 Task: Slide 16 - Organizational chart.
Action: Mouse moved to (41, 102)
Screenshot: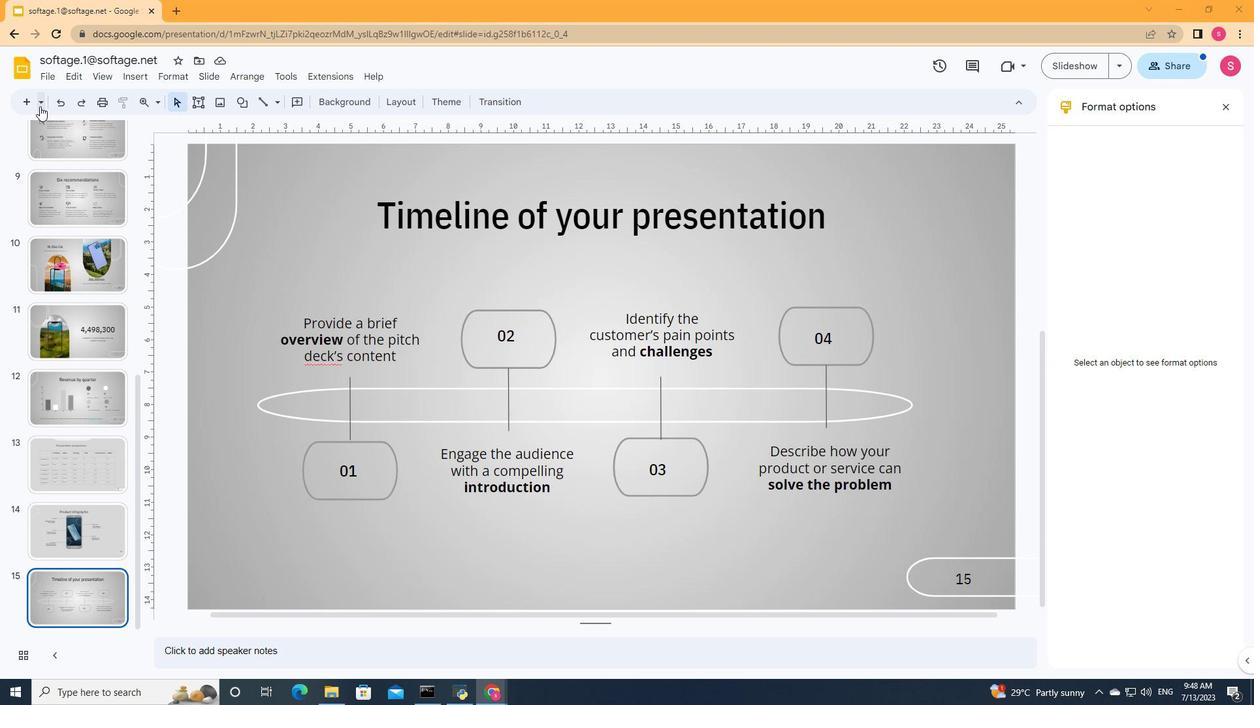 
Action: Mouse pressed left at (41, 102)
Screenshot: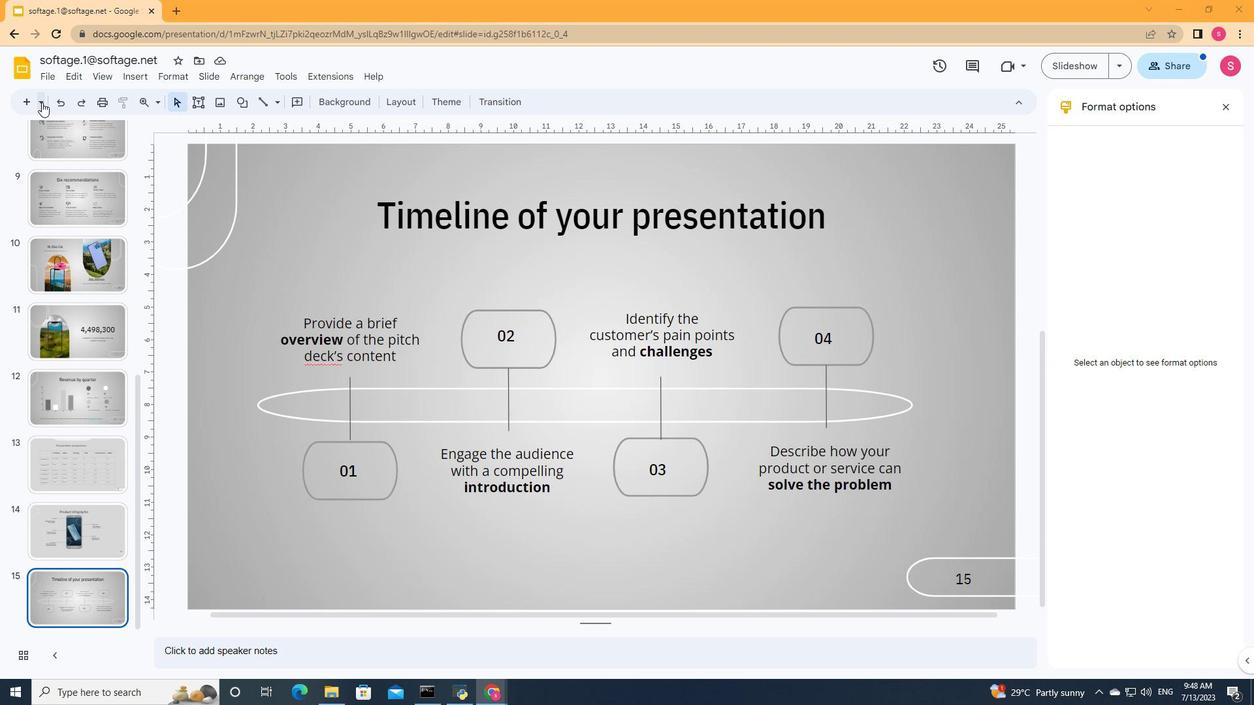 
Action: Mouse moved to (147, 215)
Screenshot: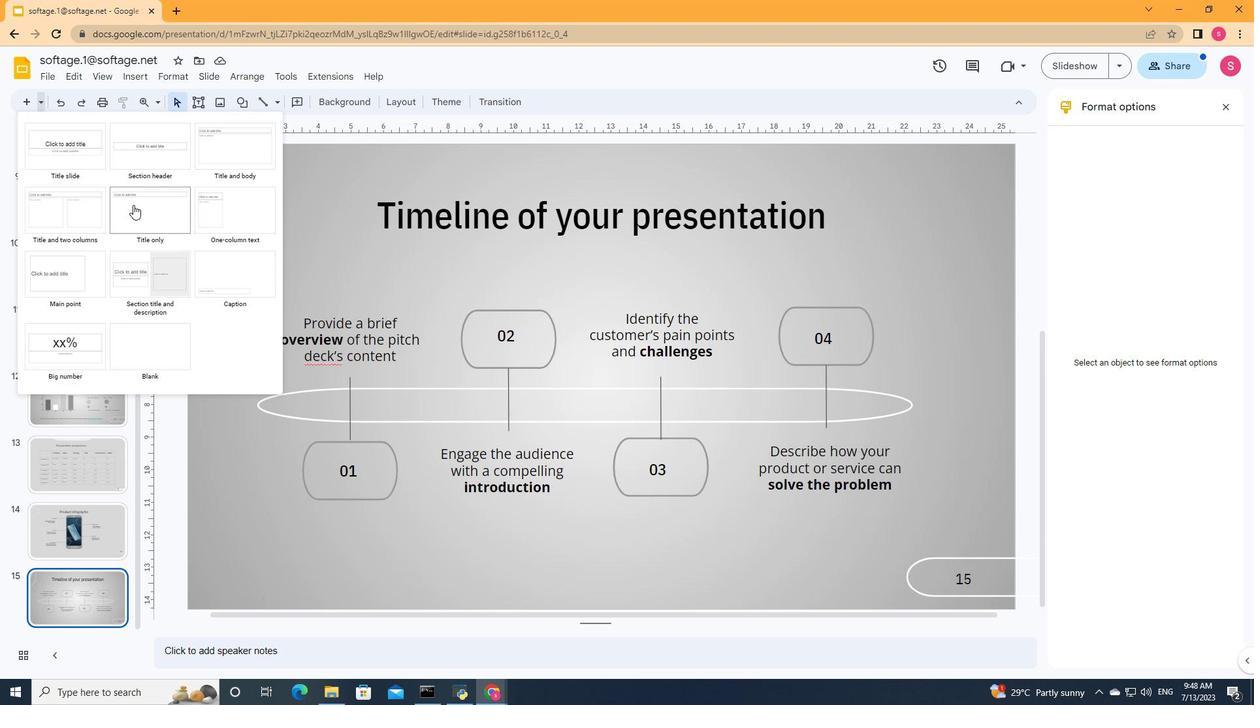 
Action: Mouse pressed left at (147, 215)
Screenshot: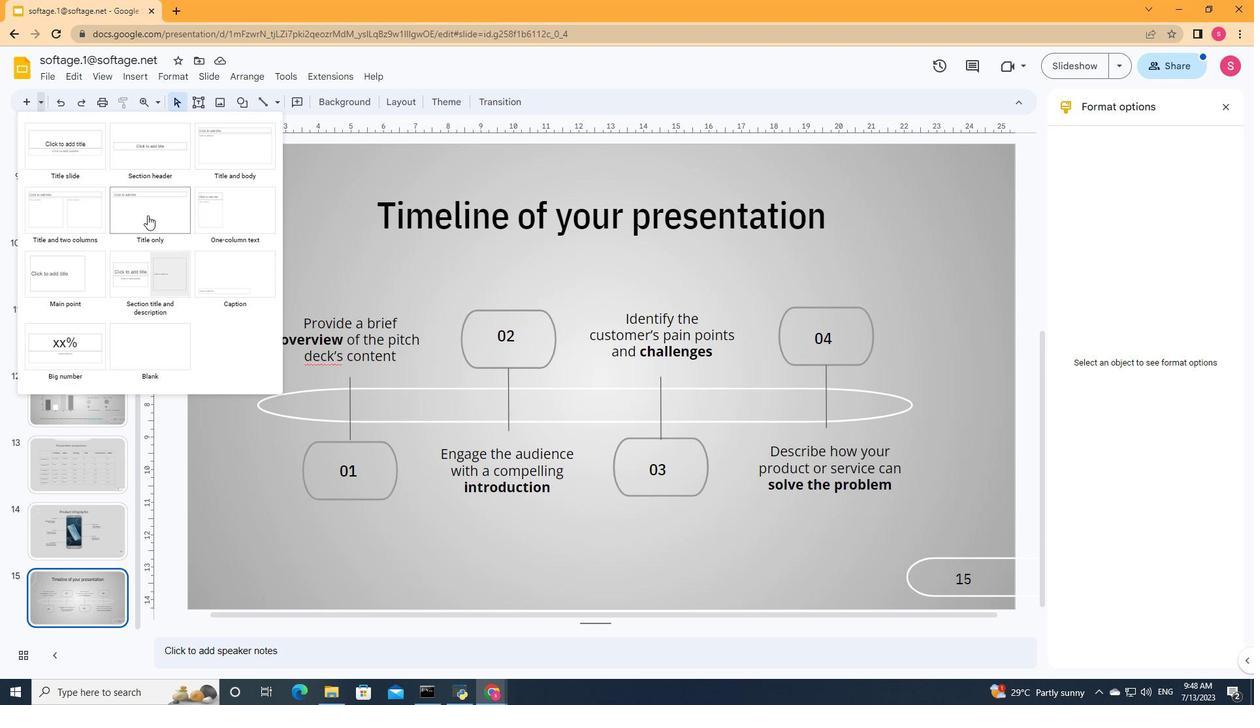 
Action: Mouse moved to (399, 217)
Screenshot: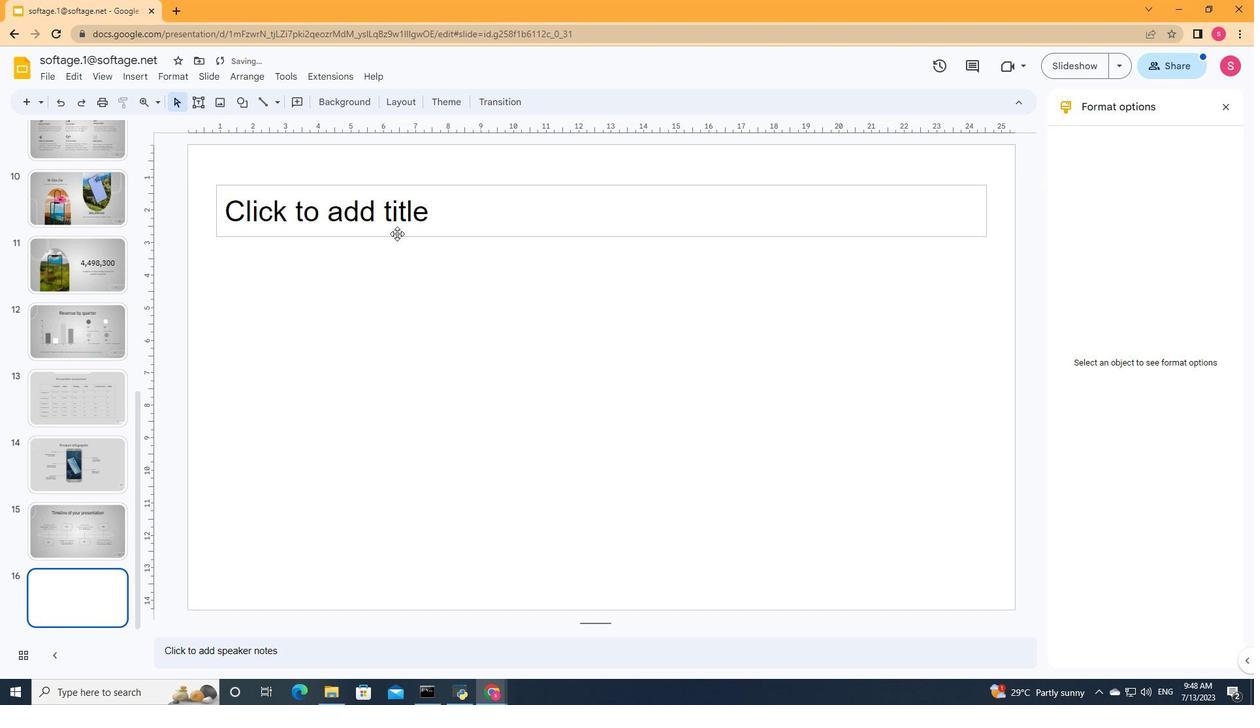 
Action: Mouse pressed left at (399, 217)
Screenshot: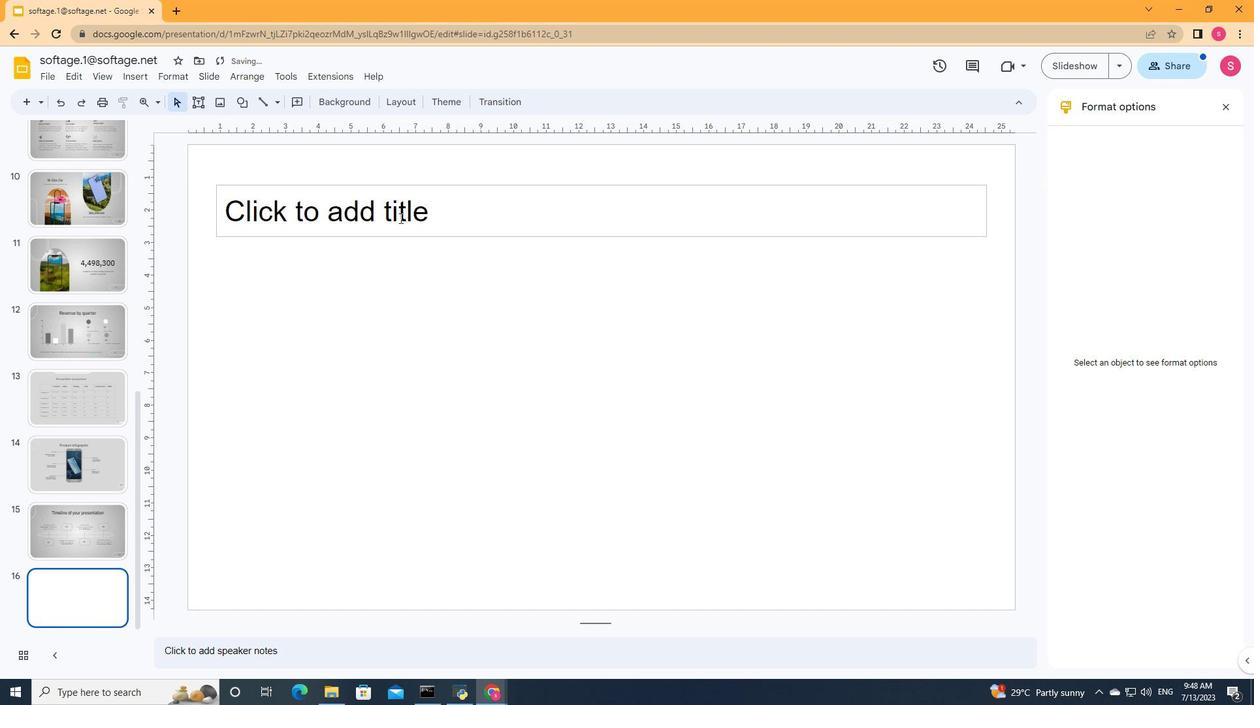 
Action: Mouse moved to (399, 216)
Screenshot: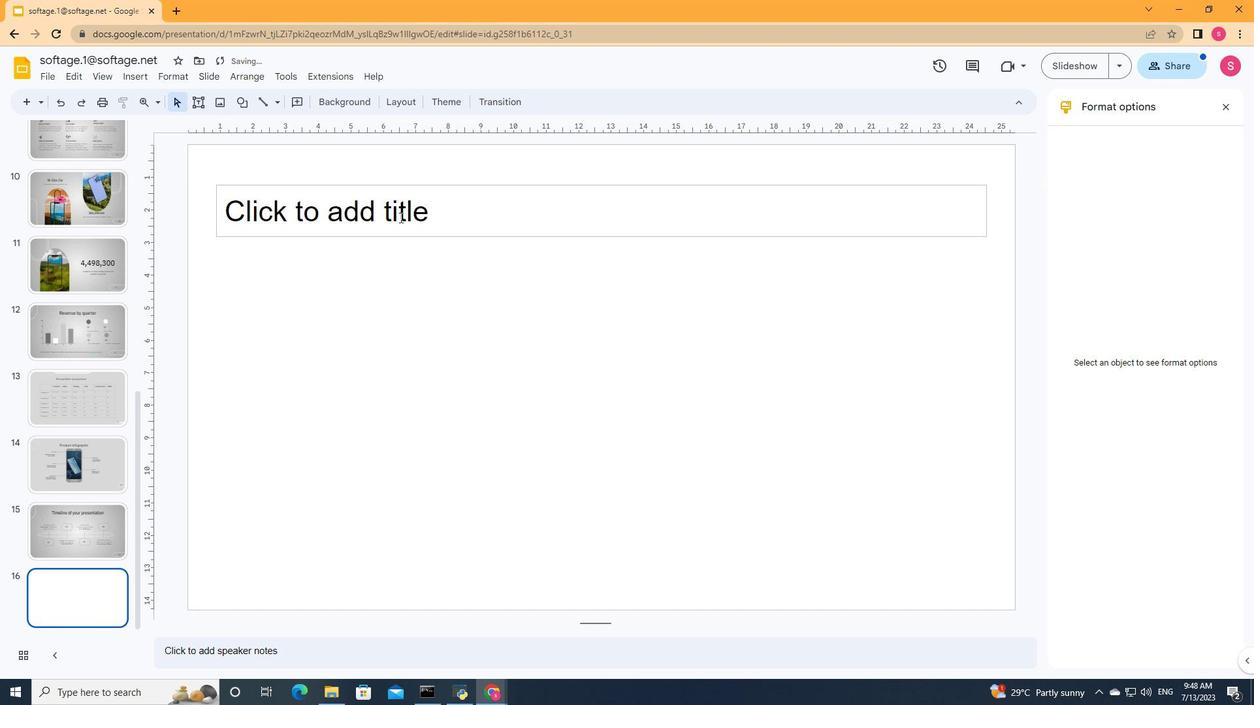 
Action: Key pressed <Key.shift>Organizational<Key.space>chartctrl+A
Screenshot: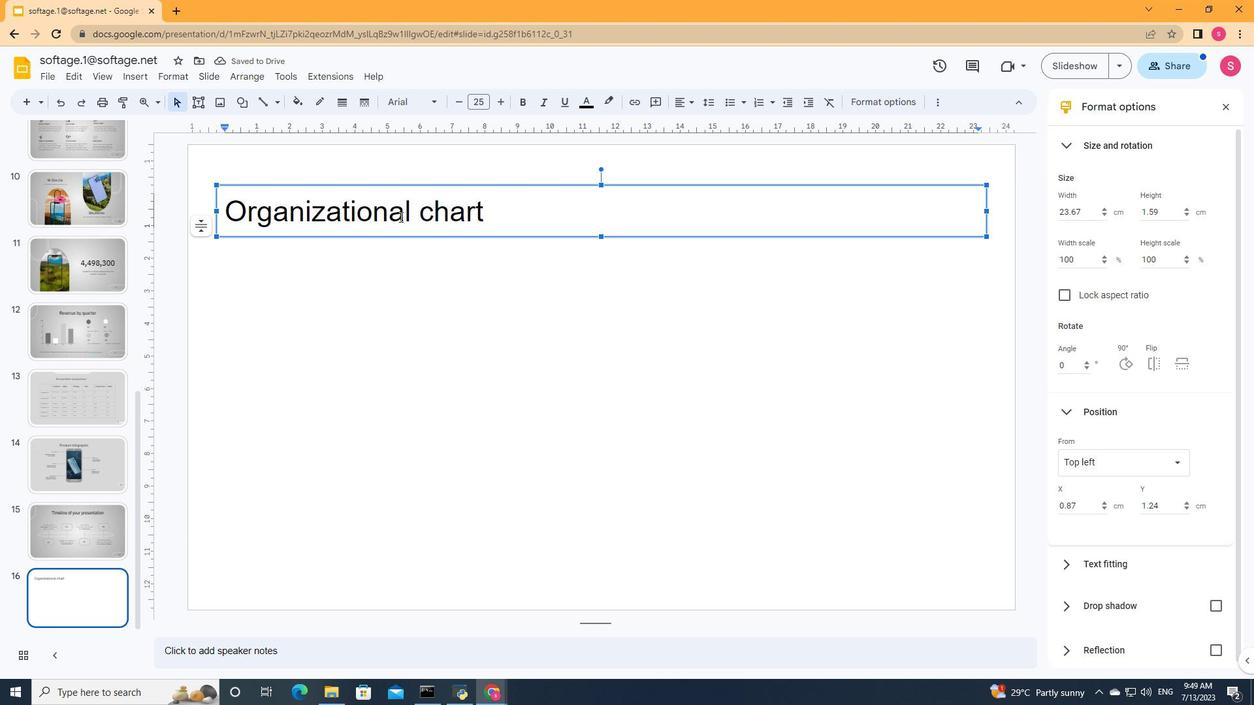 
Action: Mouse moved to (433, 105)
Screenshot: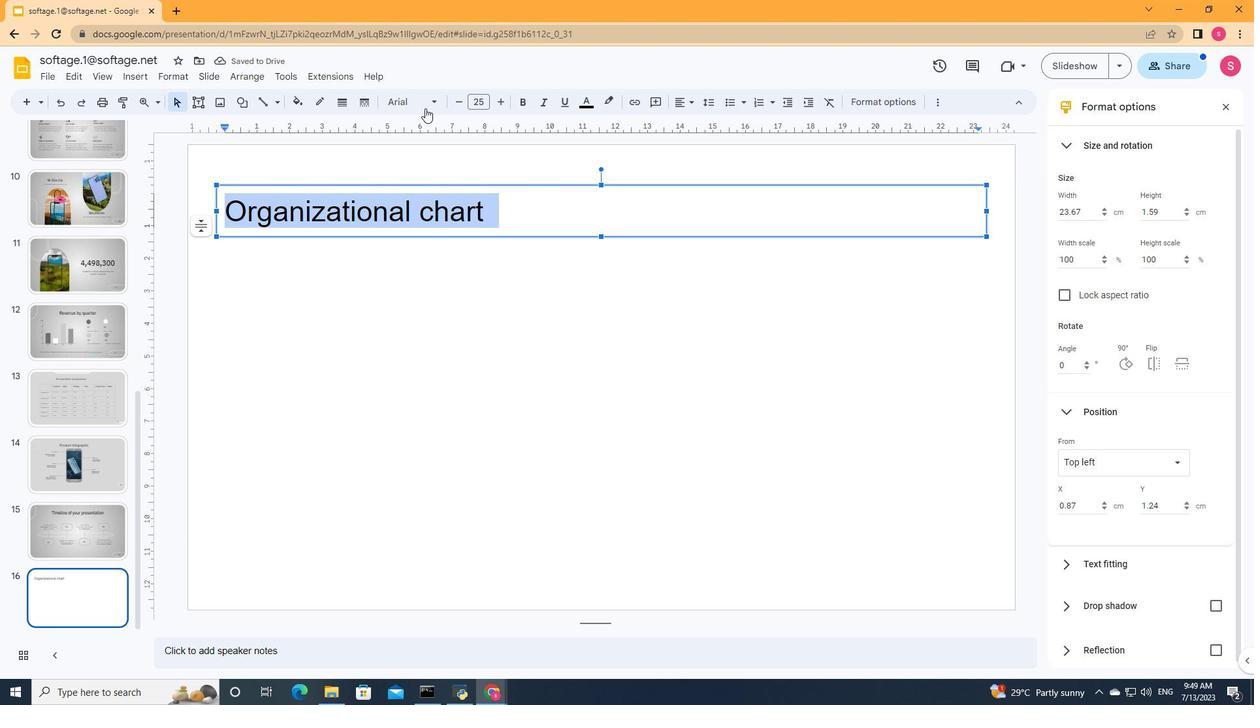 
Action: Mouse pressed left at (433, 105)
Screenshot: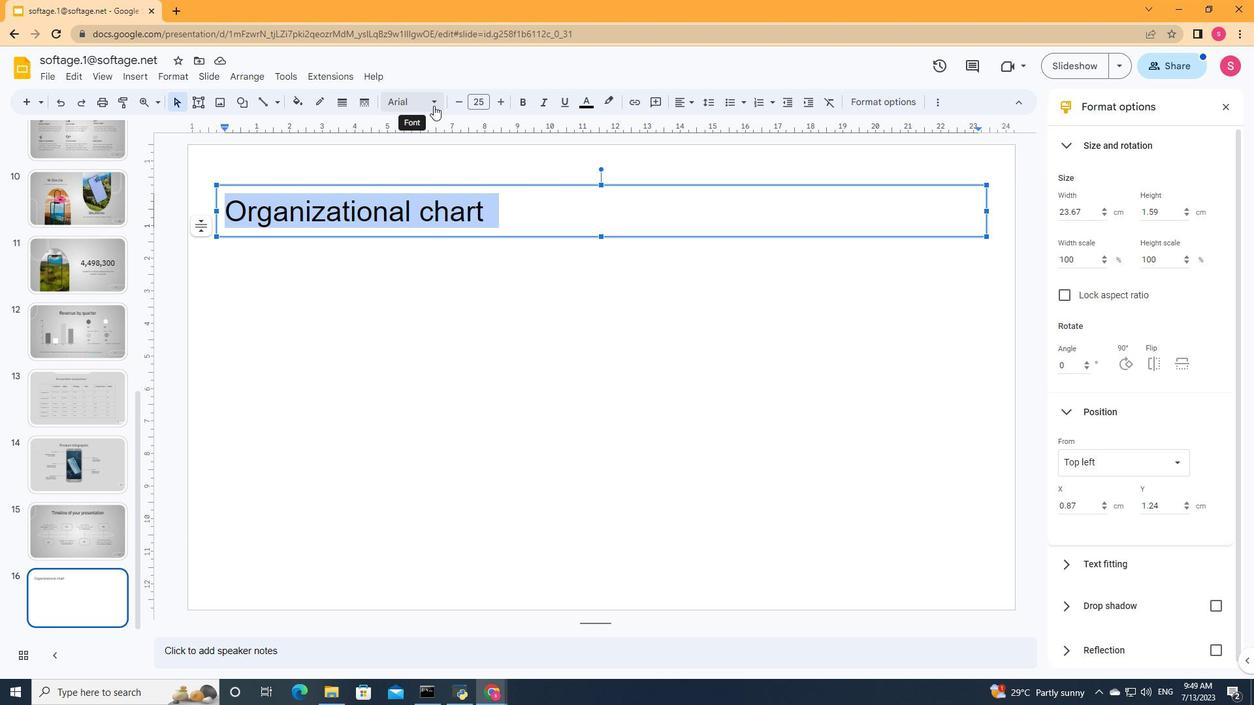 
Action: Mouse moved to (617, 320)
Screenshot: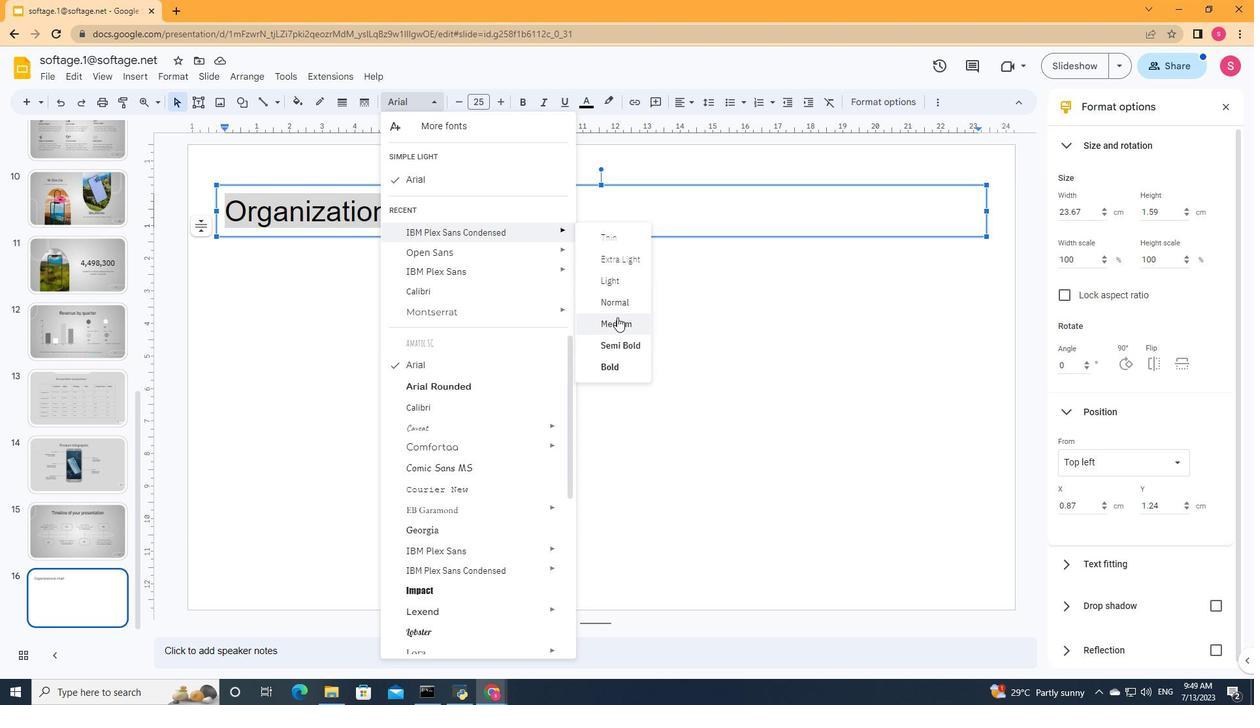 
Action: Mouse pressed left at (617, 320)
Screenshot: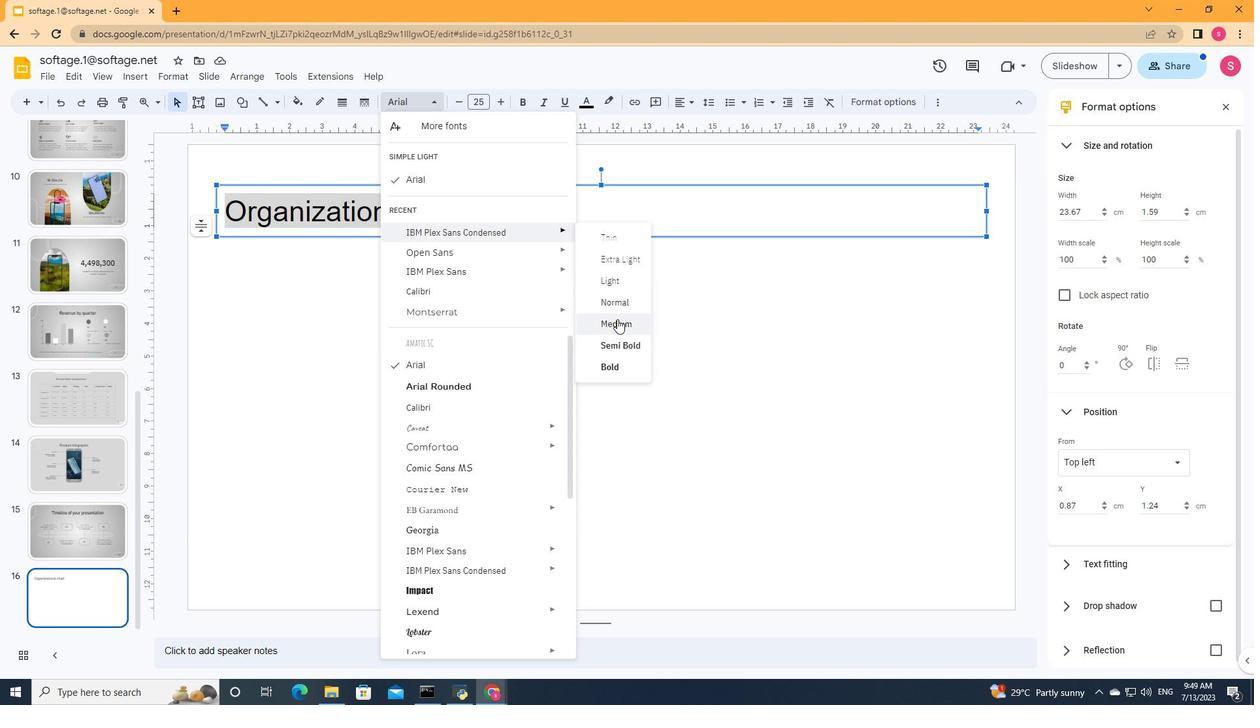 
Action: Mouse moved to (690, 101)
Screenshot: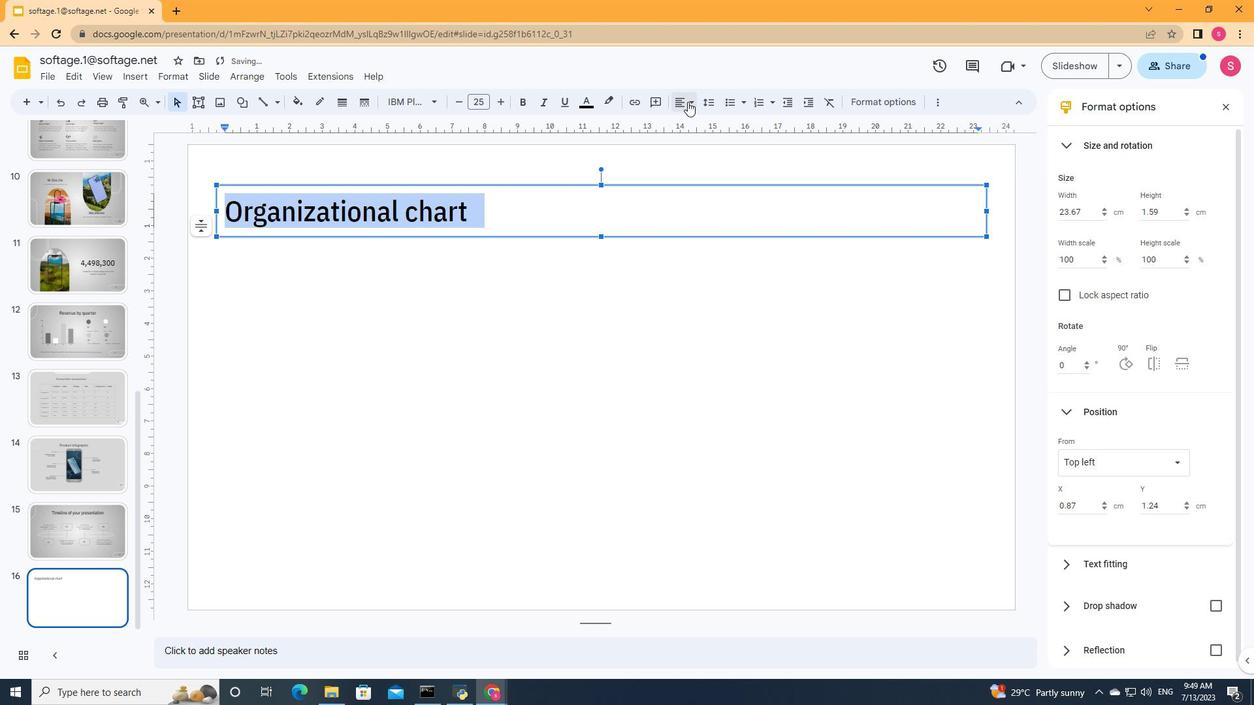 
Action: Mouse pressed left at (690, 101)
Screenshot: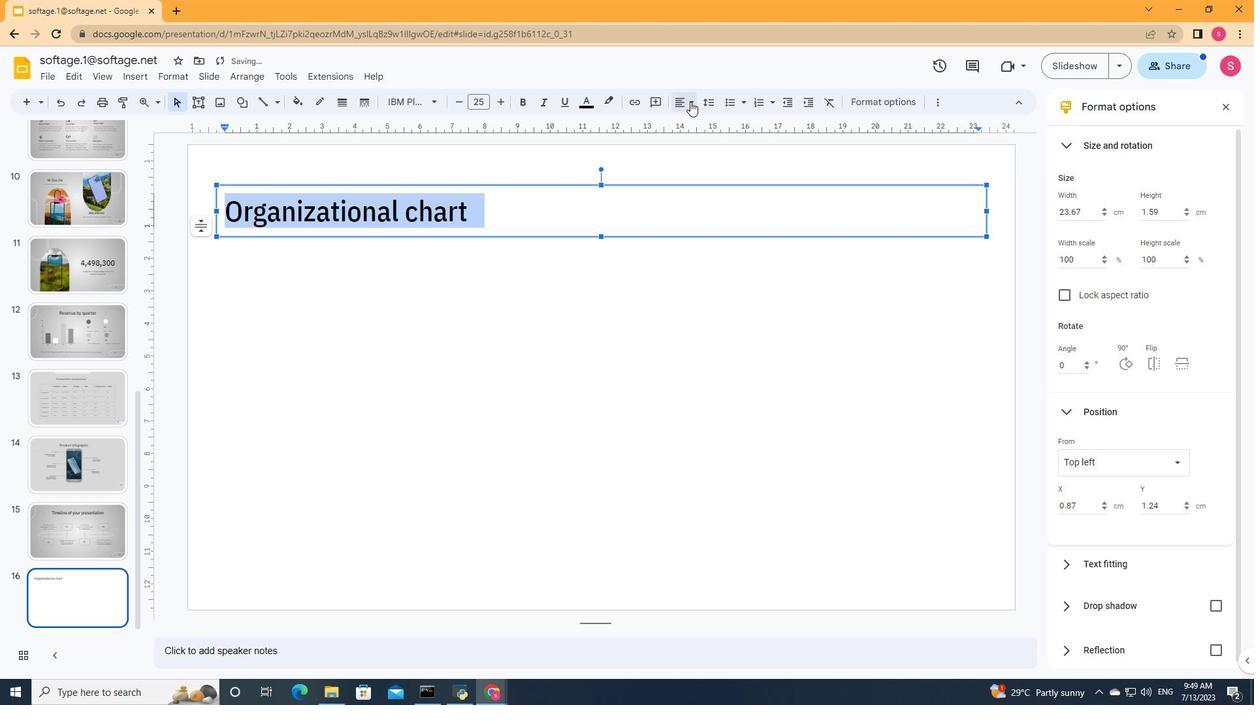 
Action: Mouse moved to (698, 122)
Screenshot: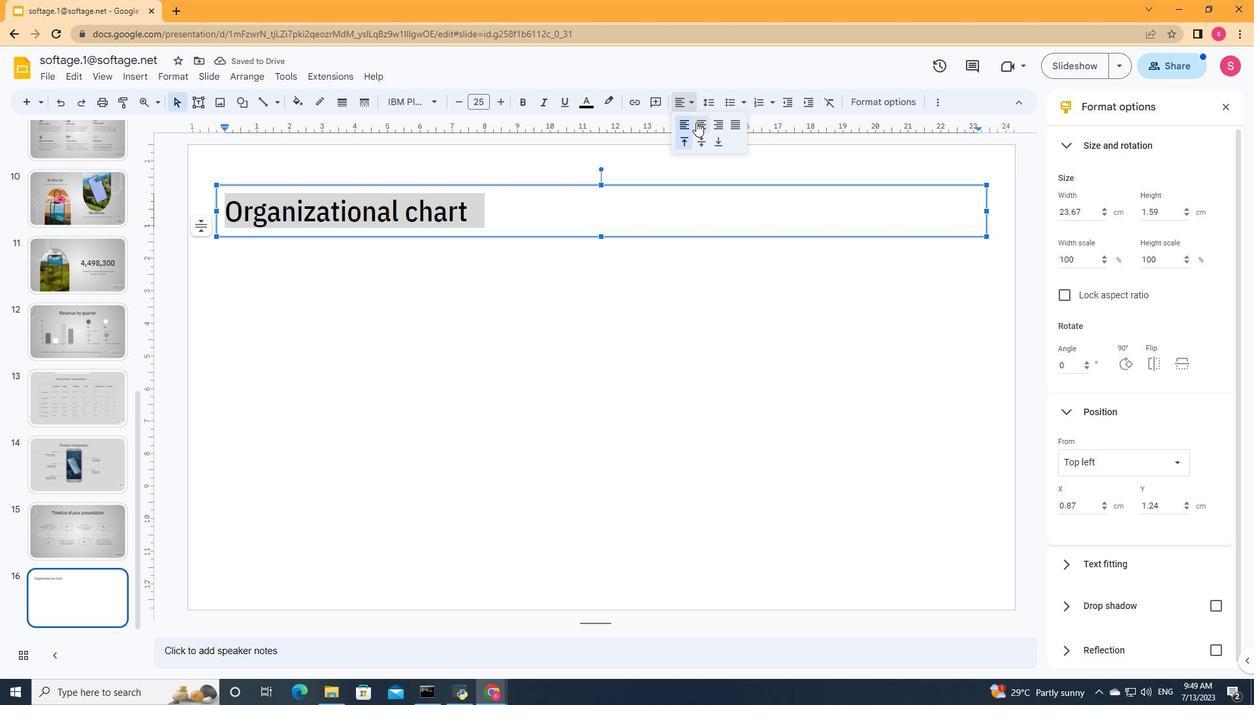
Action: Mouse pressed left at (698, 122)
Screenshot: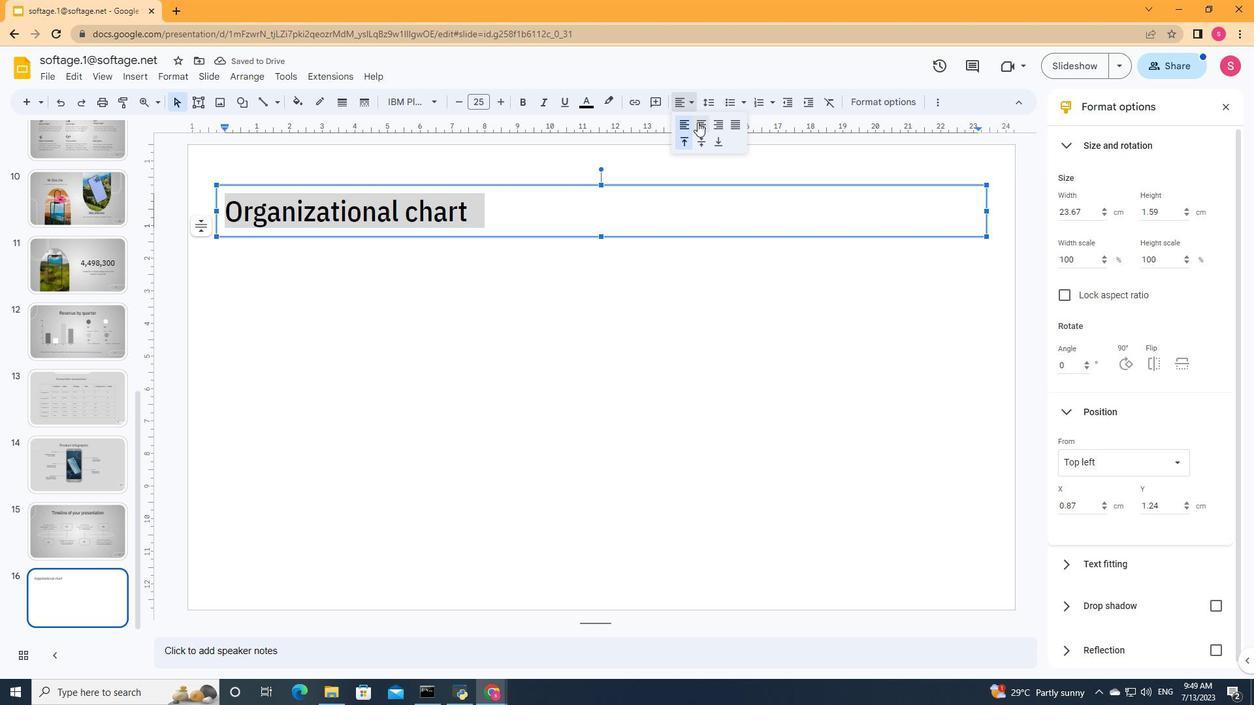 
Action: Mouse moved to (485, 99)
Screenshot: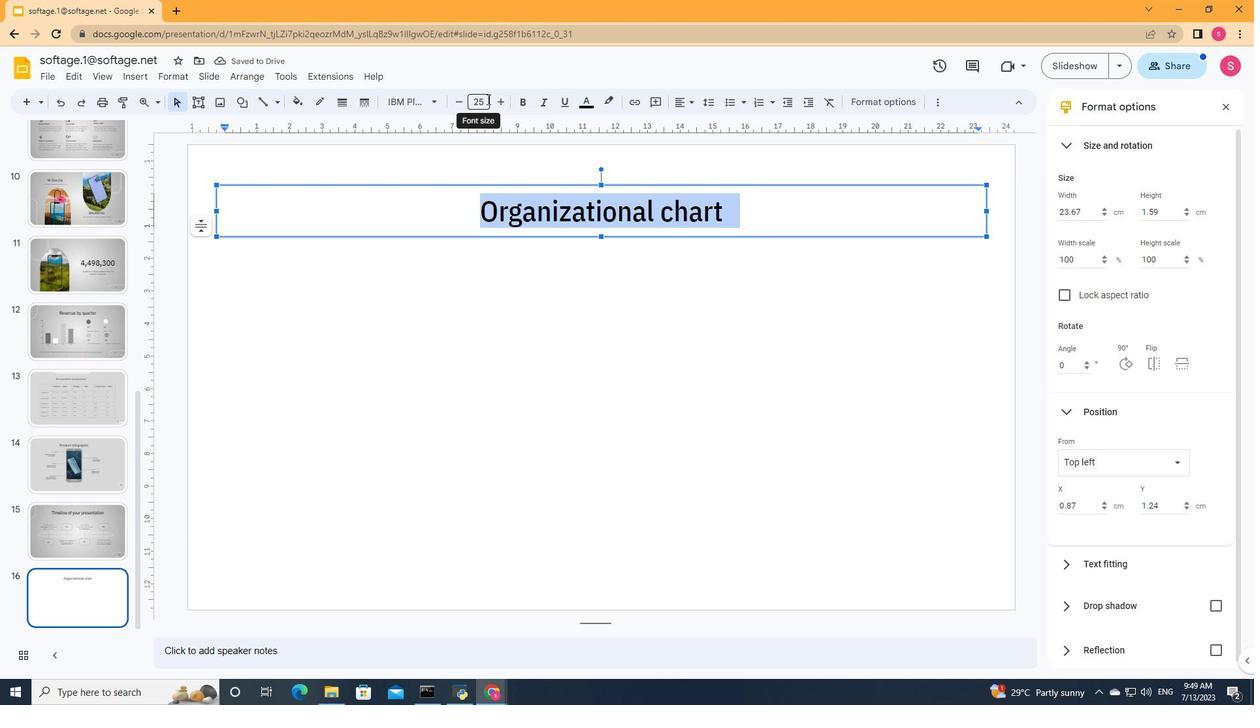 
Action: Mouse pressed left at (485, 99)
Screenshot: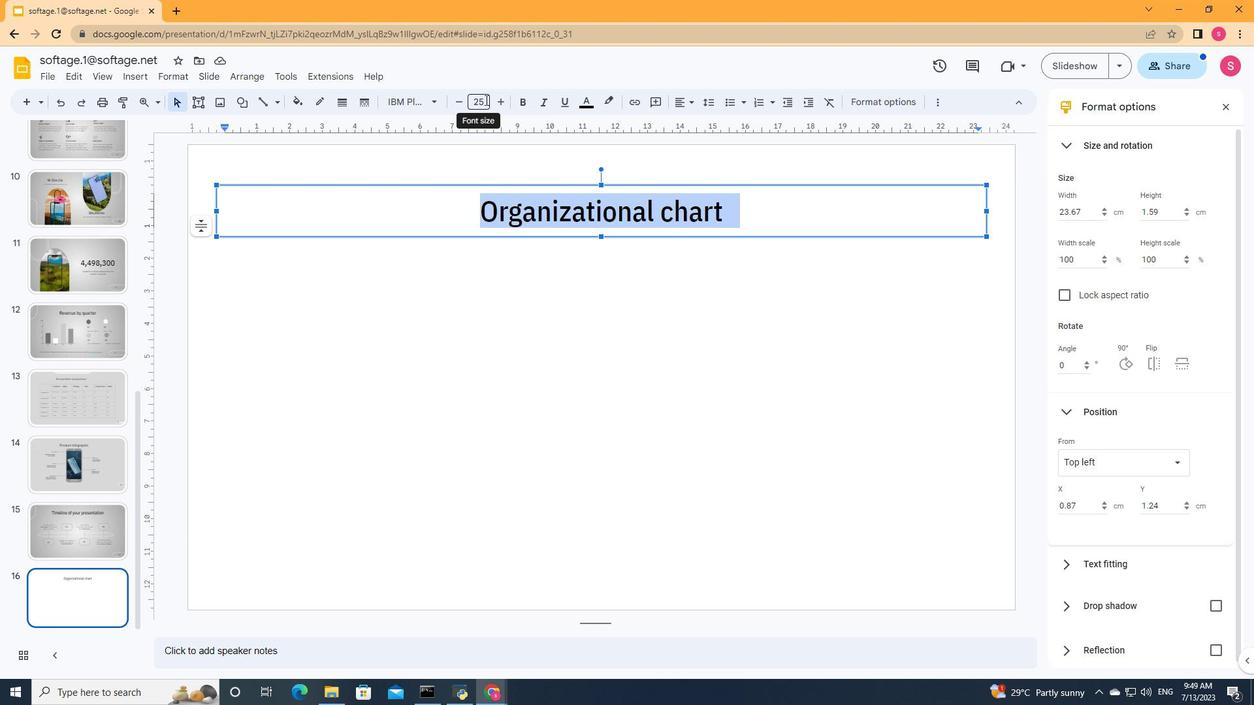 
Action: Mouse moved to (470, 104)
Screenshot: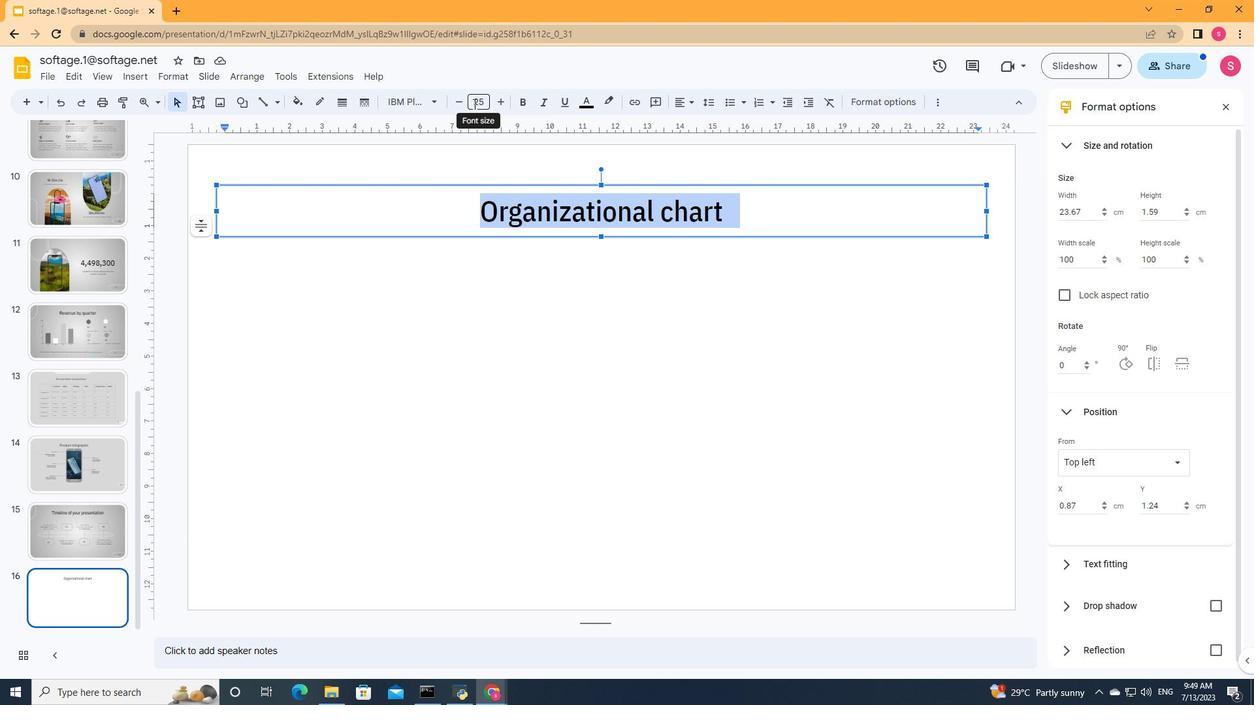 
Action: Key pressed 35<Key.enter>
Screenshot: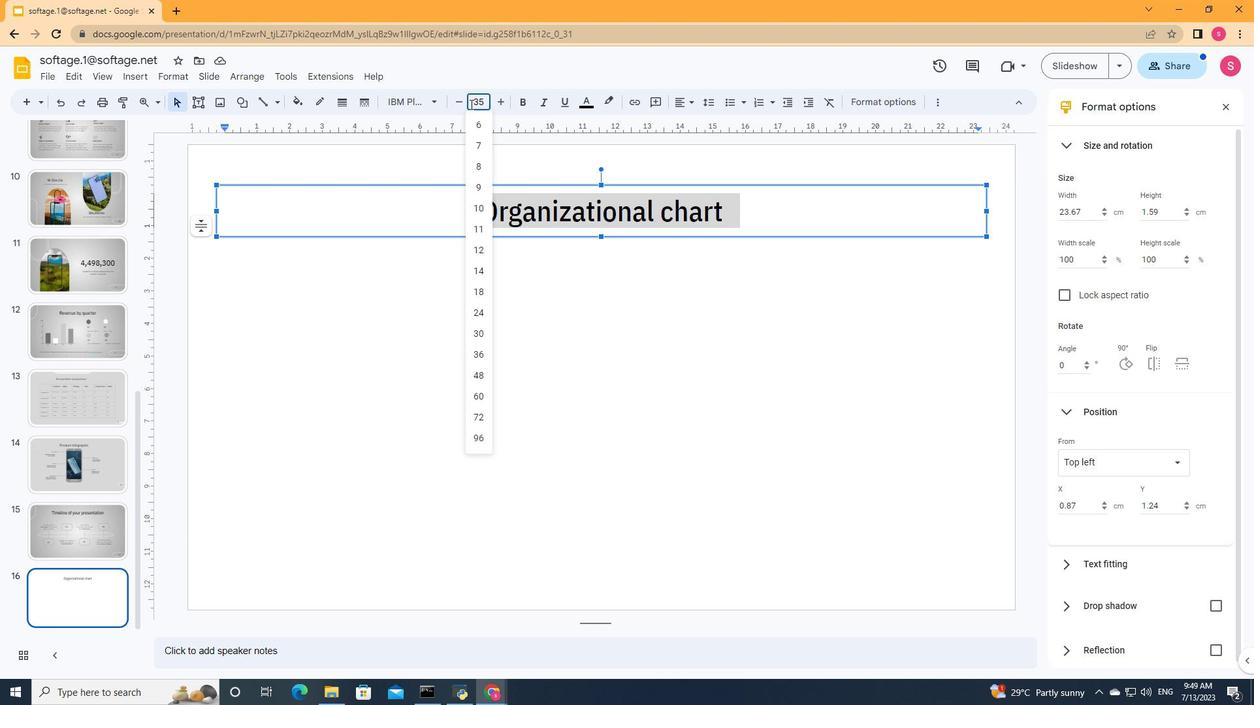 
Action: Mouse moved to (567, 268)
Screenshot: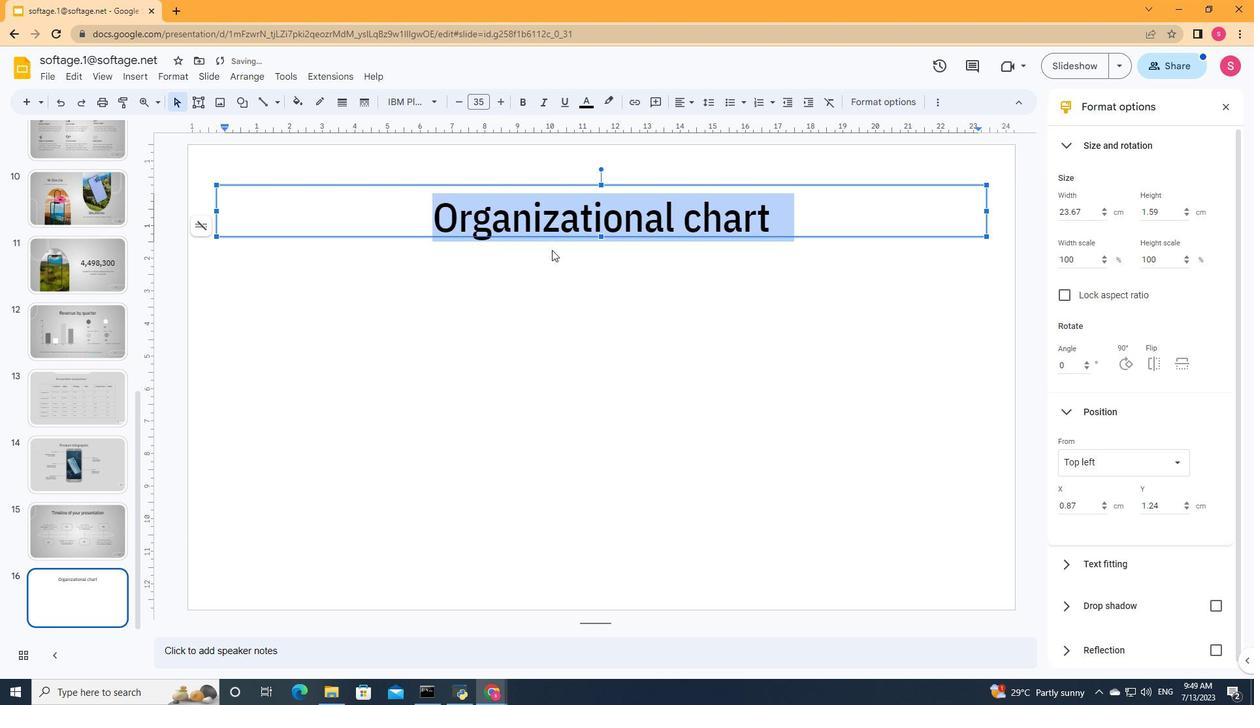 
Action: Mouse pressed left at (567, 268)
Screenshot: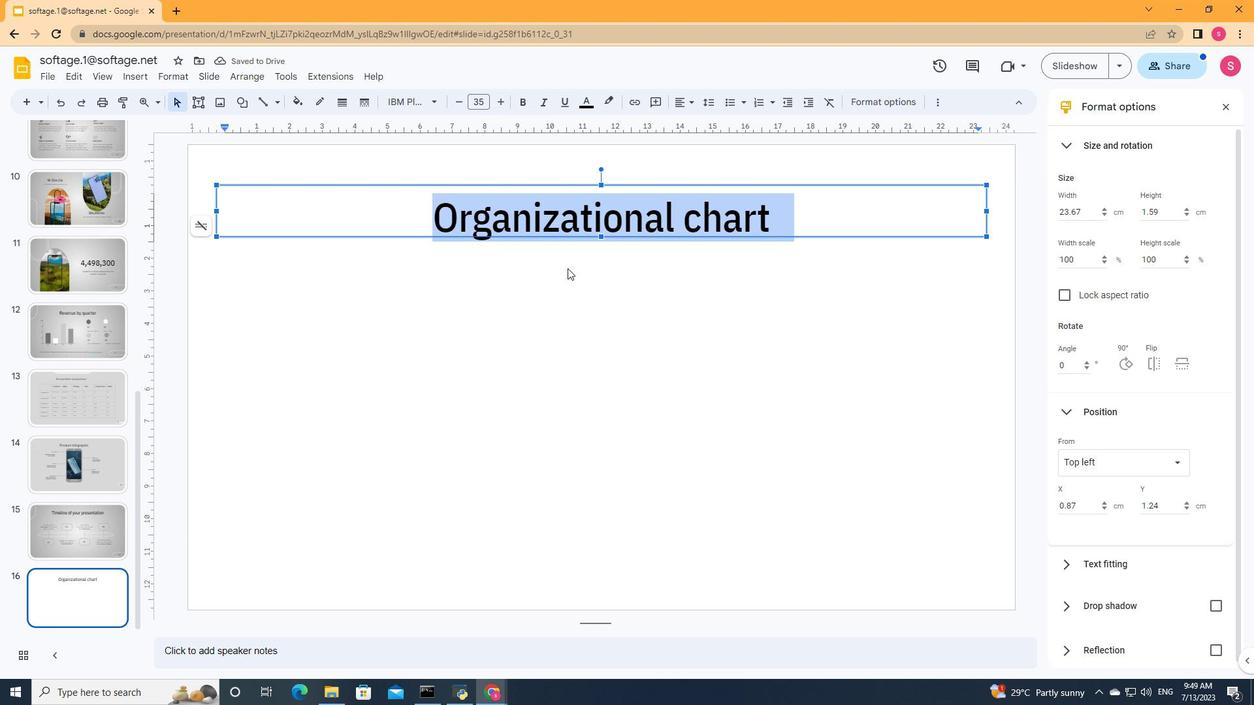 
Action: Mouse moved to (239, 105)
Screenshot: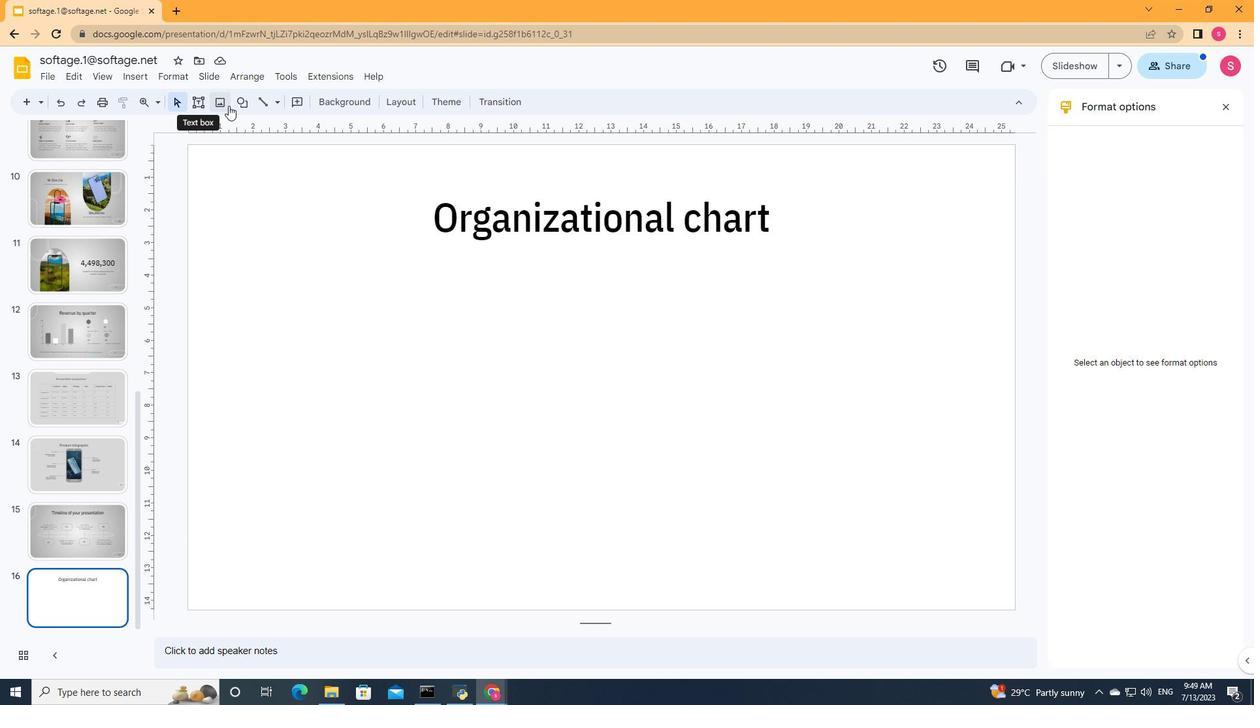 
Action: Mouse pressed left at (239, 105)
Screenshot: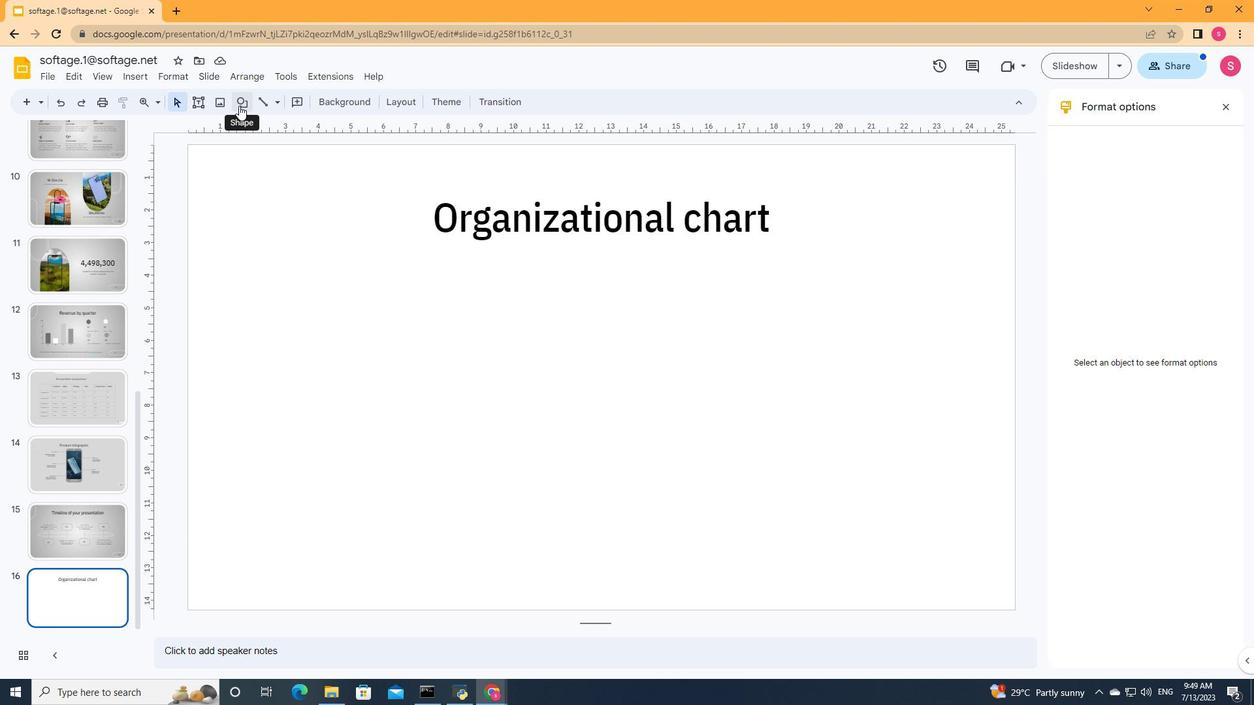 
Action: Mouse moved to (205, 105)
Screenshot: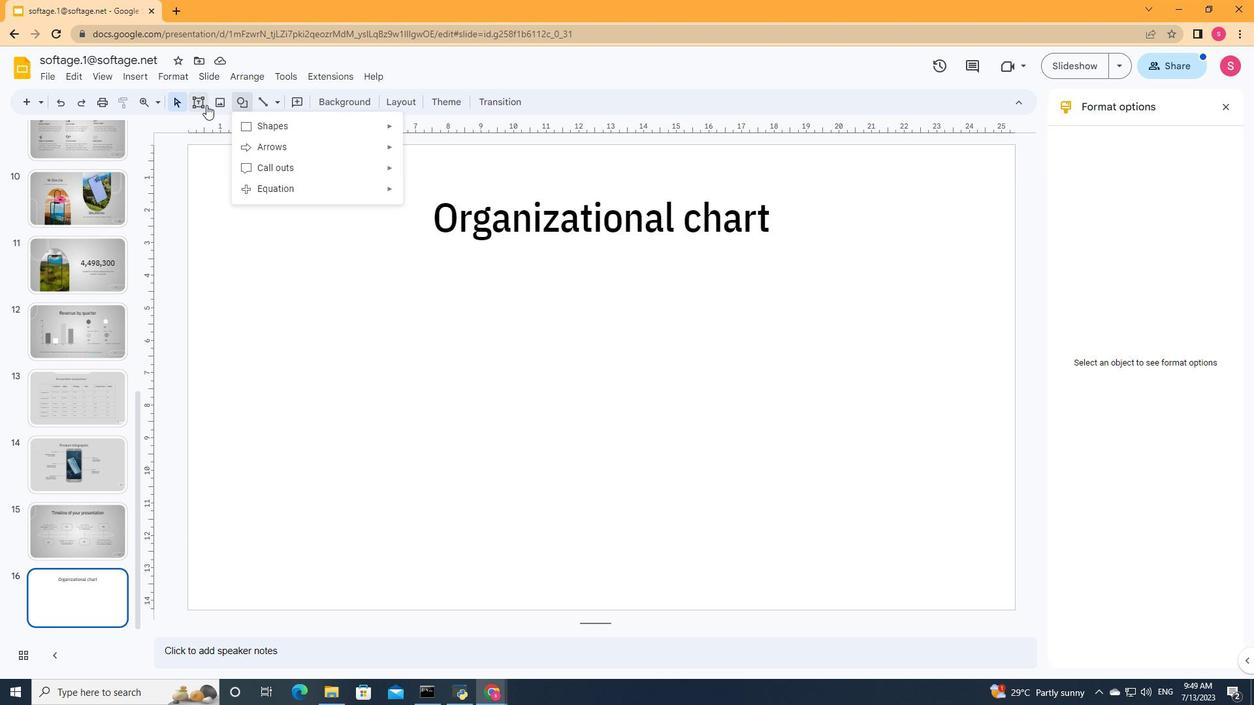 
Action: Mouse pressed left at (205, 105)
Screenshot: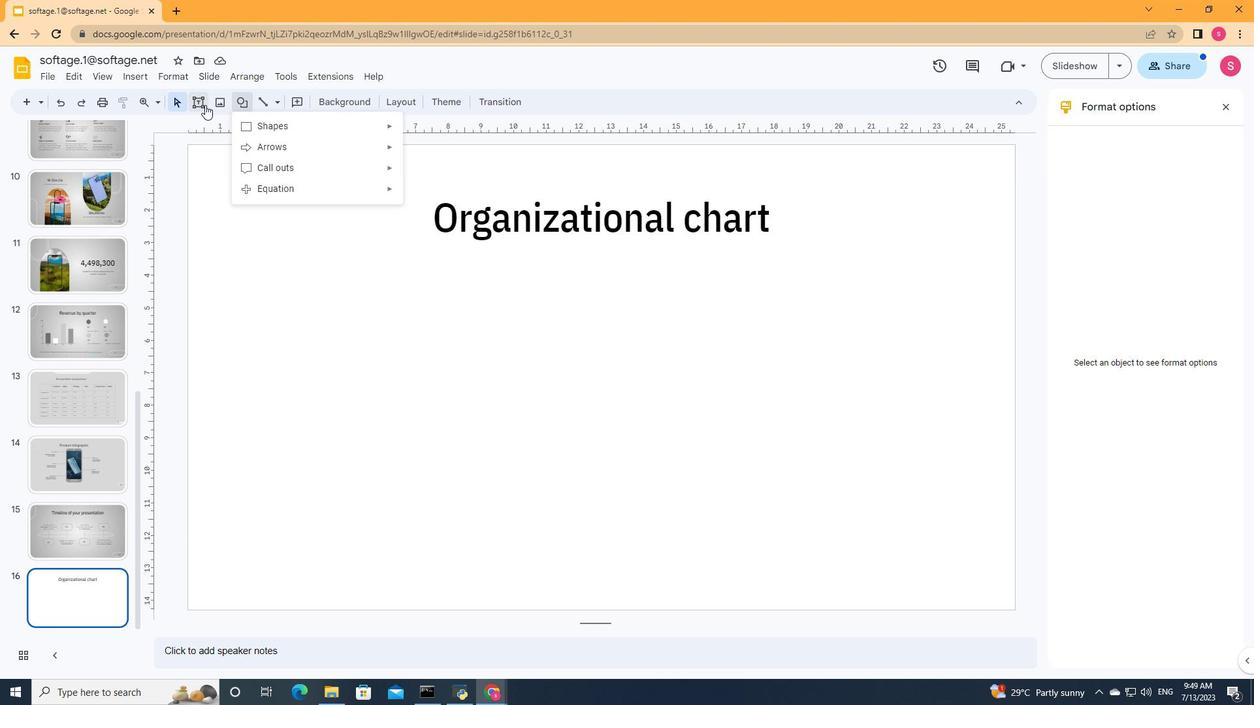 
Action: Mouse moved to (546, 278)
Screenshot: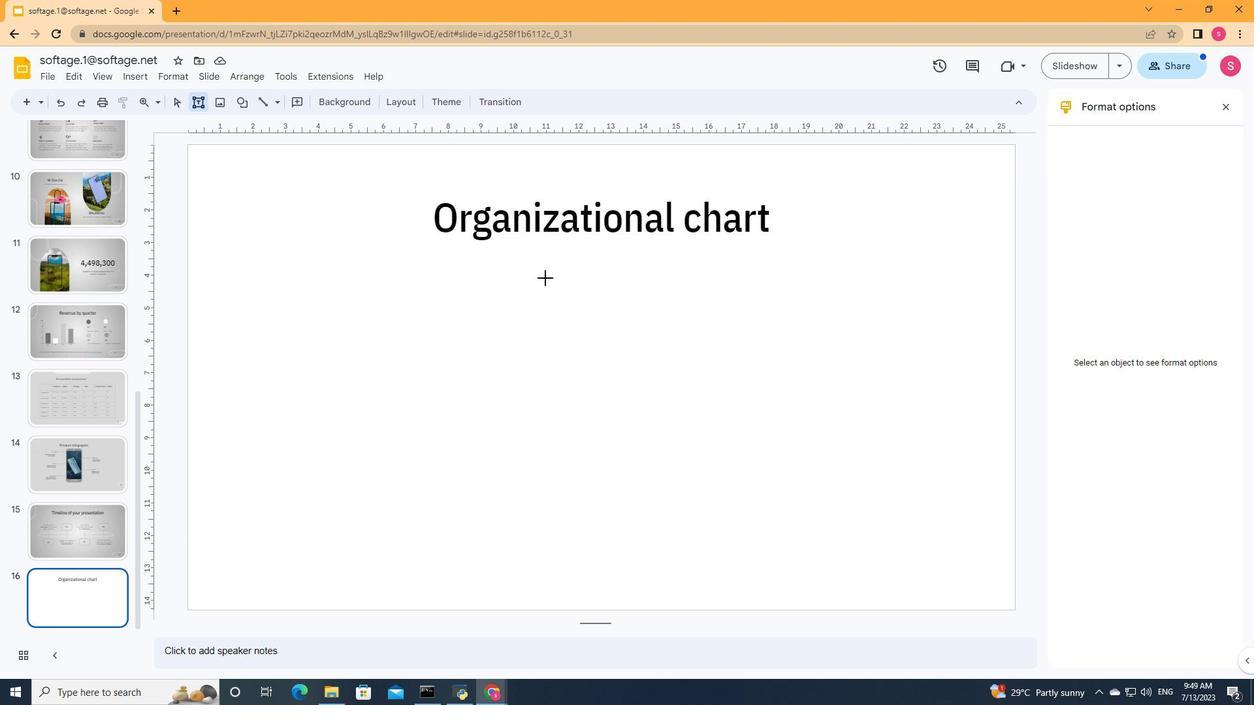 
Action: Mouse pressed left at (546, 278)
Screenshot: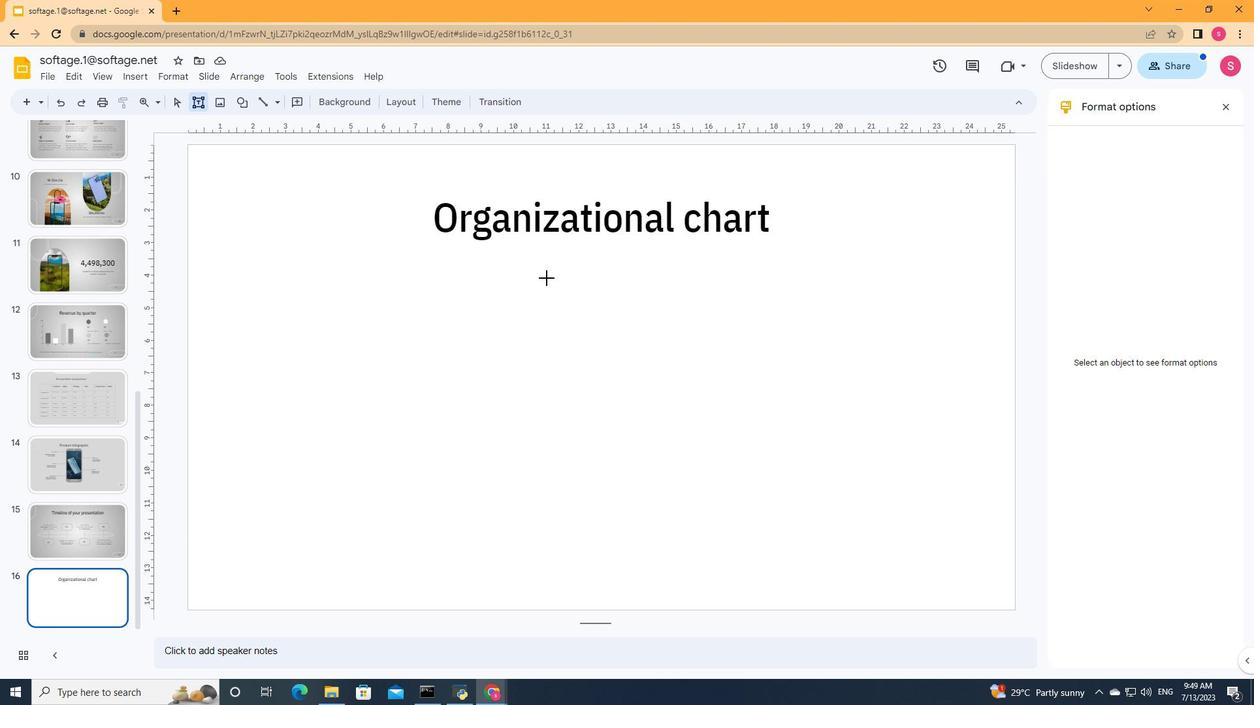 
Action: Mouse moved to (628, 303)
Screenshot: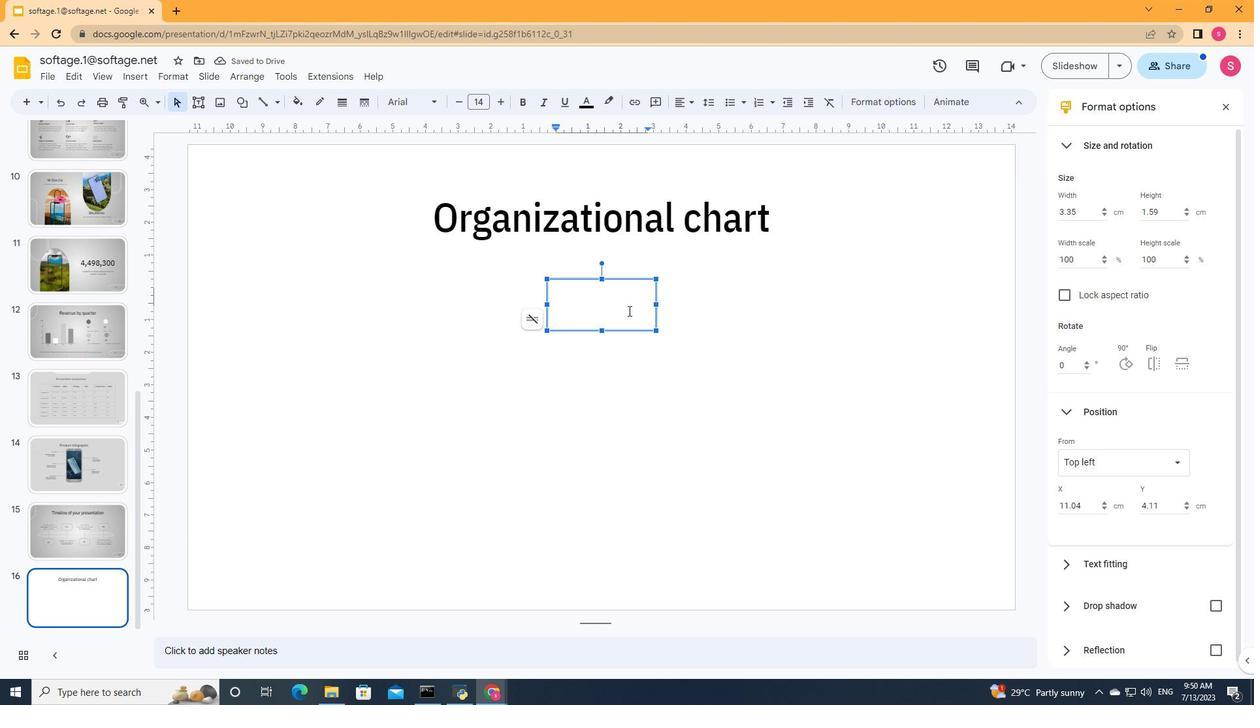 
Action: Mouse pressed left at (628, 303)
Screenshot: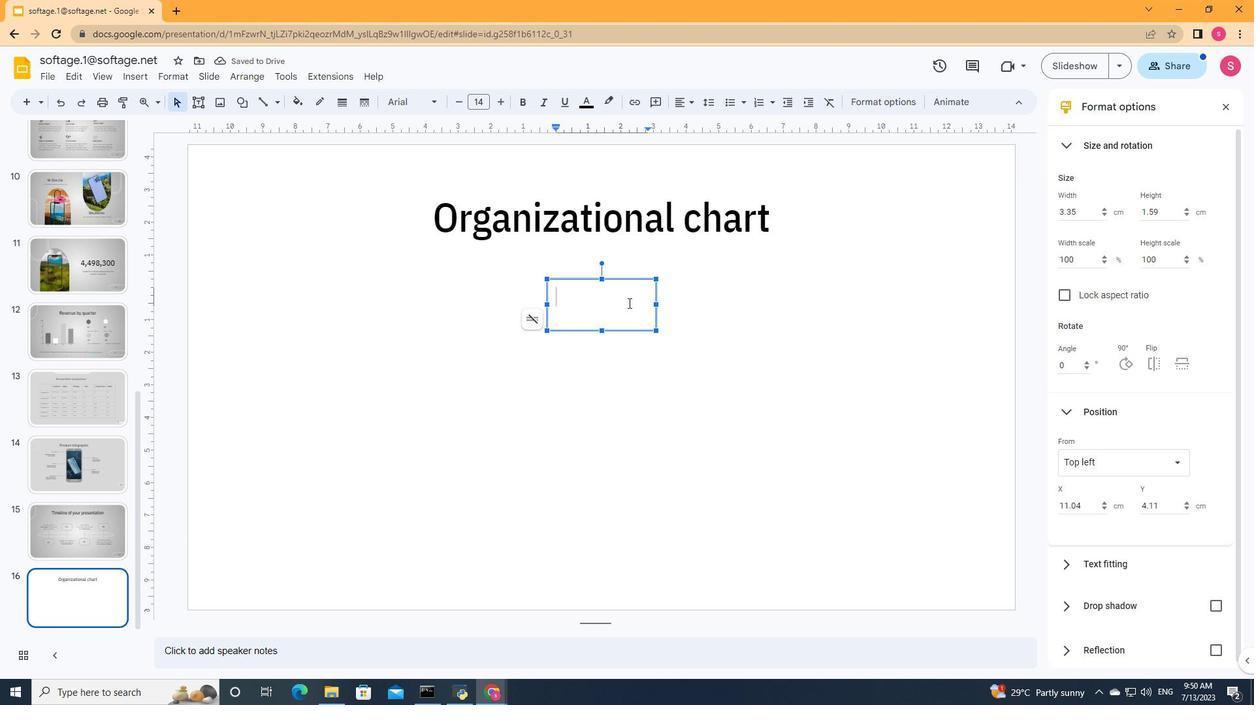 
Action: Mouse moved to (630, 302)
Screenshot: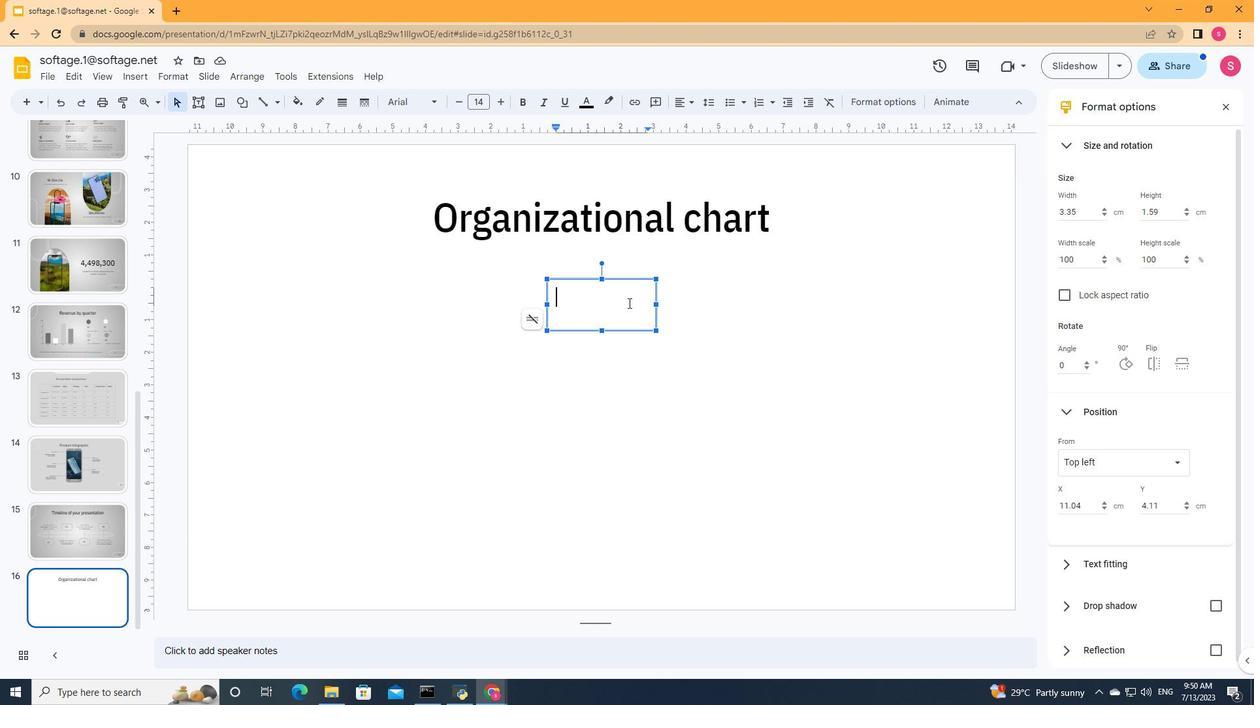 
Action: Key pressed <Key.shift><Key.shift><Key.shift><Key.shift><Key.shift><Key.shift><Key.shift><Key.shift><Key.shift><Key.shift><Key.shift><Key.shift><Key.shift><Key.shift><Key.shift><Key.shift><Key.shift><Key.shift><Key.shift><Key.shift>John<Key.space><Key.shift><Key.shift><Key.shift><Key.shift>Doe<Key.enter><Key.shift>CEOctrl+A
Screenshot: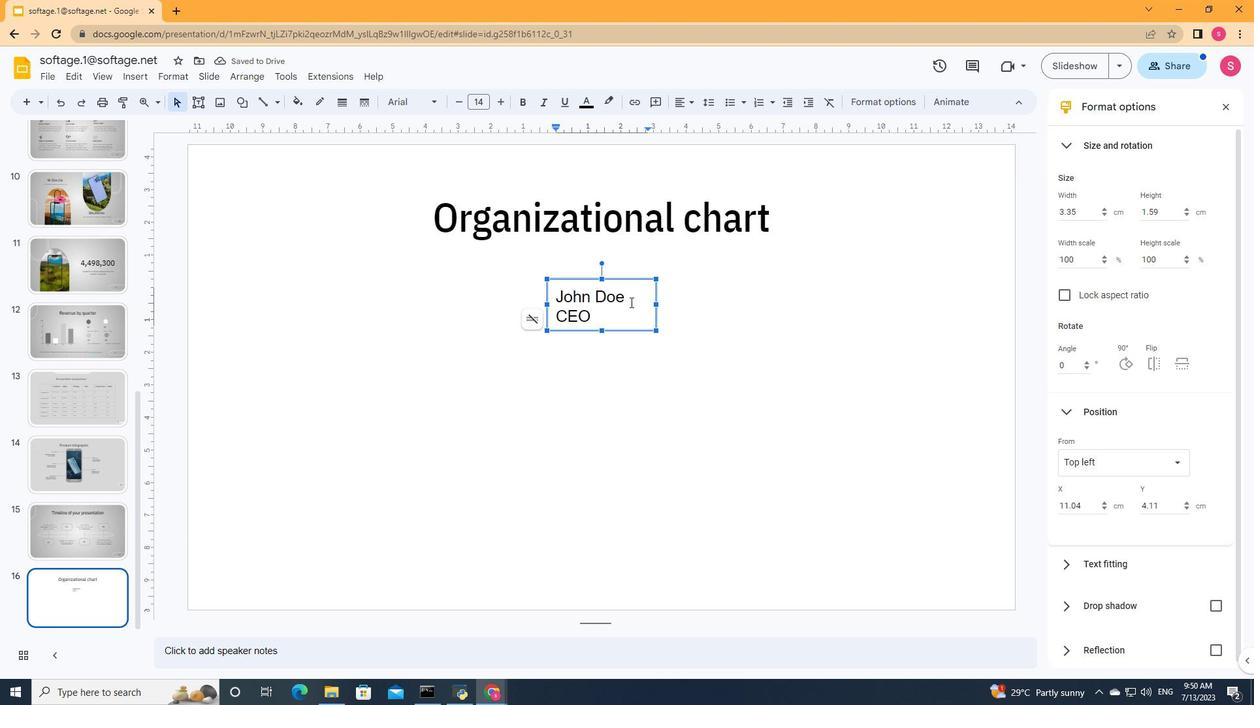 
Action: Mouse moved to (452, 105)
Screenshot: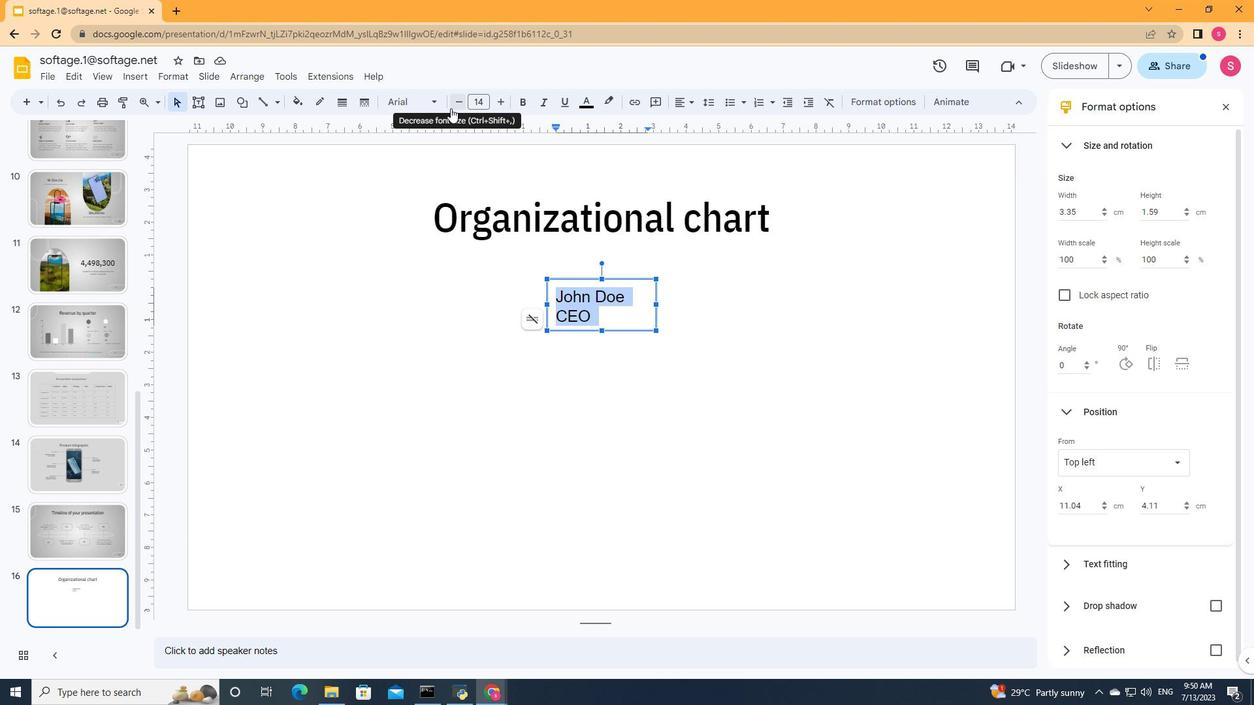 
Action: Mouse pressed left at (452, 105)
Screenshot: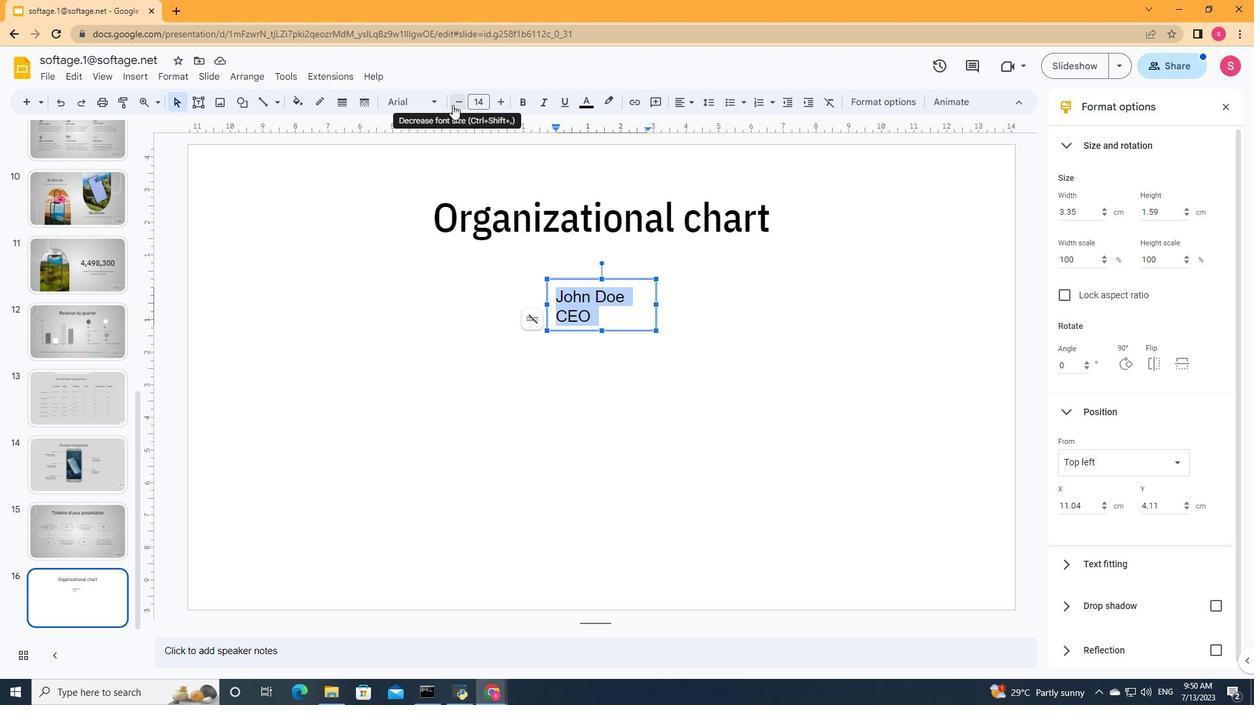 
Action: Mouse pressed left at (452, 105)
Screenshot: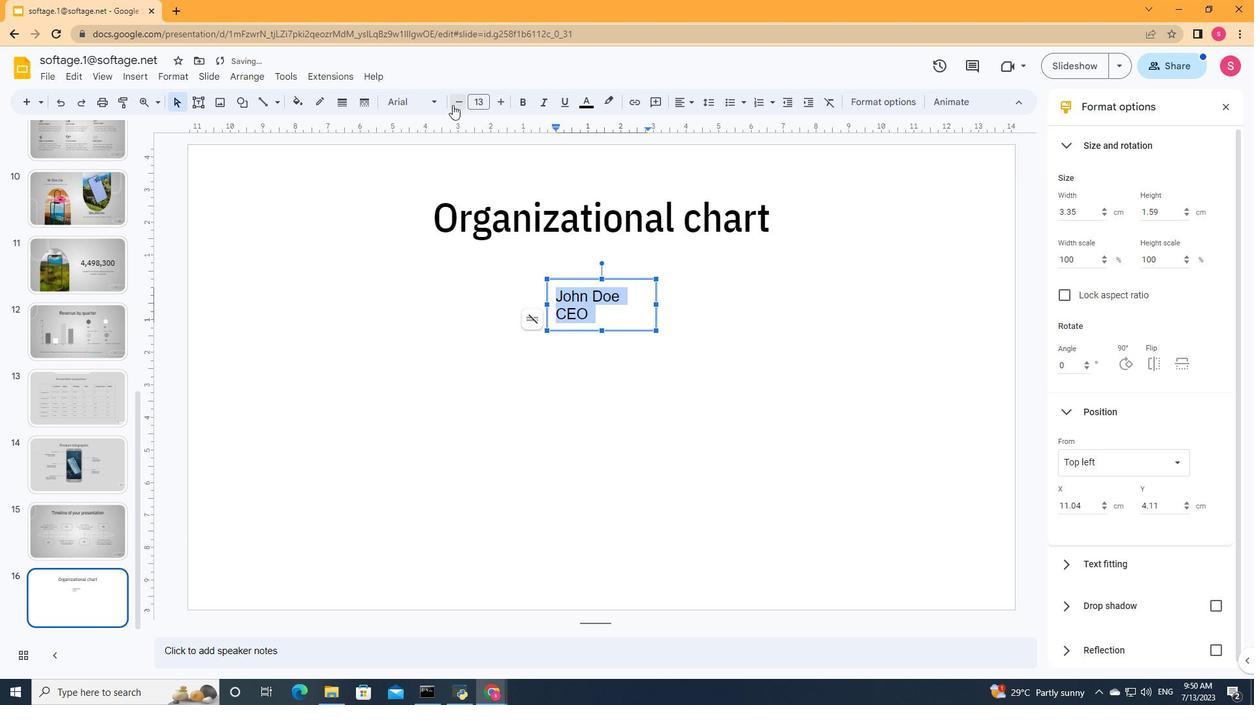 
Action: Mouse moved to (436, 101)
Screenshot: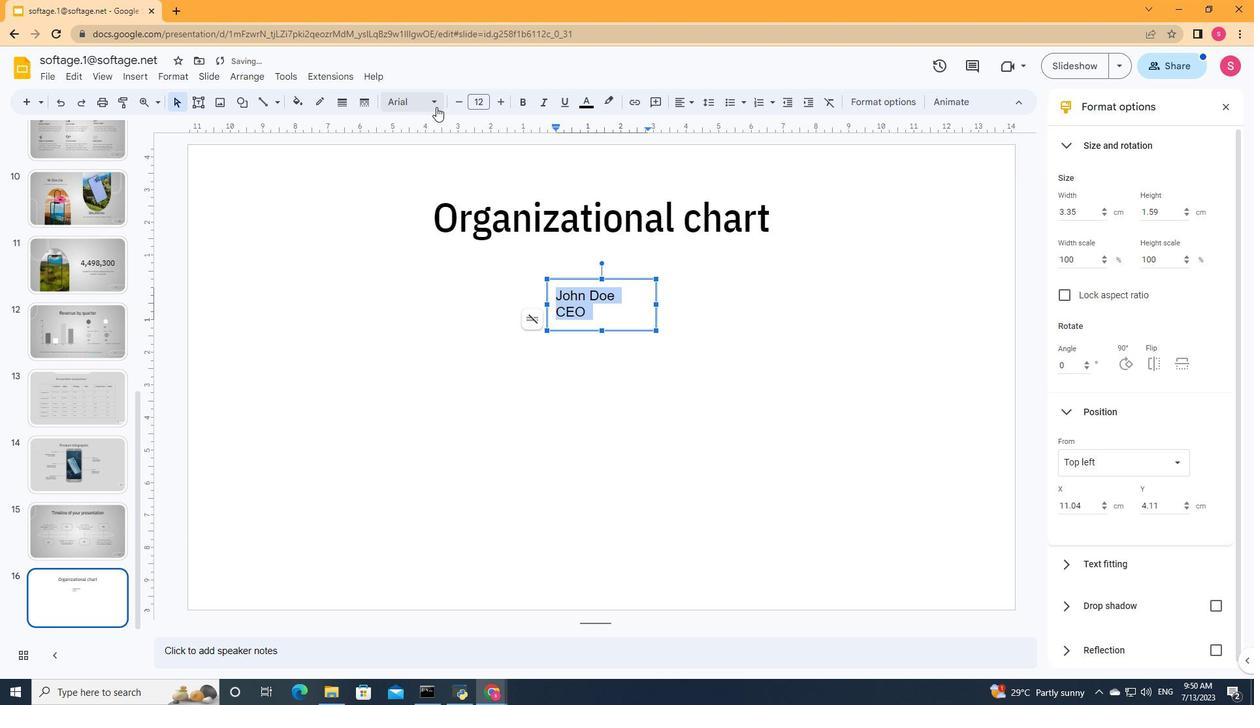
Action: Mouse pressed left at (436, 101)
Screenshot: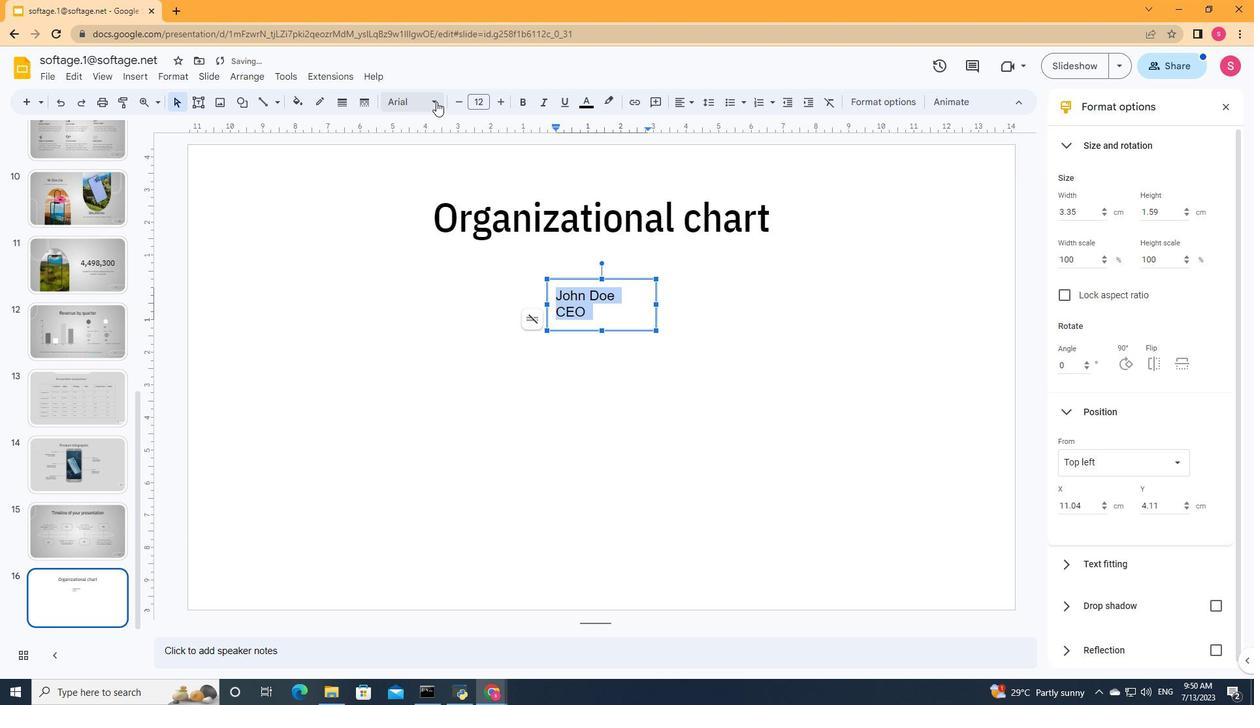 
Action: Mouse moved to (621, 309)
Screenshot: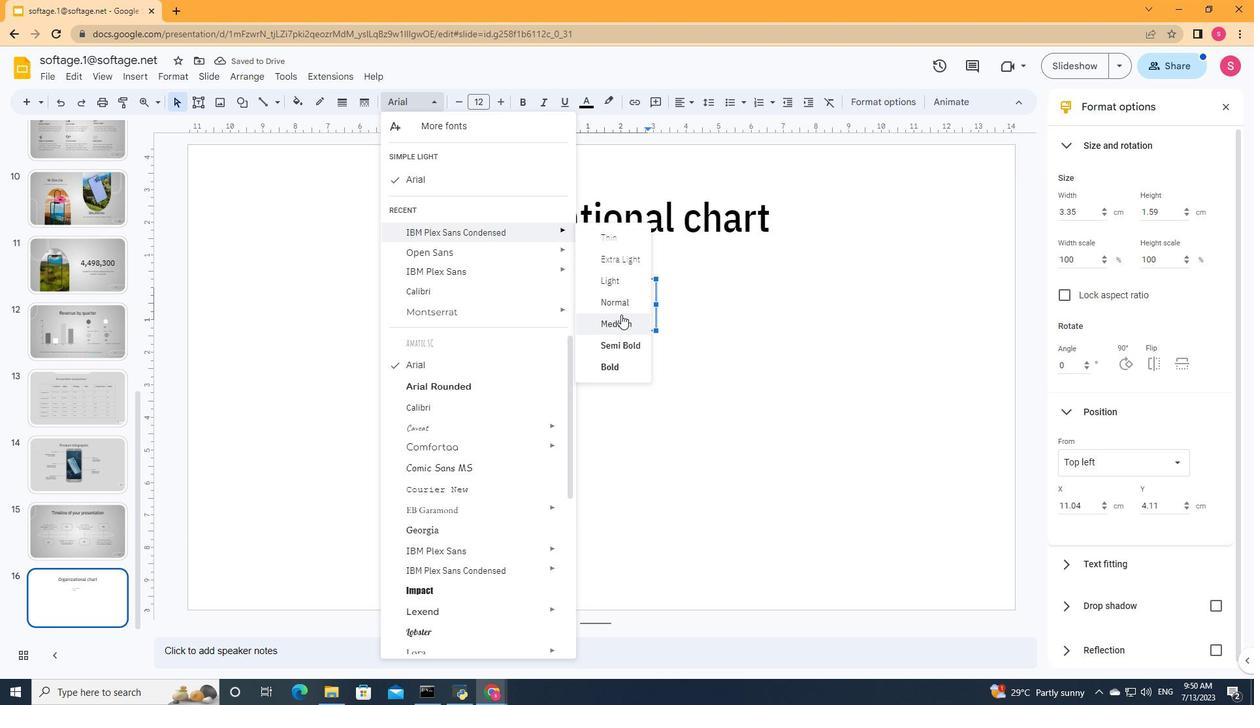 
Action: Mouse pressed left at (621, 309)
Screenshot: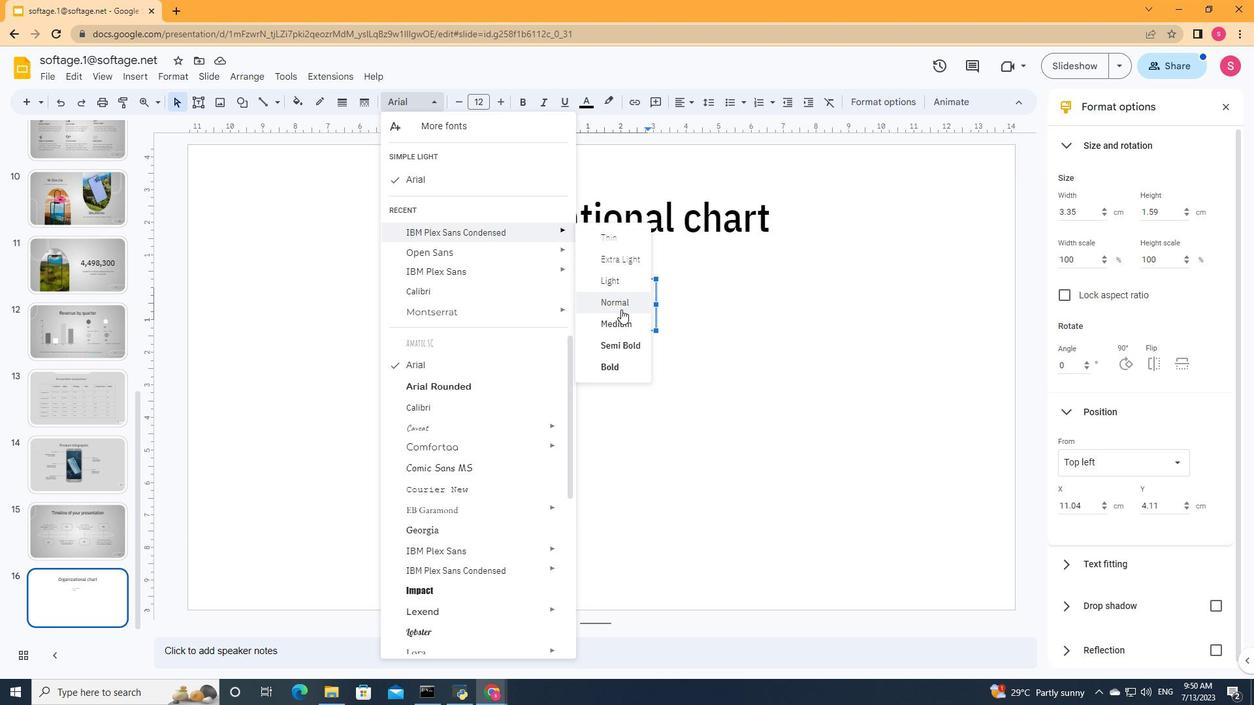 
Action: Mouse moved to (607, 296)
Screenshot: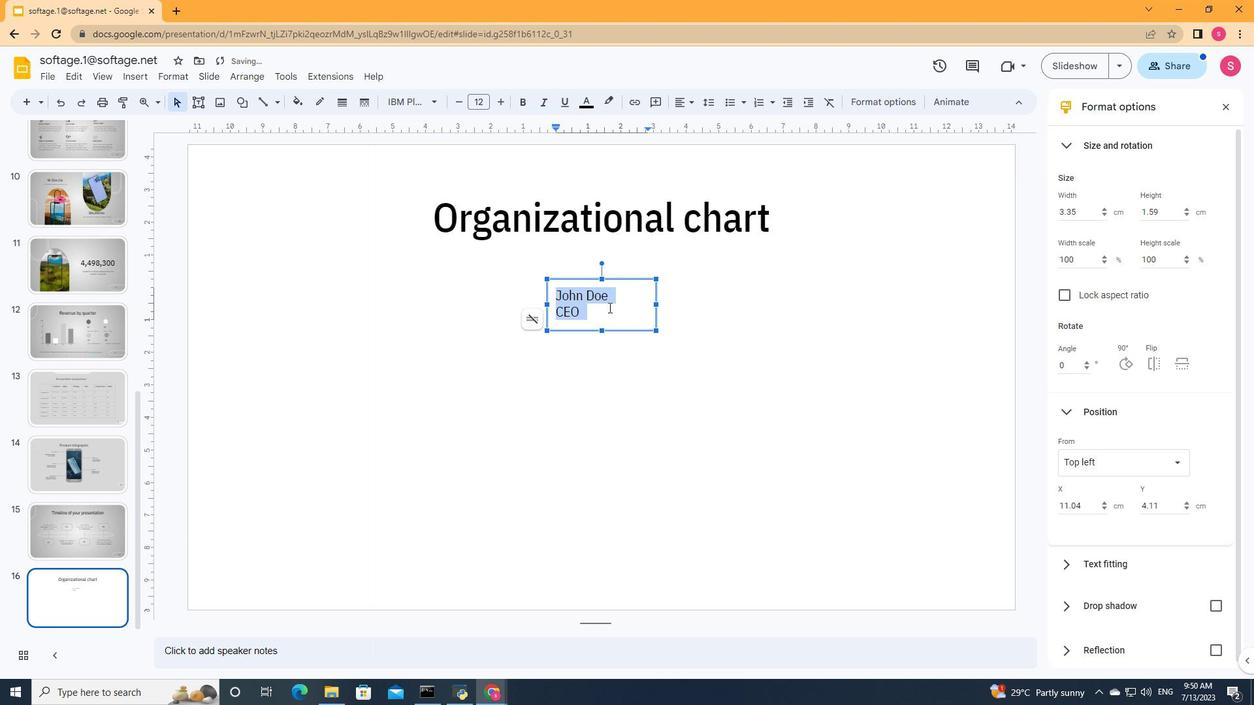
Action: Mouse pressed left at (607, 296)
Screenshot: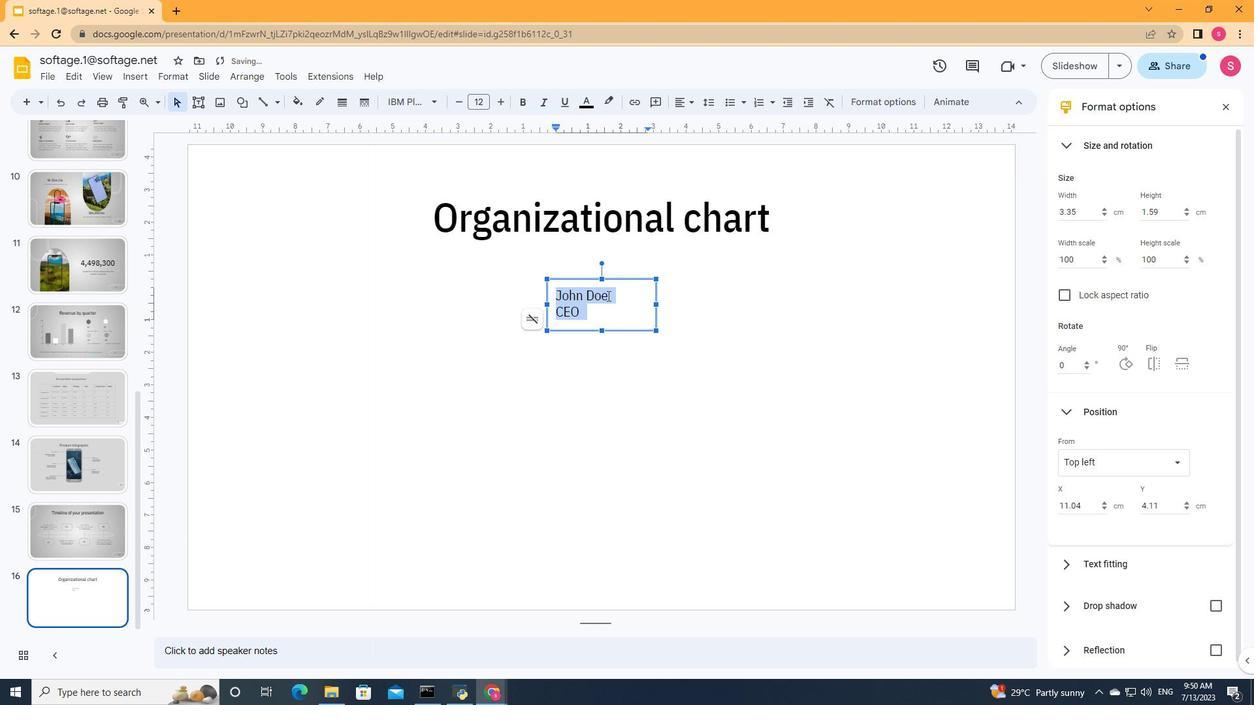 
Action: Mouse pressed left at (607, 296)
Screenshot: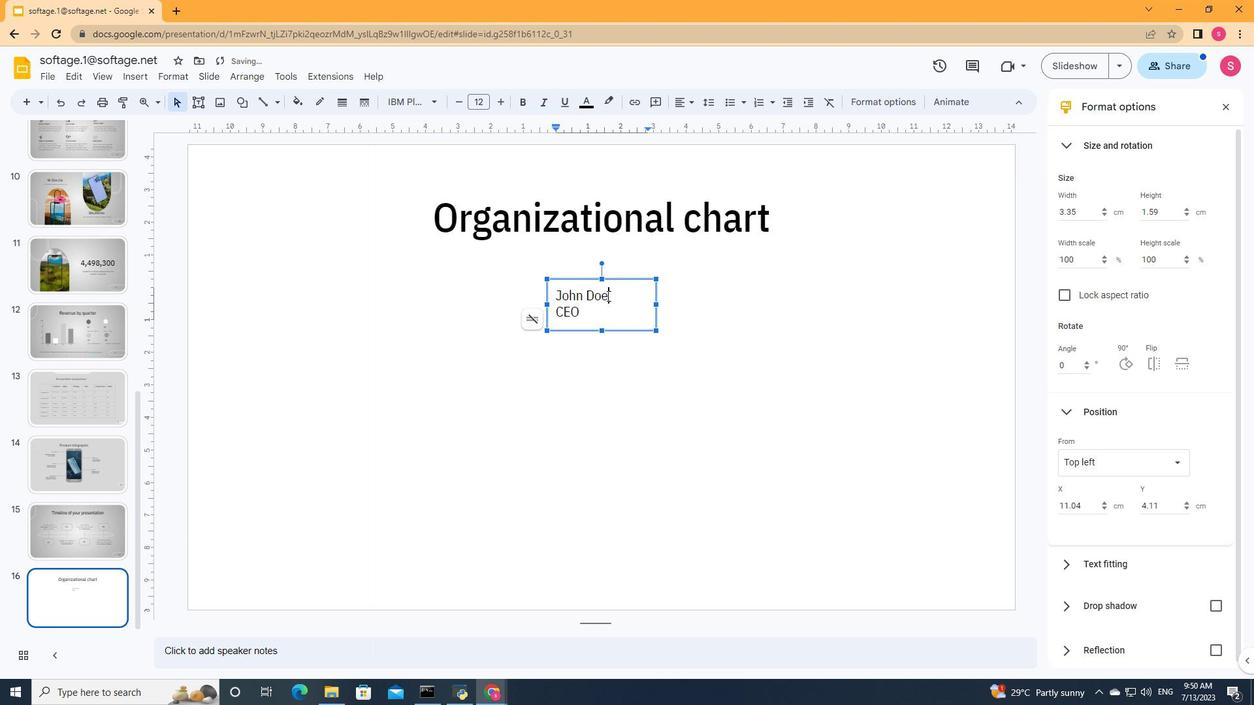
Action: Mouse moved to (524, 101)
Screenshot: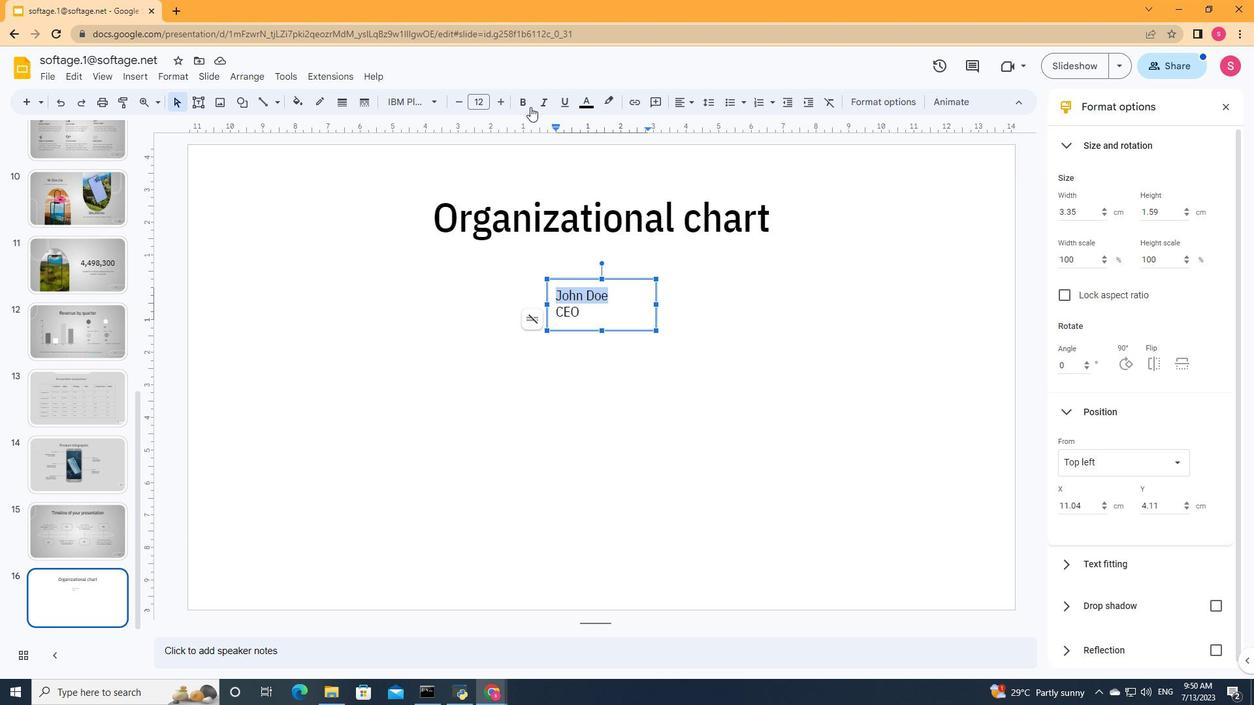
Action: Mouse pressed left at (524, 101)
Screenshot: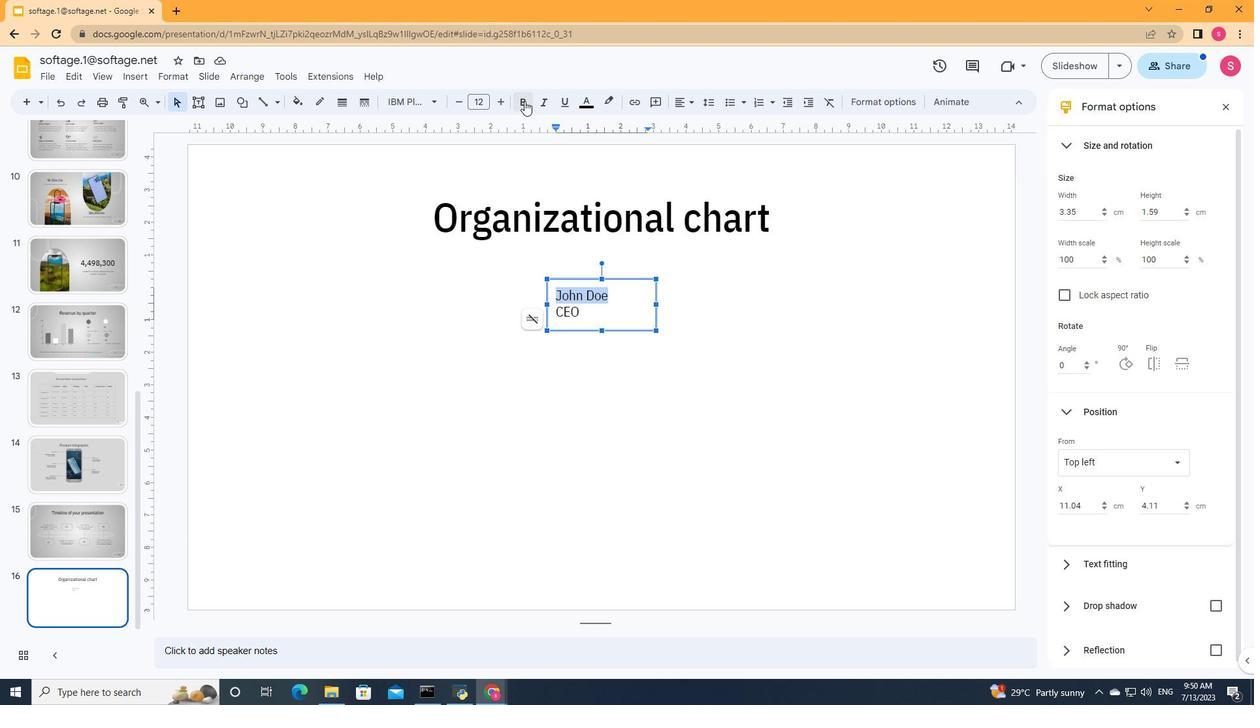 
Action: Mouse moved to (586, 368)
Screenshot: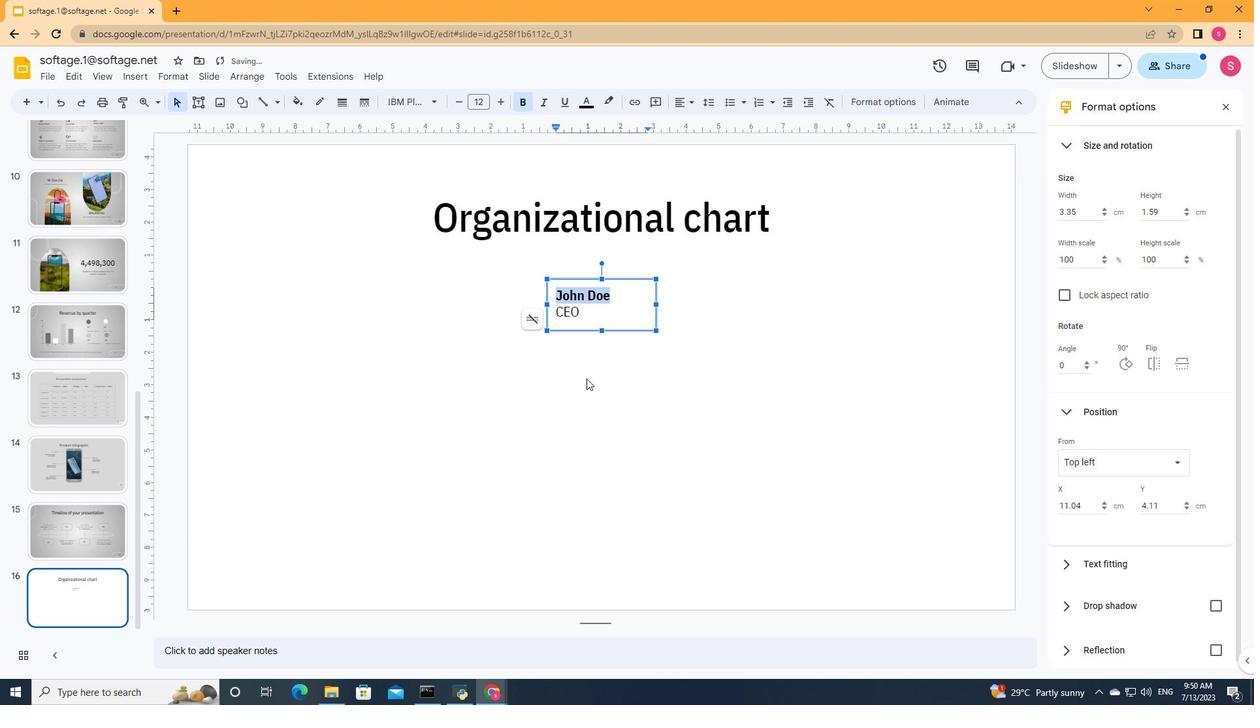 
Action: Mouse pressed left at (586, 368)
Screenshot: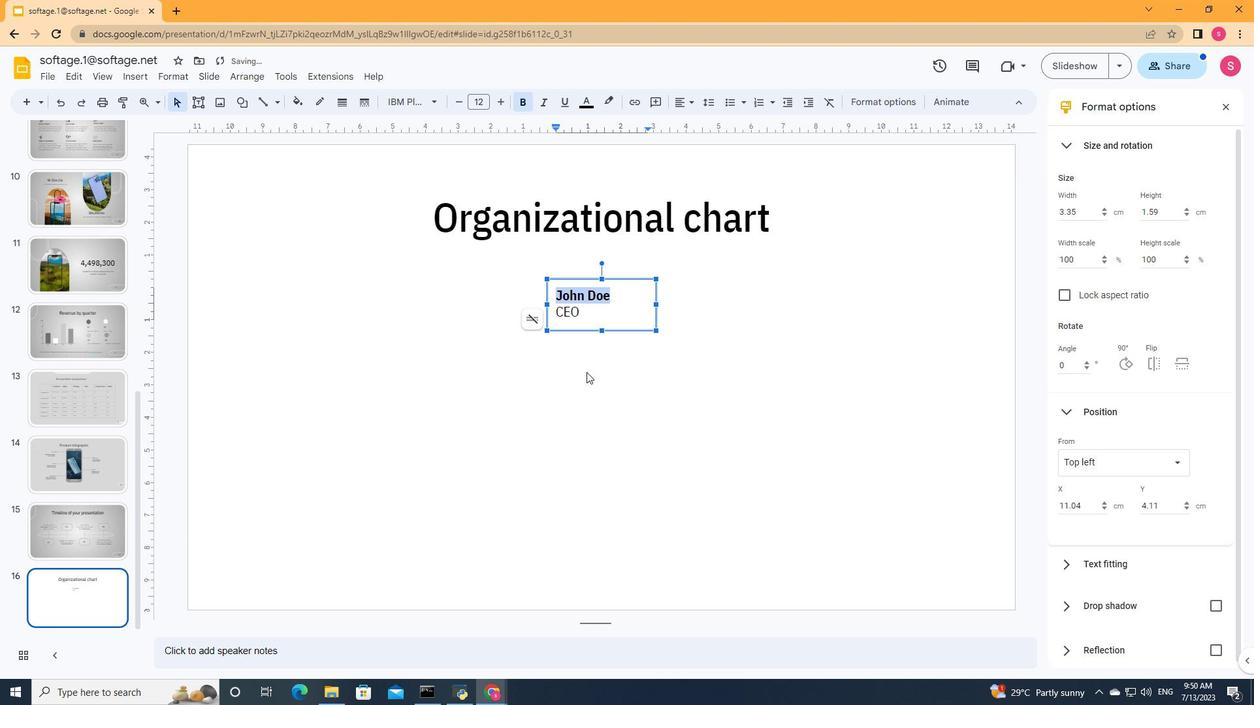 
Action: Mouse moved to (247, 99)
Screenshot: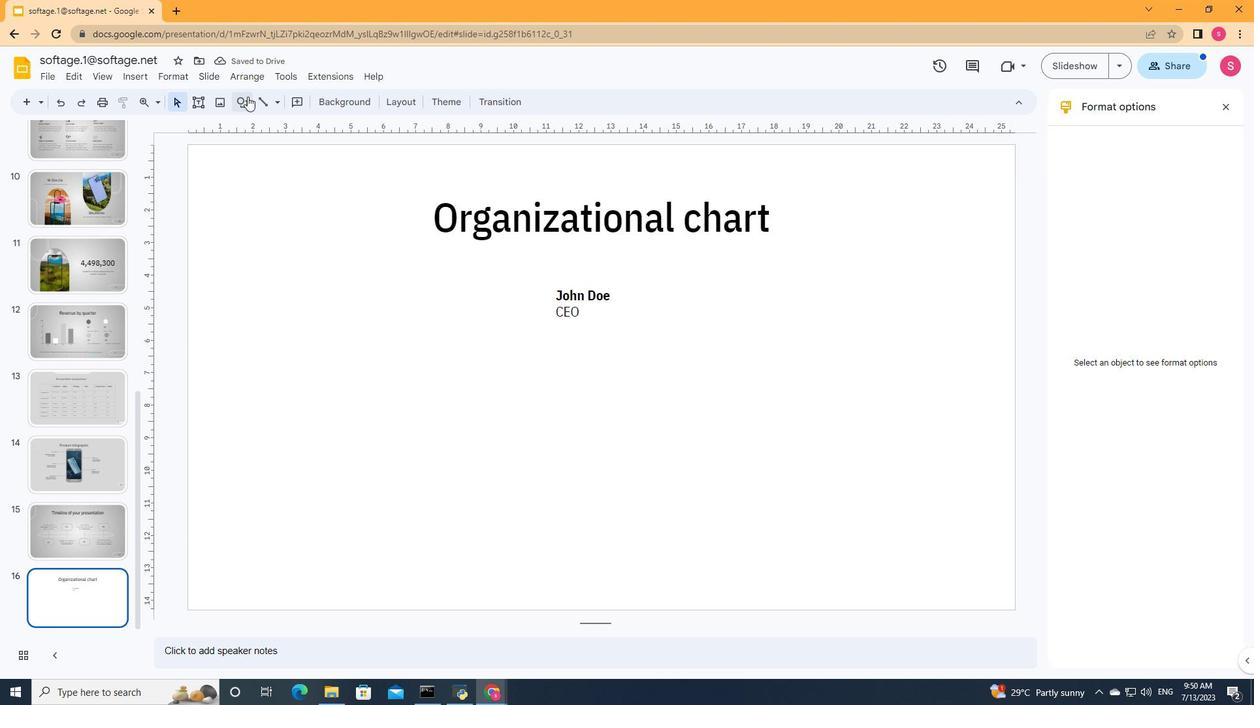 
Action: Mouse pressed left at (247, 99)
Screenshot: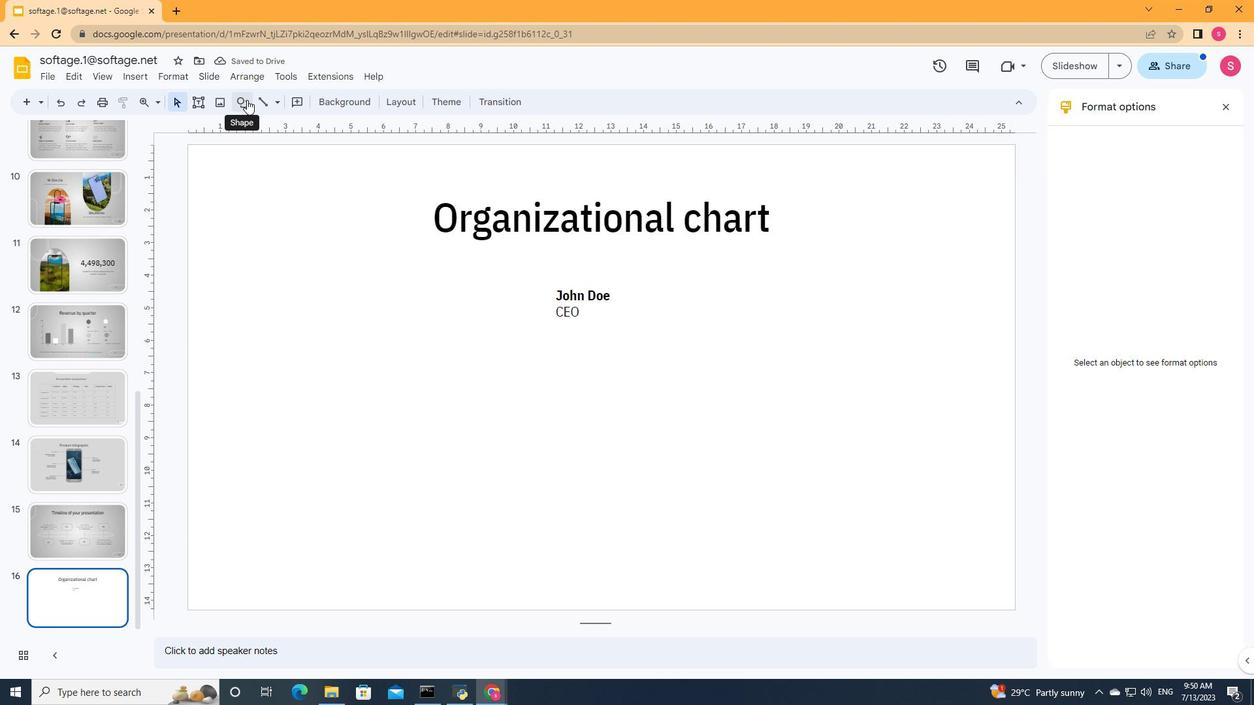 
Action: Mouse moved to (530, 211)
Screenshot: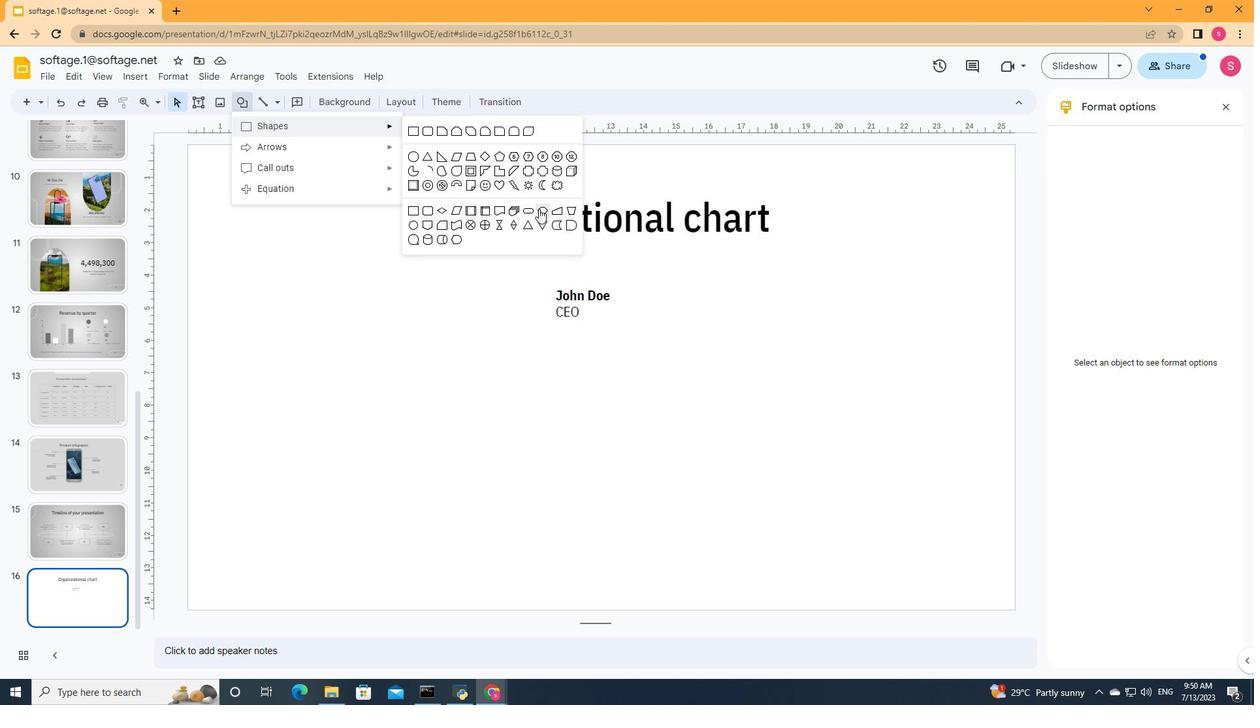 
Action: Mouse pressed left at (530, 211)
Screenshot: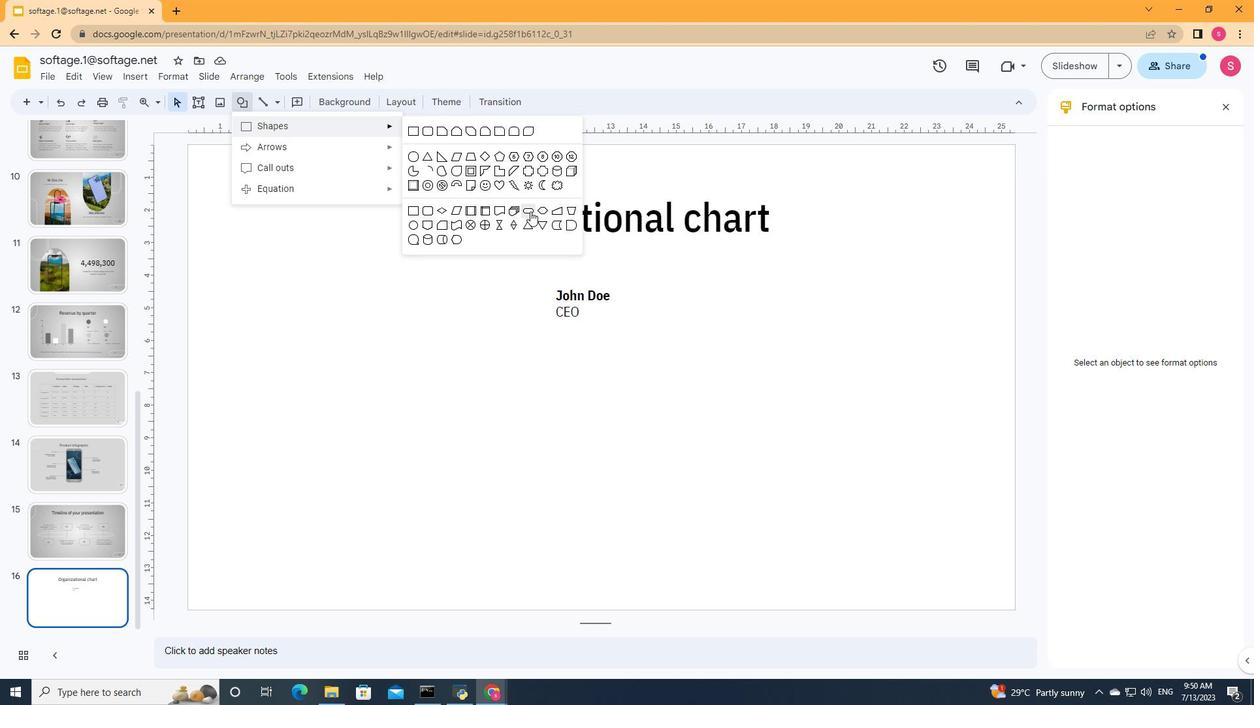 
Action: Mouse moved to (535, 280)
Screenshot: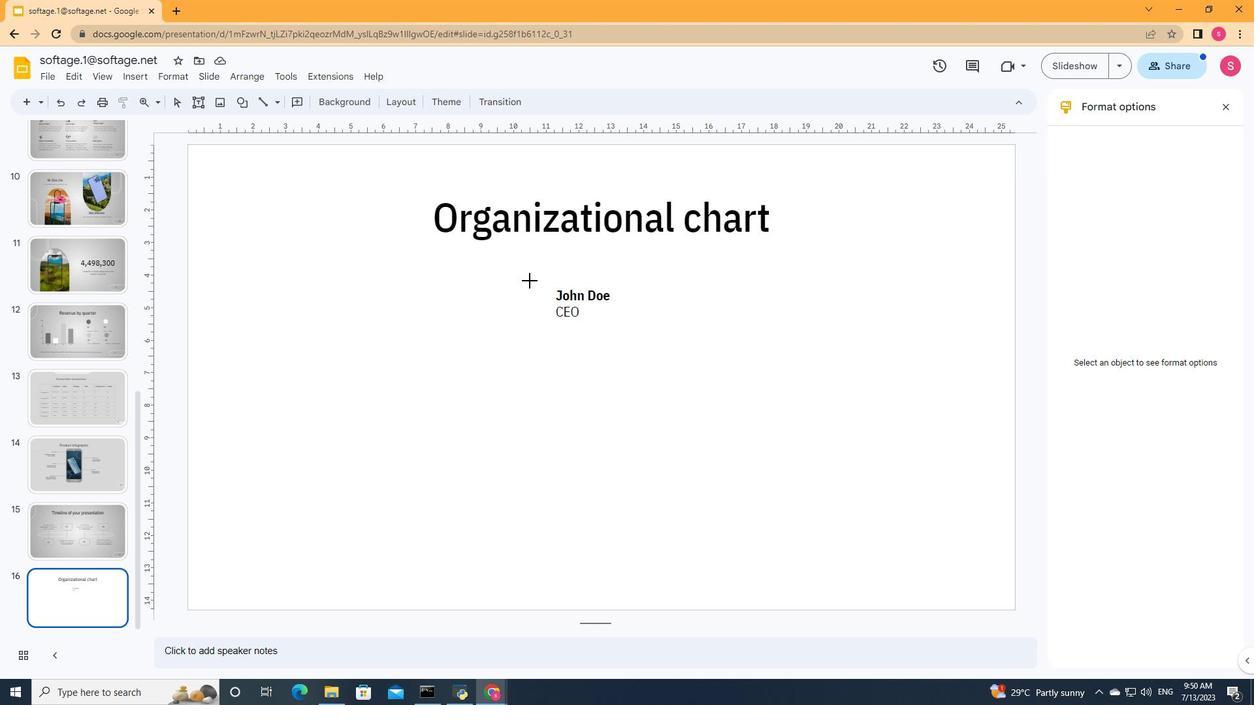 
Action: Mouse pressed left at (535, 280)
Screenshot: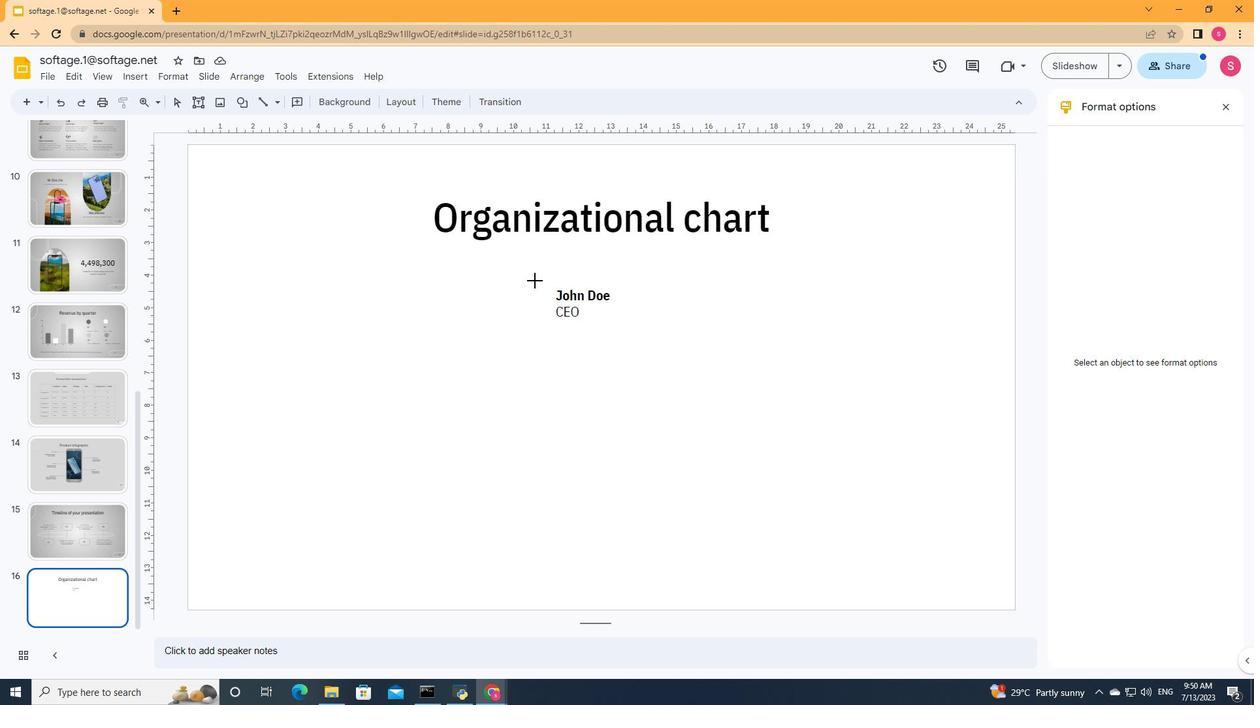 
Action: Mouse moved to (563, 279)
Screenshot: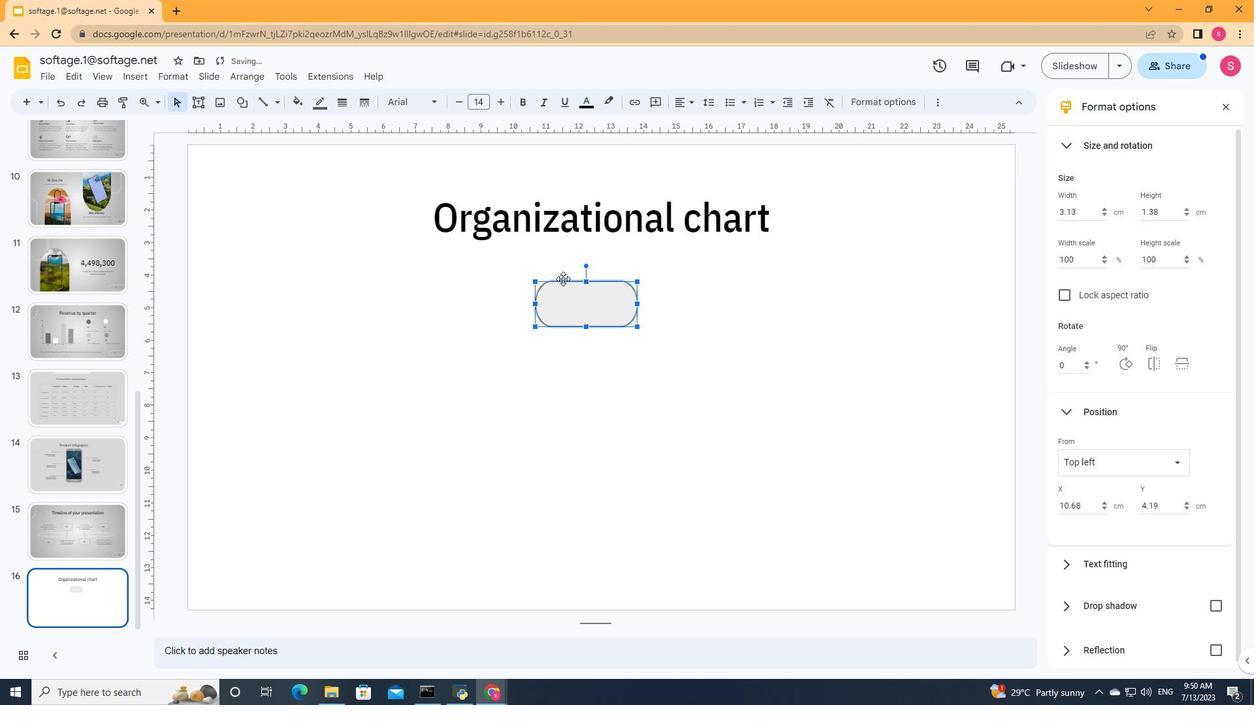 
Action: Mouse pressed left at (563, 279)
Screenshot: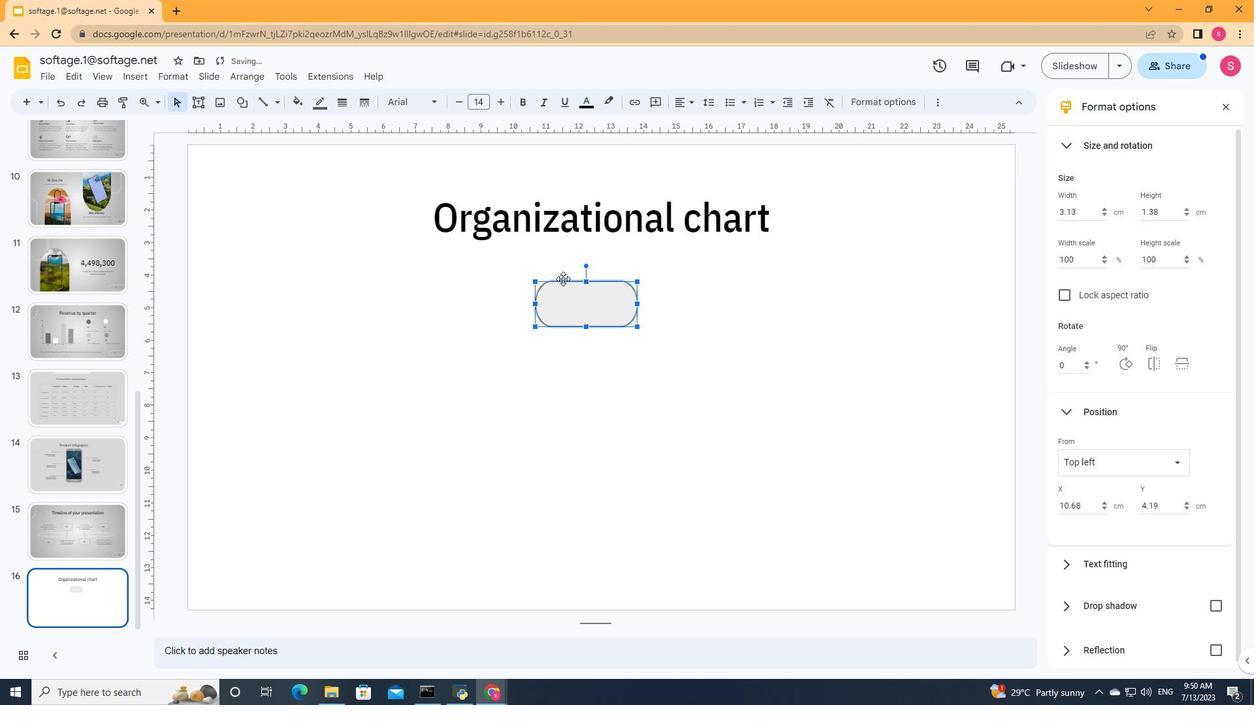 
Action: Mouse moved to (301, 107)
Screenshot: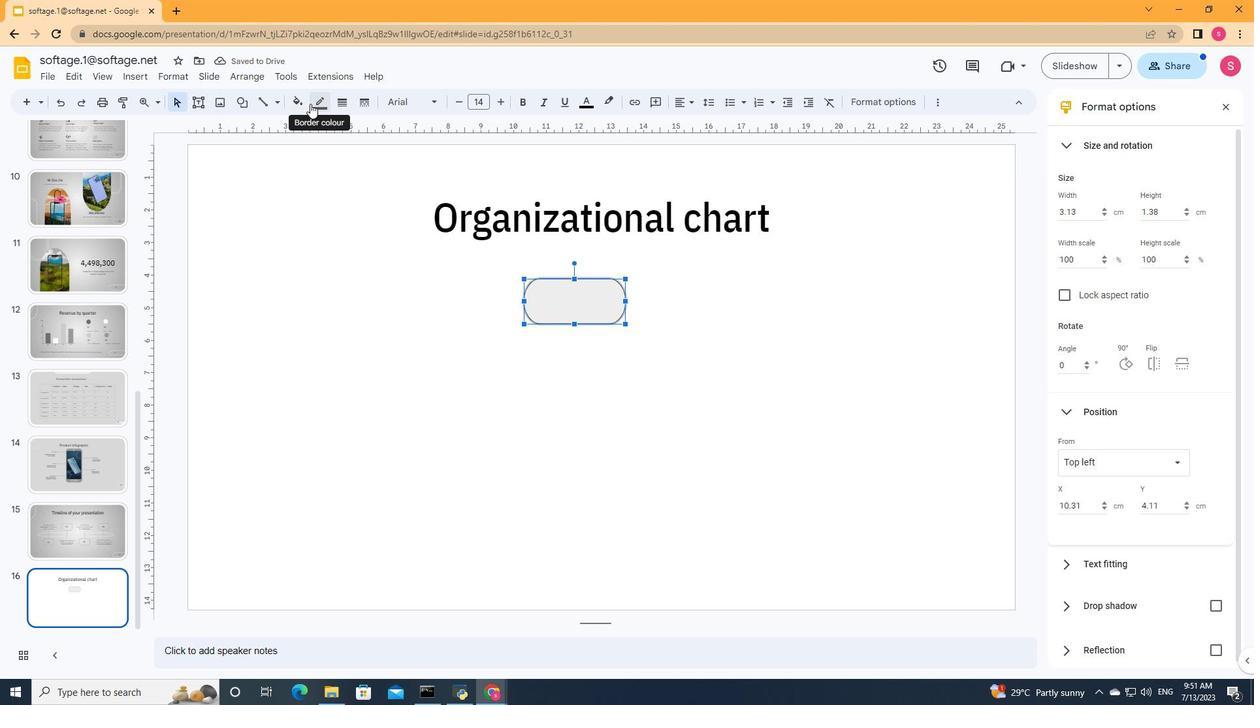 
Action: Mouse pressed left at (301, 107)
Screenshot: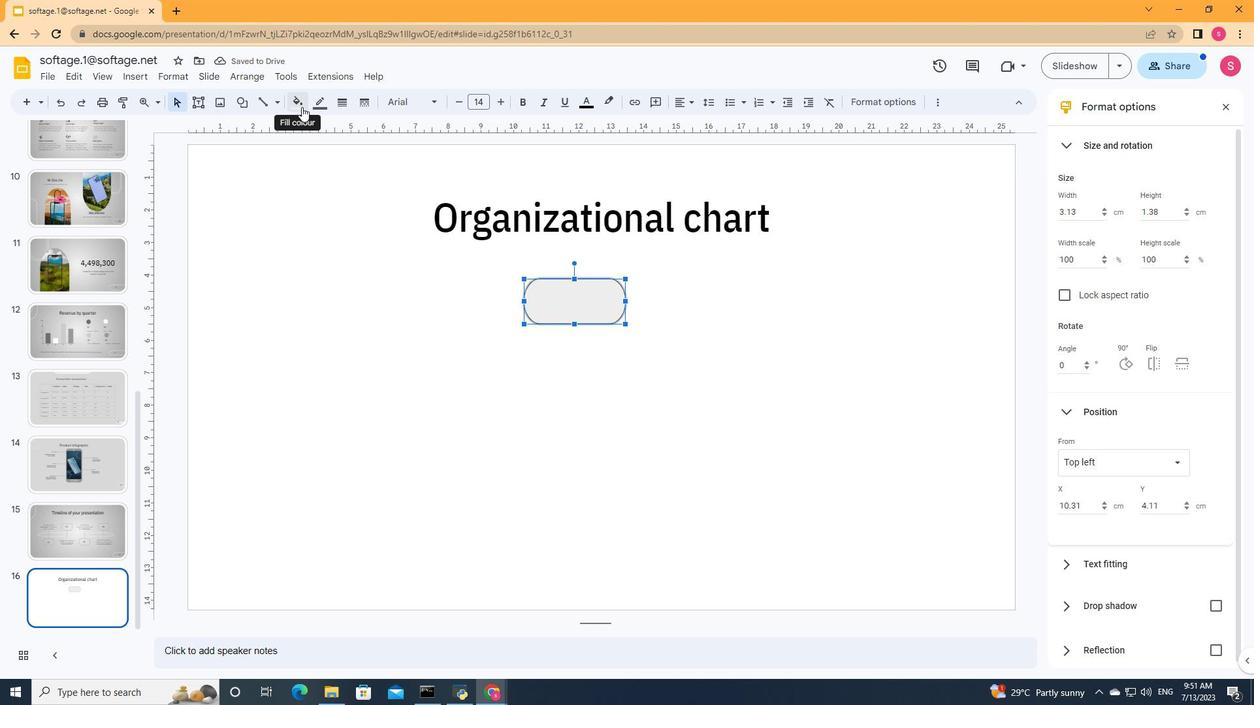 
Action: Mouse moved to (358, 360)
Screenshot: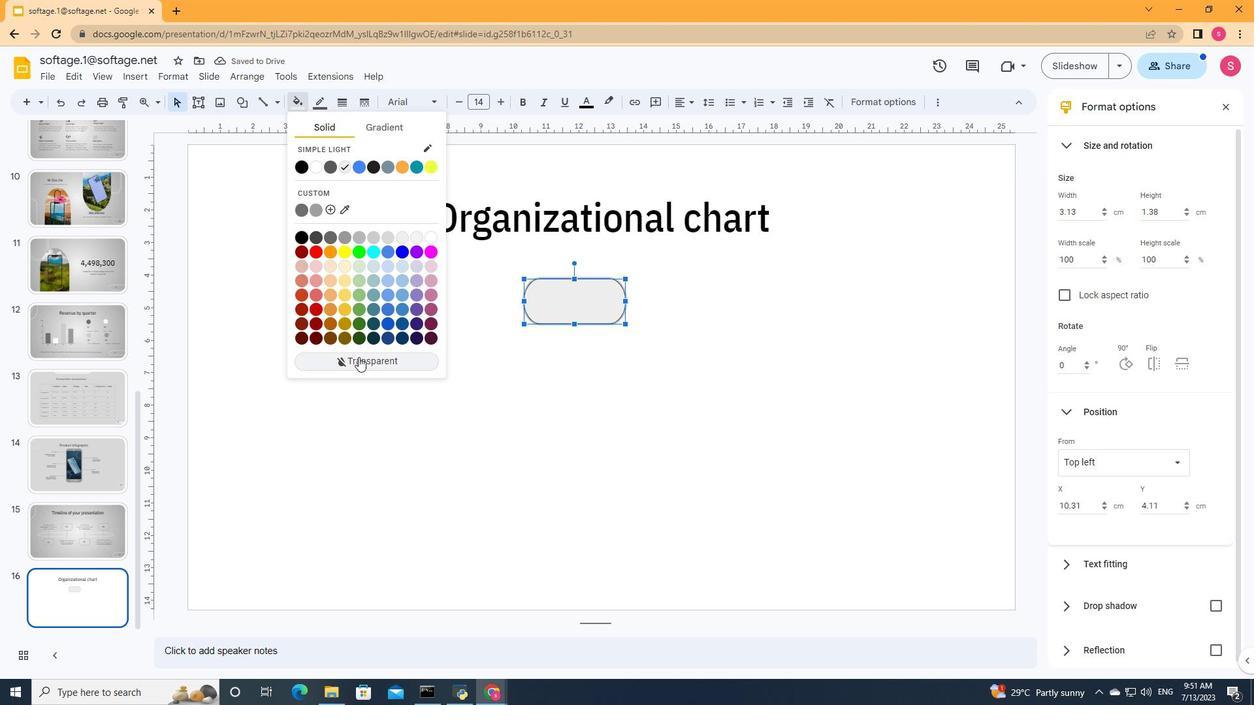 
Action: Mouse pressed left at (358, 360)
Screenshot: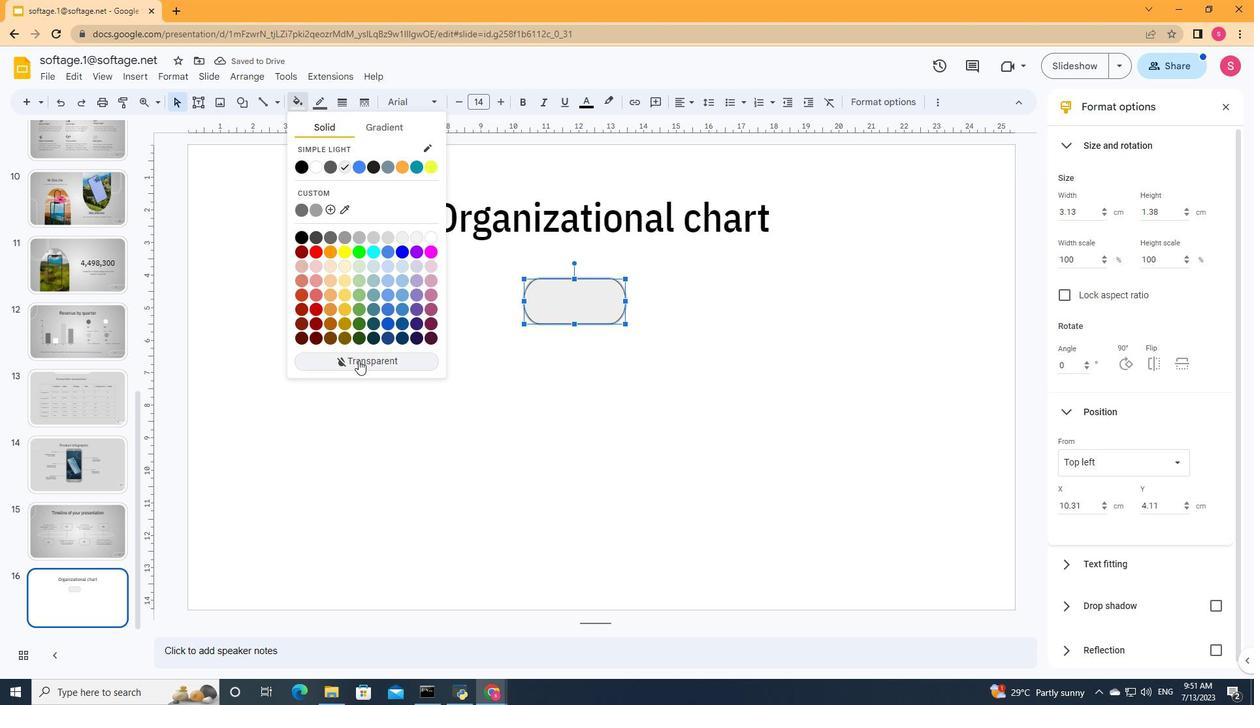 
Action: Mouse moved to (563, 279)
Screenshot: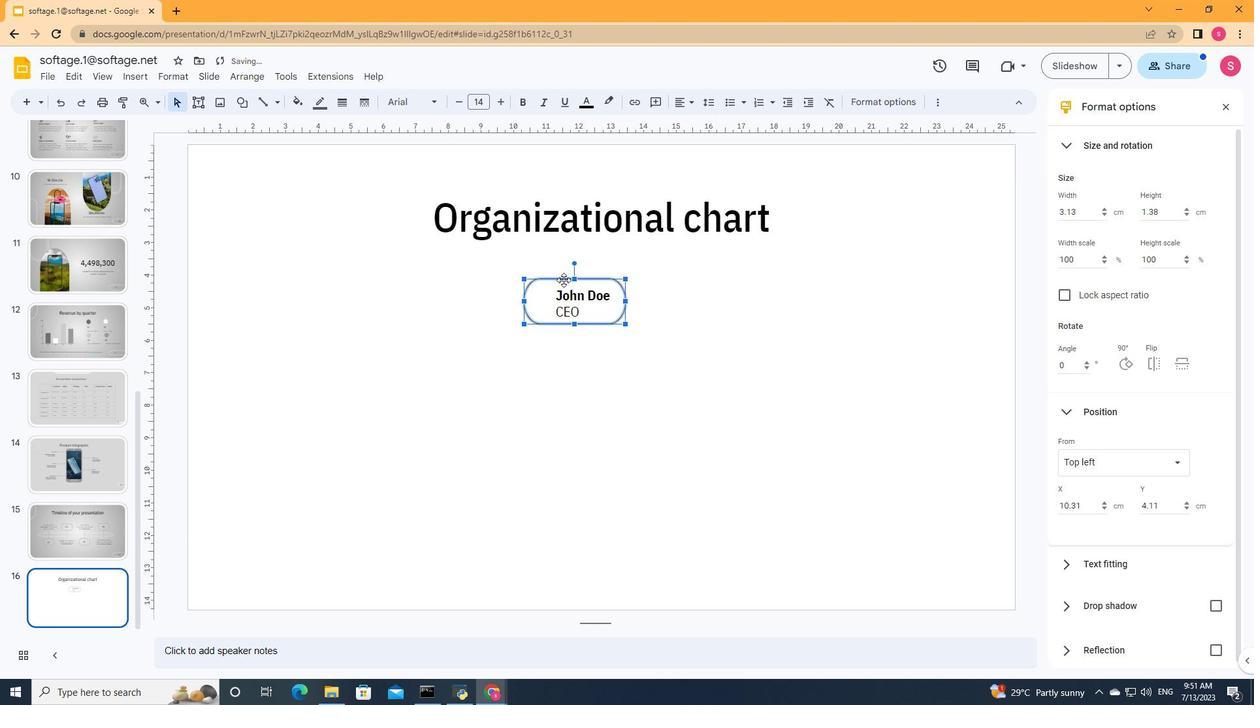 
Action: Mouse pressed left at (563, 279)
Screenshot: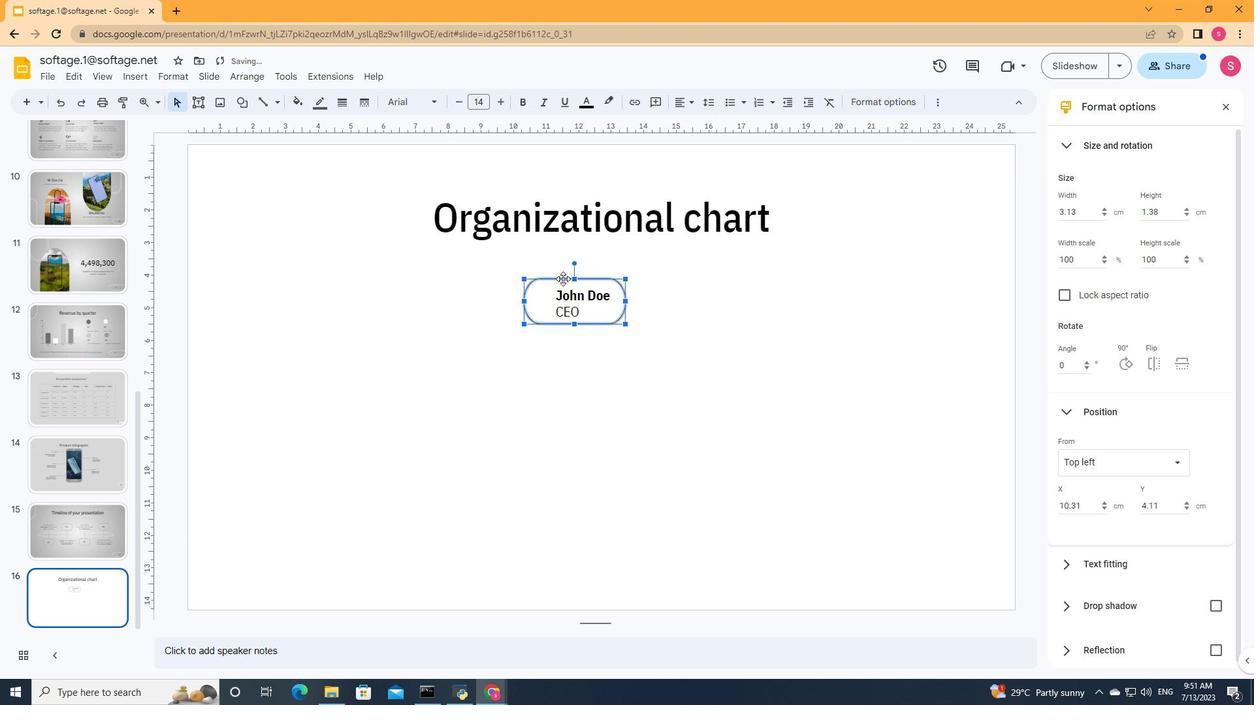 
Action: Mouse moved to (586, 314)
Screenshot: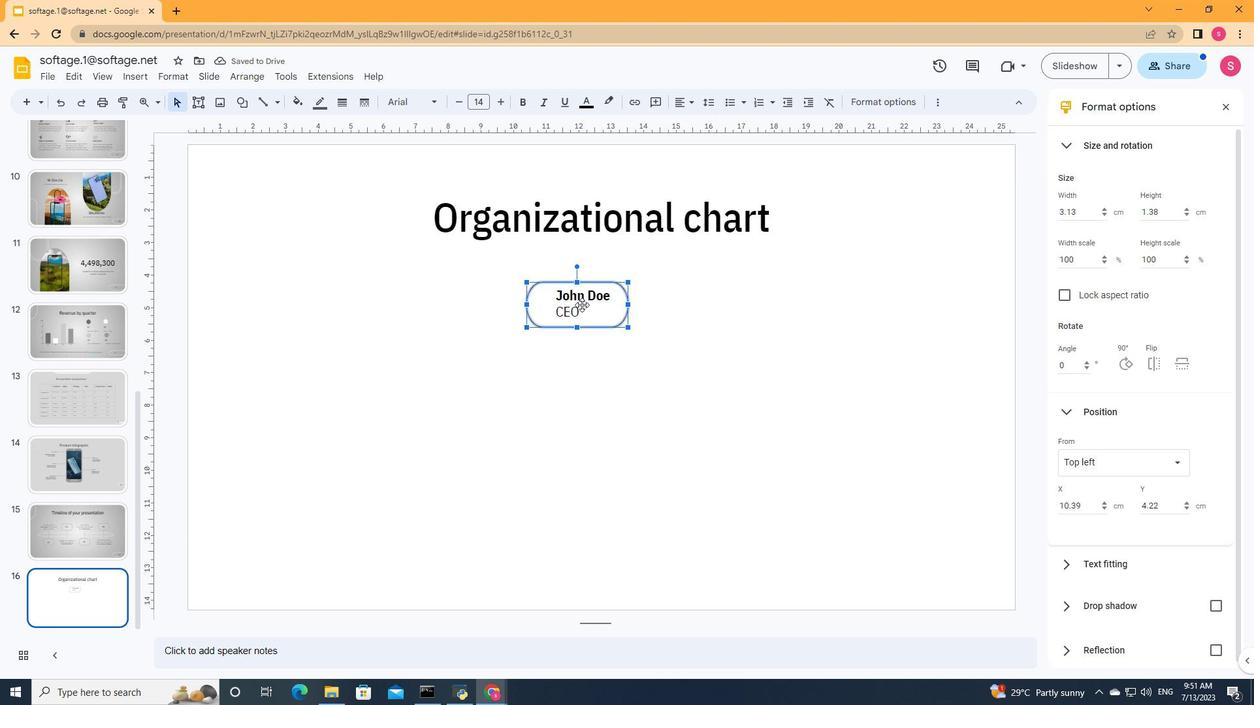 
Action: Mouse pressed left at (586, 314)
Screenshot: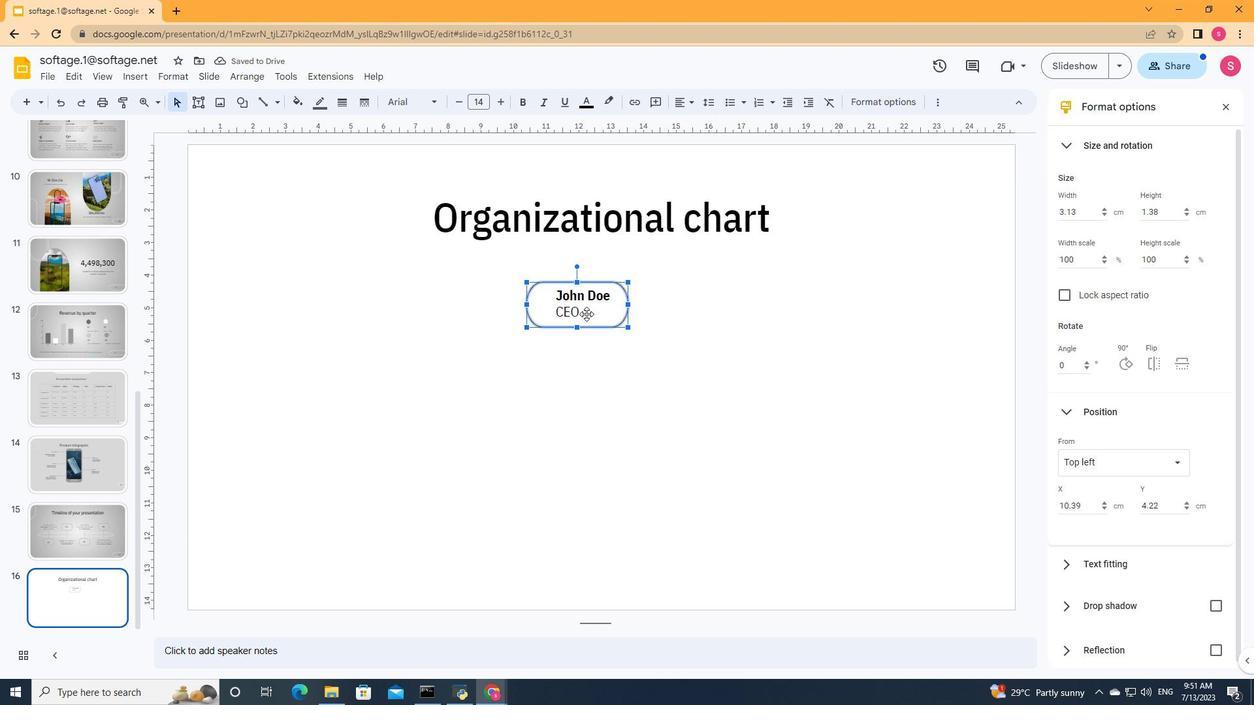 
Action: Mouse moved to (671, 307)
Screenshot: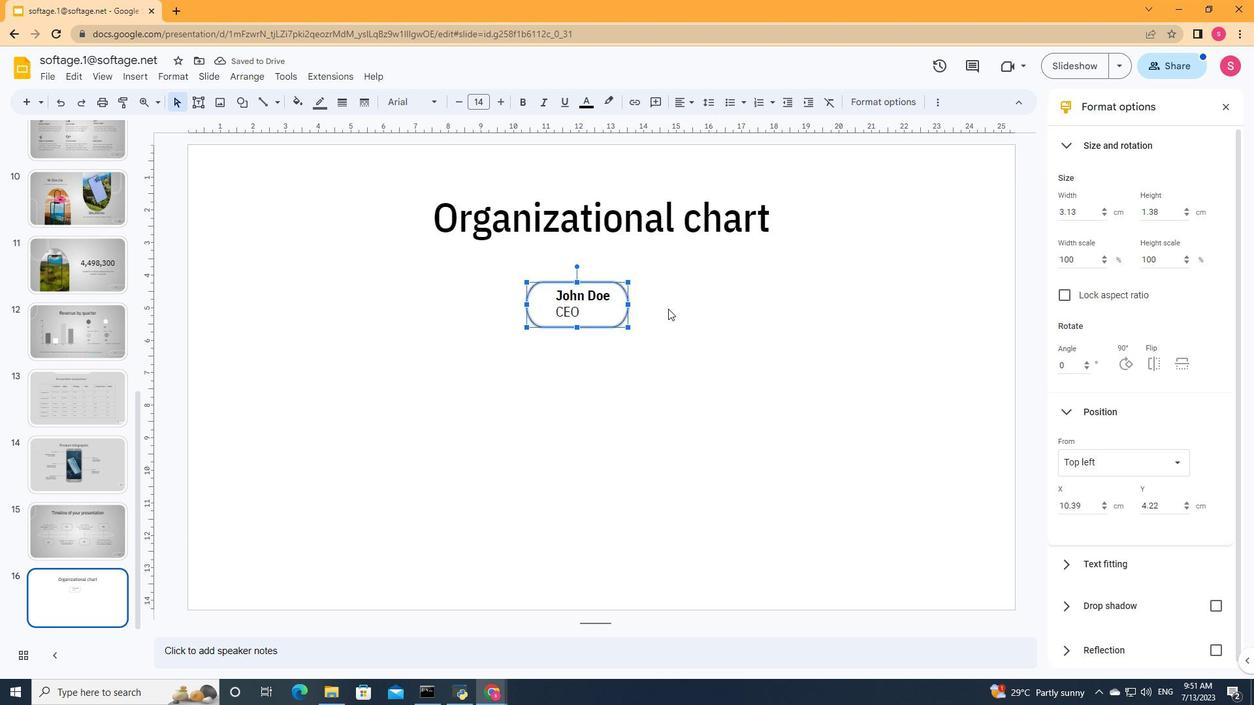 
Action: Mouse pressed left at (671, 307)
Screenshot: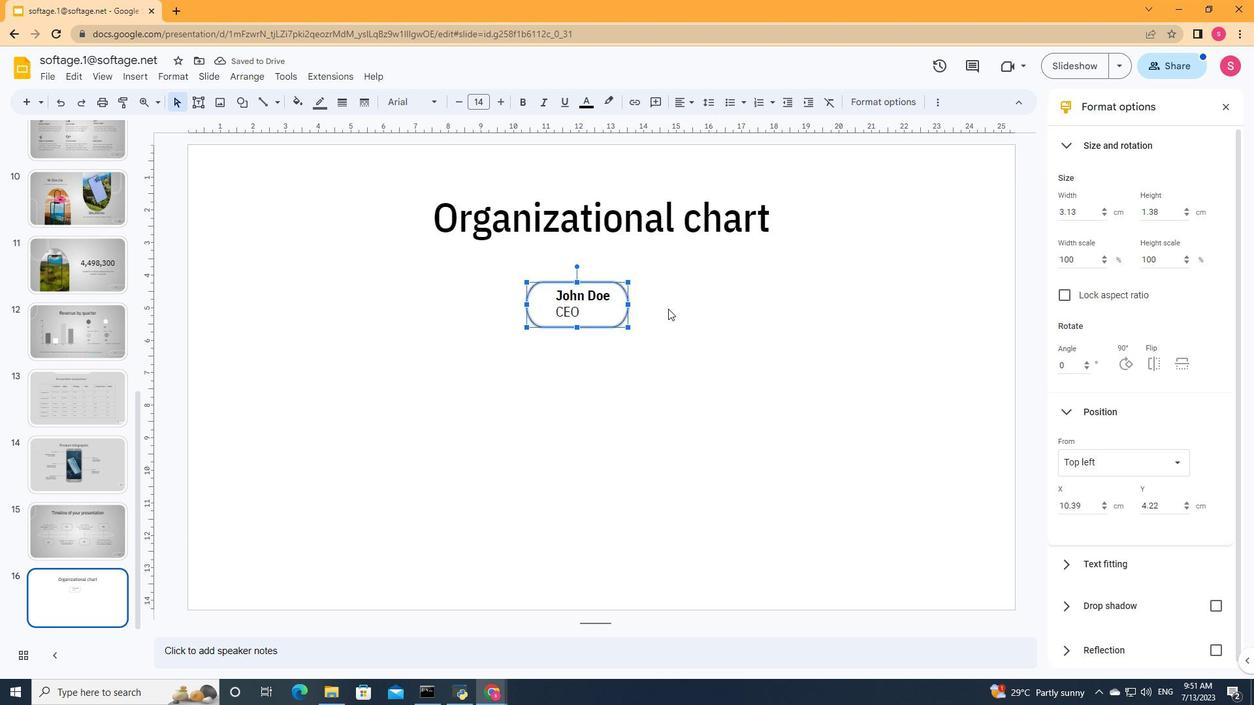 
Action: Mouse moved to (578, 305)
Screenshot: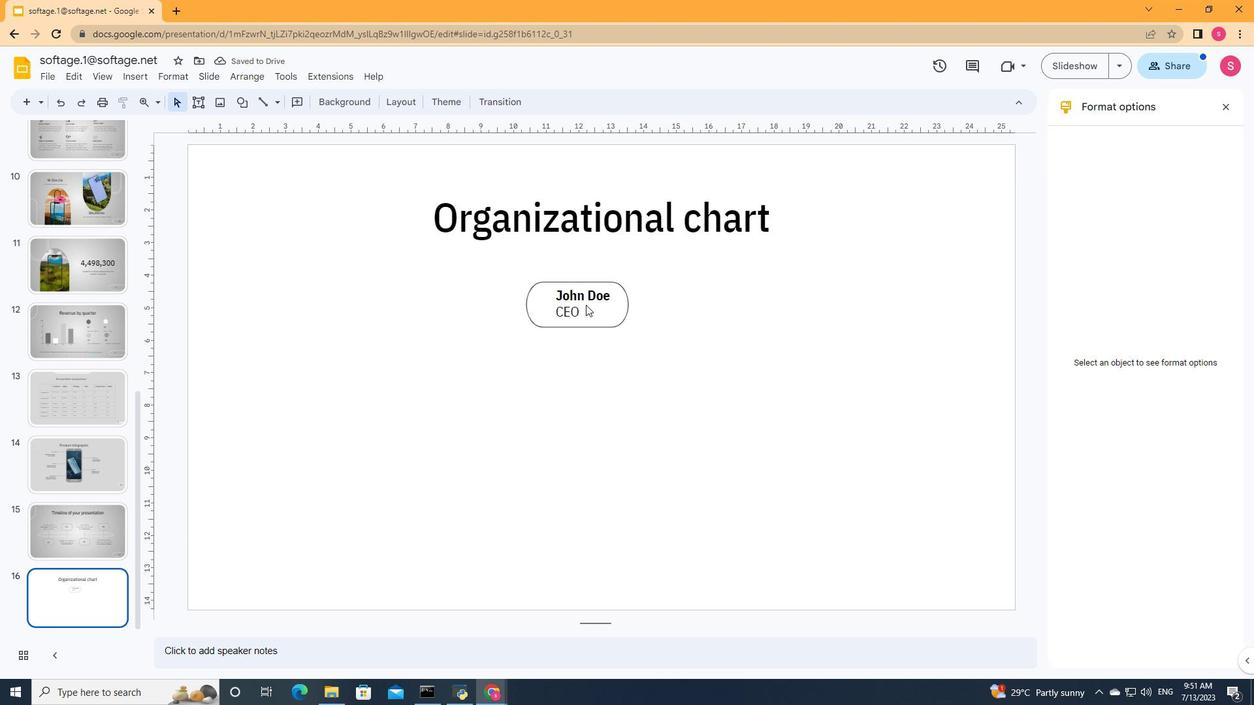 
Action: Mouse pressed left at (578, 305)
Screenshot: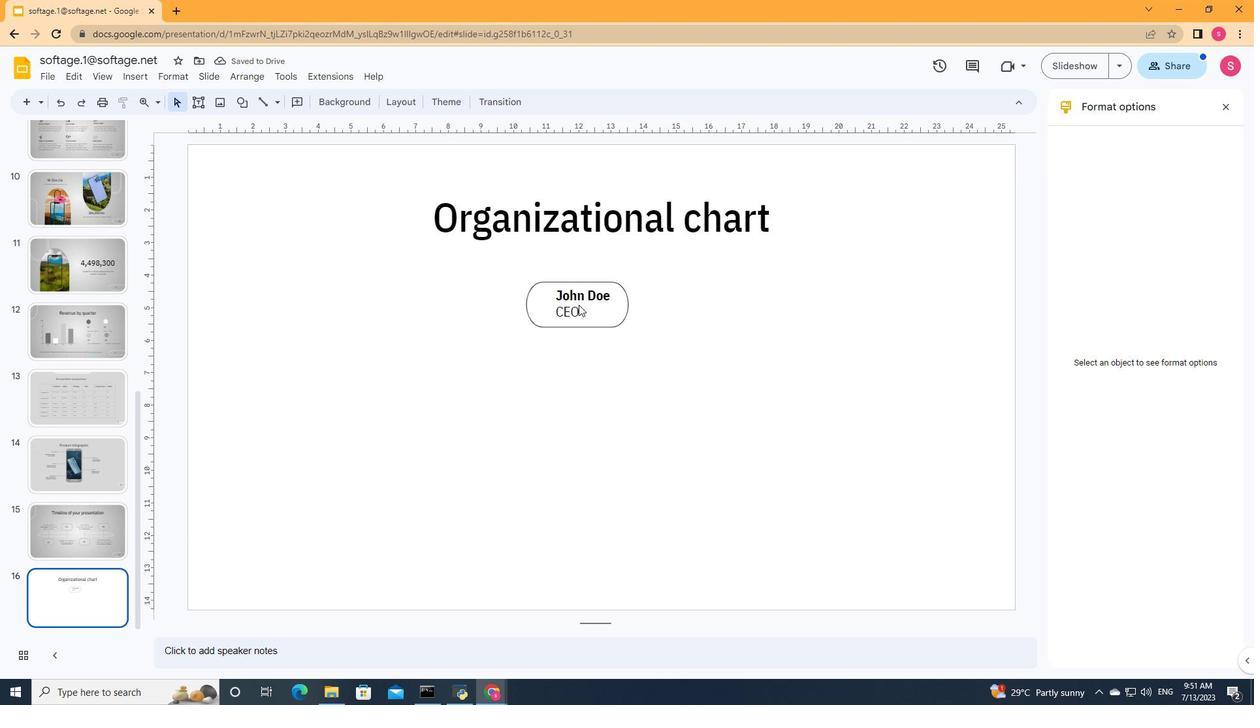 
Action: Mouse pressed left at (578, 305)
Screenshot: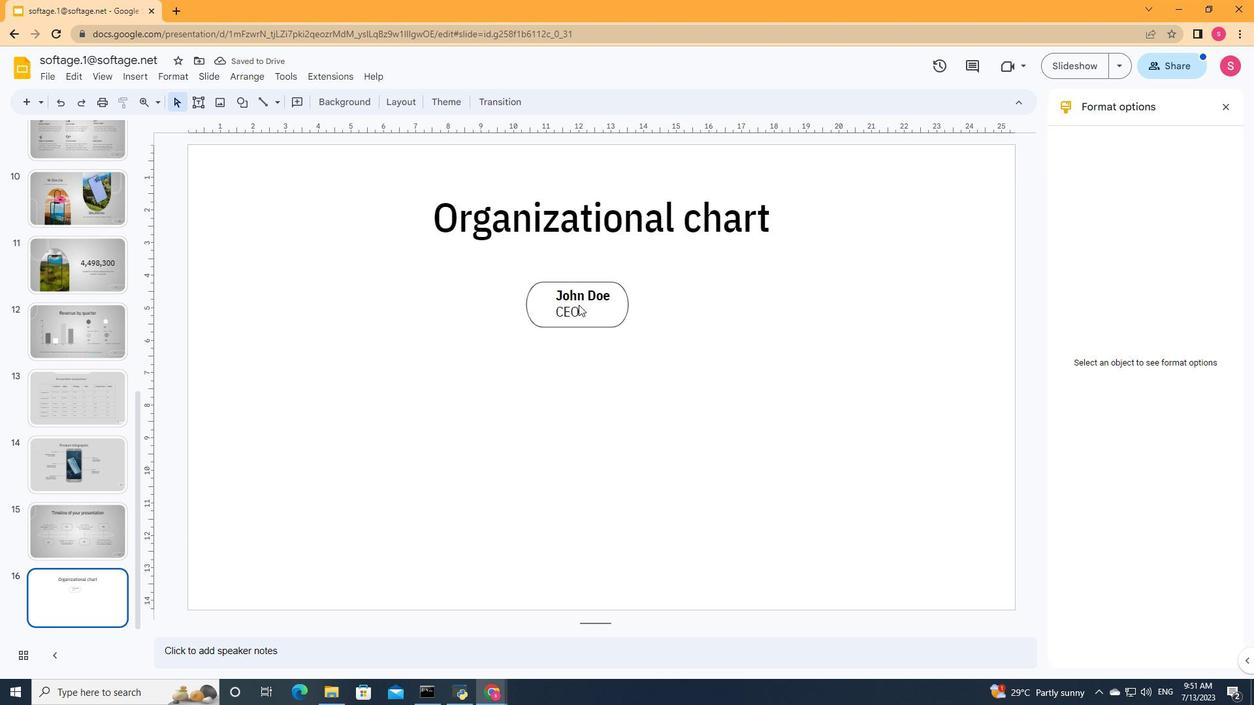 
Action: Mouse moved to (560, 284)
Screenshot: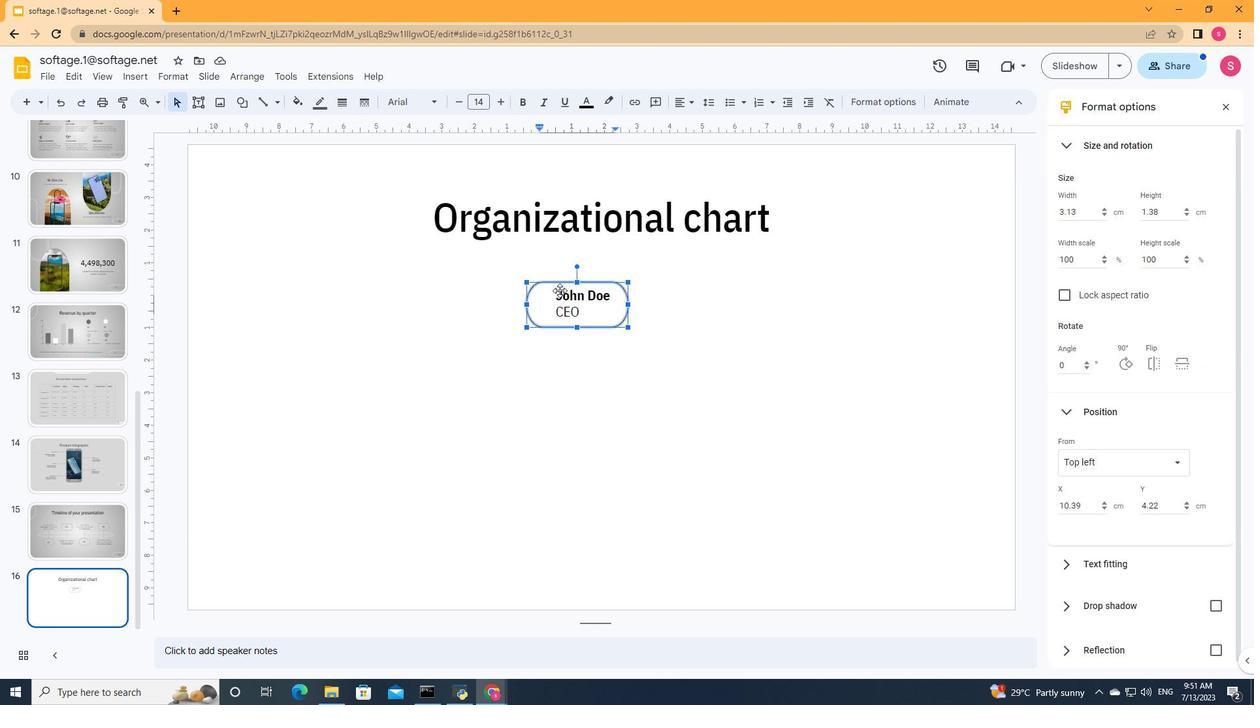 
Action: Mouse pressed left at (560, 284)
Screenshot: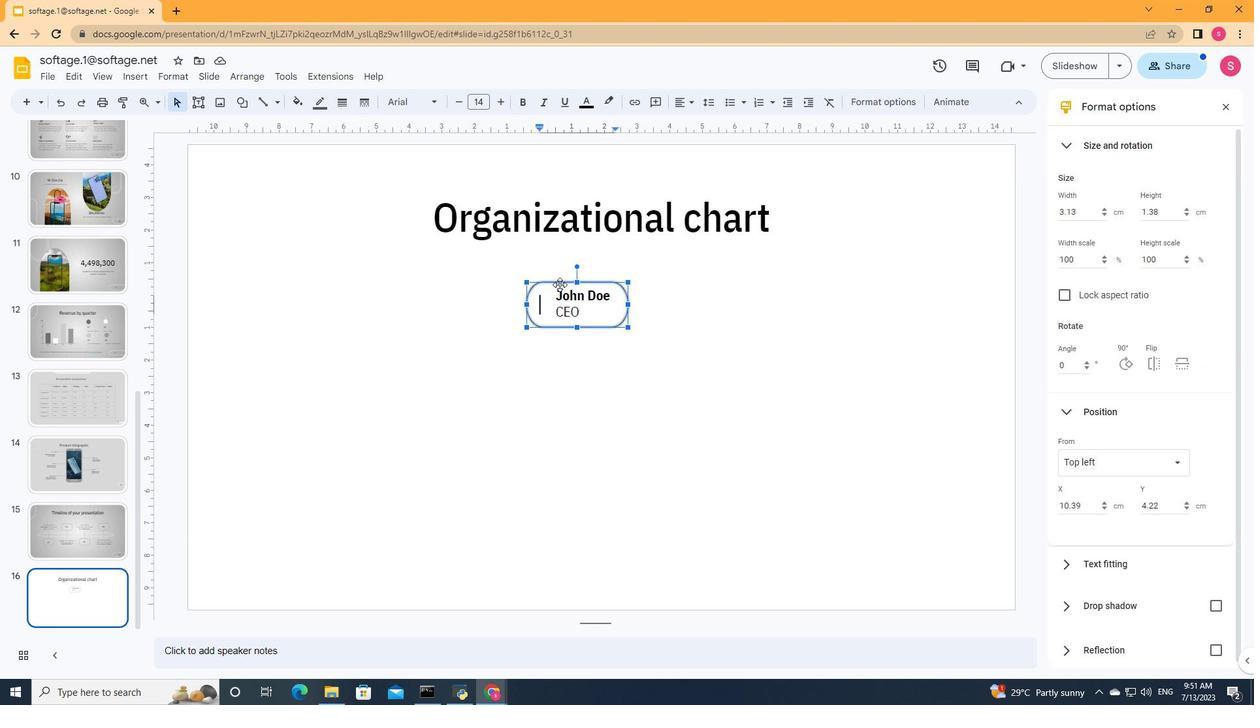 
Action: Mouse moved to (573, 301)
Screenshot: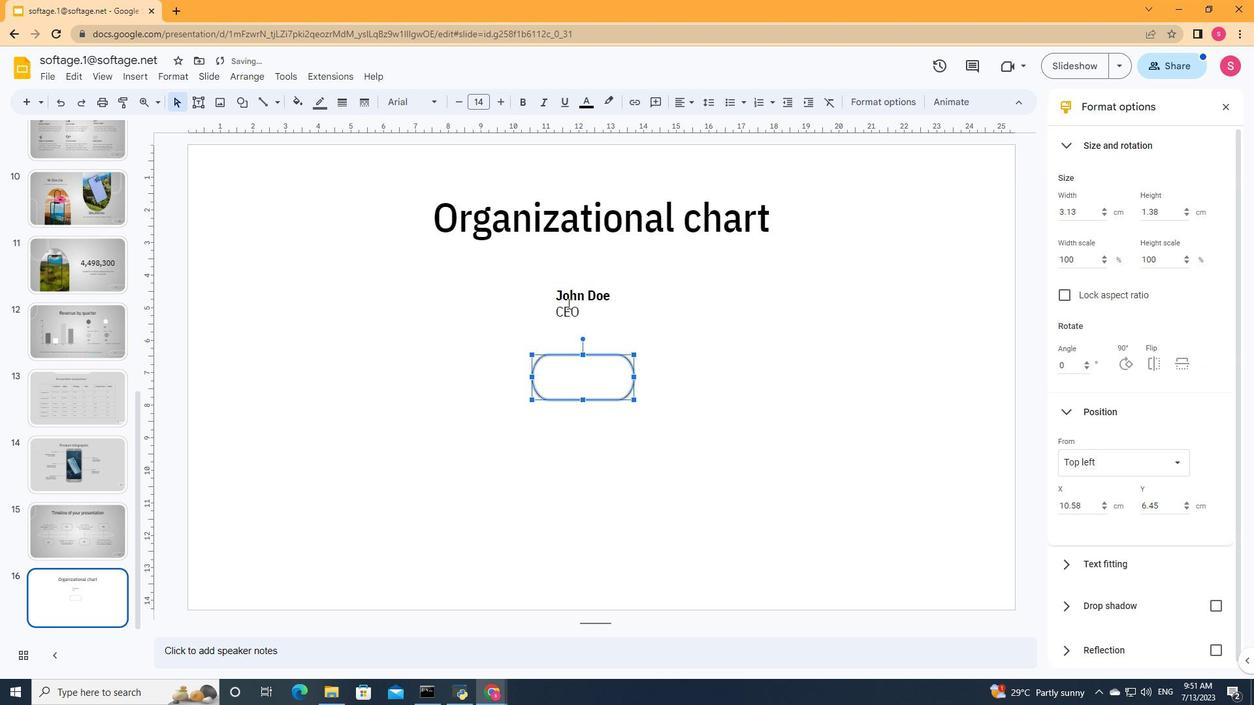 
Action: Mouse pressed left at (573, 301)
Screenshot: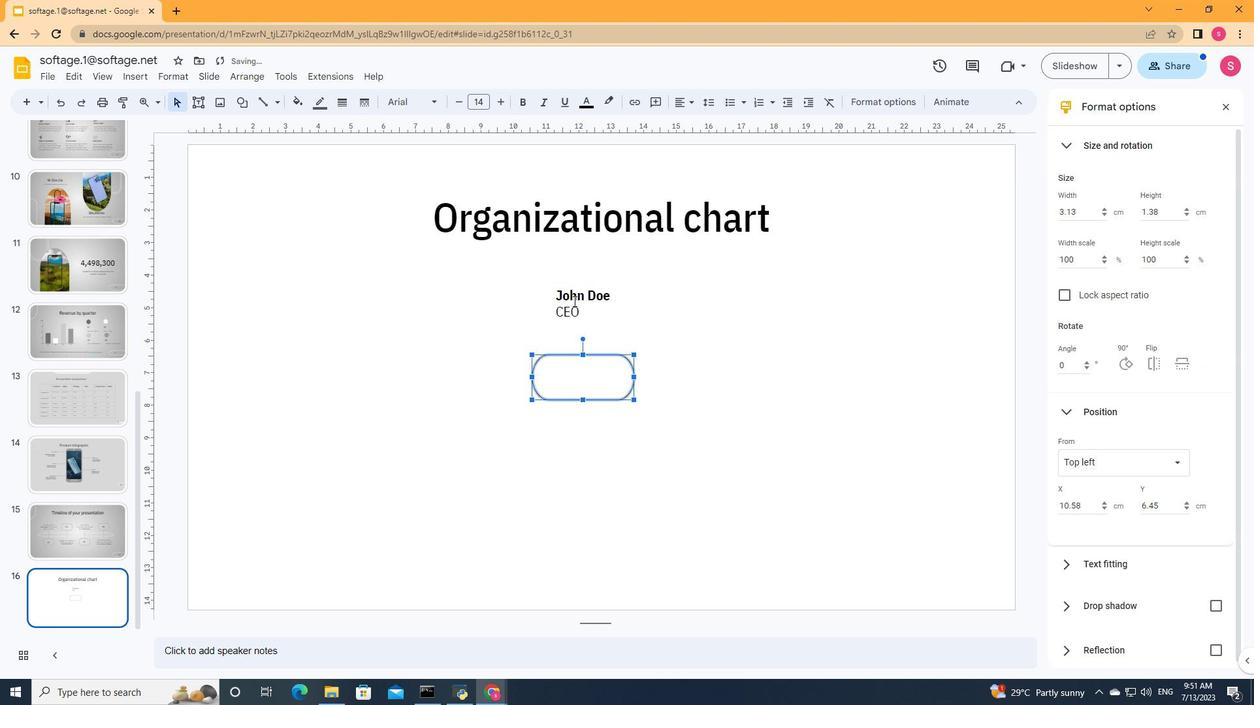 
Action: Mouse pressed left at (573, 301)
Screenshot: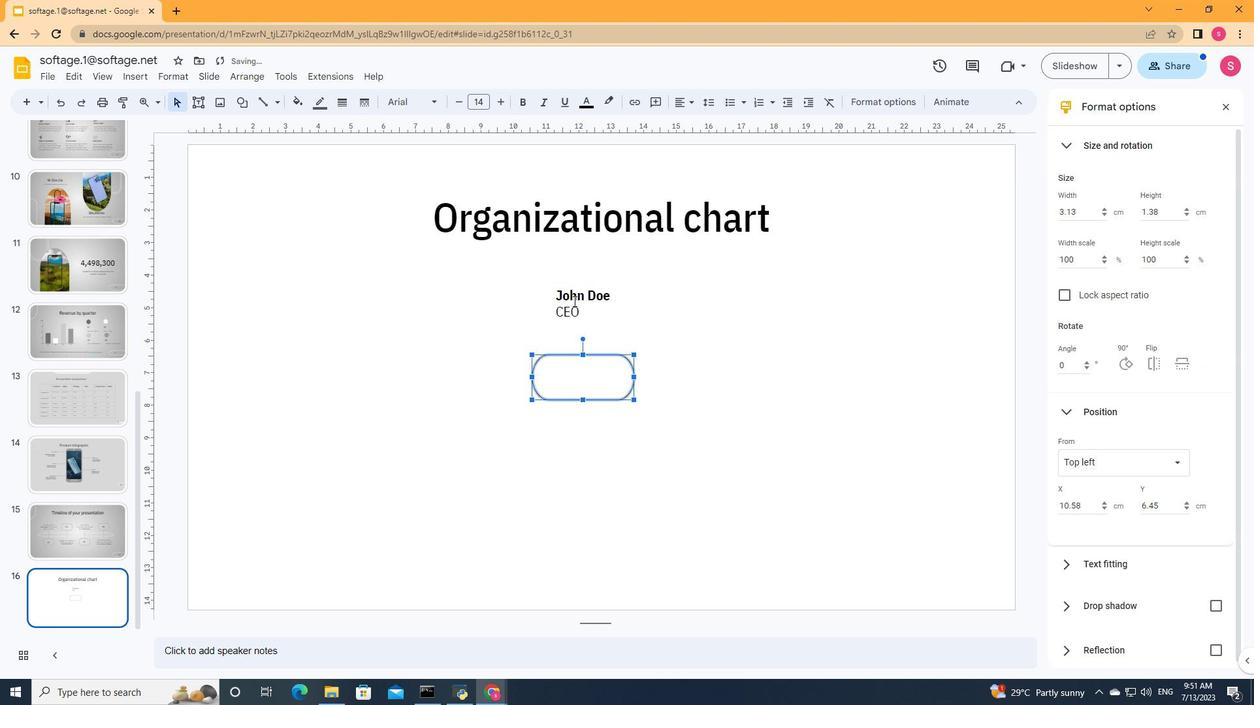 
Action: Mouse moved to (580, 311)
Screenshot: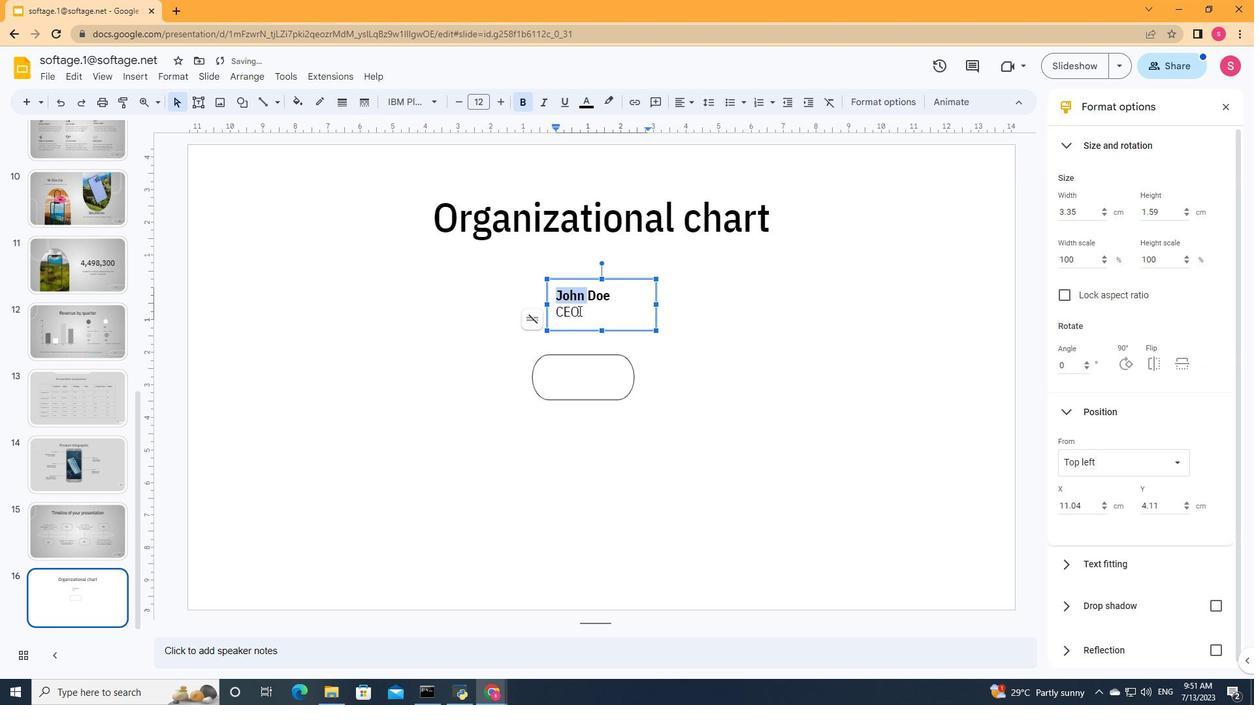 
Action: Mouse pressed left at (580, 311)
Screenshot: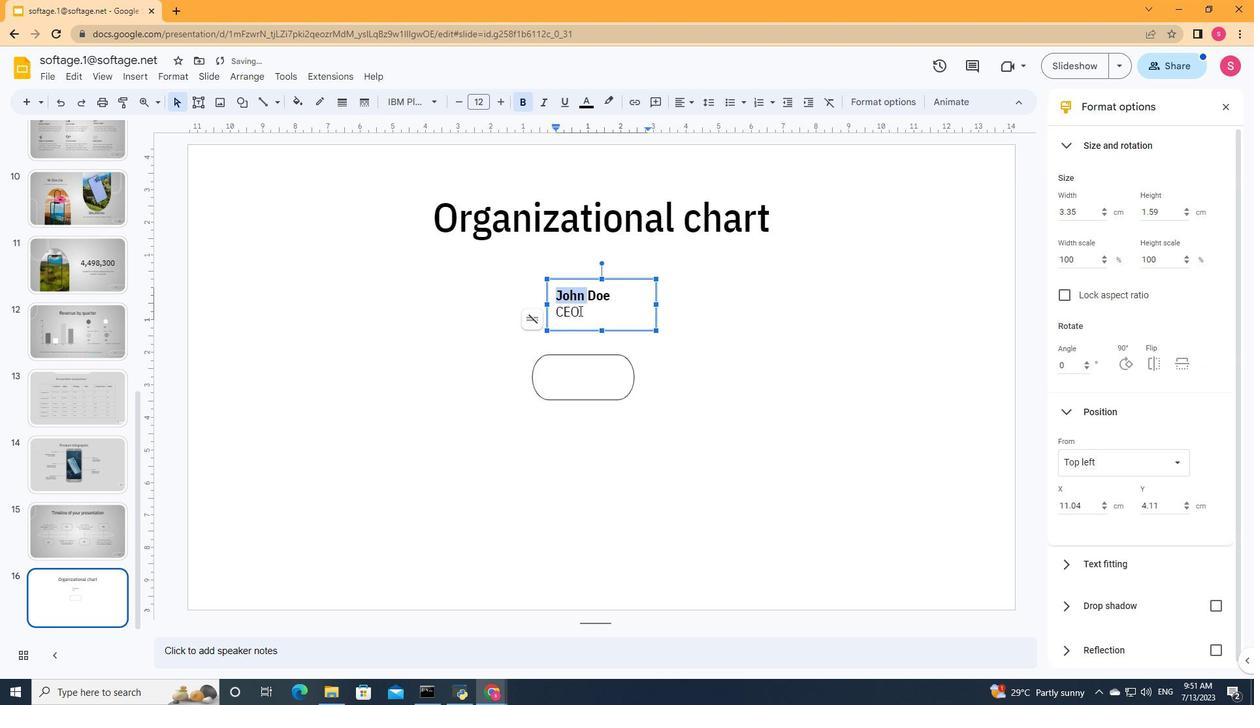 
Action: Mouse moved to (580, 311)
Screenshot: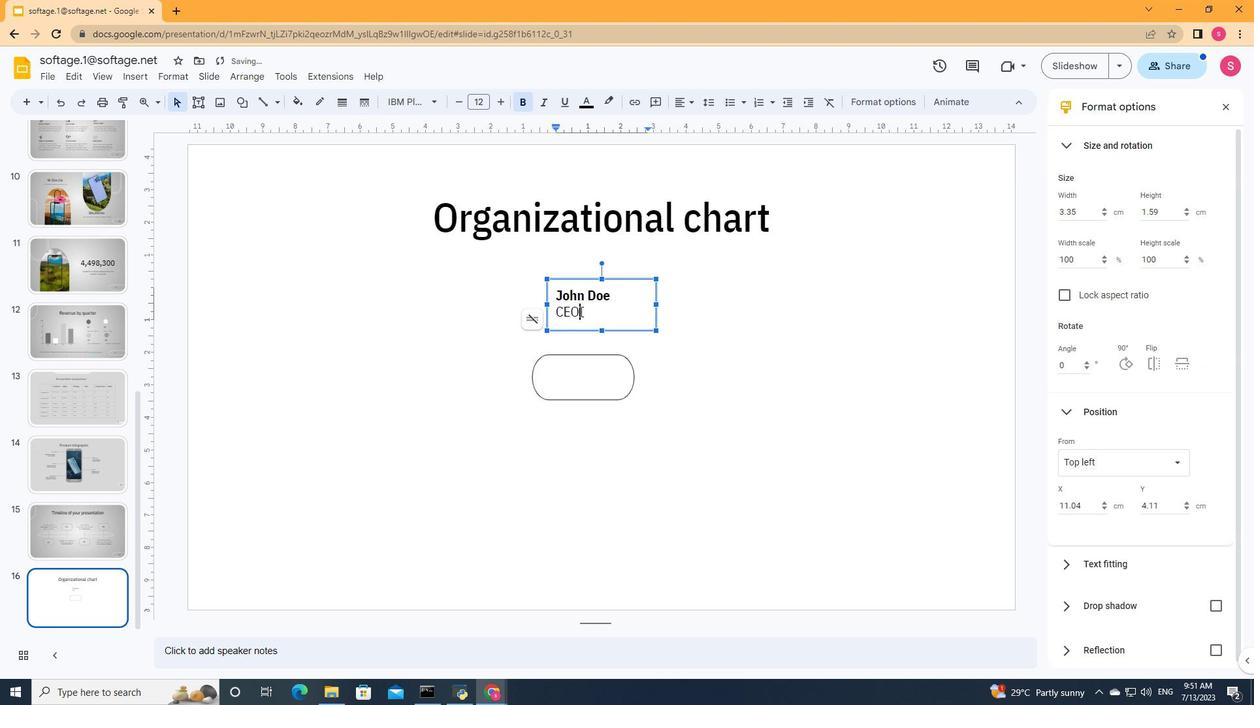 
Action: Mouse pressed left at (580, 311)
Screenshot: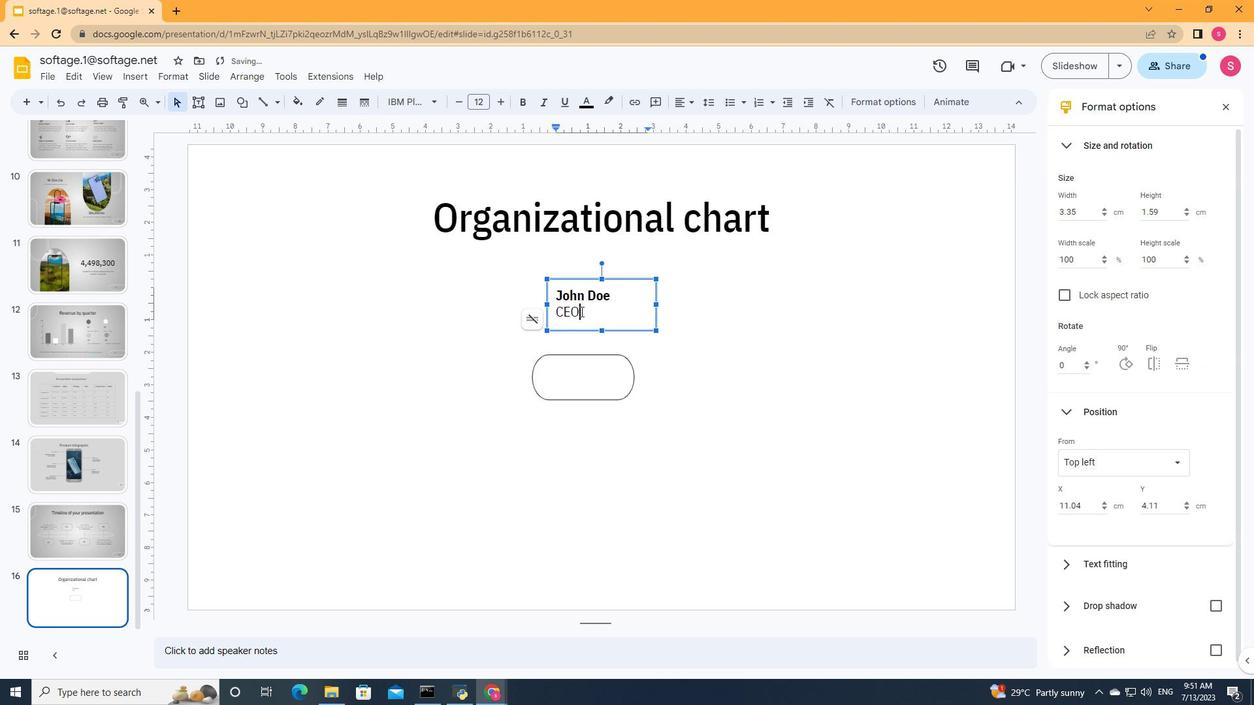 
Action: Mouse moved to (689, 103)
Screenshot: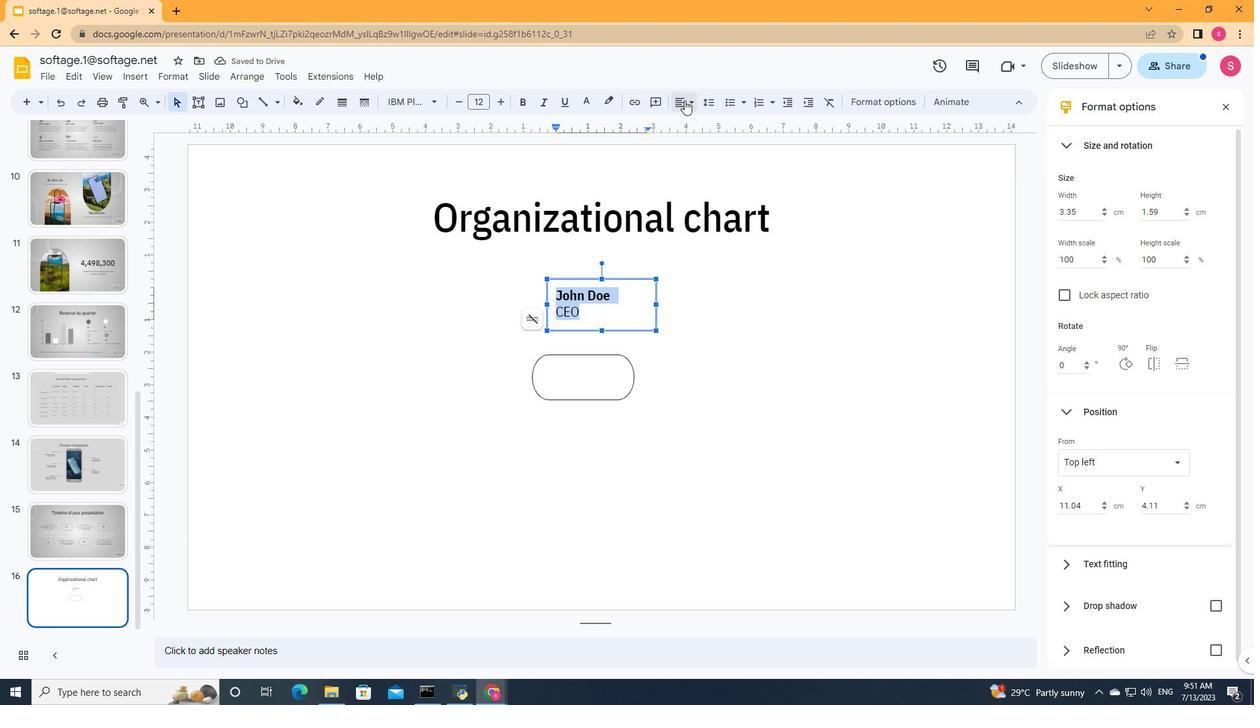 
Action: Mouse pressed left at (689, 103)
Screenshot: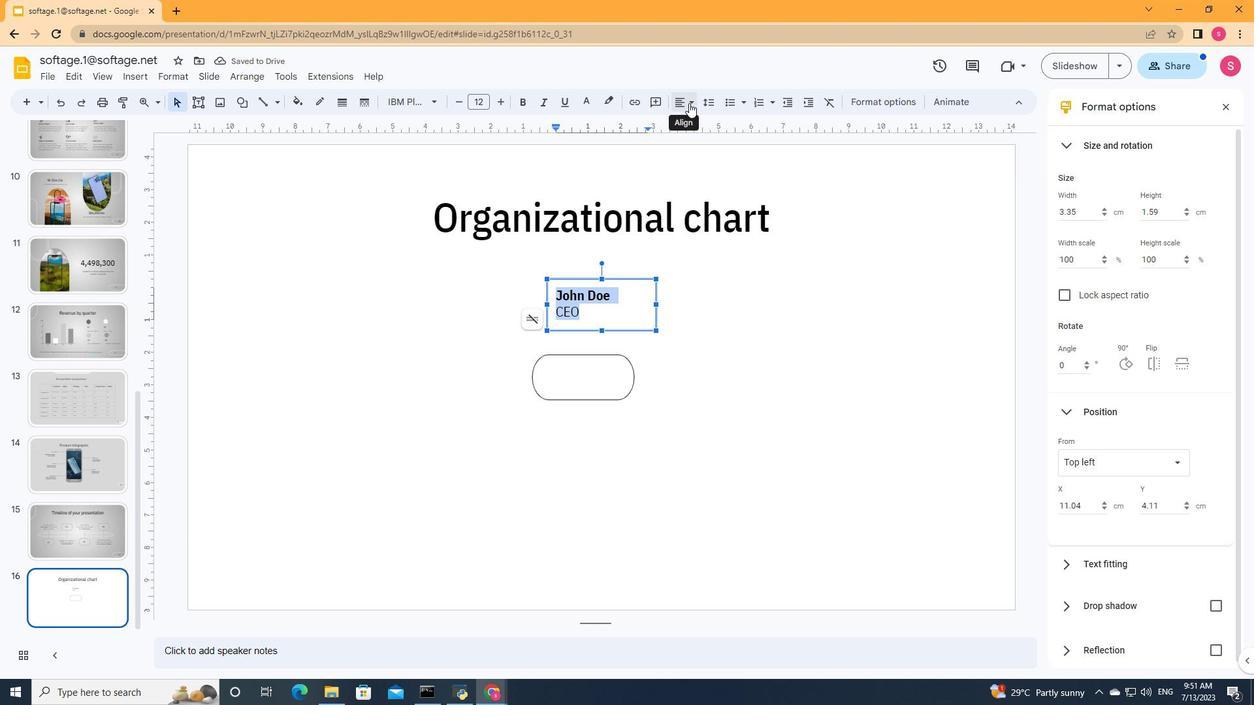 
Action: Mouse moved to (696, 124)
Screenshot: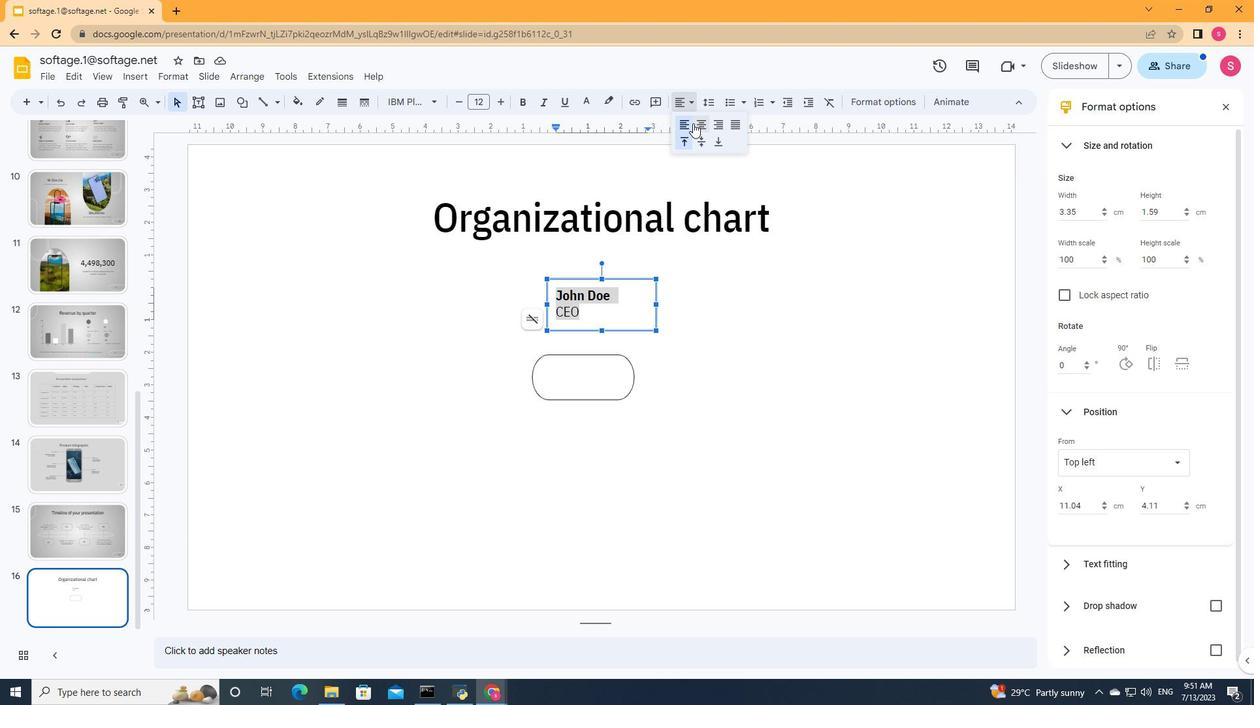
Action: Mouse pressed left at (696, 124)
Screenshot: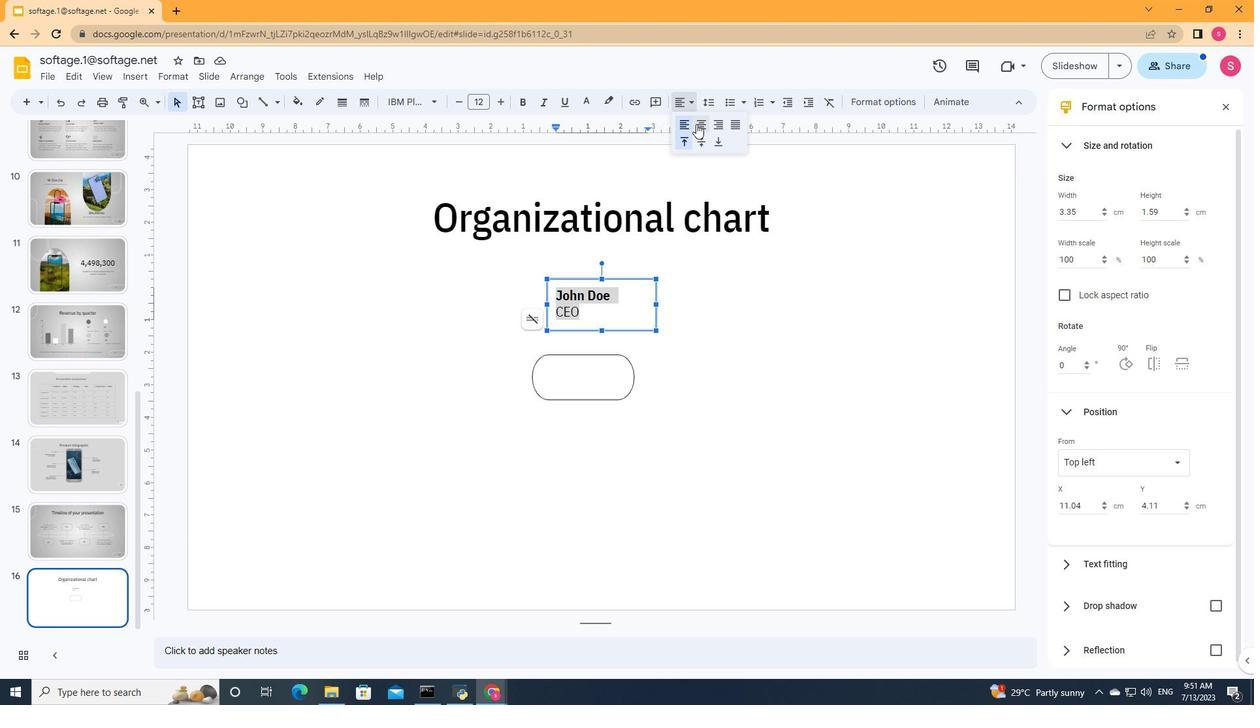 
Action: Mouse moved to (576, 384)
Screenshot: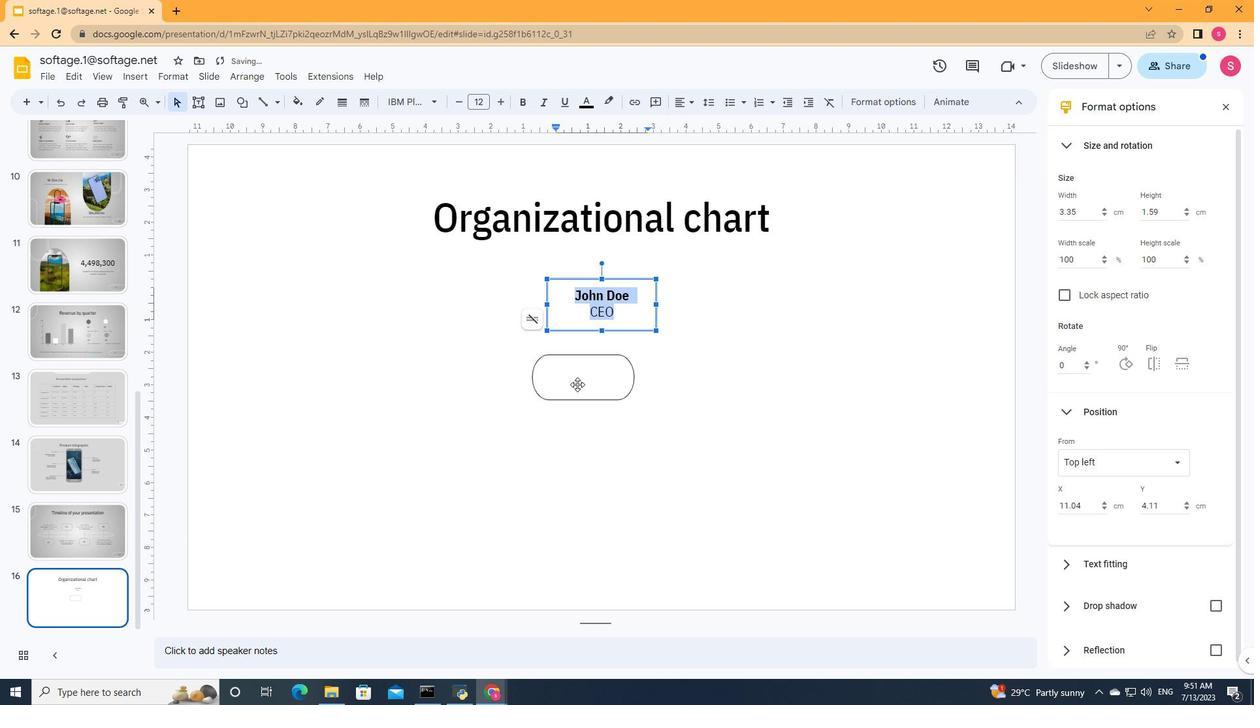 
Action: Mouse pressed left at (576, 384)
Screenshot: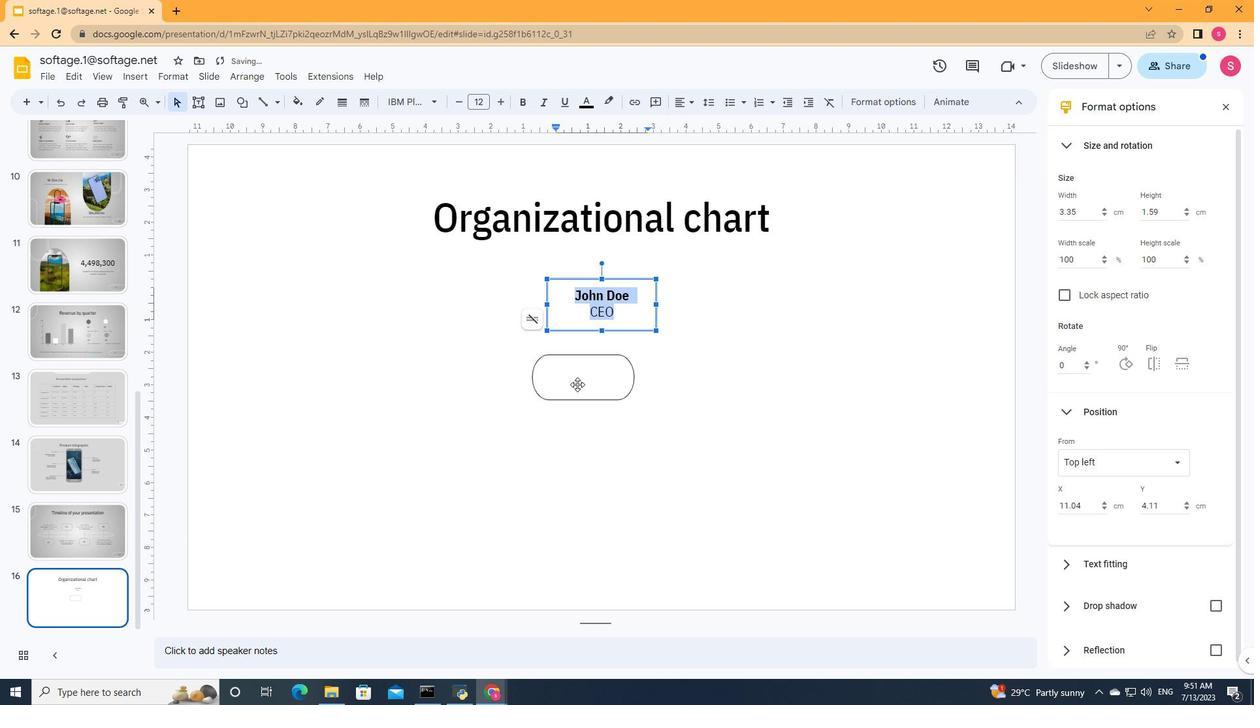 
Action: Mouse moved to (591, 356)
Screenshot: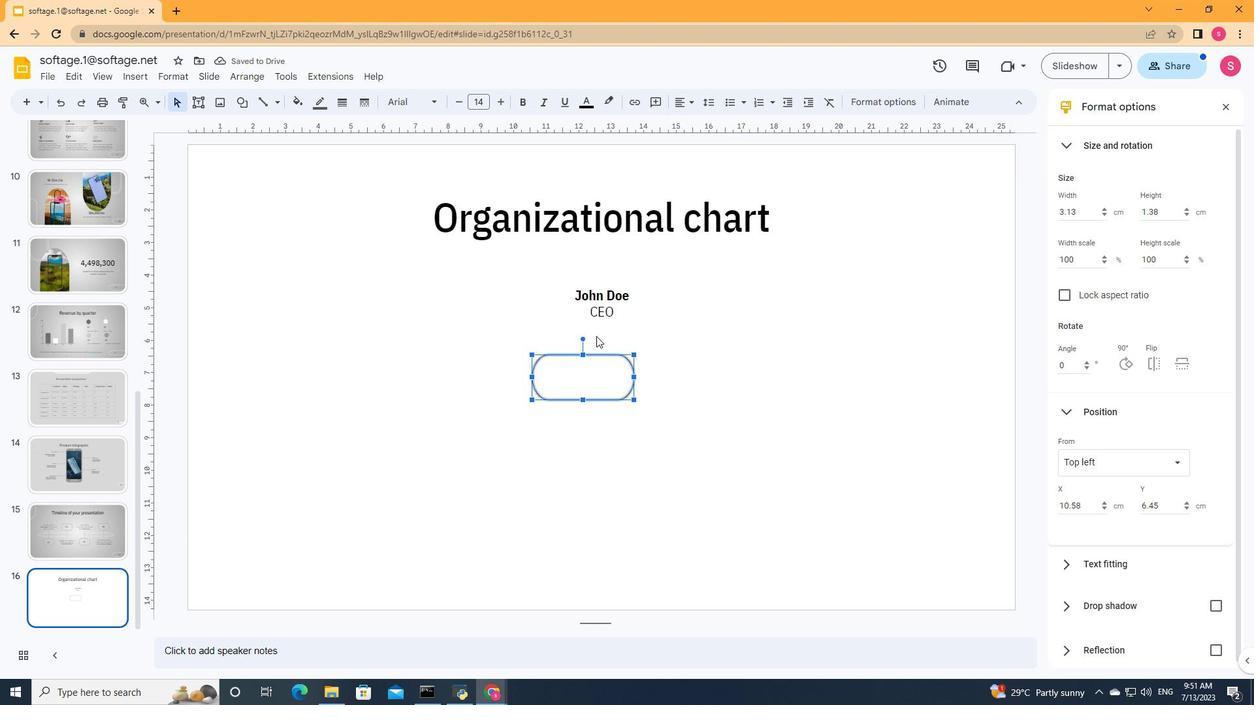 
Action: Mouse pressed left at (591, 356)
Screenshot: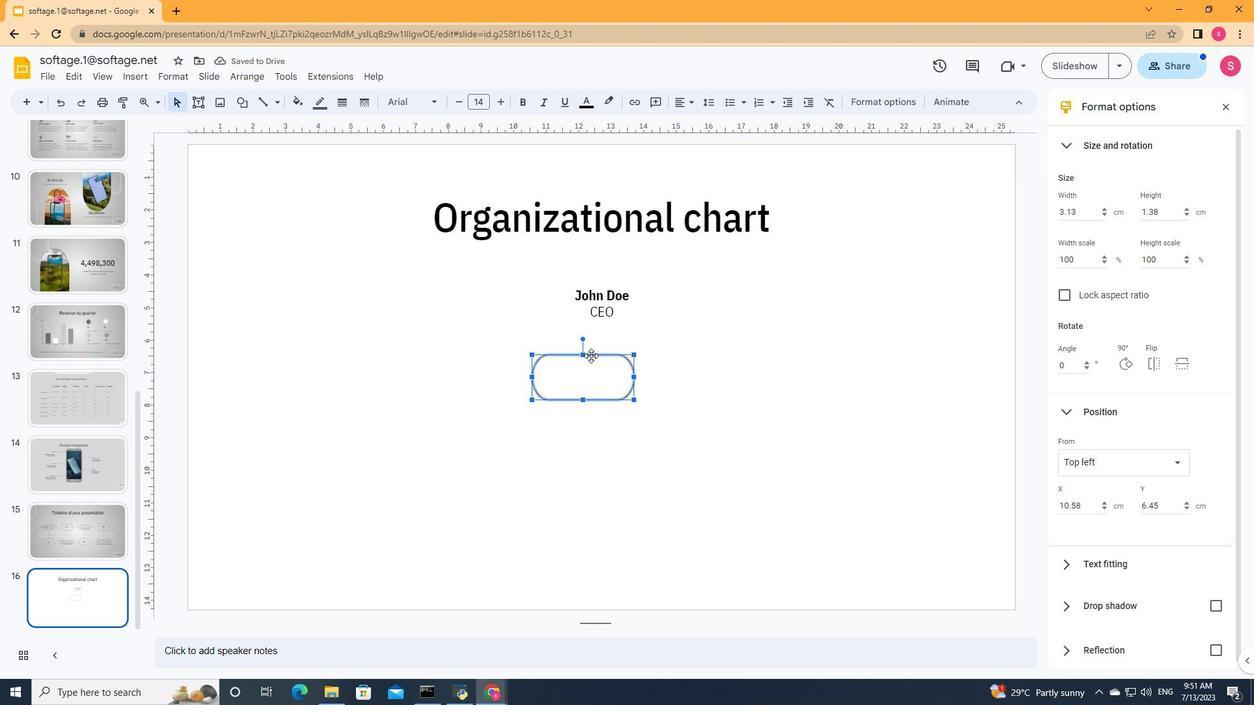 
Action: Mouse moved to (607, 312)
Screenshot: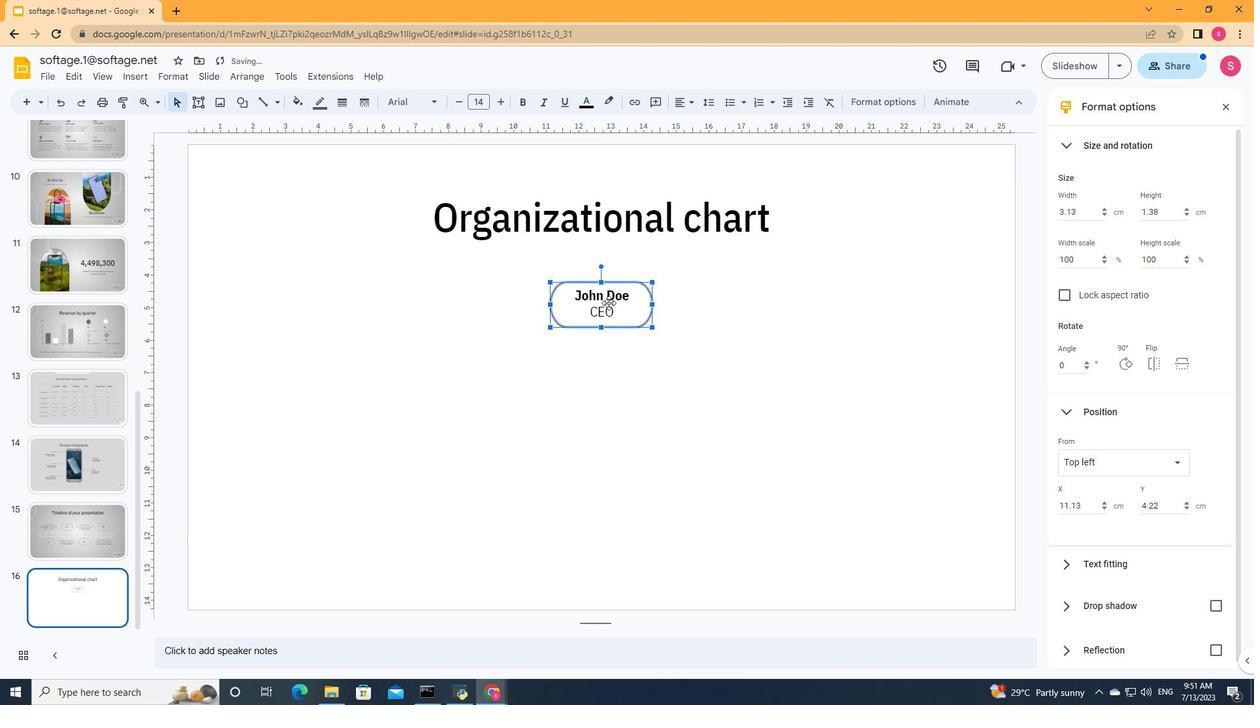 
Action: Mouse pressed left at (607, 312)
Screenshot: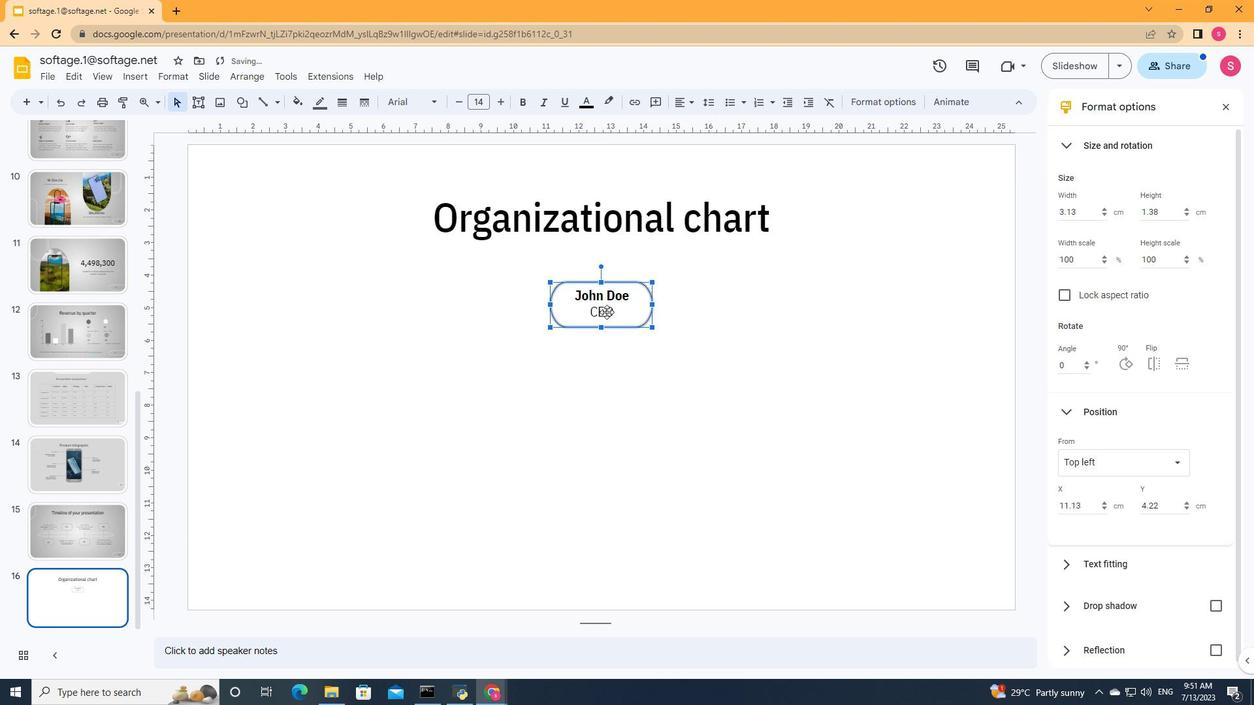 
Action: Mouse pressed left at (607, 312)
Screenshot: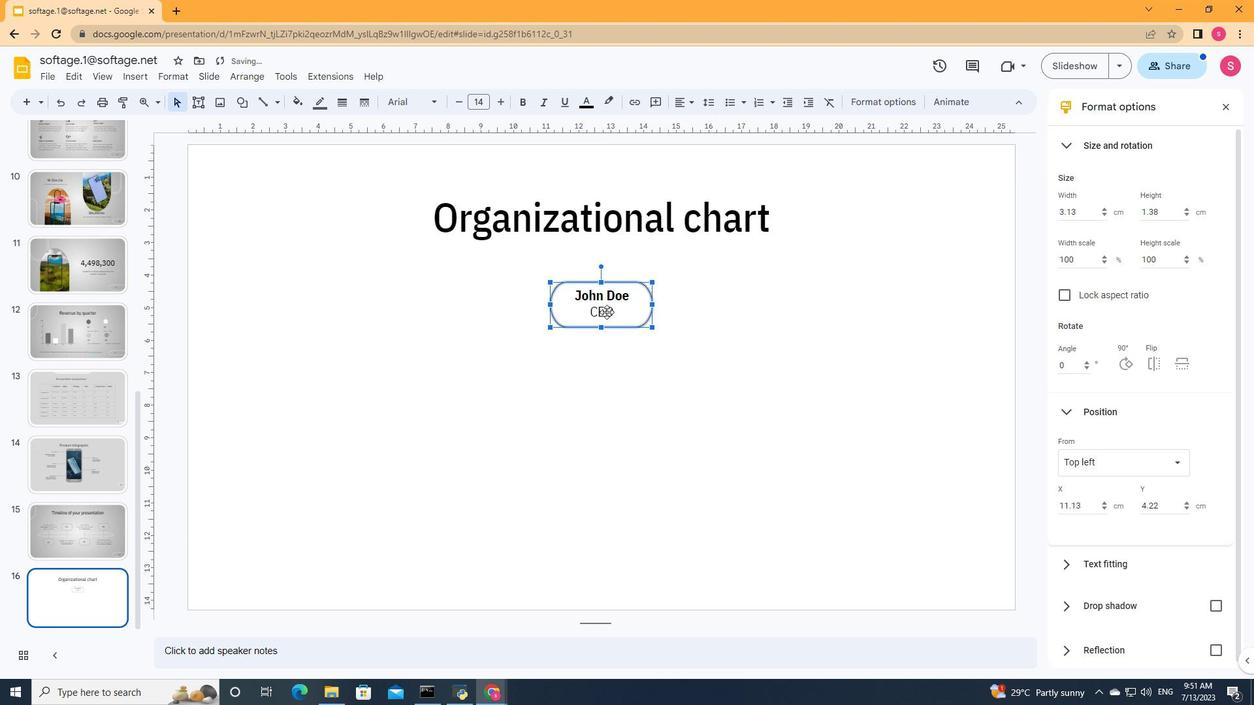
Action: Mouse pressed left at (607, 312)
Screenshot: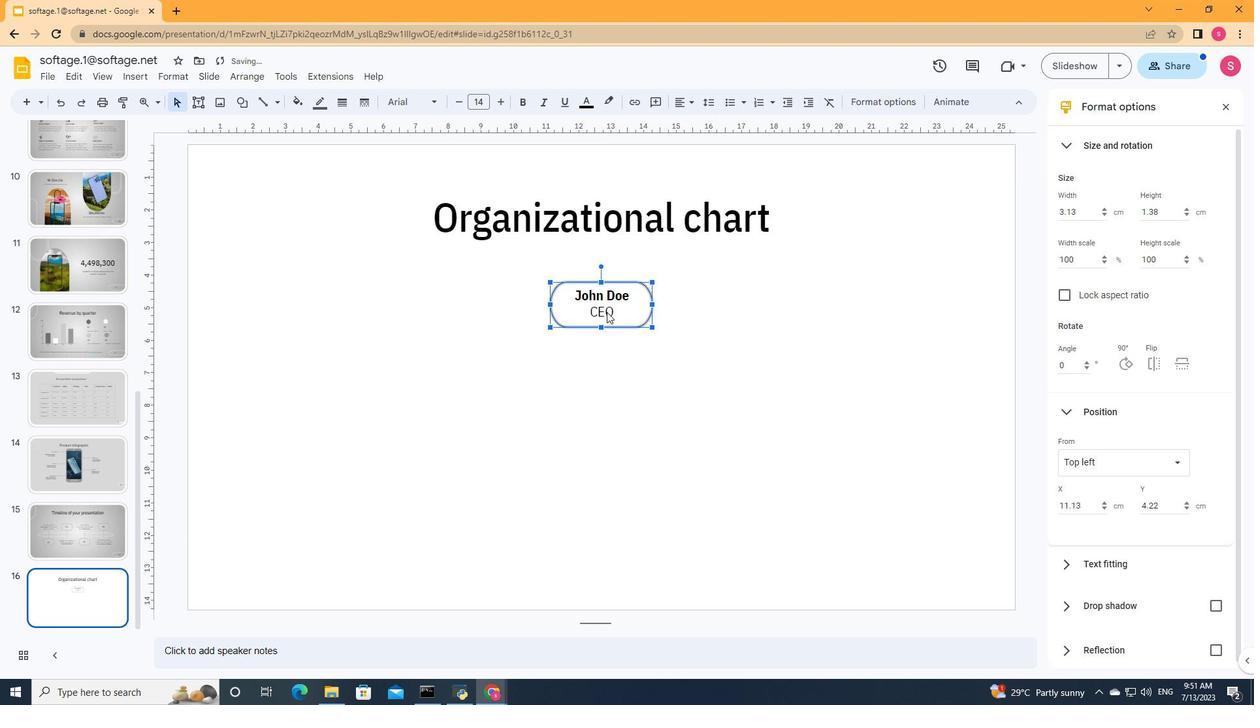 
Action: Mouse moved to (616, 305)
Screenshot: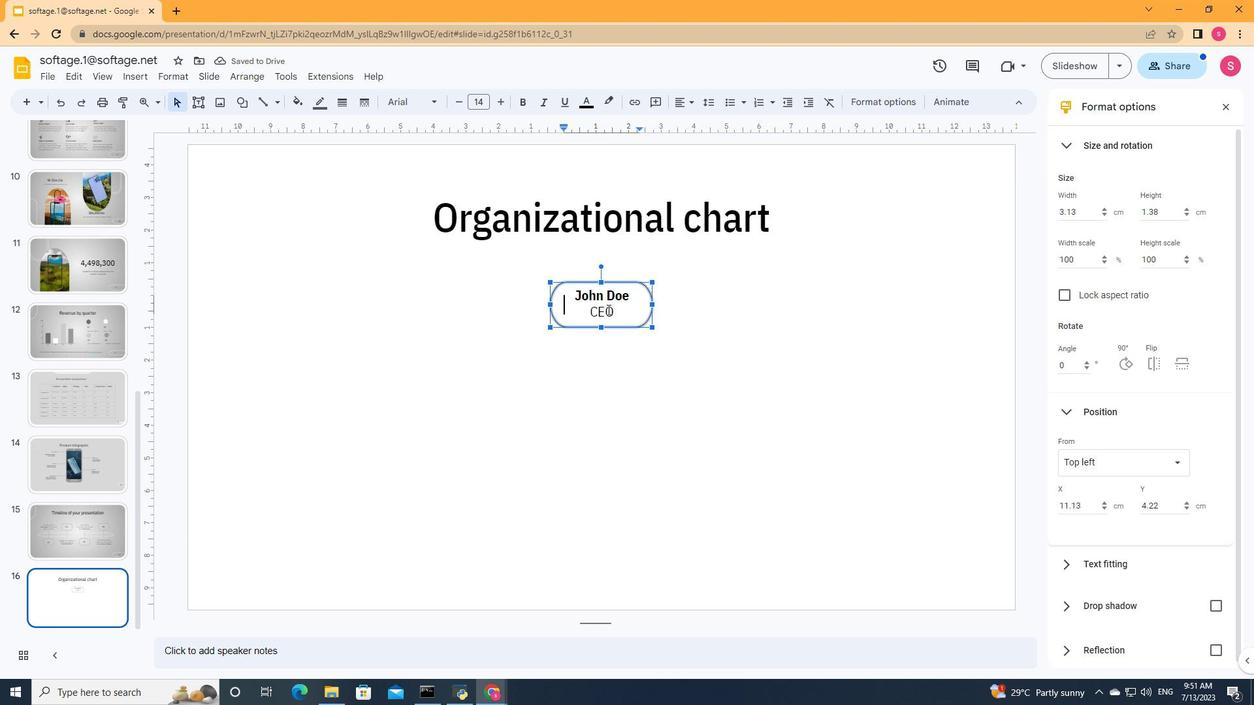 
Action: Key pressed <Key.space><Key.backspace>j<Key.backspace>
Screenshot: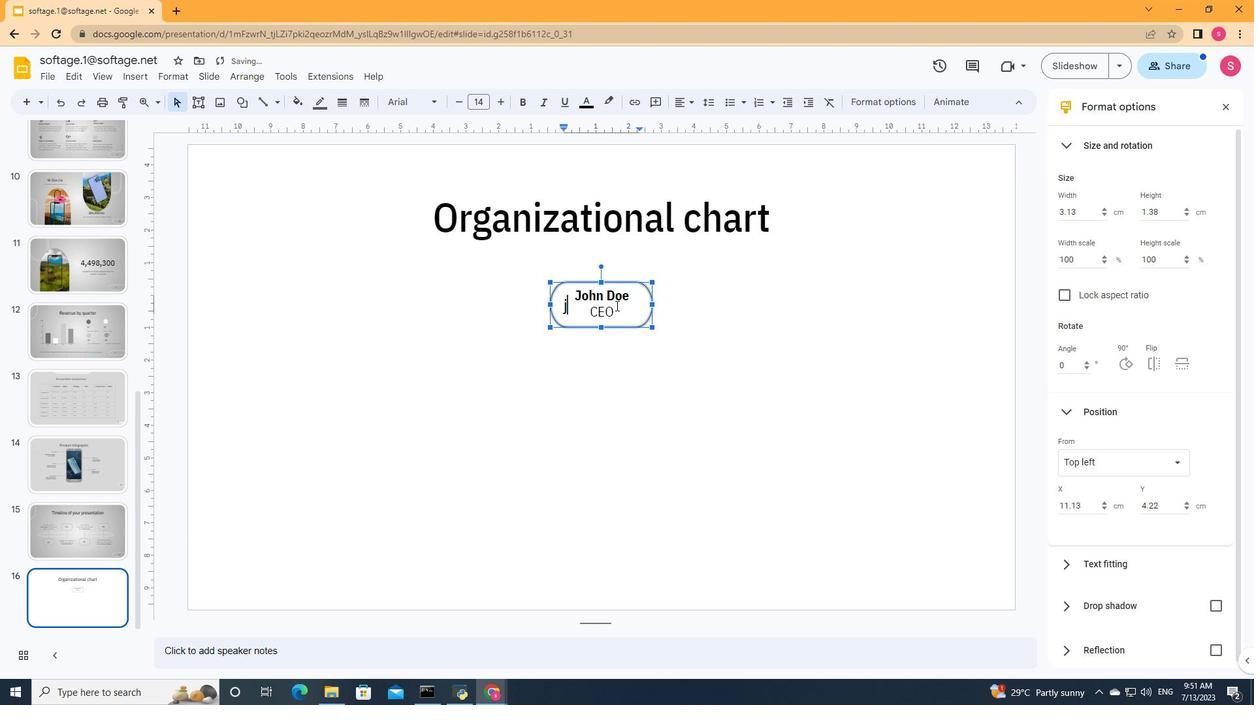 
Action: Mouse moved to (670, 297)
Screenshot: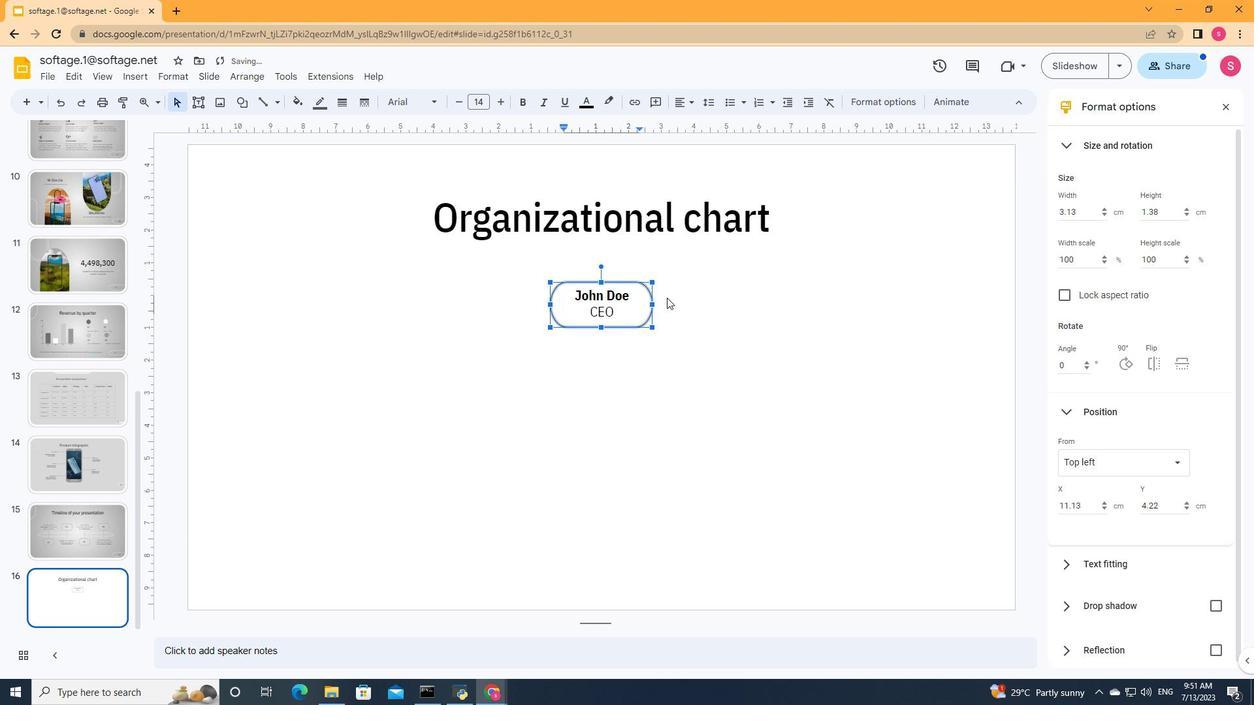 
Action: Mouse pressed left at (670, 297)
Screenshot: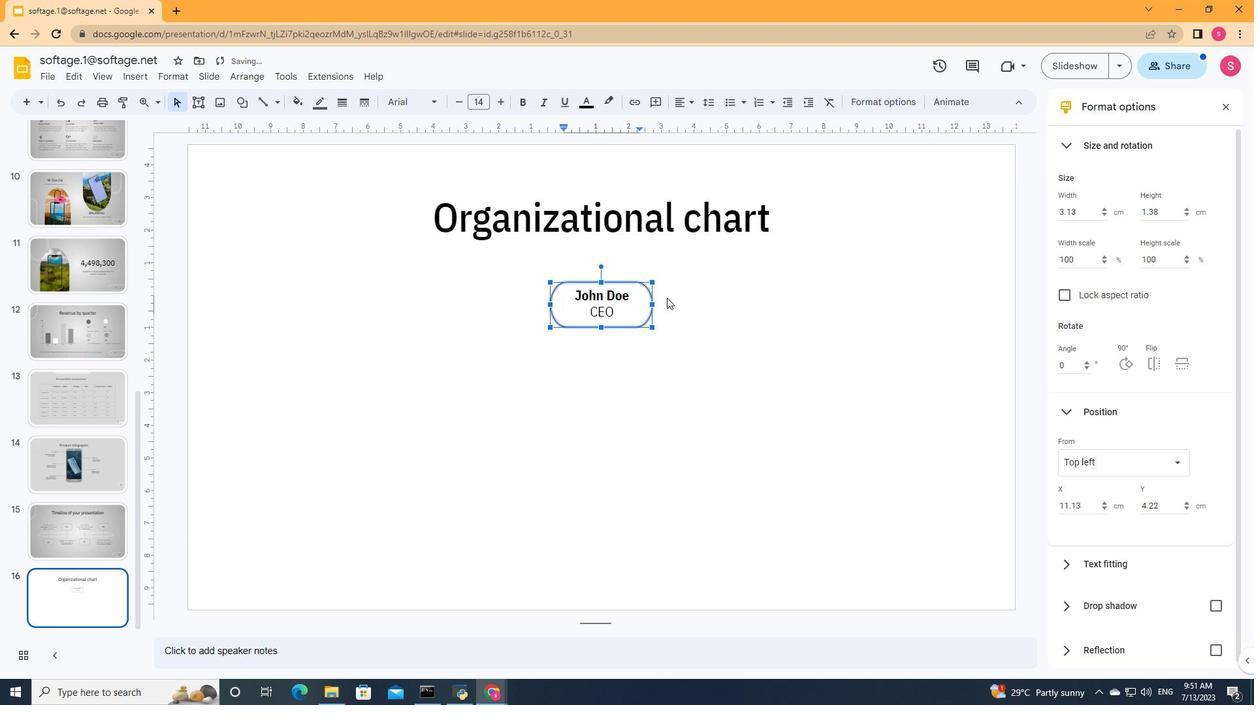 
Action: Mouse moved to (610, 280)
Screenshot: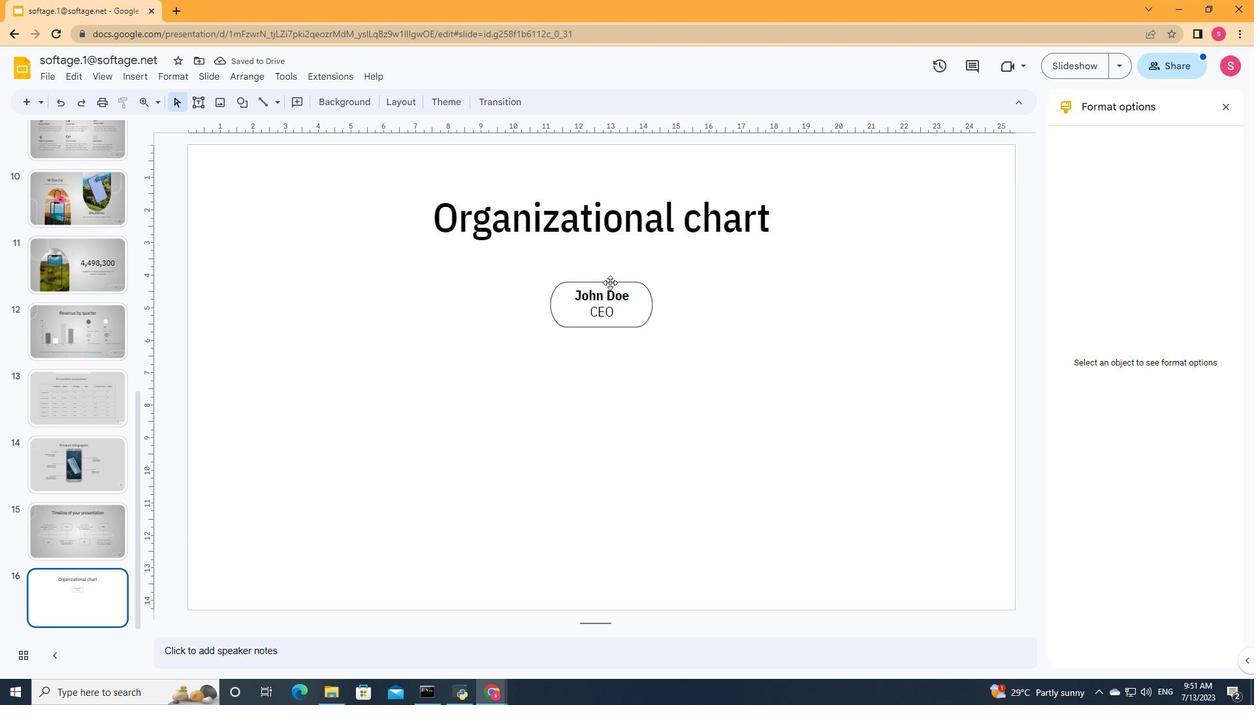 
Action: Mouse pressed left at (610, 280)
Screenshot: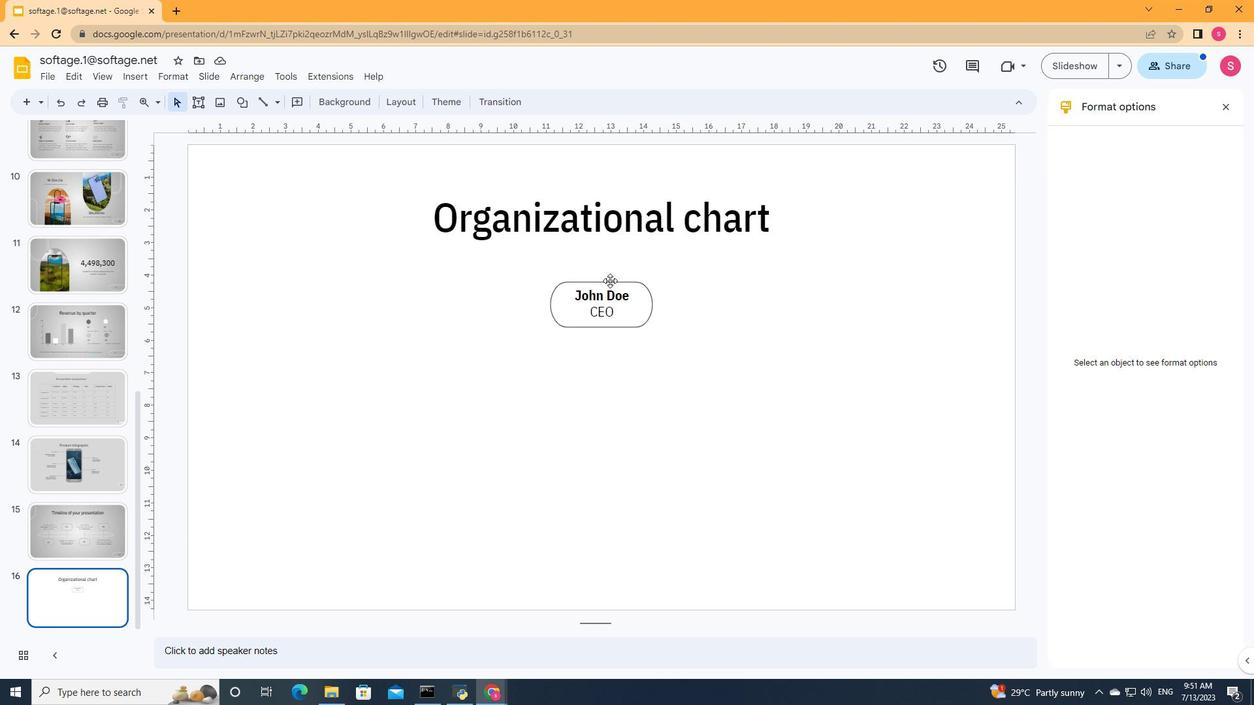 
Action: Mouse moved to (610, 300)
Screenshot: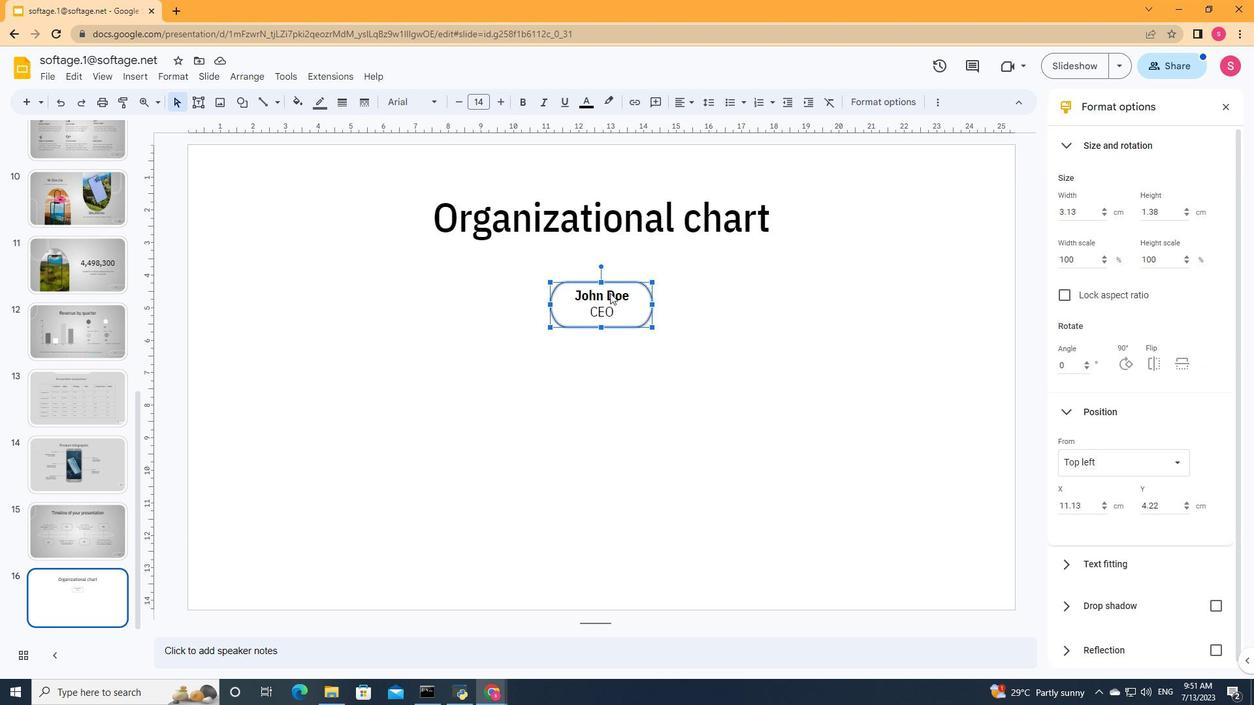 
Action: Mouse pressed left at (610, 300)
Screenshot: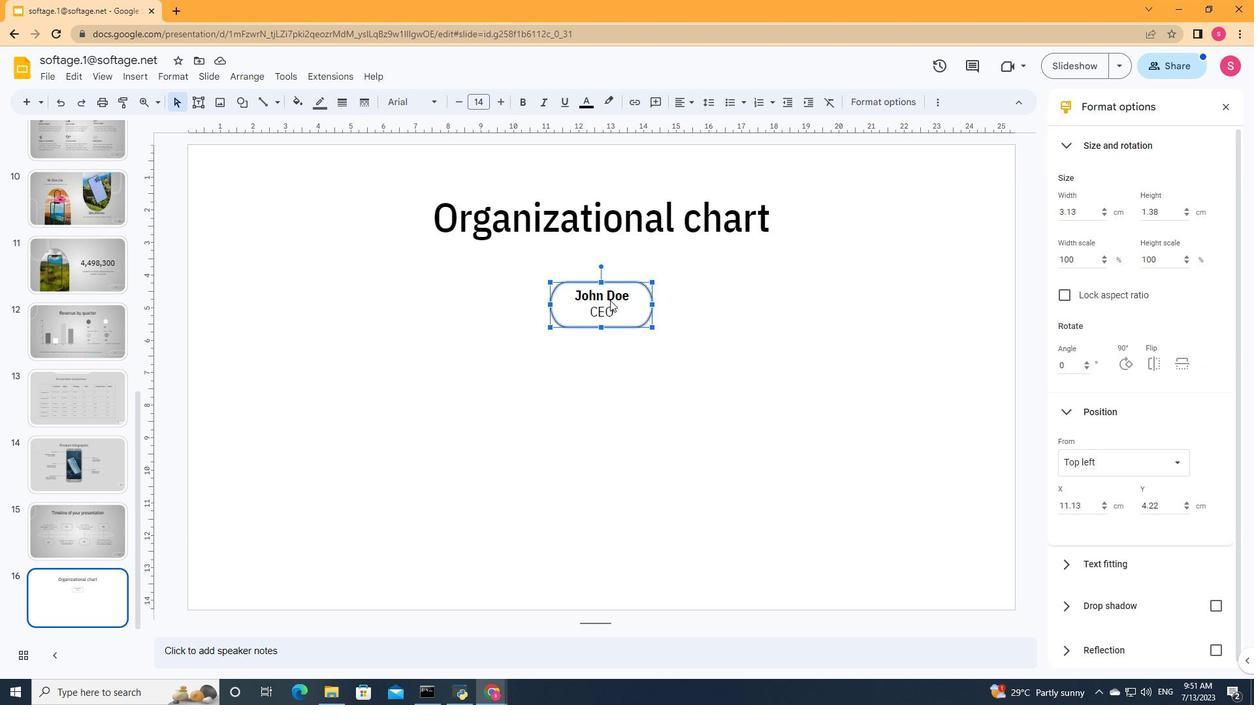 
Action: Mouse moved to (669, 301)
Screenshot: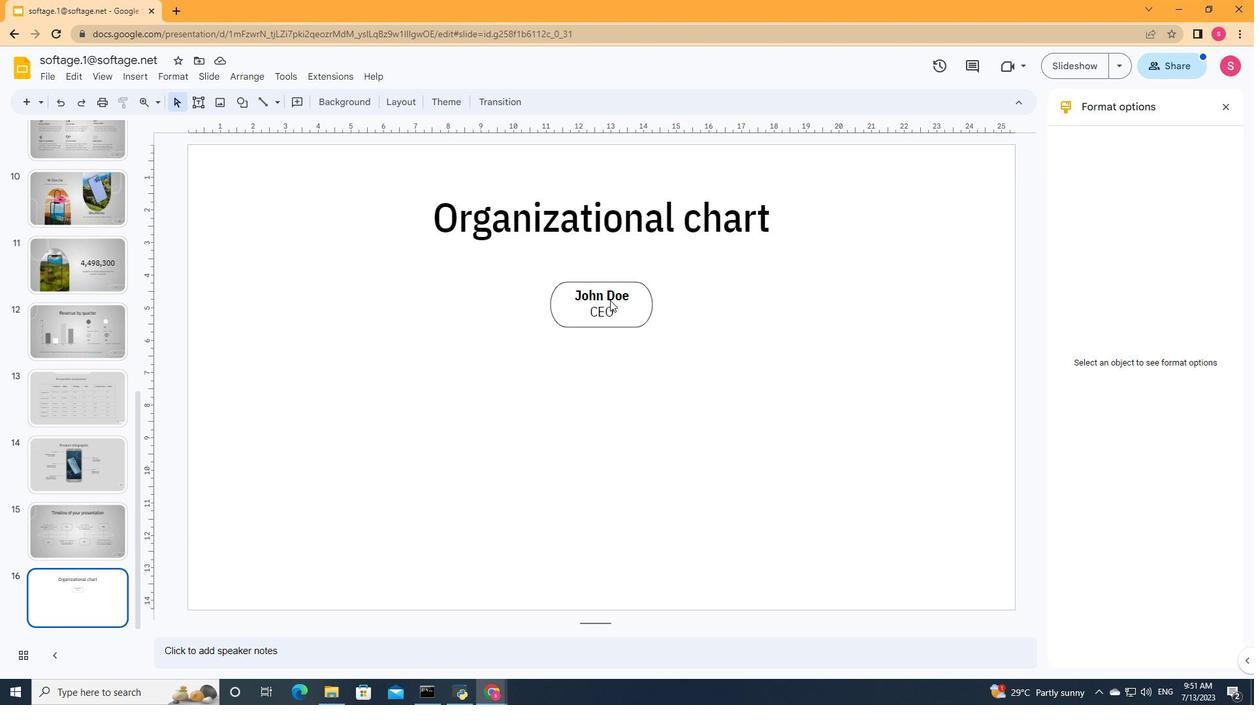 
Action: Mouse pressed left at (669, 301)
Screenshot: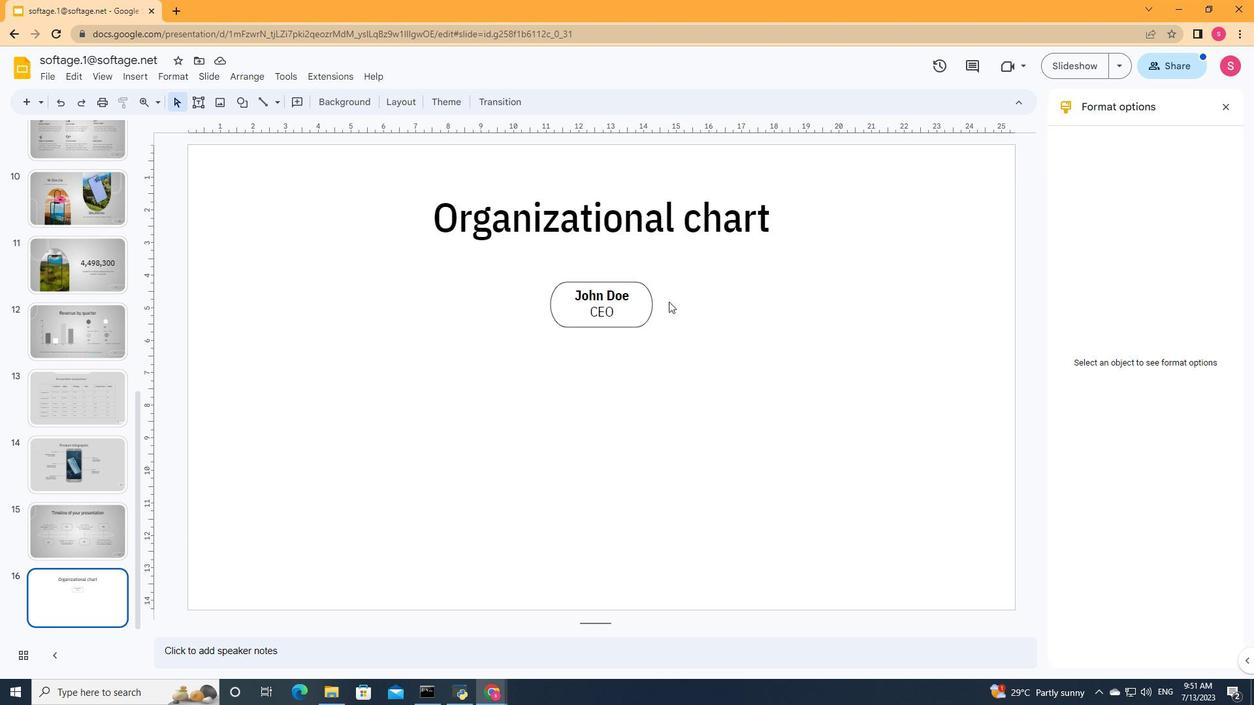 
Action: Mouse moved to (612, 281)
Screenshot: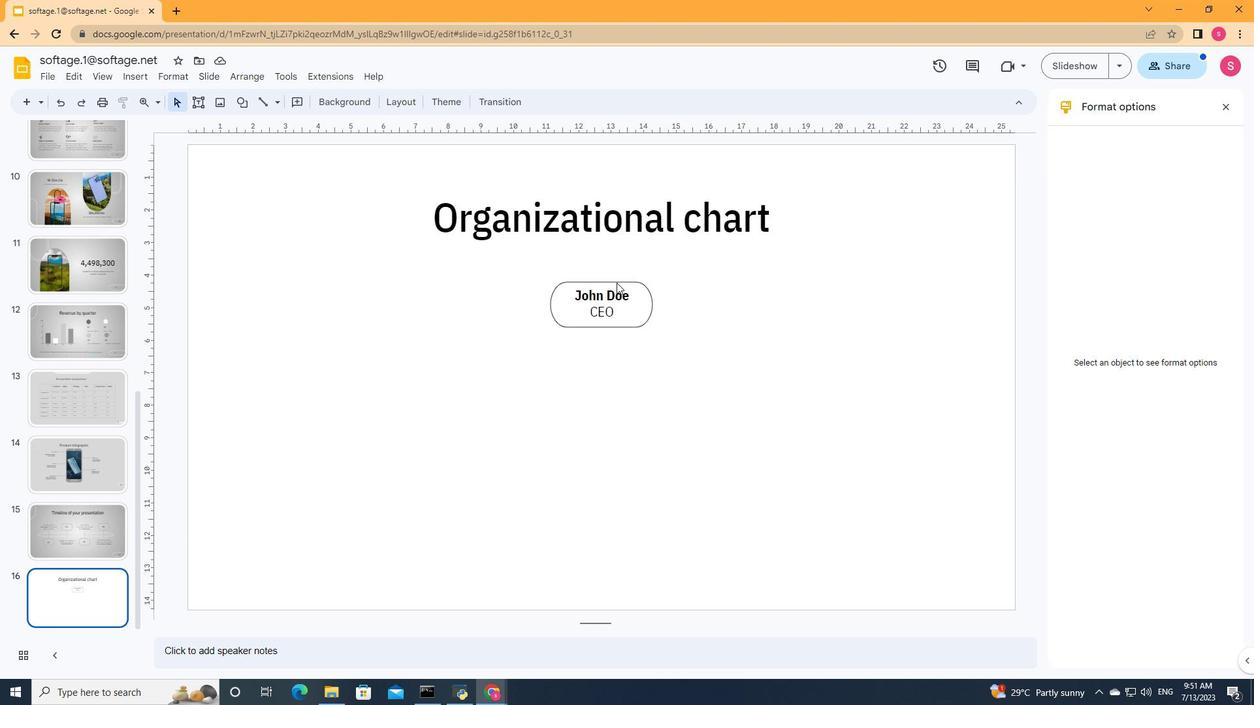 
Action: Mouse pressed left at (612, 281)
Screenshot: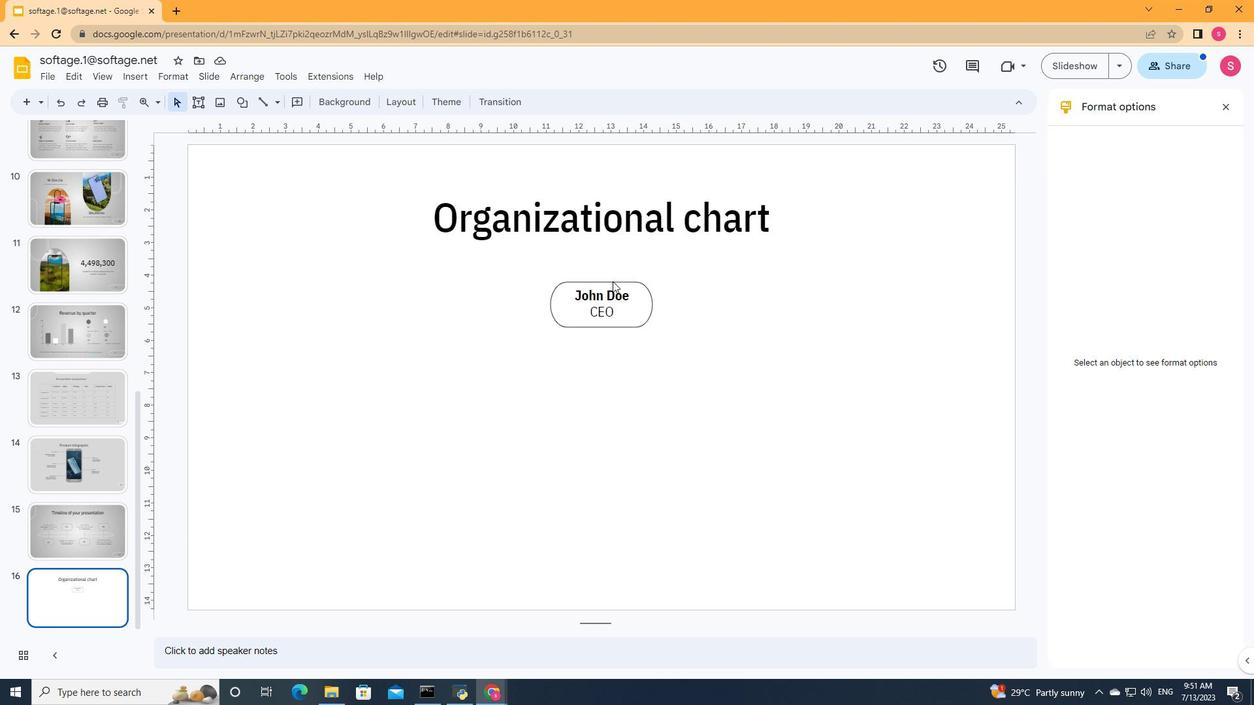 
Action: Mouse moved to (607, 281)
Screenshot: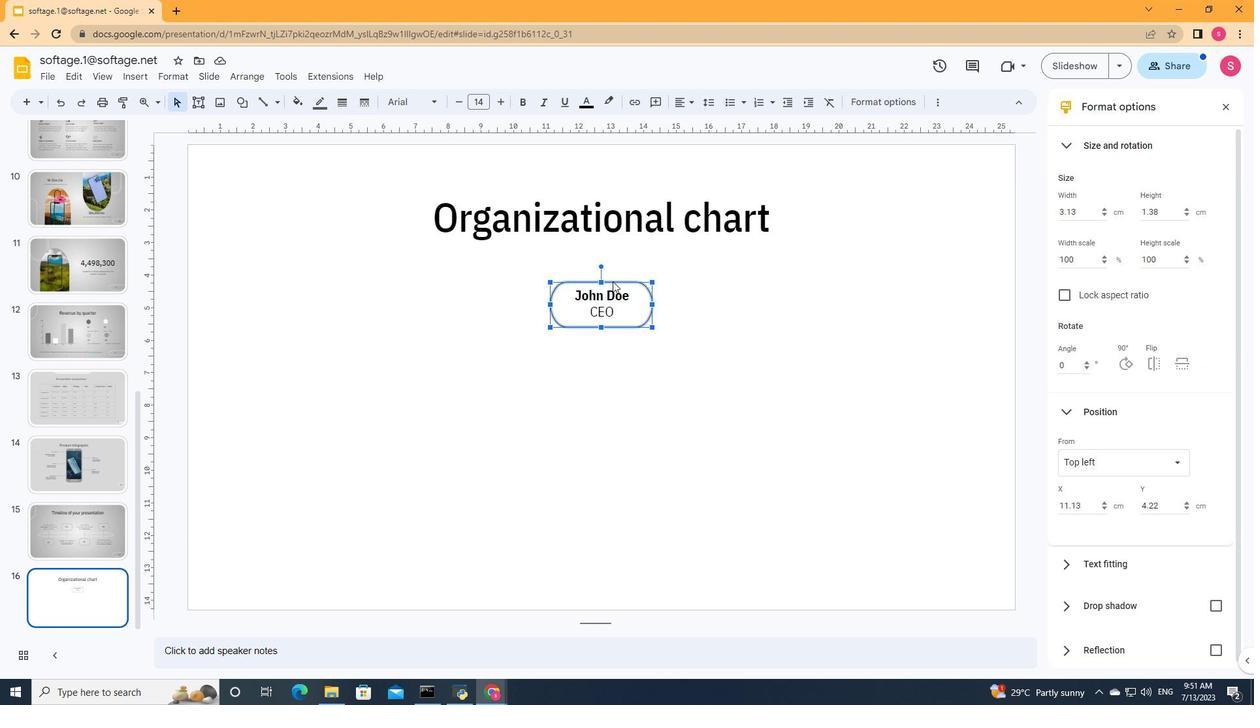 
Action: Mouse pressed left at (607, 281)
Screenshot: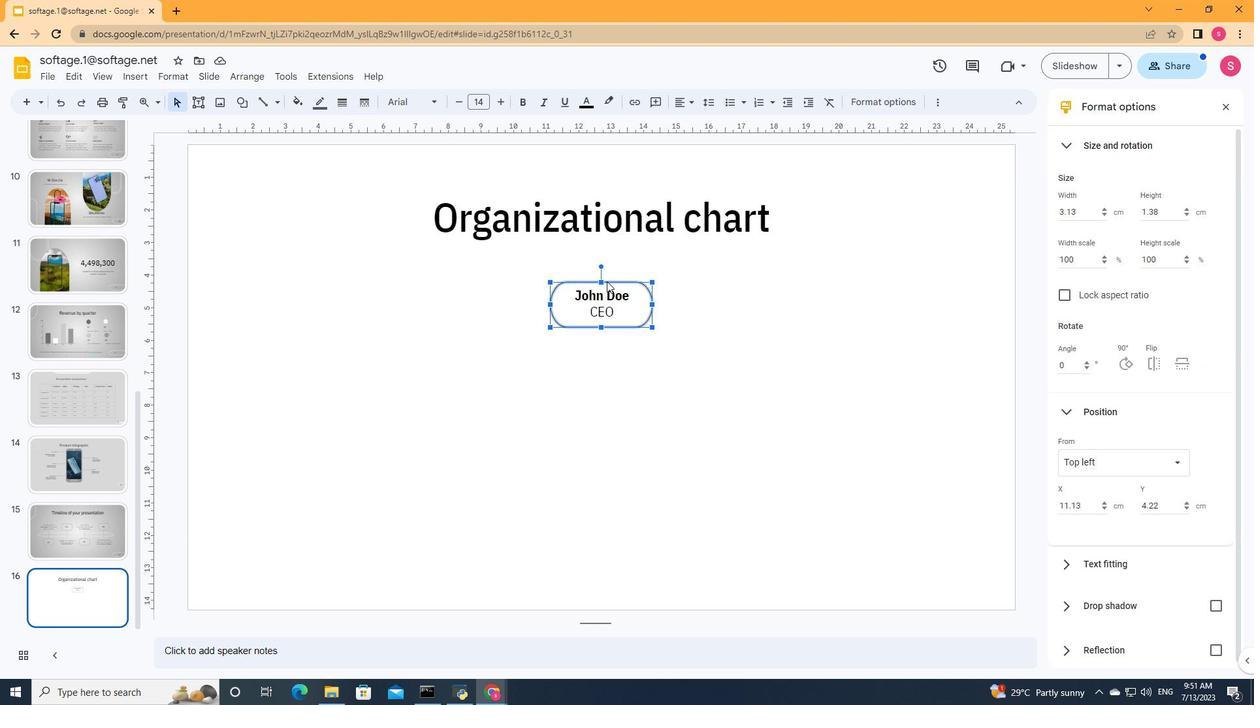 
Action: Mouse moved to (590, 241)
Screenshot: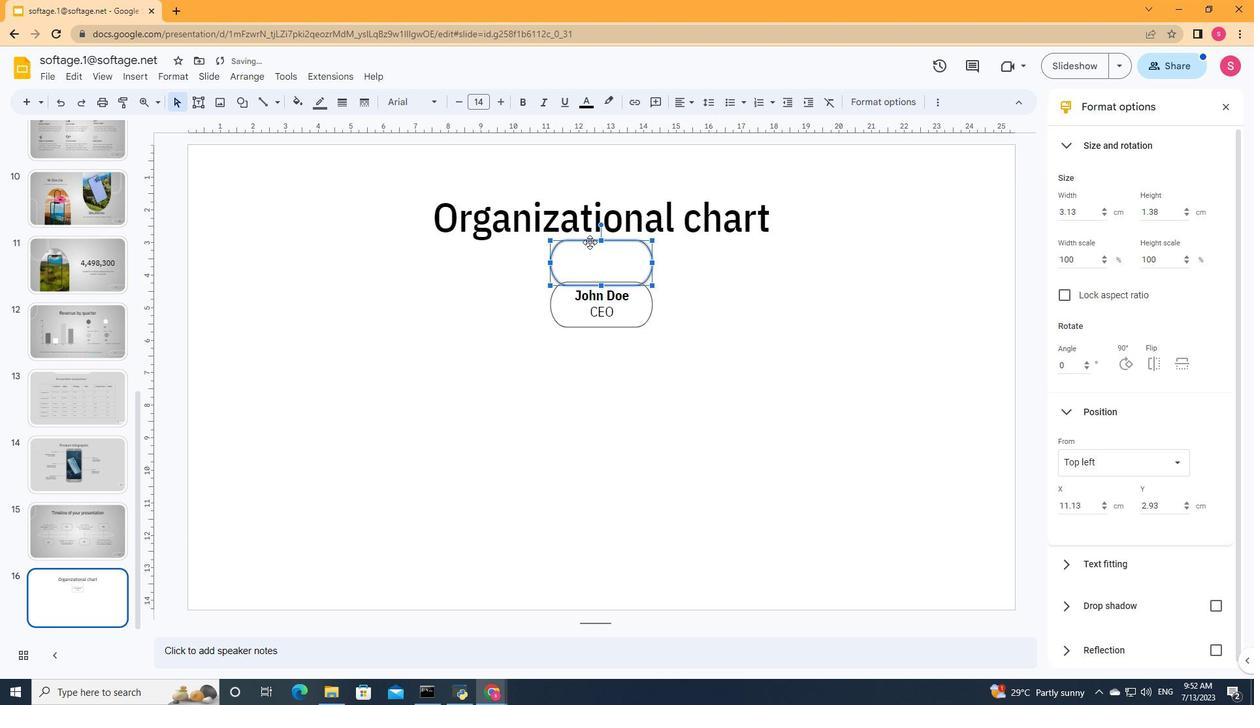 
Action: Mouse pressed left at (590, 241)
Screenshot: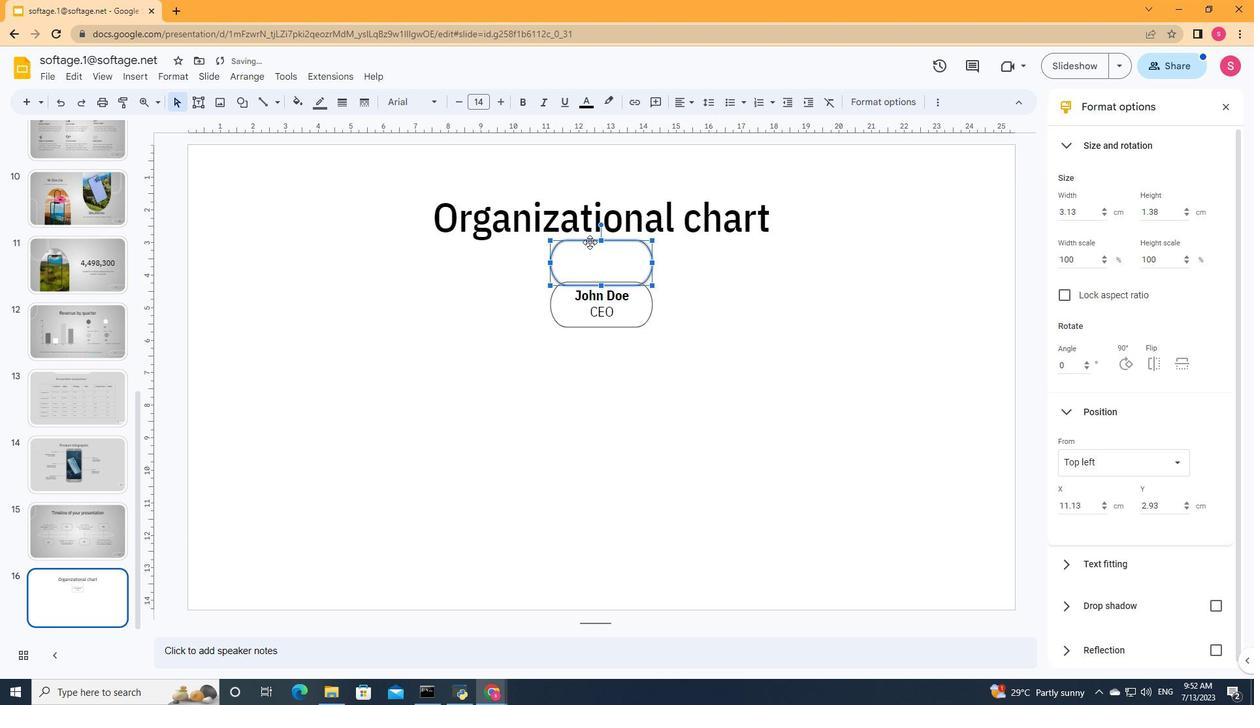 
Action: Mouse moved to (476, 350)
Screenshot: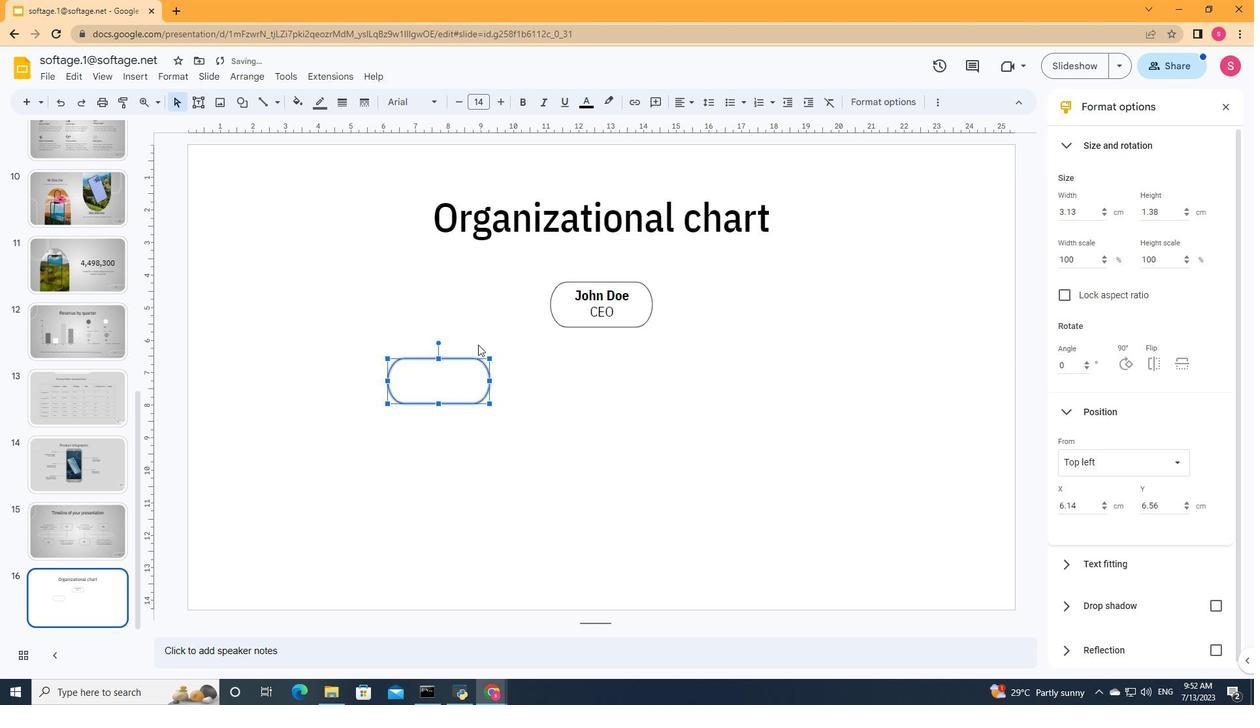 
Action: Key pressed ctrl+C
Screenshot: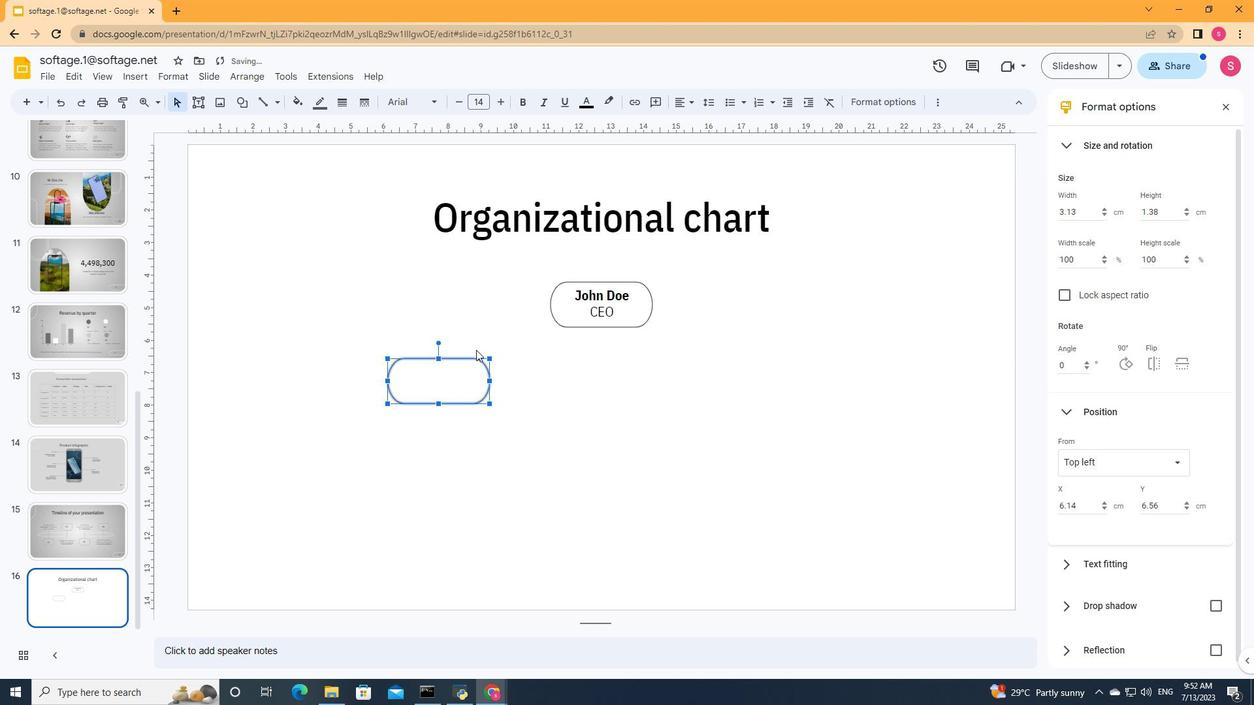
Action: Mouse moved to (459, 354)
Screenshot: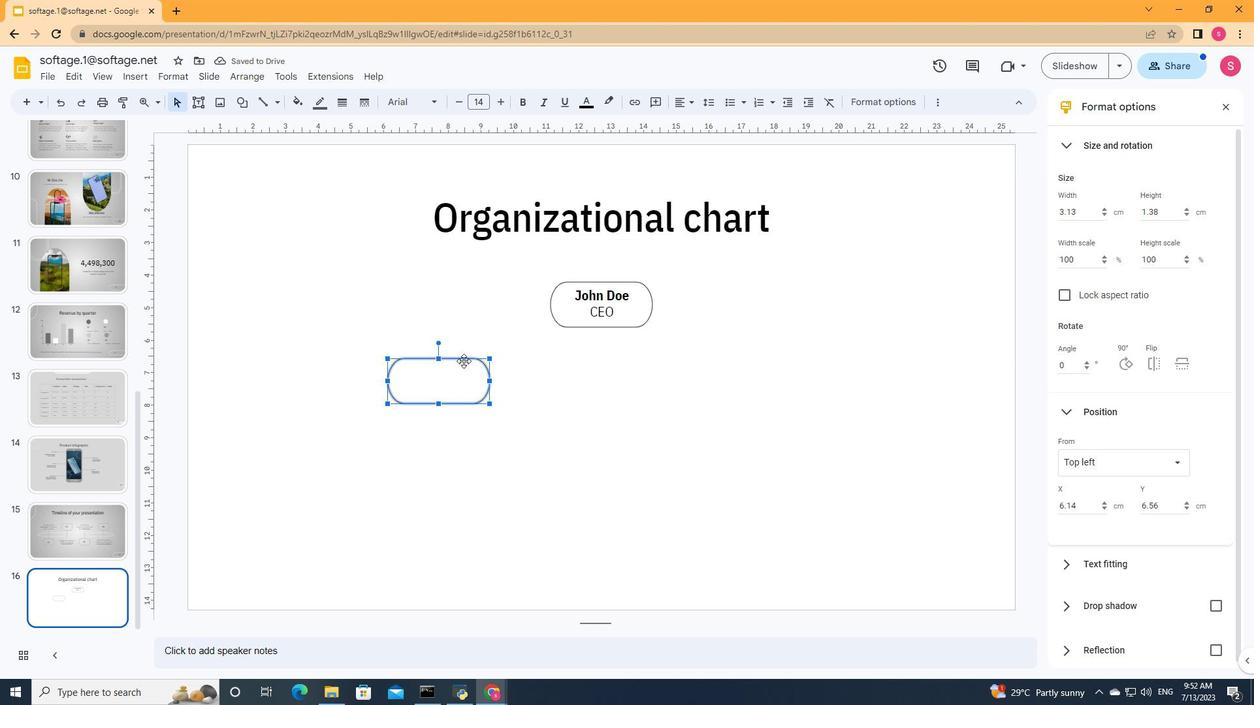
Action: Mouse pressed left at (459, 354)
Screenshot: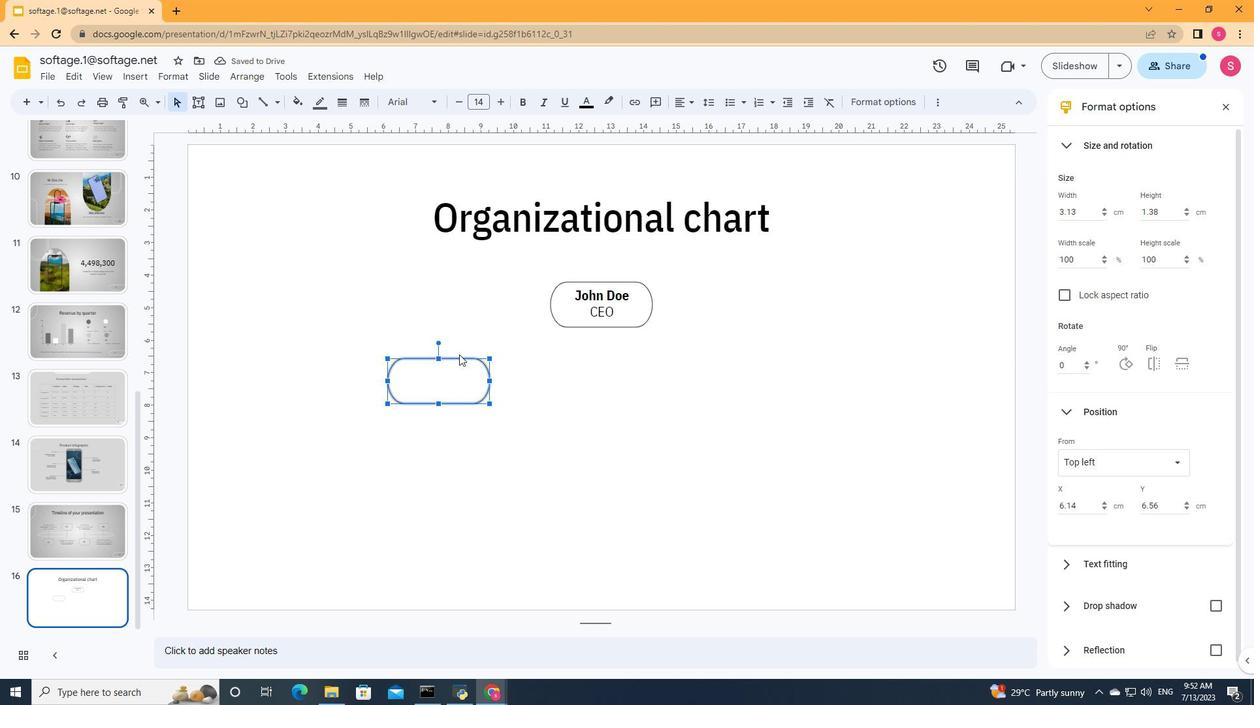
Action: Mouse moved to (457, 360)
Screenshot: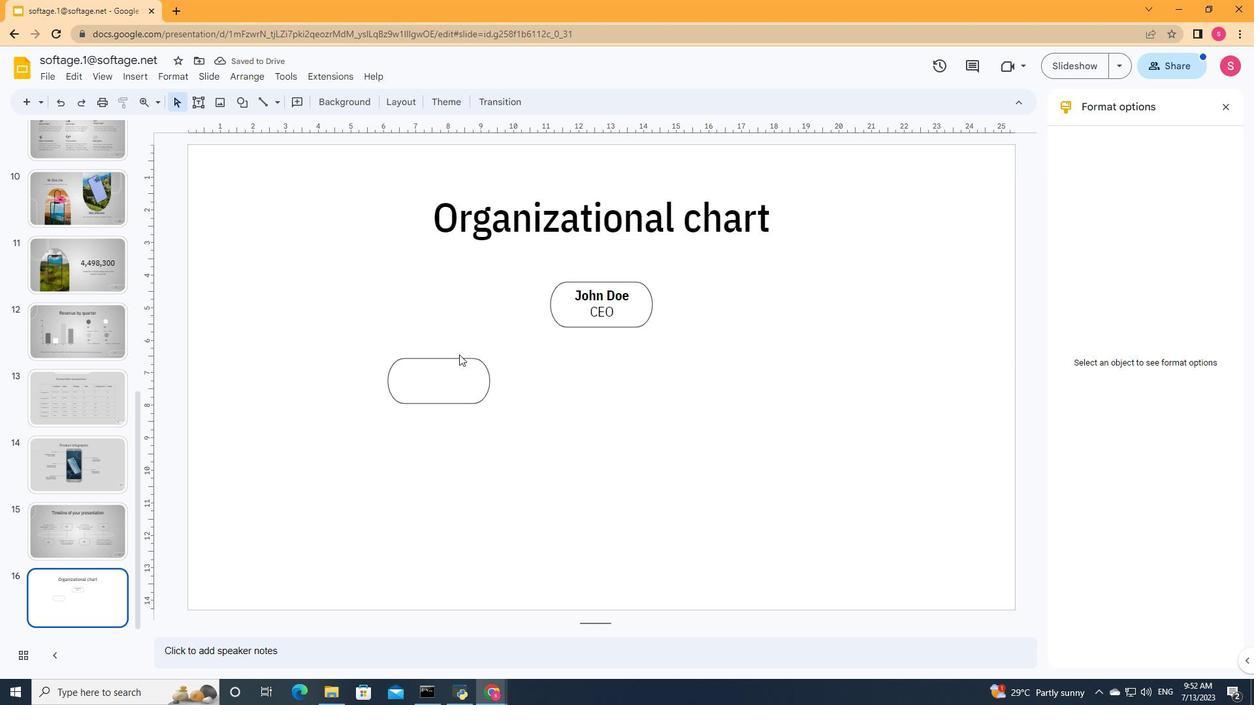 
Action: Mouse pressed left at (457, 360)
Screenshot: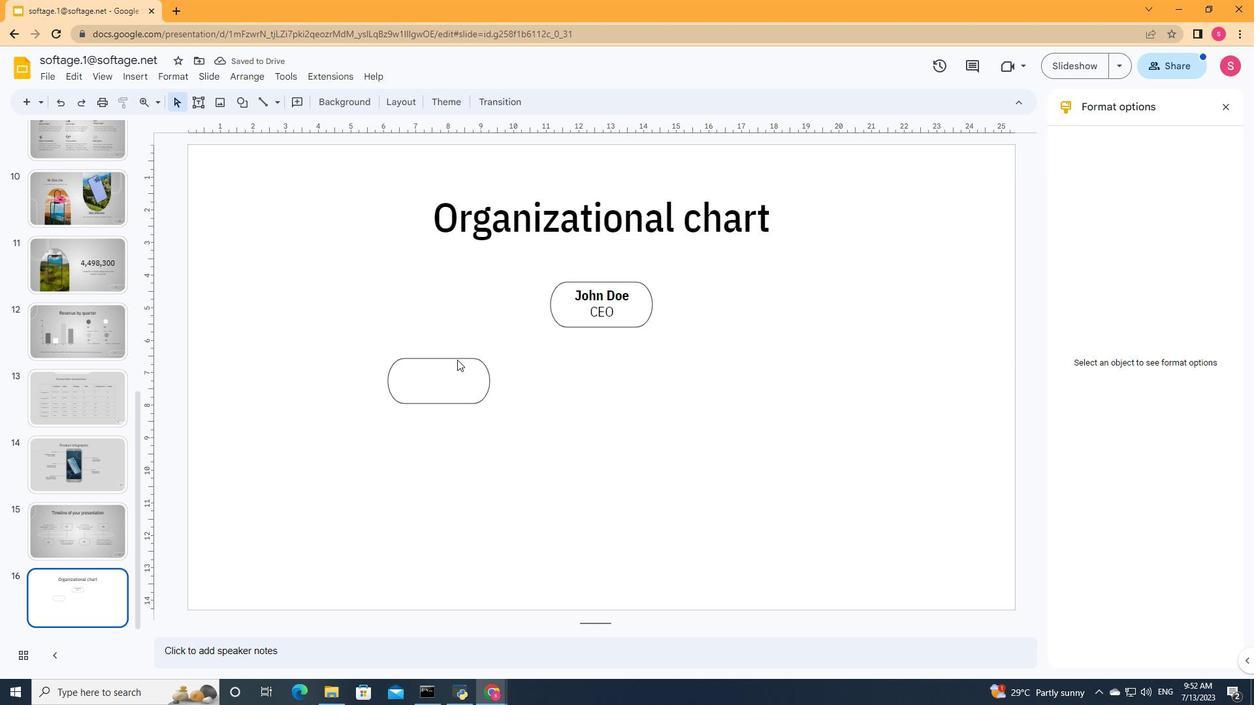 
Action: Key pressed ctrl+C
Screenshot: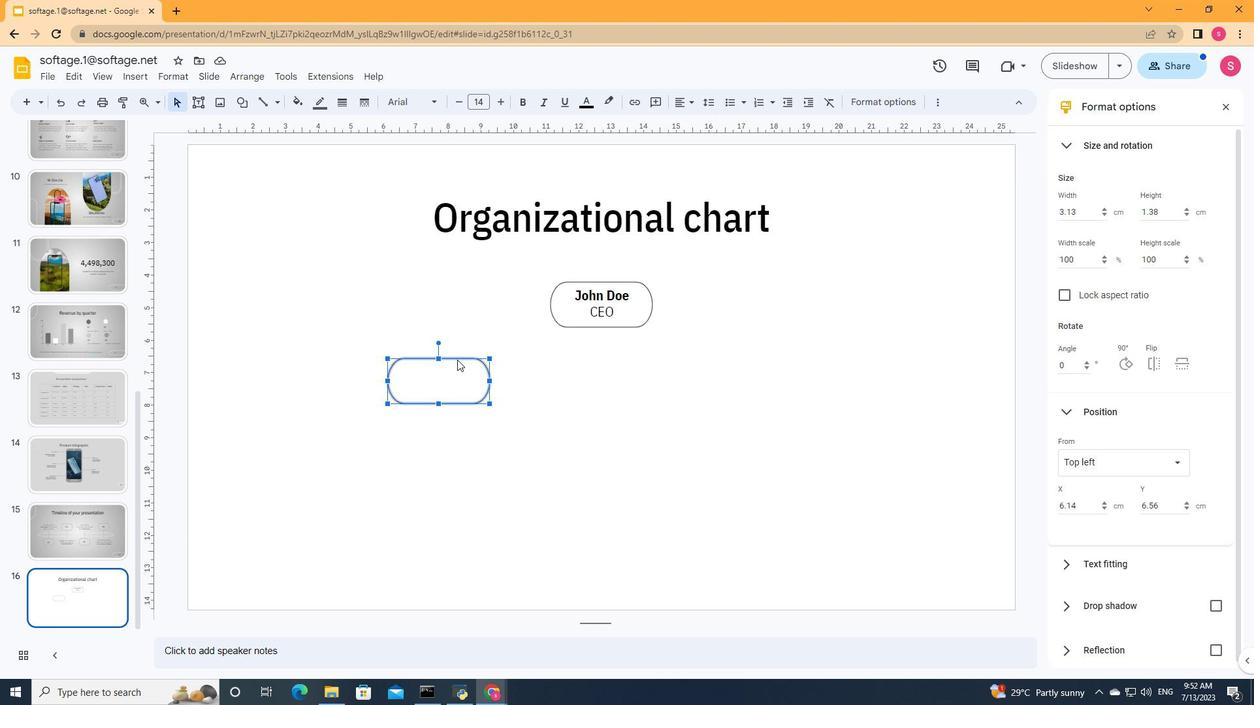 
Action: Mouse moved to (452, 358)
Screenshot: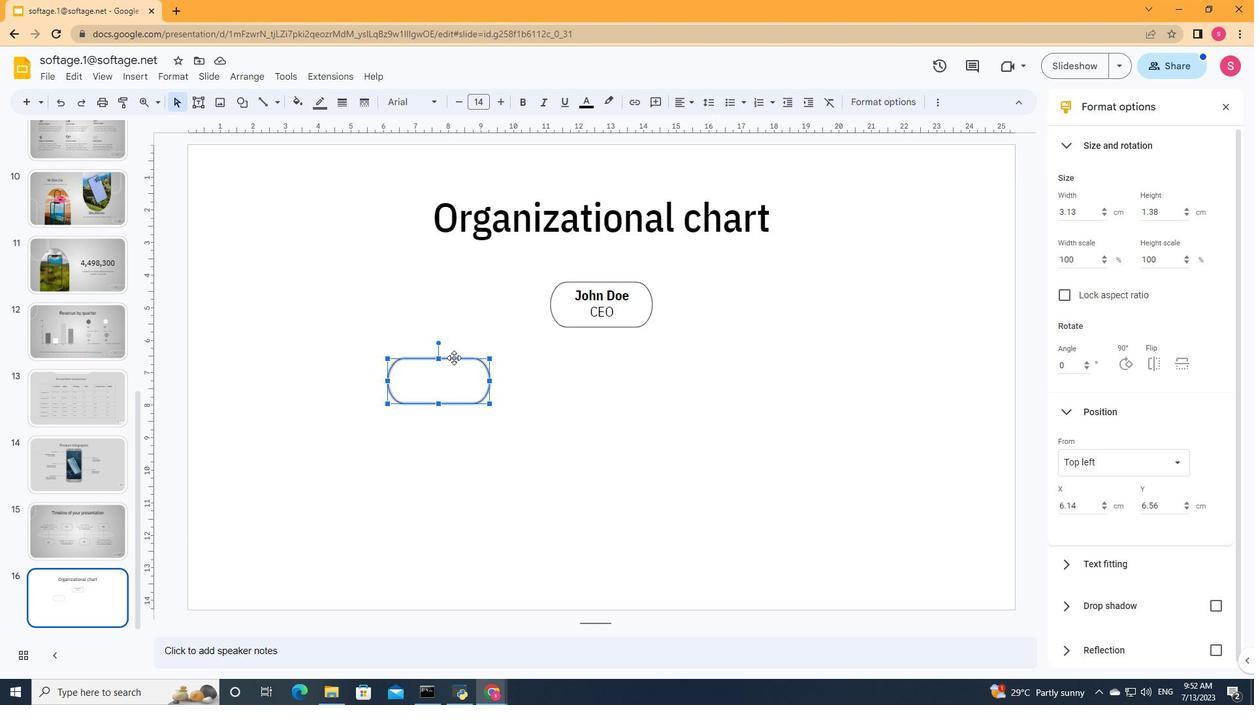 
Action: Mouse pressed left at (452, 358)
Screenshot: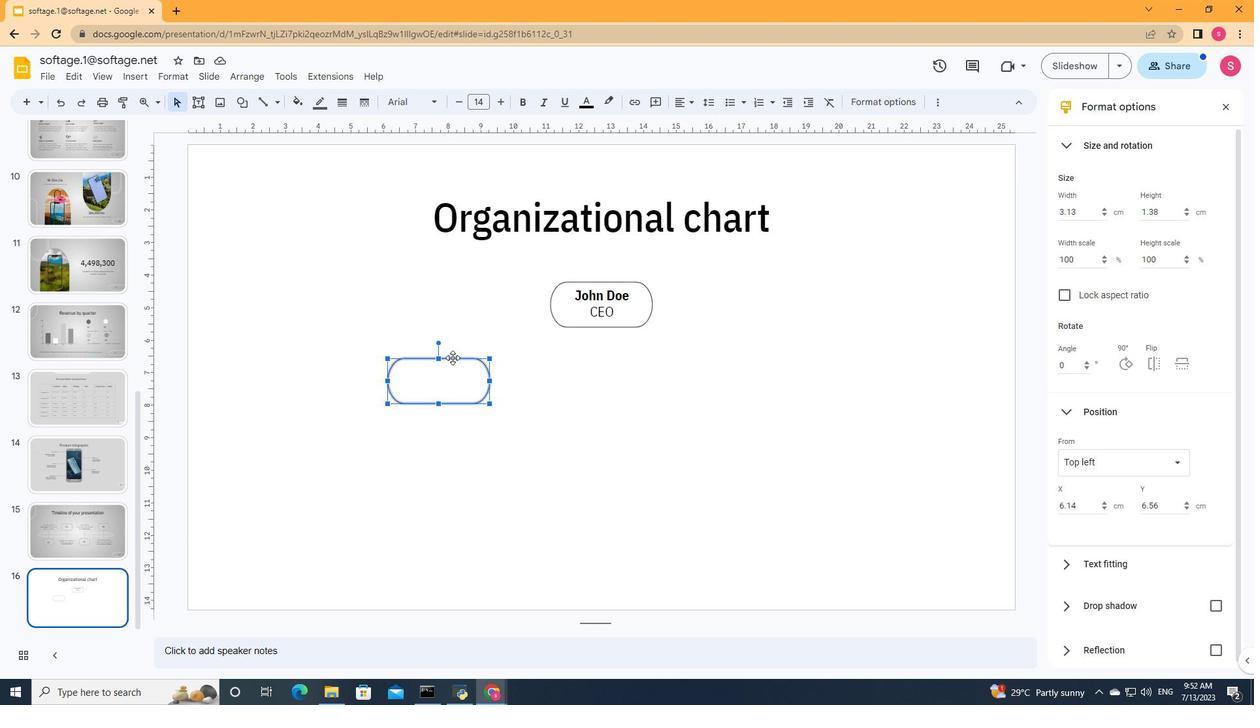 
Action: Mouse moved to (410, 380)
Screenshot: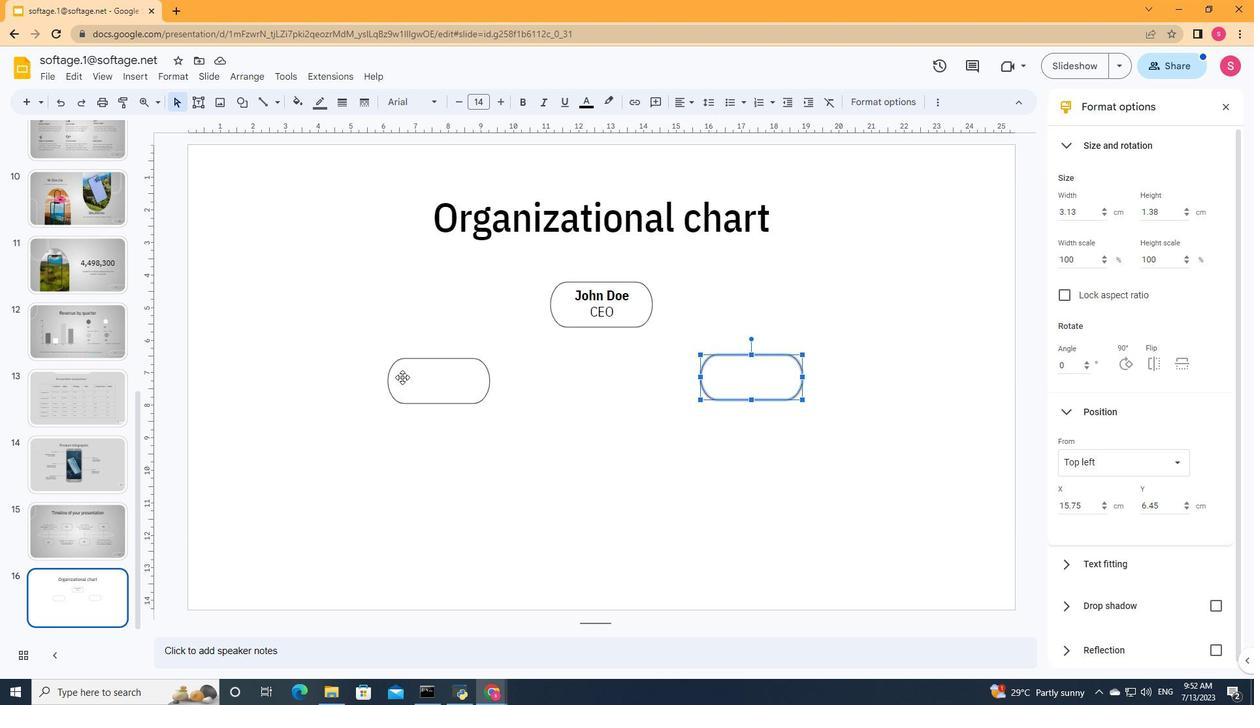 
Action: Mouse pressed left at (410, 380)
Screenshot: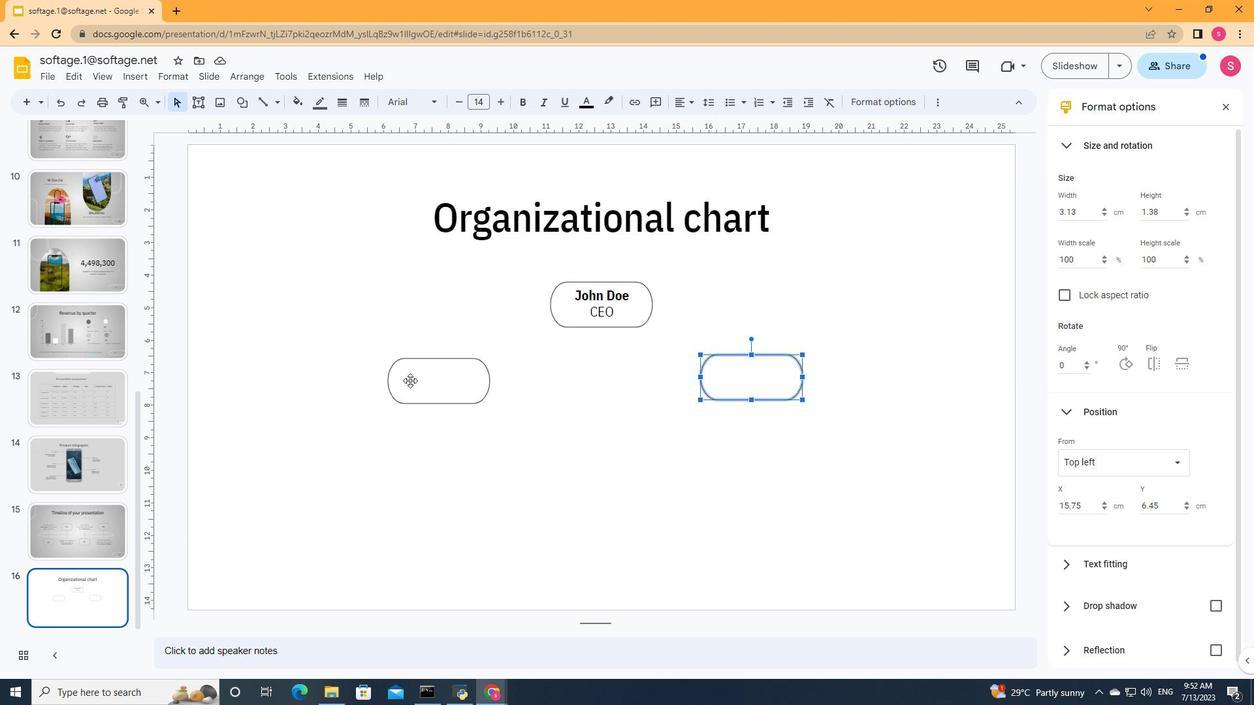 
Action: Mouse pressed left at (410, 380)
Screenshot: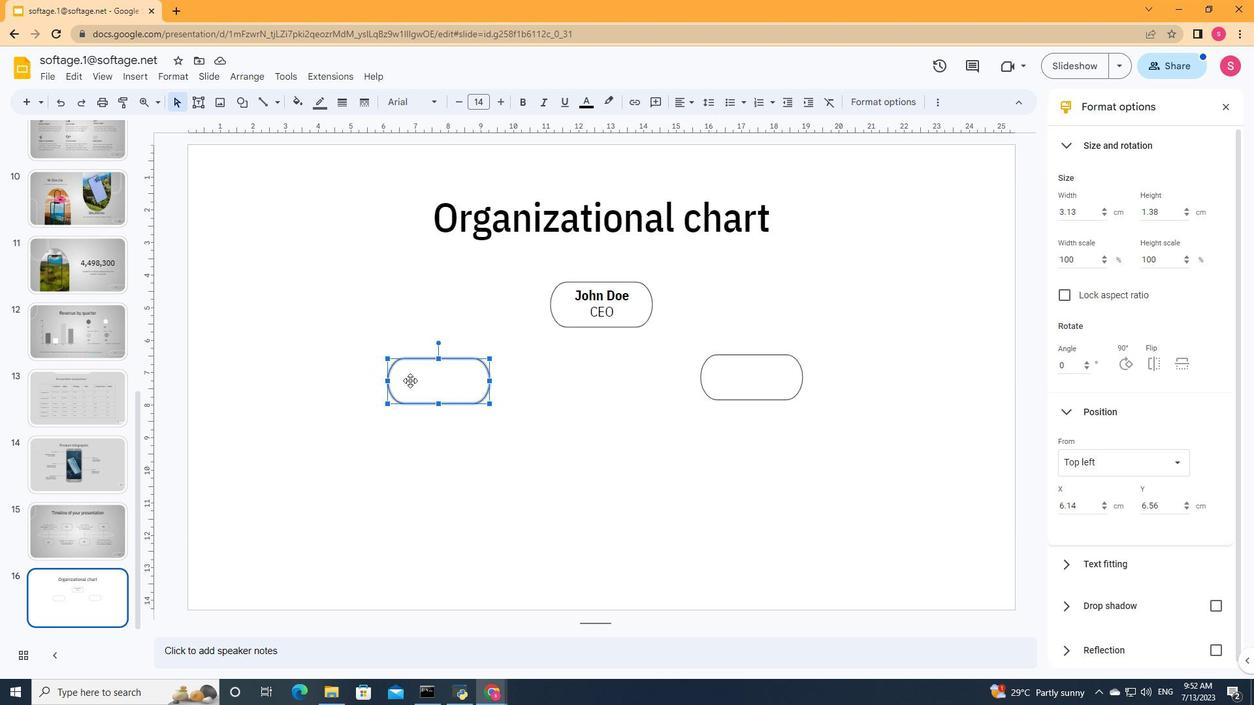 
Action: Key pressed <Key.shift>Jane<Key.space><Key.shift>Smith<Key.enter><Key.shift>Department<Key.space><Key.shift>Head
Screenshot: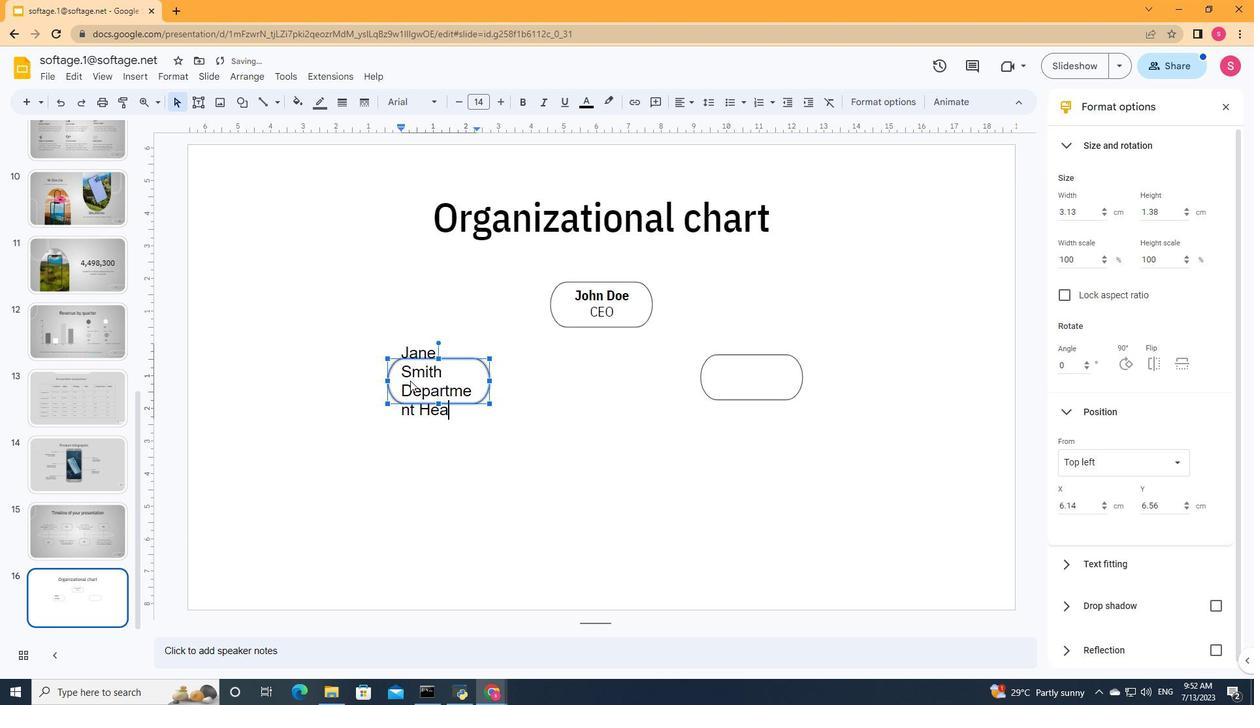 
Action: Mouse moved to (481, 393)
Screenshot: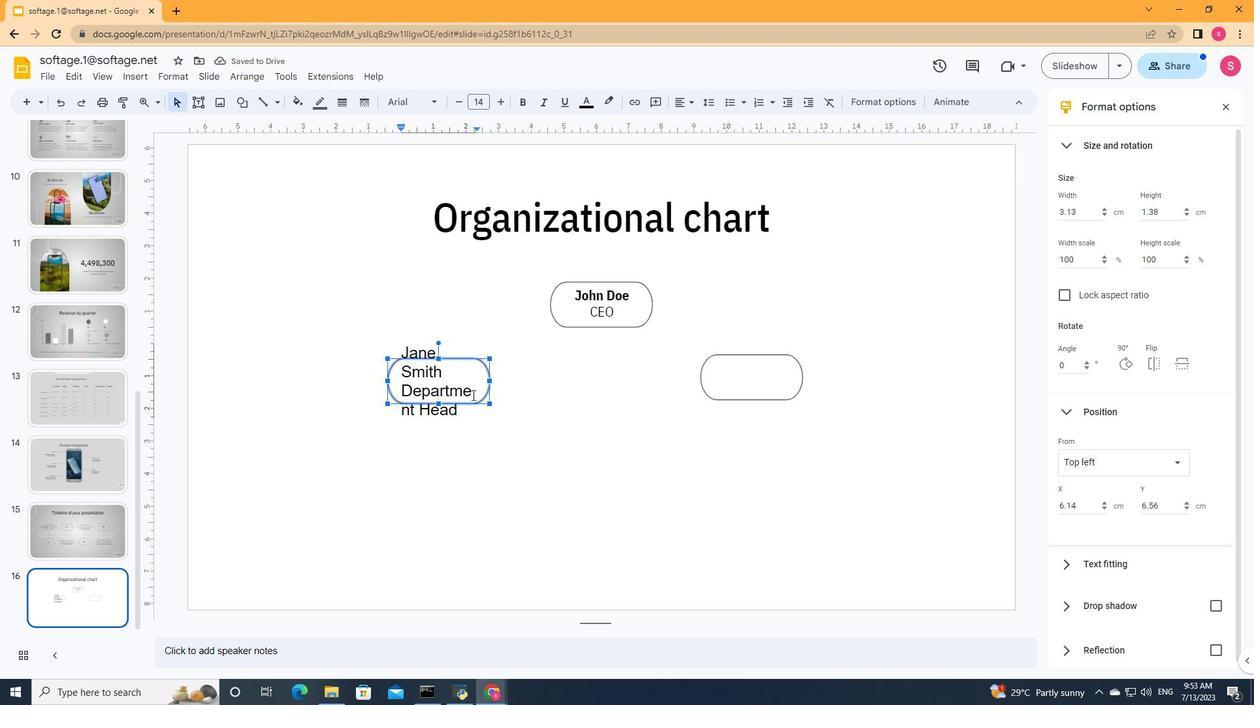 
Action: Key pressed ctrl+A
Screenshot: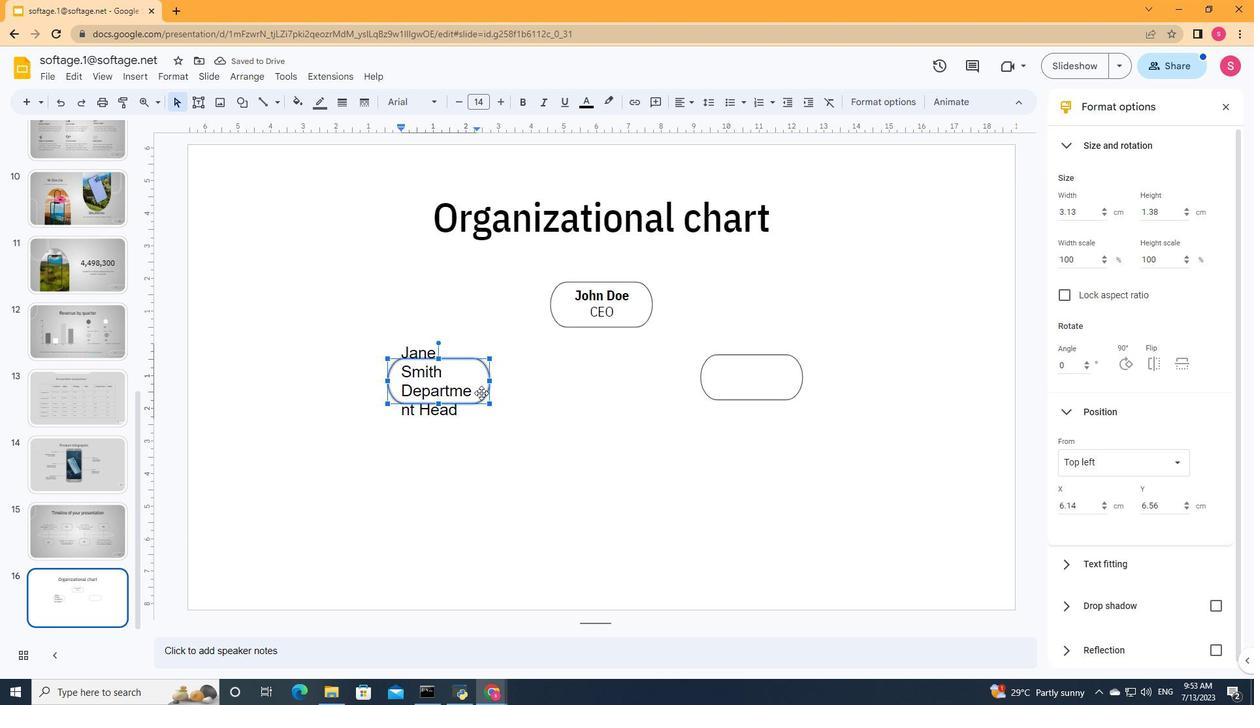 
Action: Mouse moved to (456, 100)
Screenshot: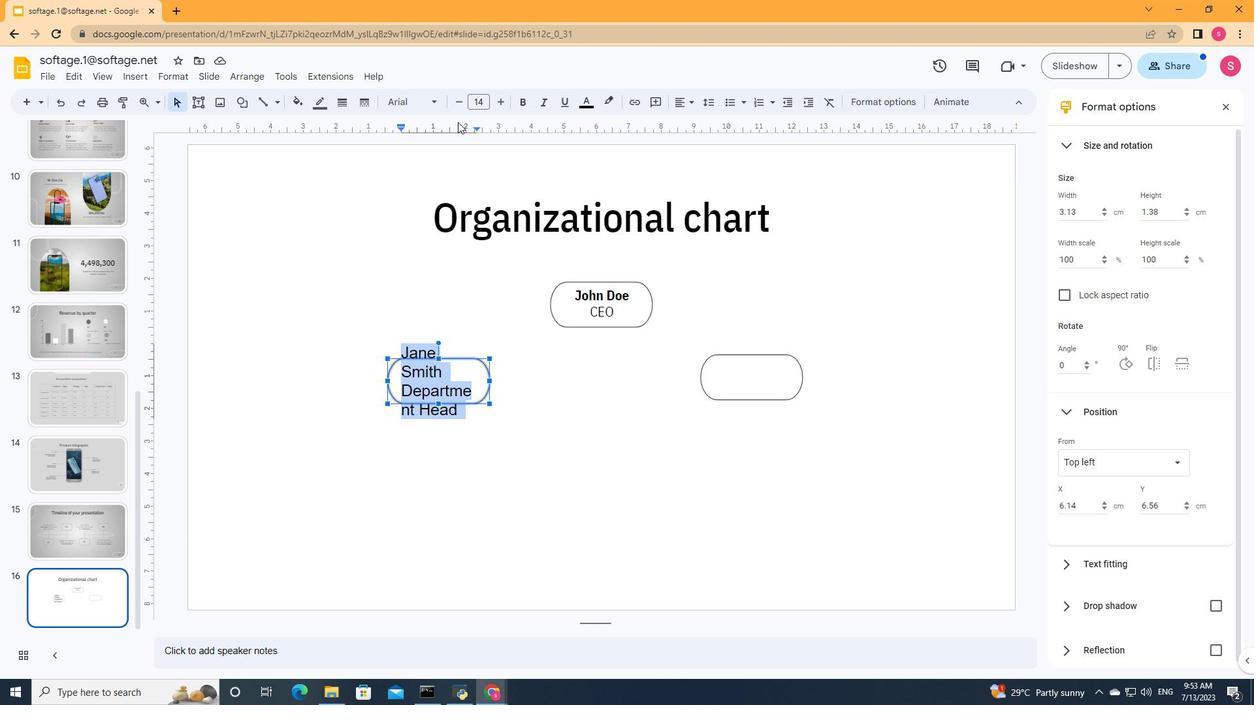 
Action: Mouse pressed left at (456, 100)
Screenshot: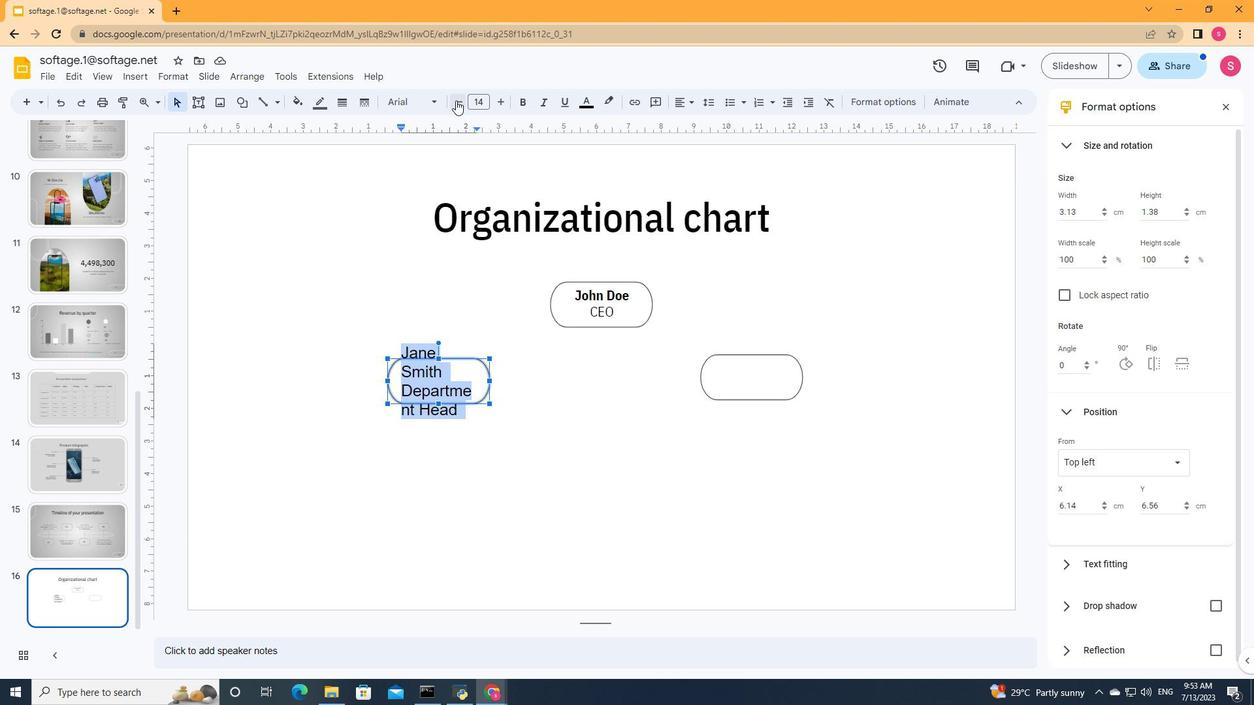 
Action: Mouse pressed left at (456, 100)
Screenshot: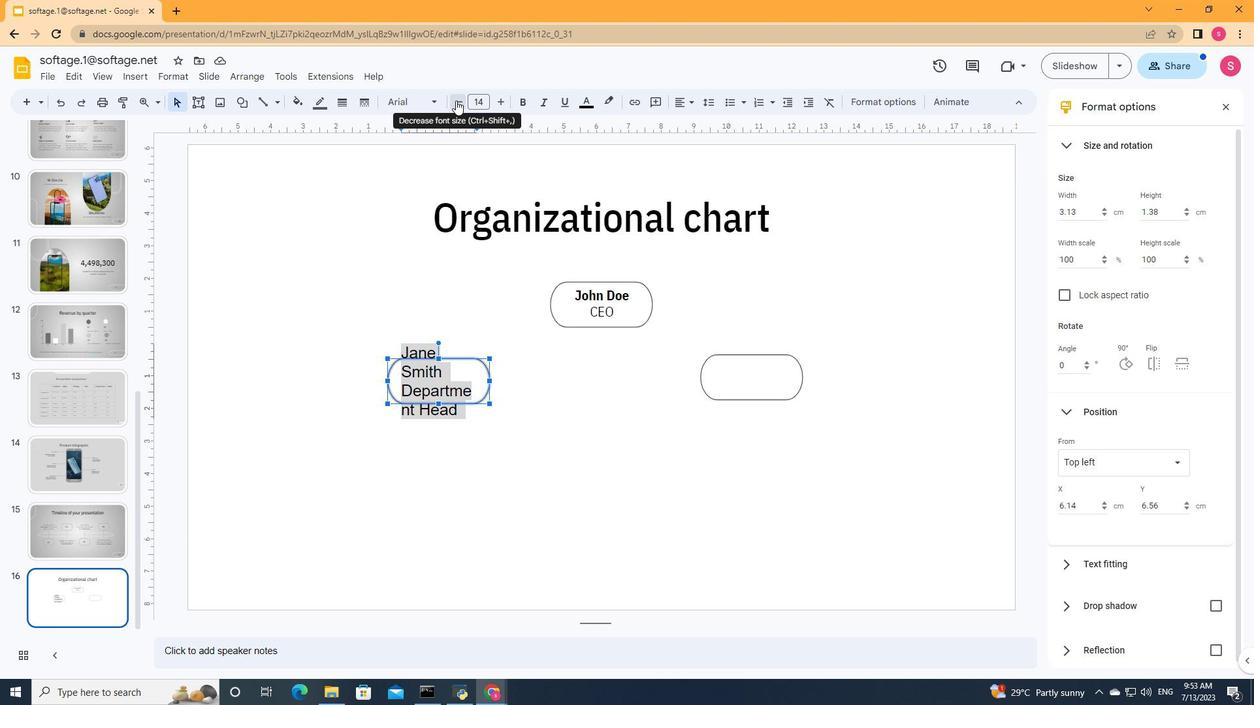
Action: Mouse moved to (436, 100)
Screenshot: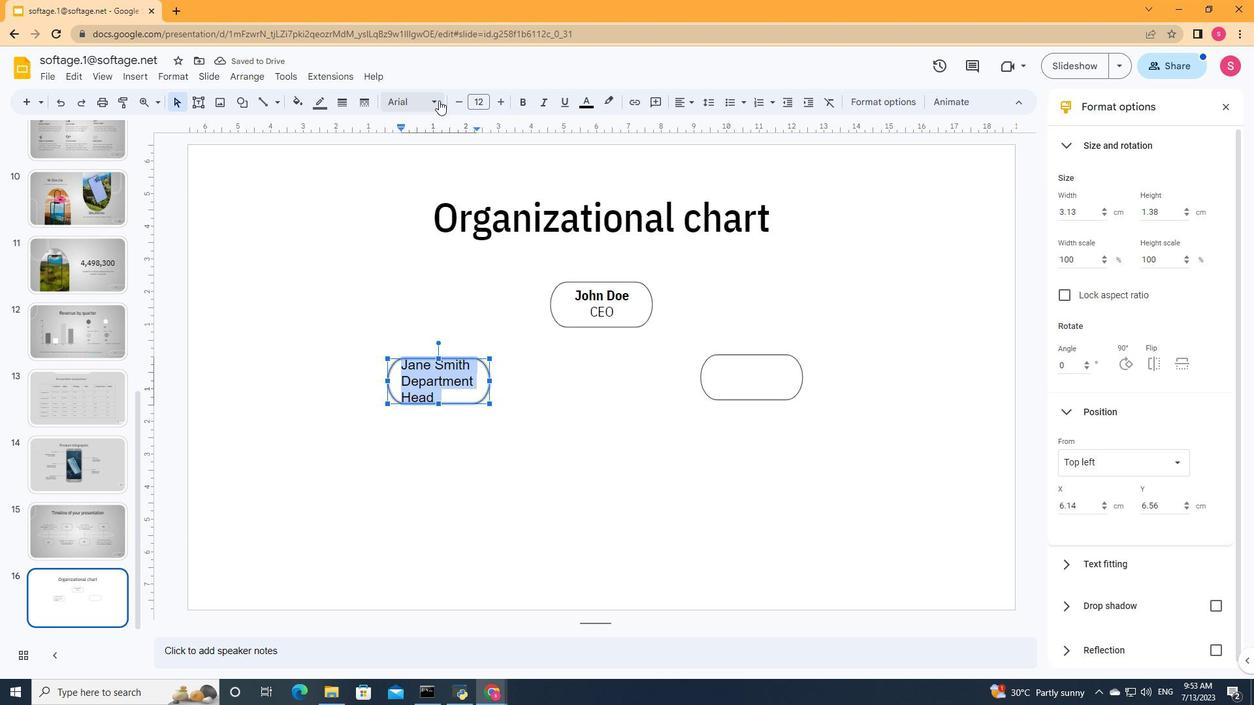 
Action: Mouse pressed left at (436, 100)
Screenshot: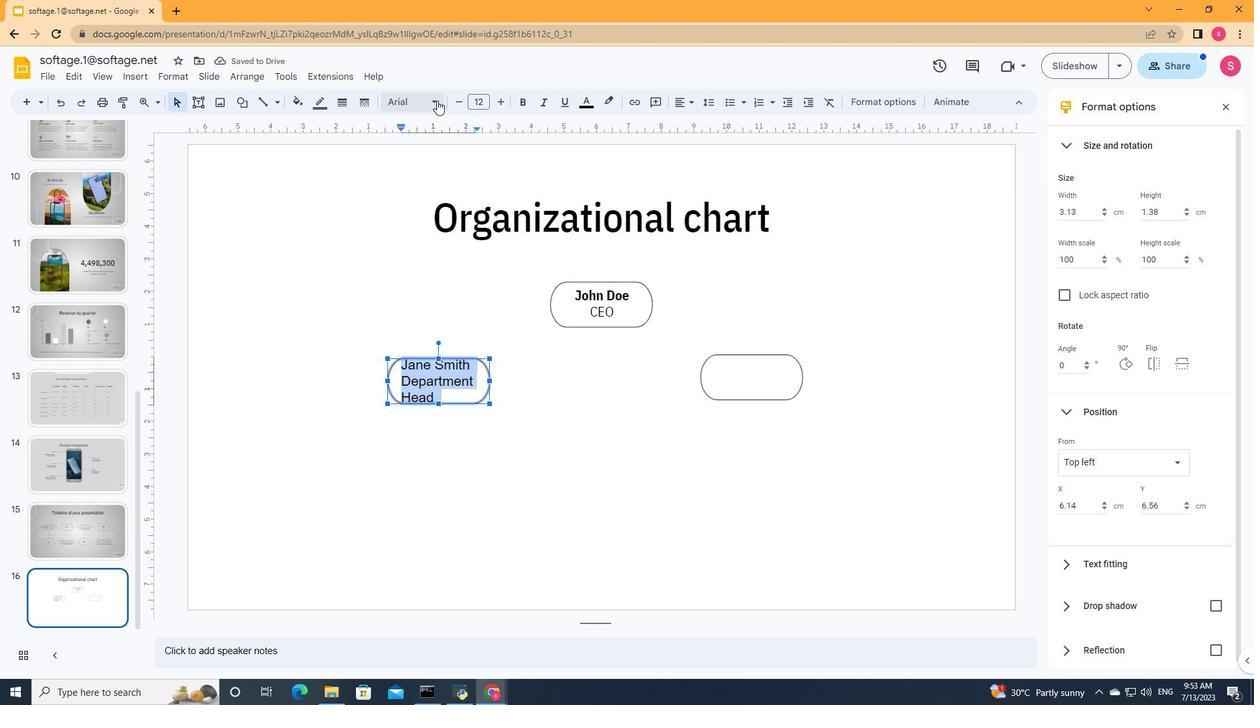 
Action: Mouse moved to (605, 306)
Screenshot: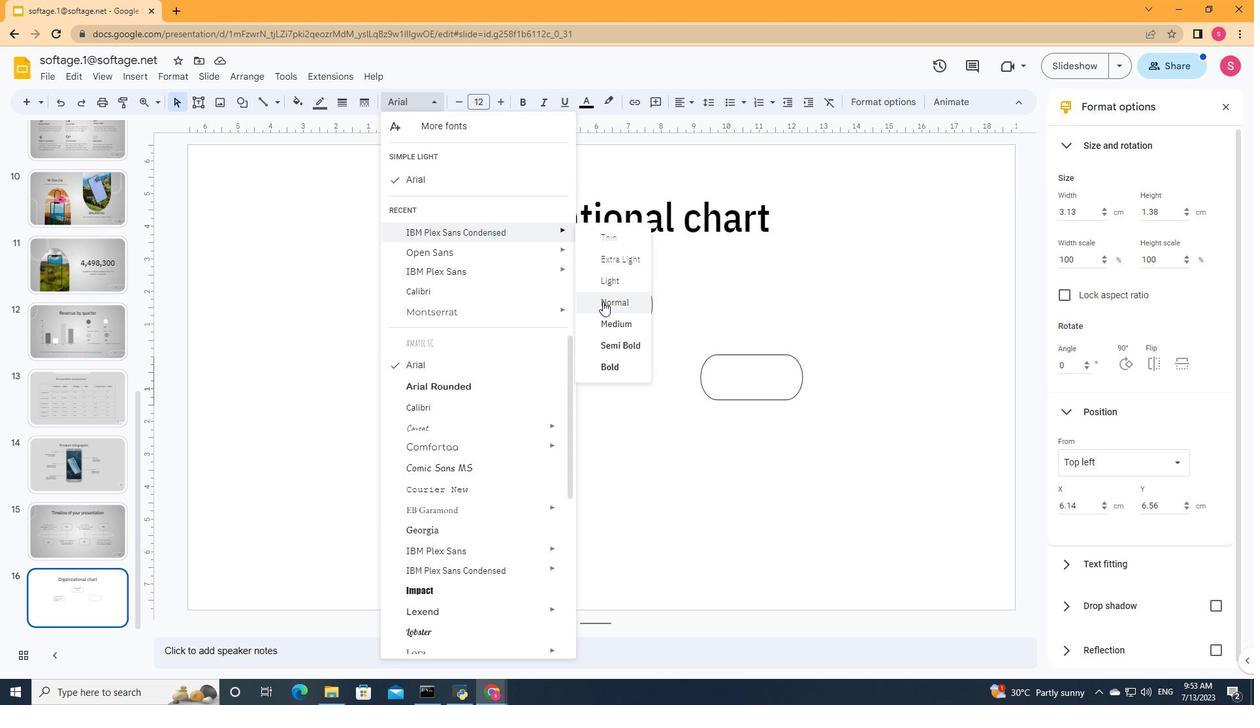 
Action: Mouse pressed left at (605, 306)
Screenshot: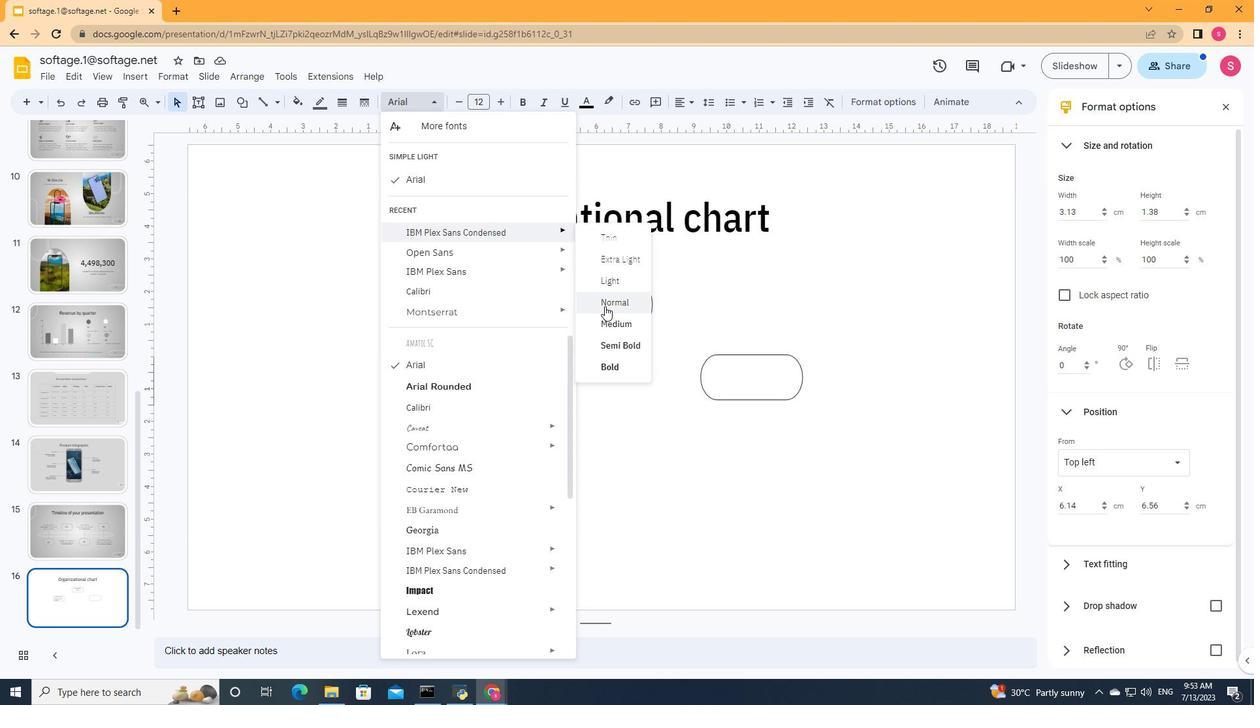 
Action: Mouse moved to (477, 378)
Screenshot: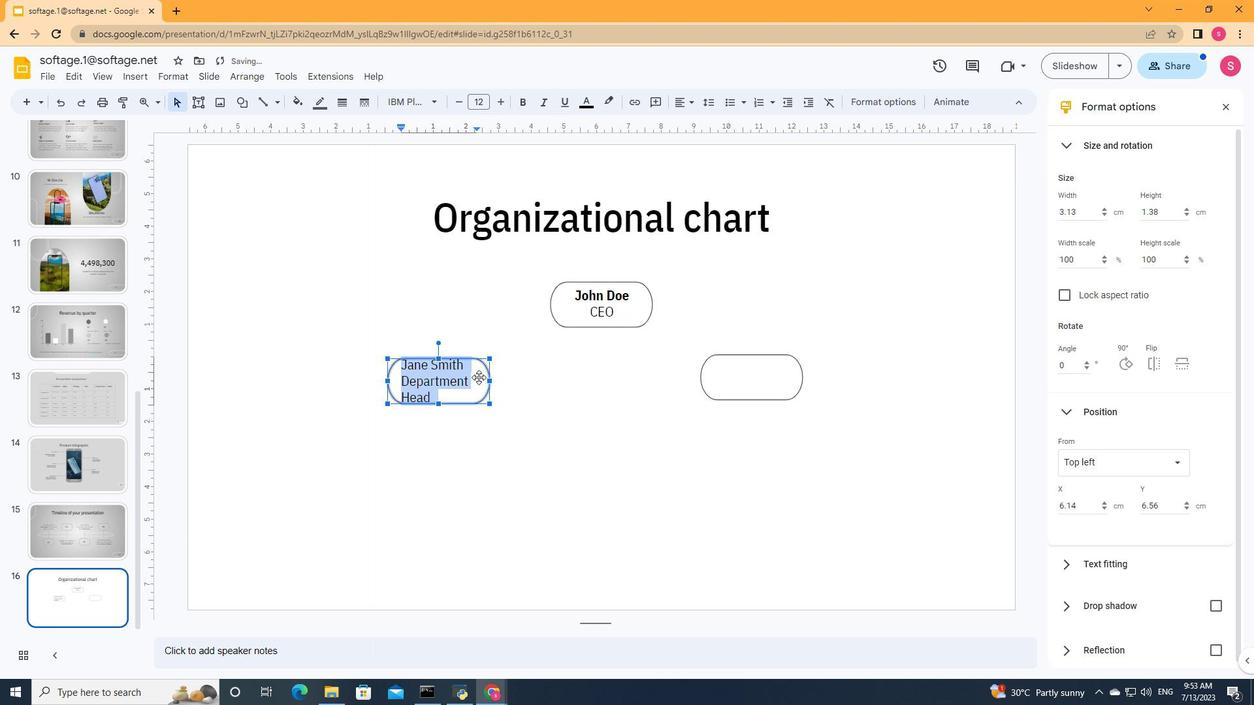 
Action: Mouse pressed left at (477, 378)
Screenshot: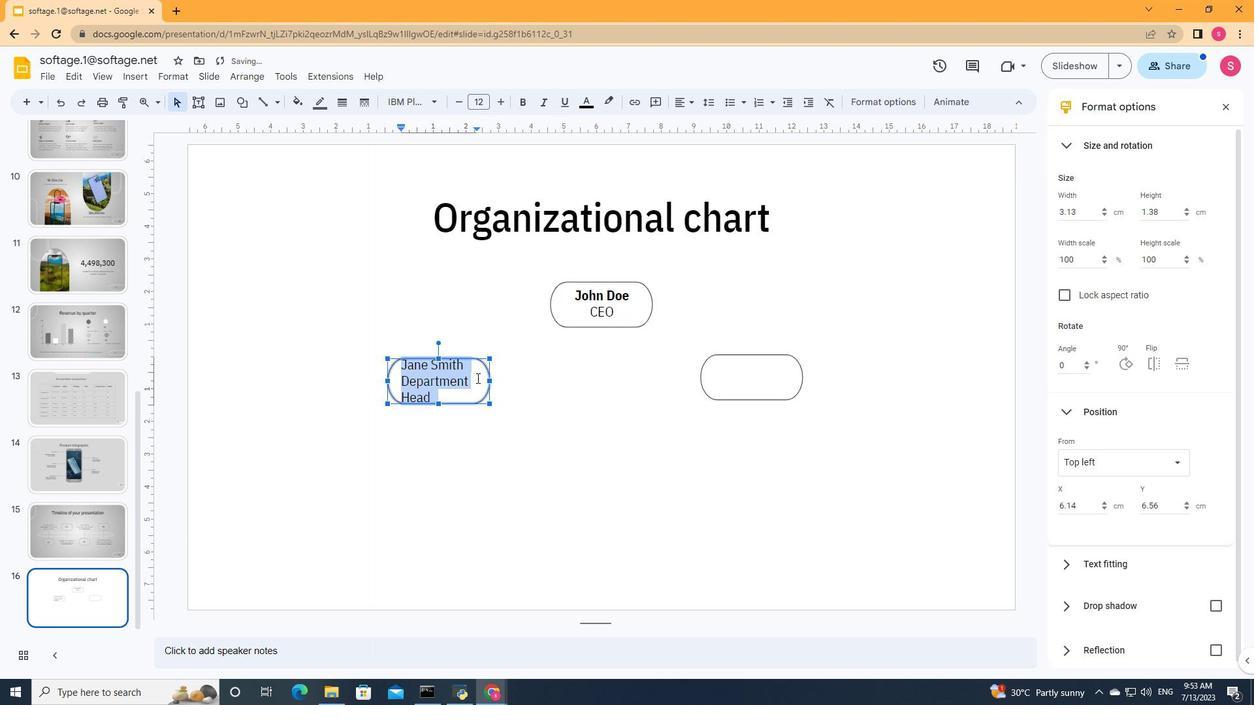 
Action: Mouse moved to (490, 380)
Screenshot: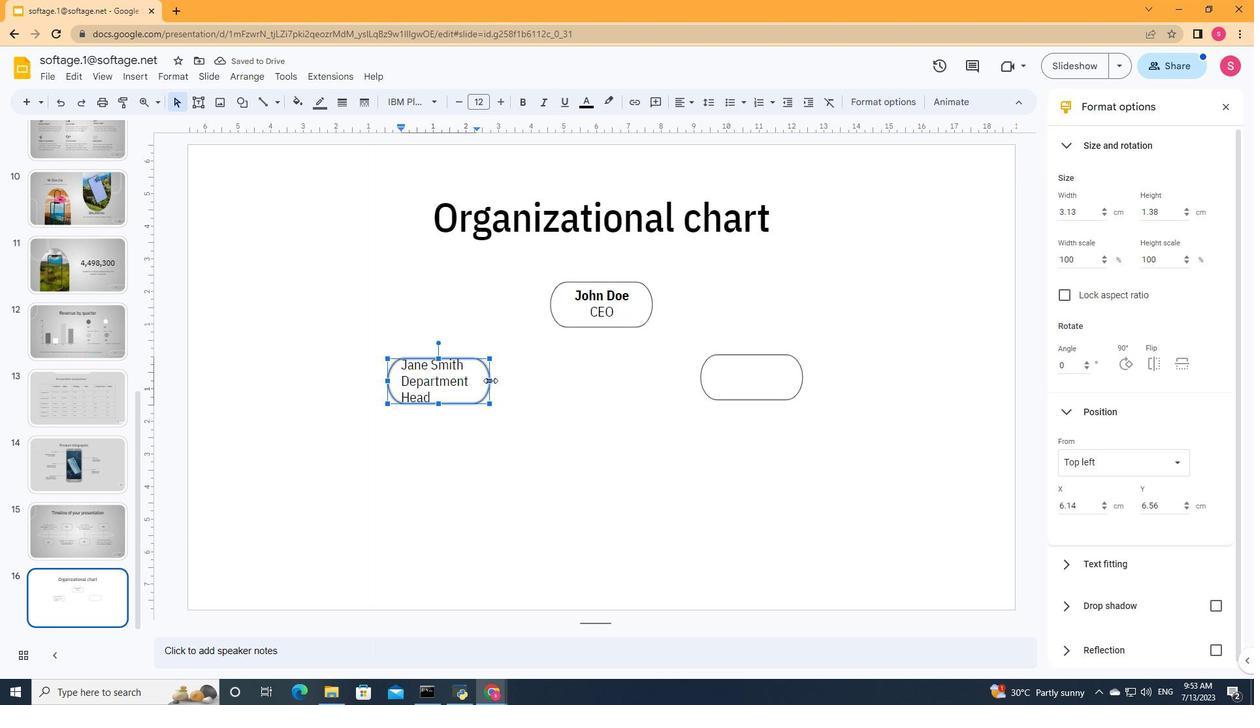 
Action: Mouse pressed left at (490, 380)
Screenshot: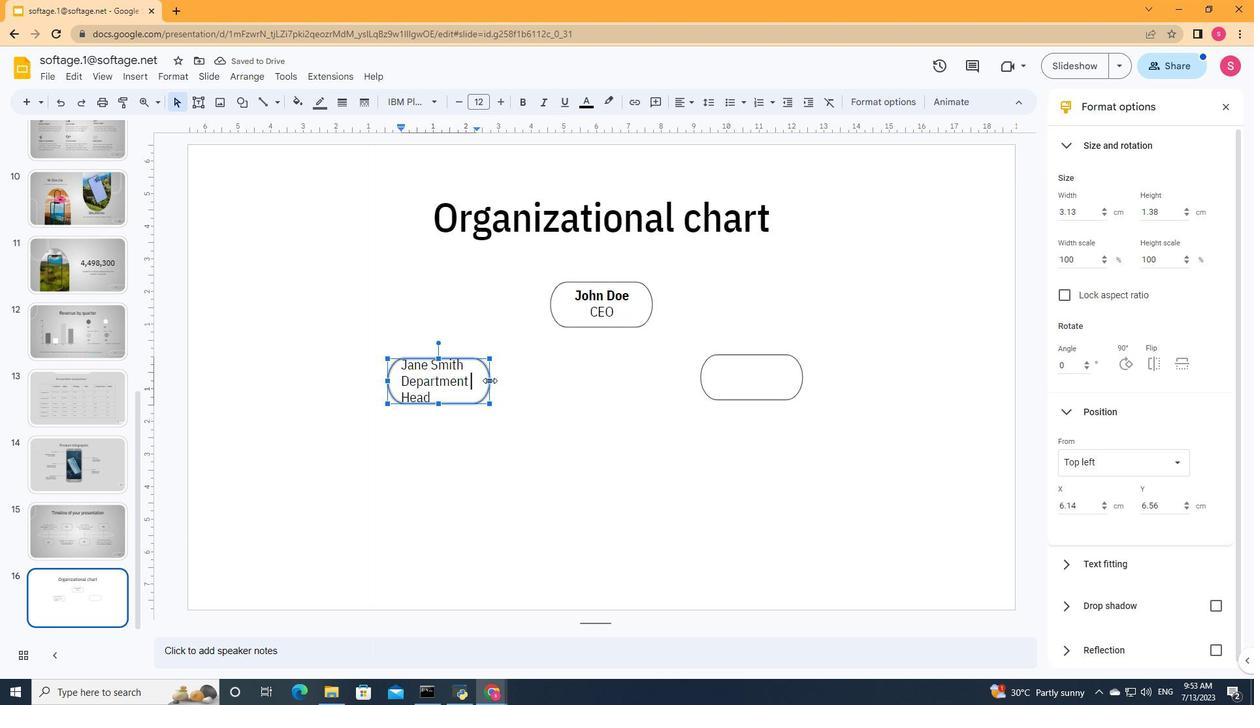 
Action: Mouse moved to (517, 380)
Screenshot: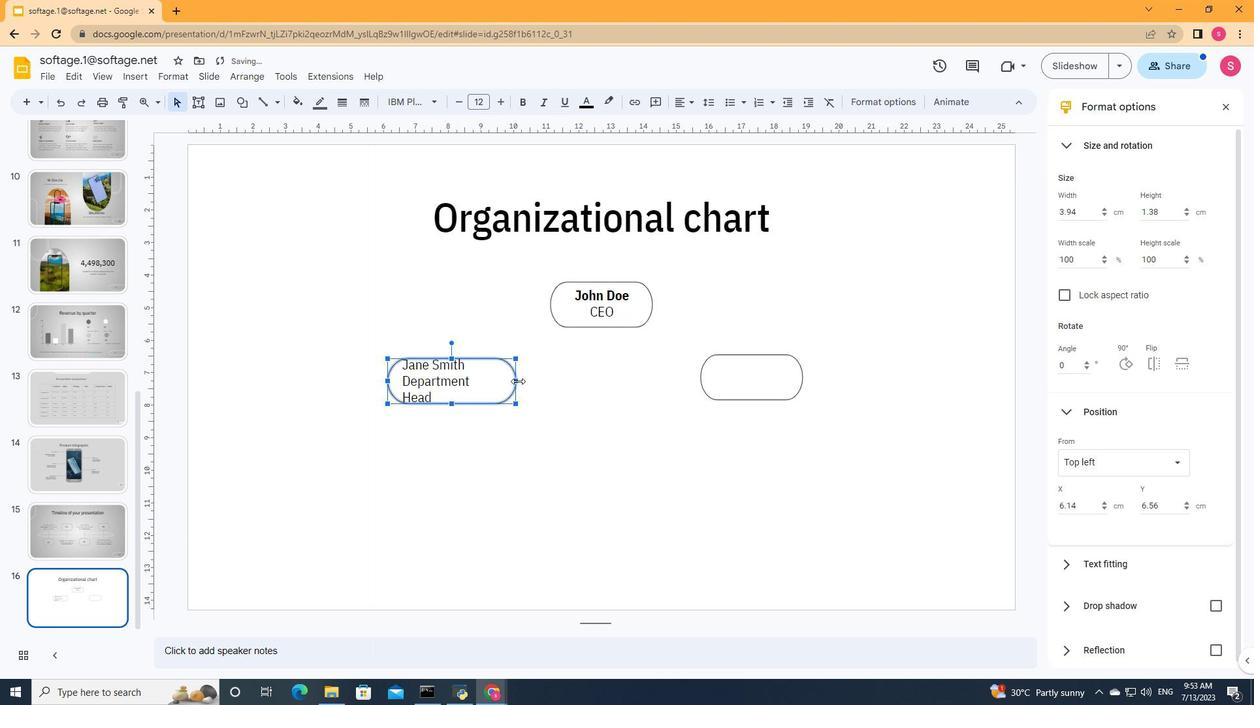 
Action: Mouse pressed left at (517, 380)
Screenshot: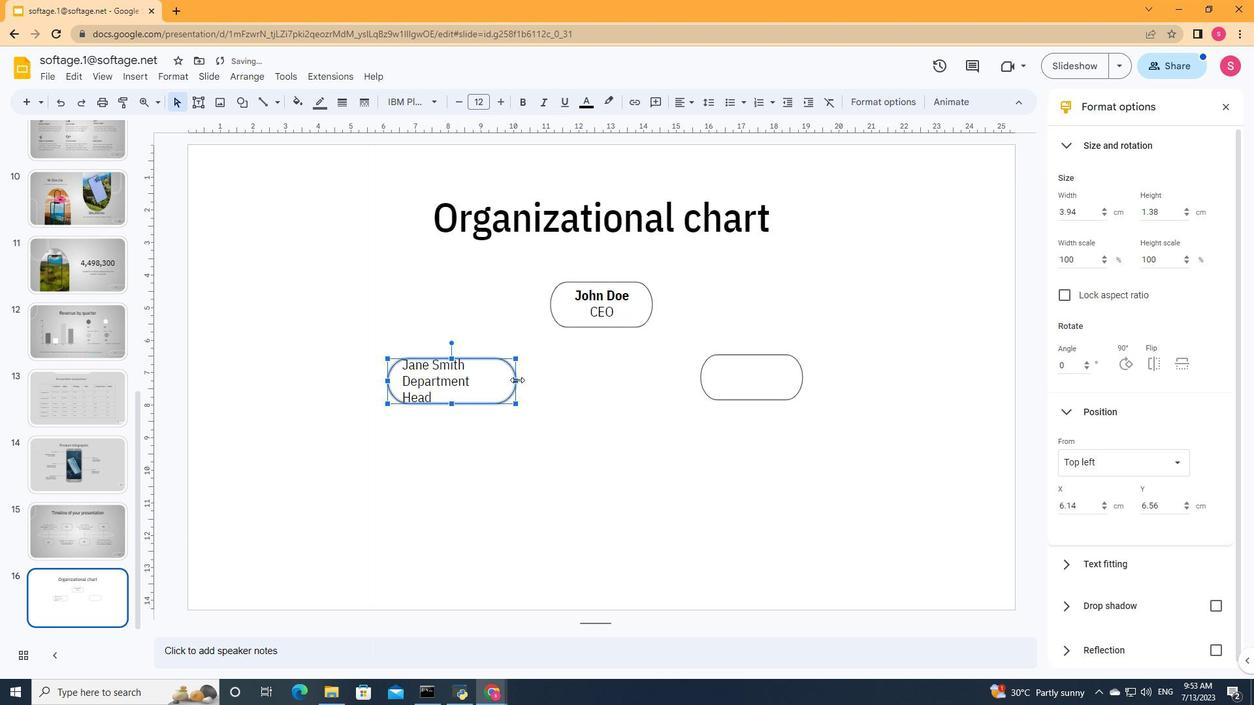 
Action: Mouse moved to (510, 390)
Screenshot: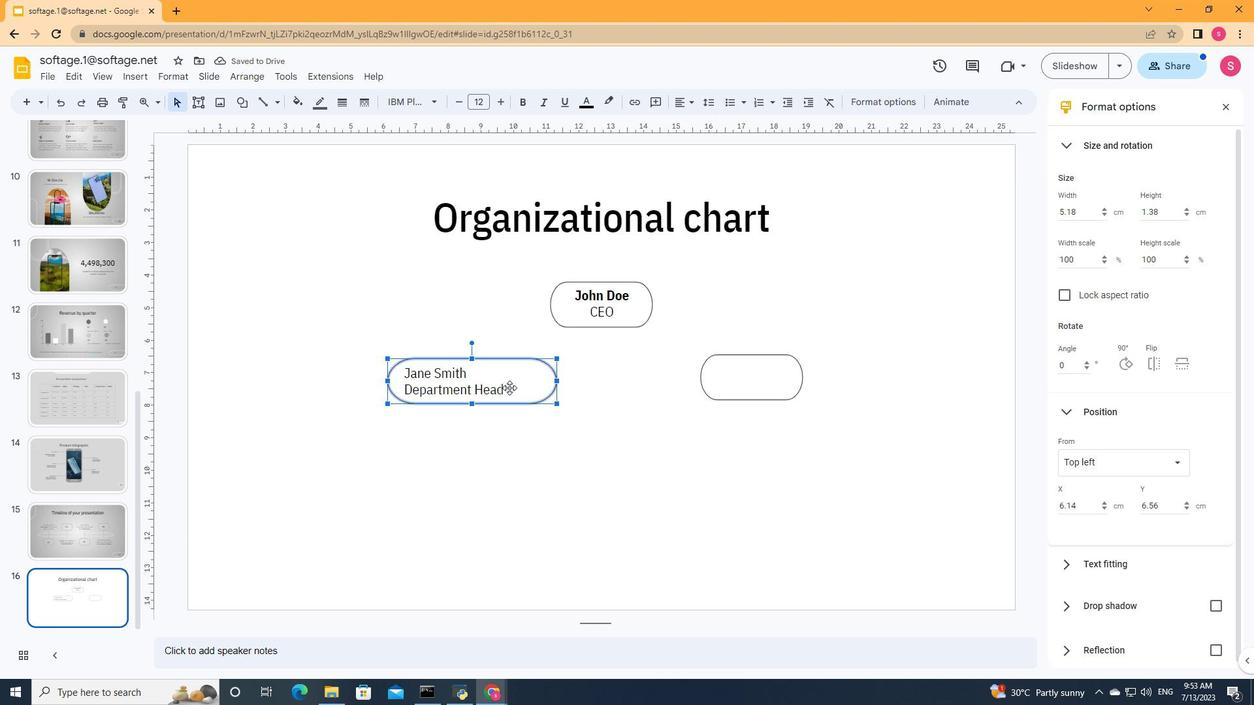
Action: Mouse pressed left at (510, 390)
Screenshot: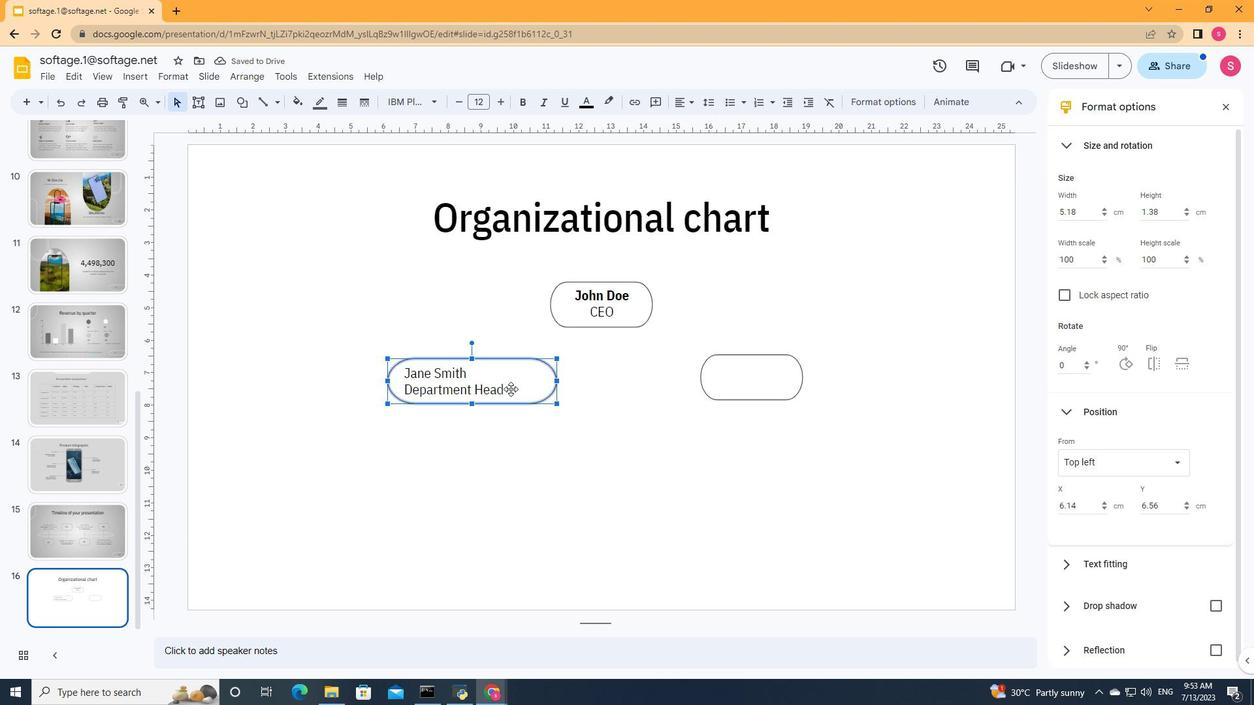 
Action: Mouse pressed left at (510, 390)
Screenshot: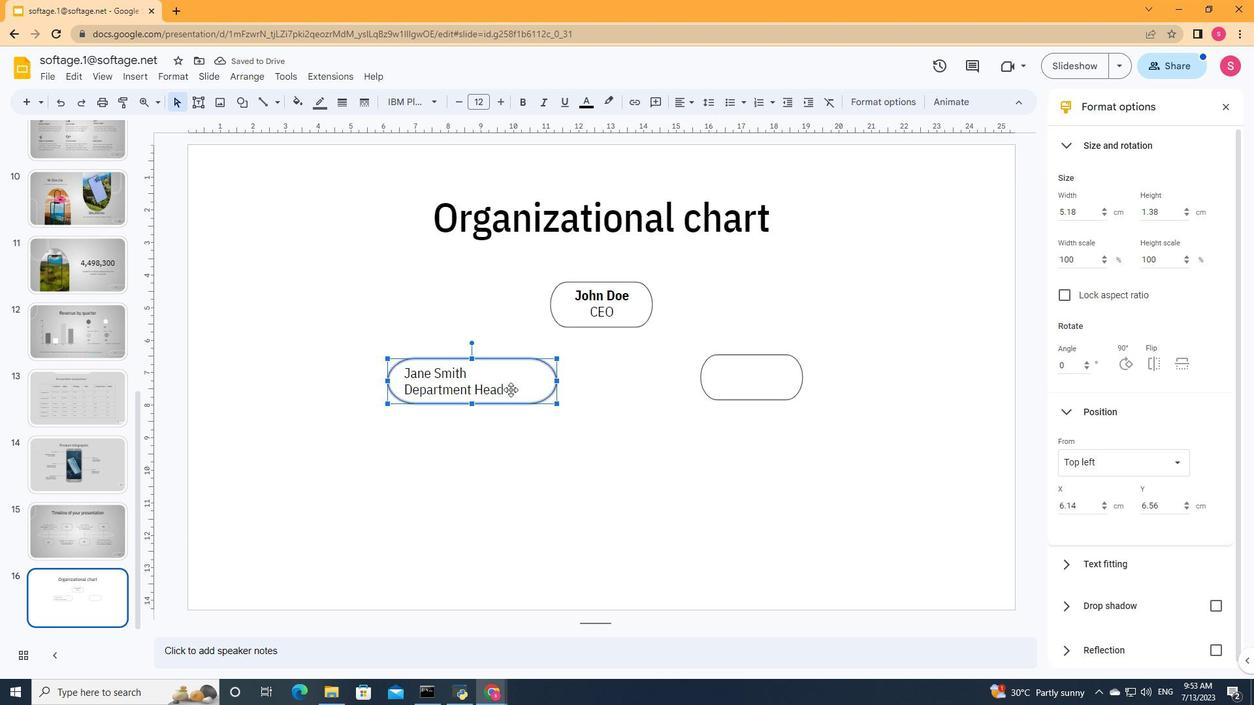 
Action: Mouse moved to (510, 390)
Screenshot: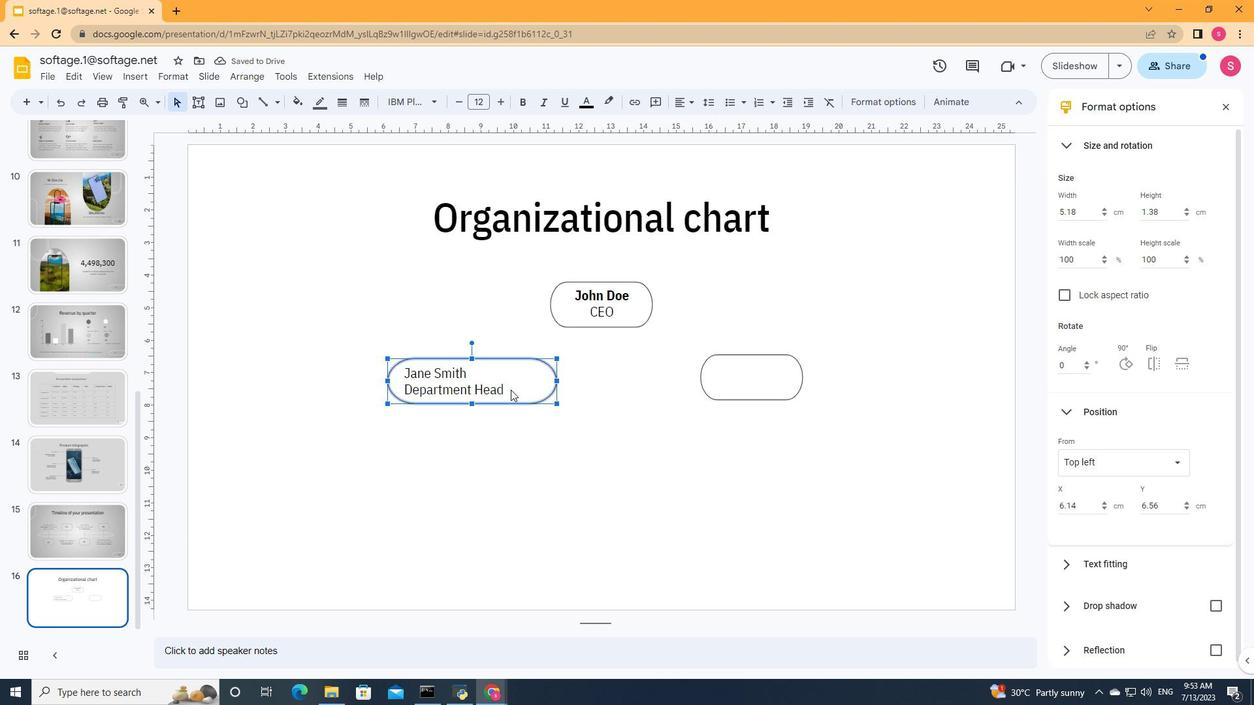 
Action: Mouse pressed left at (510, 390)
Screenshot: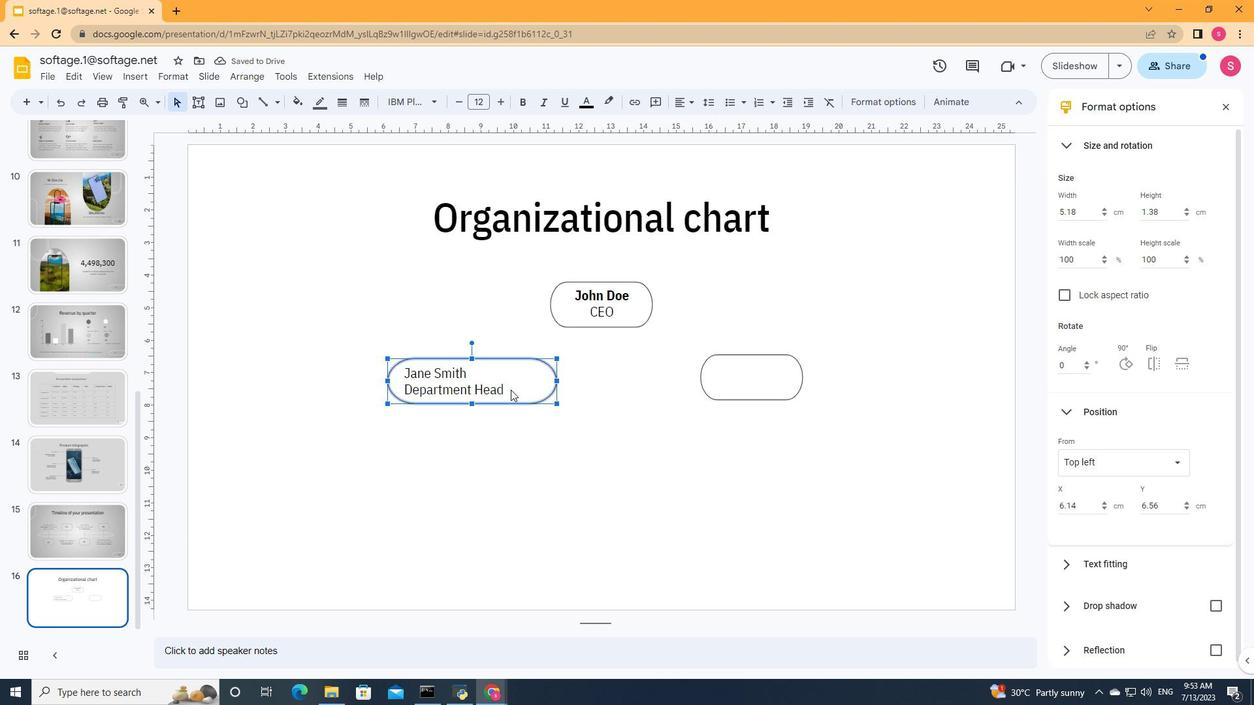 
Action: Key pressed ctrl+A
Screenshot: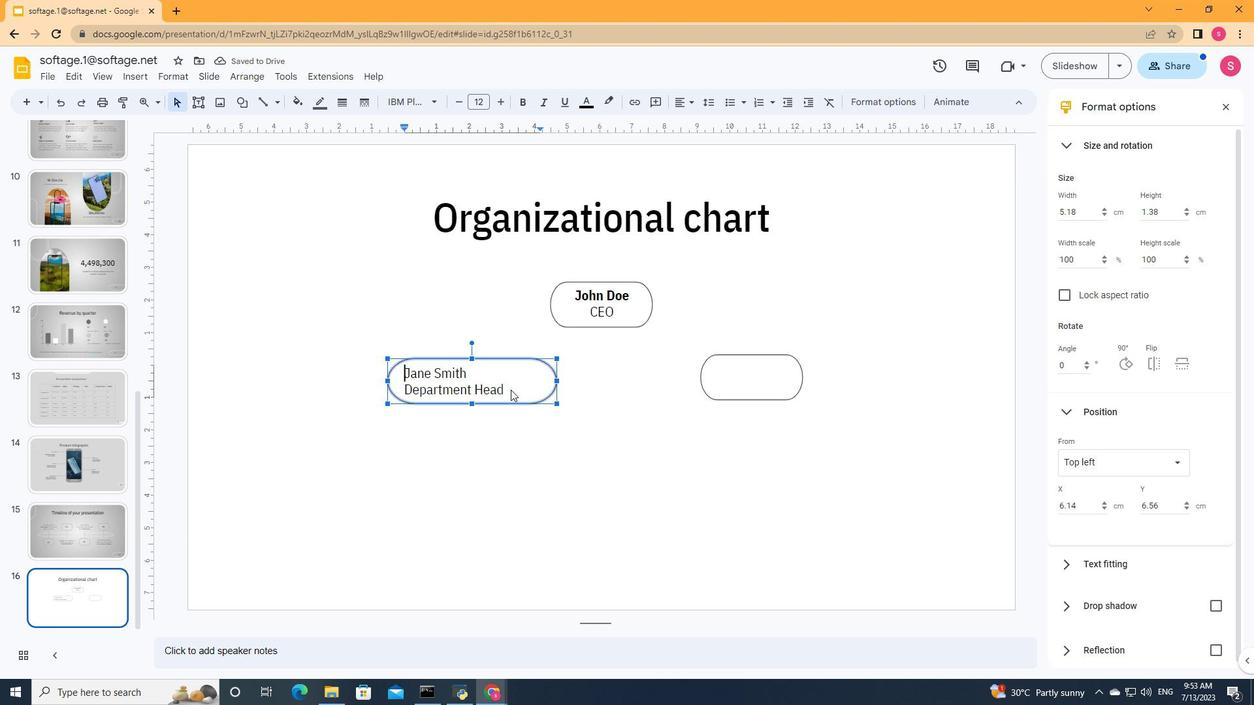 
Action: Mouse moved to (690, 103)
Screenshot: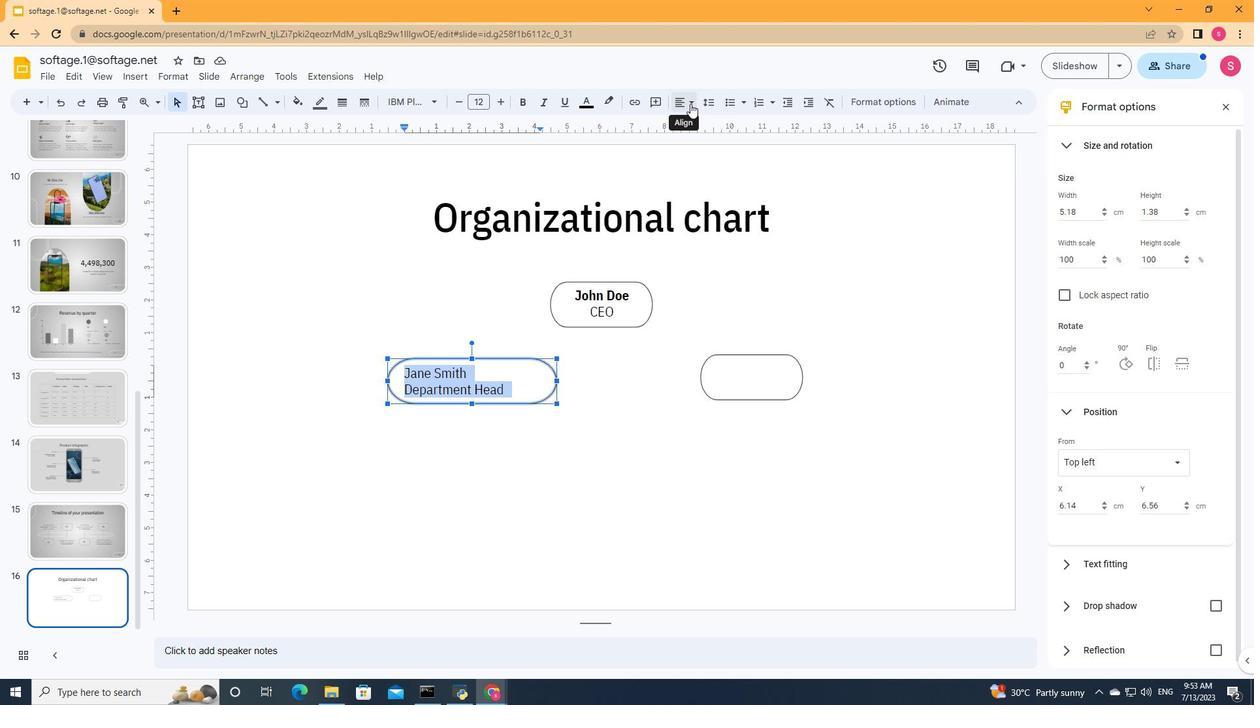 
Action: Mouse pressed left at (690, 103)
Screenshot: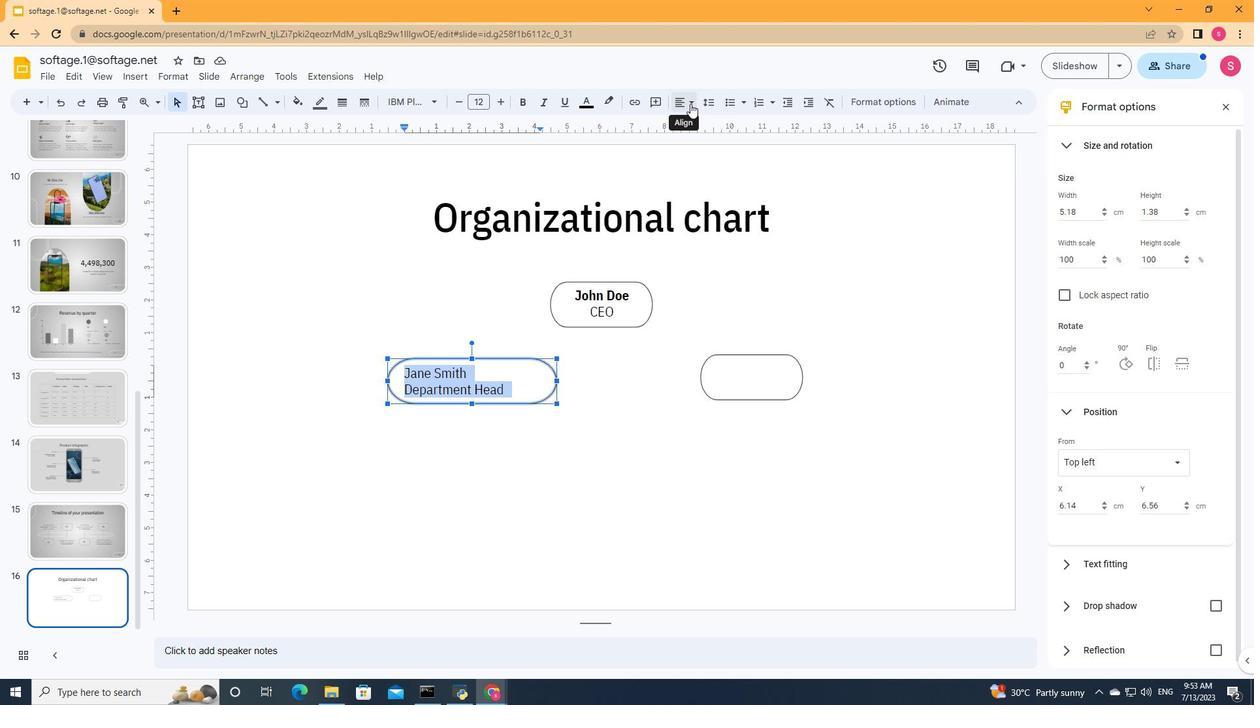 
Action: Mouse moved to (700, 124)
Screenshot: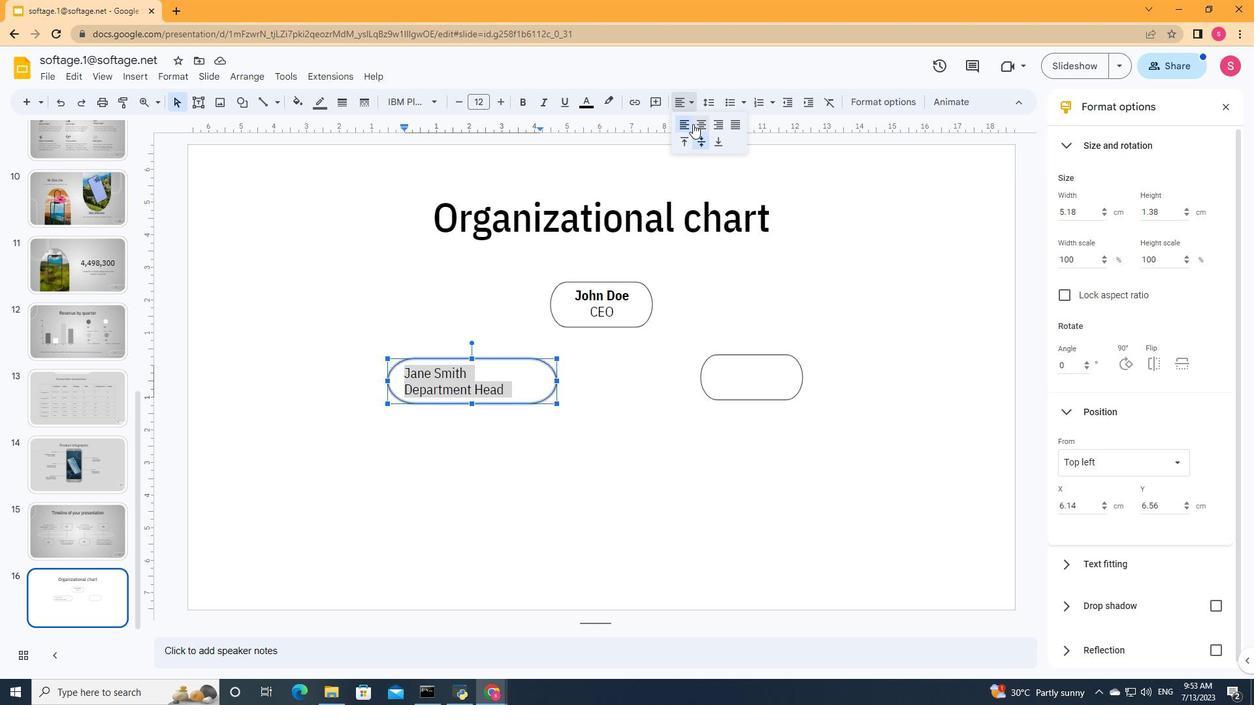 
Action: Mouse pressed left at (700, 124)
Screenshot: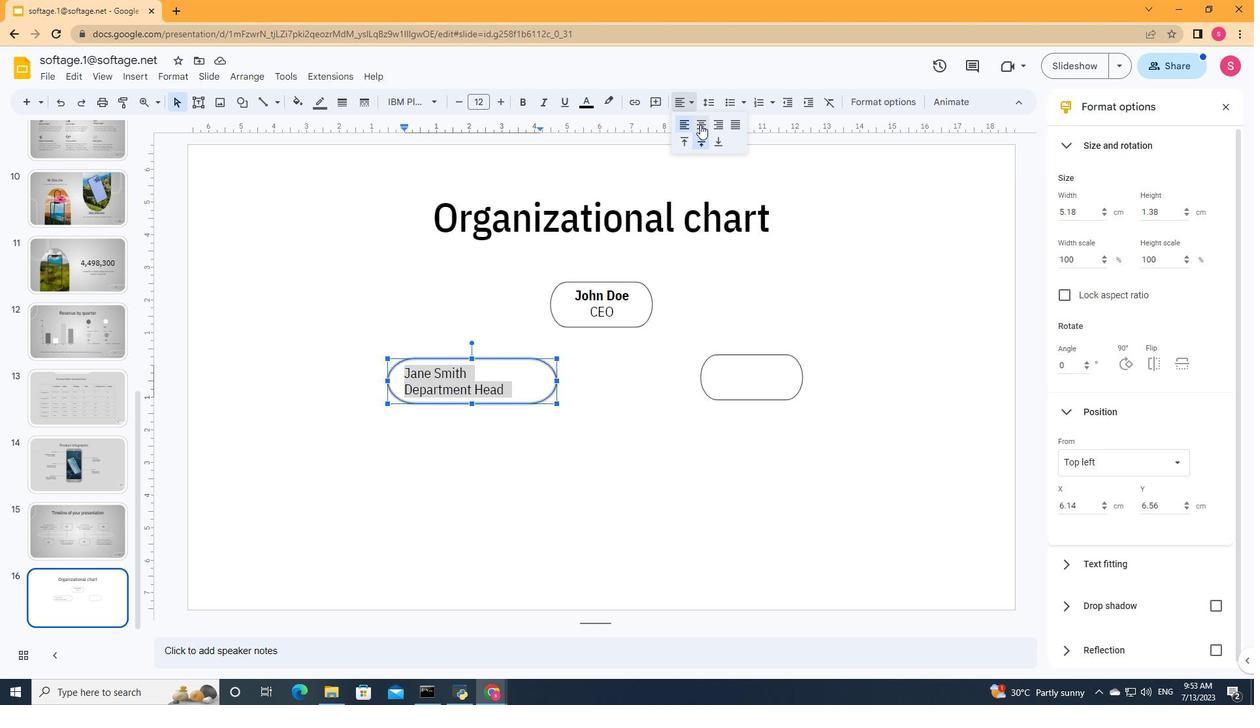 
Action: Mouse moved to (558, 380)
Screenshot: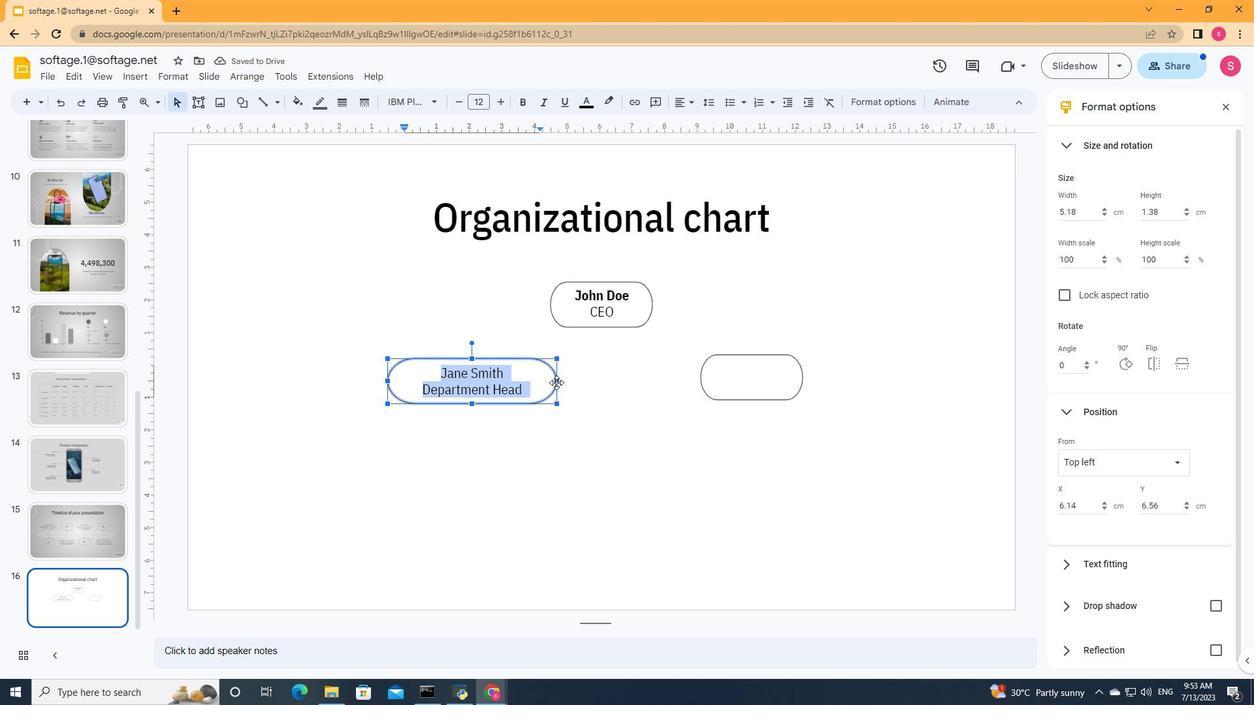 
Action: Mouse pressed left at (558, 380)
Screenshot: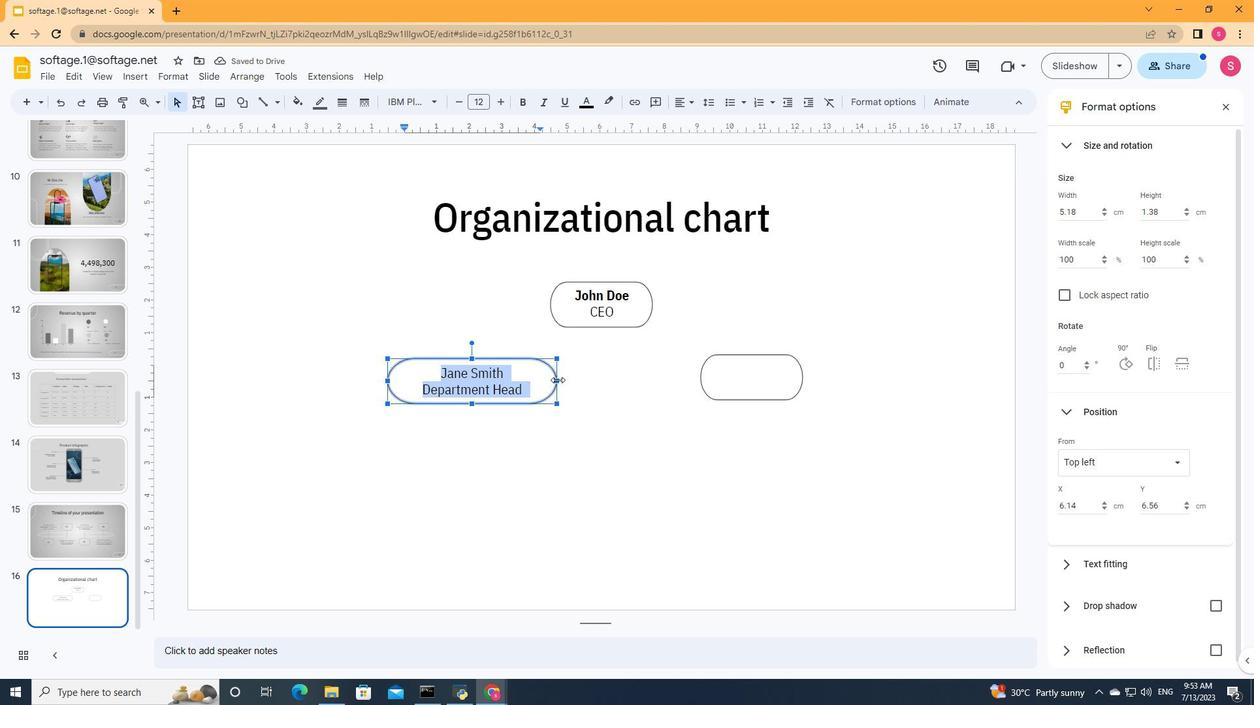 
Action: Mouse moved to (548, 381)
Screenshot: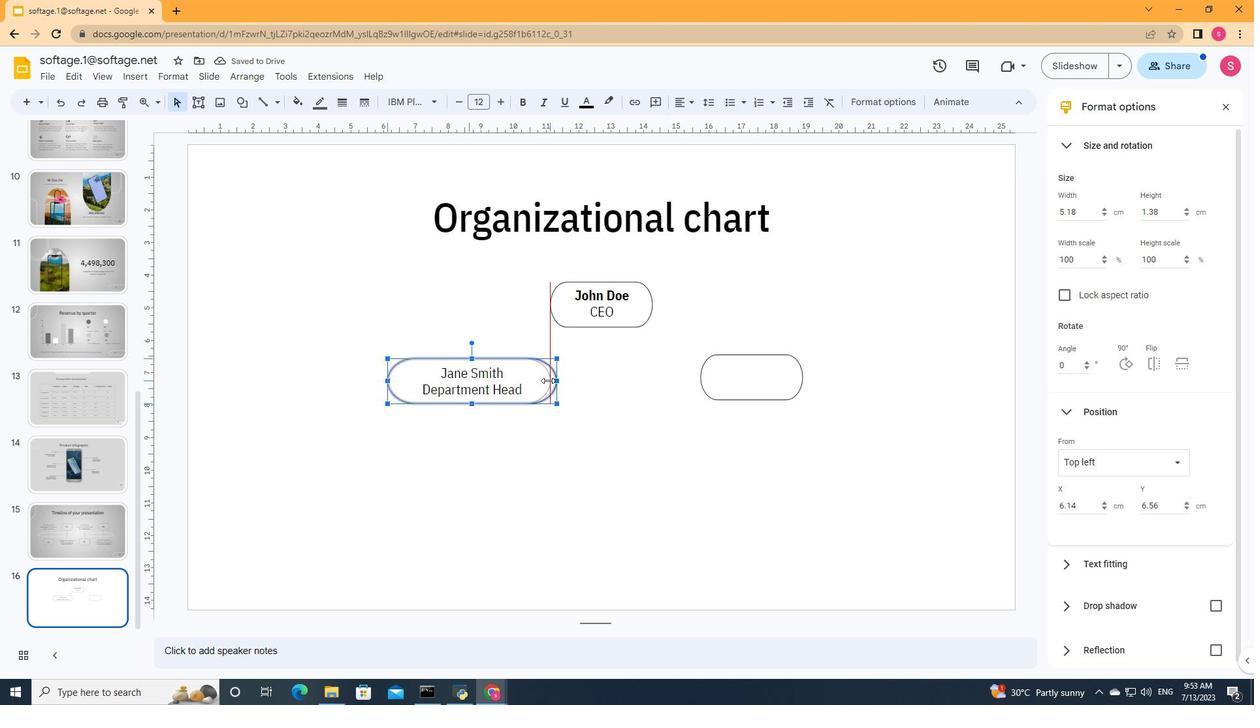
Action: Mouse pressed left at (548, 381)
Screenshot: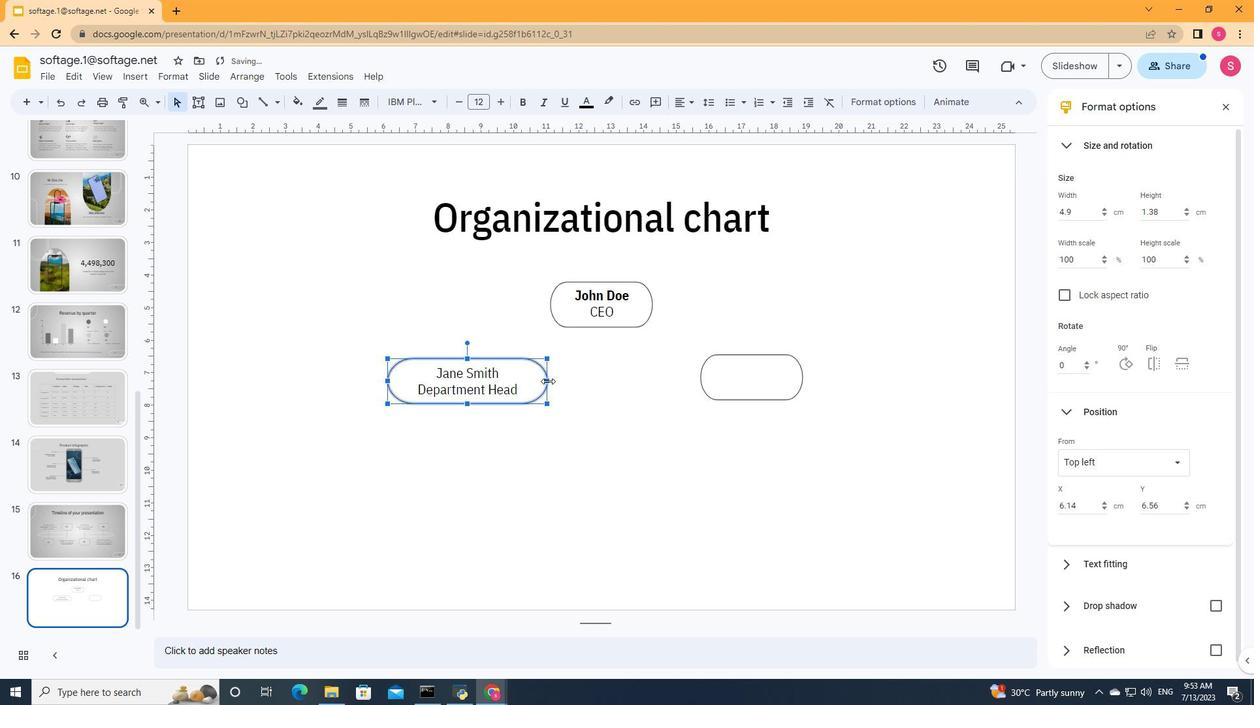 
Action: Mouse moved to (534, 381)
Screenshot: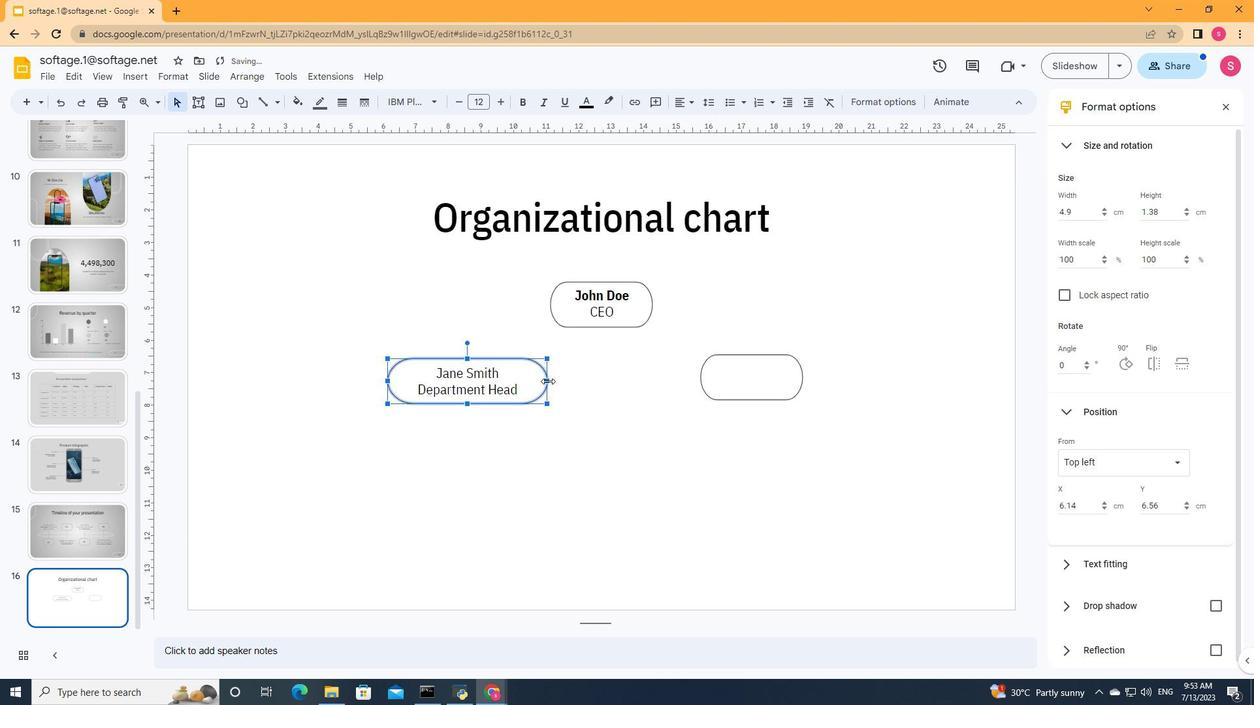 
Action: Mouse pressed left at (534, 381)
Screenshot: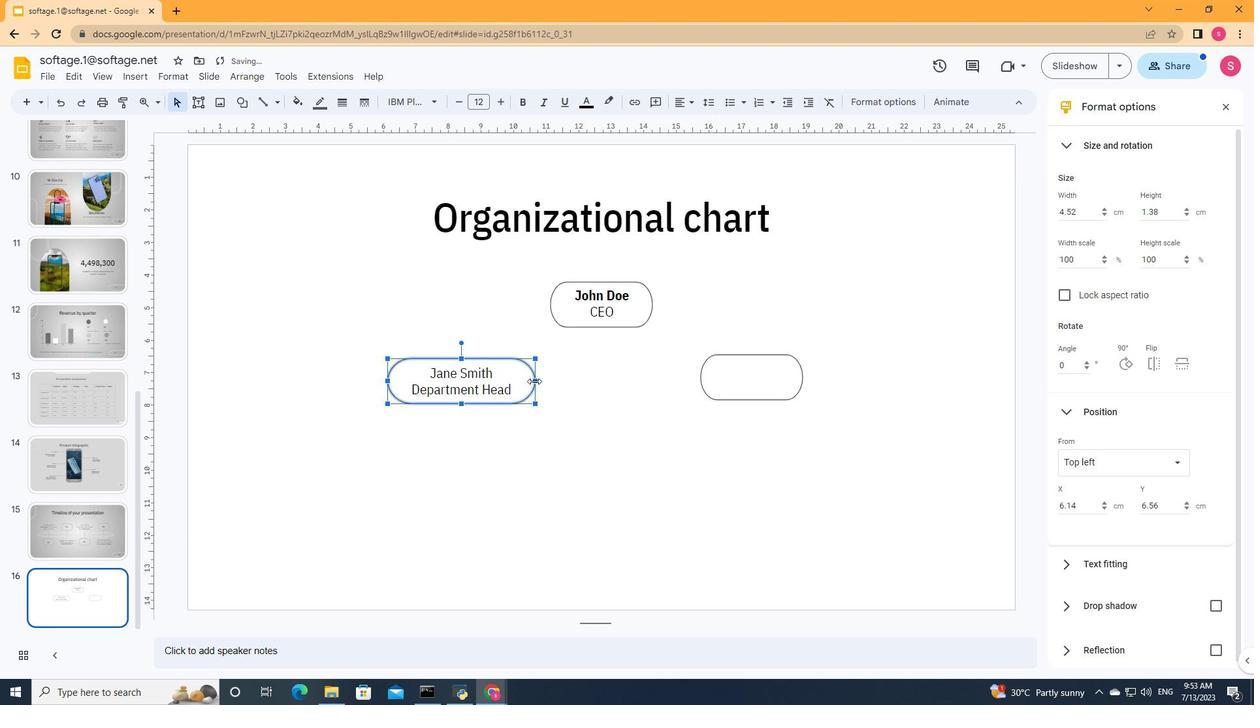 
Action: Mouse moved to (520, 381)
Screenshot: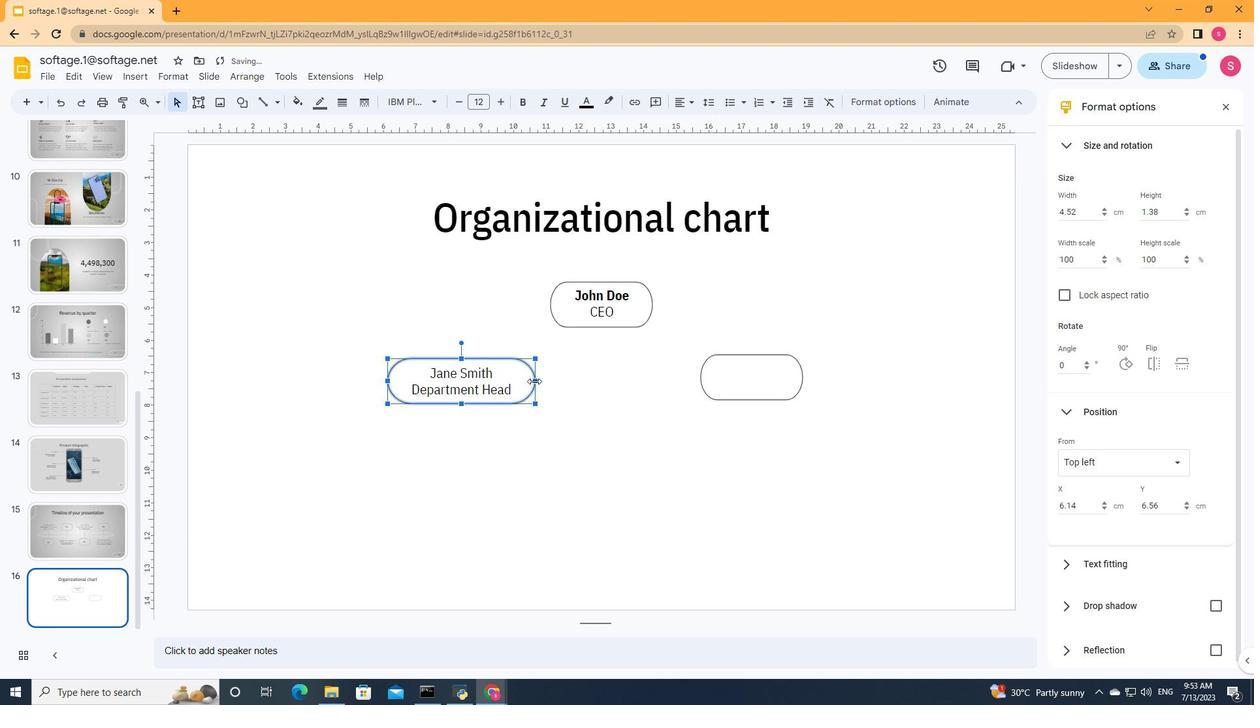 
Action: Mouse pressed left at (520, 381)
Screenshot: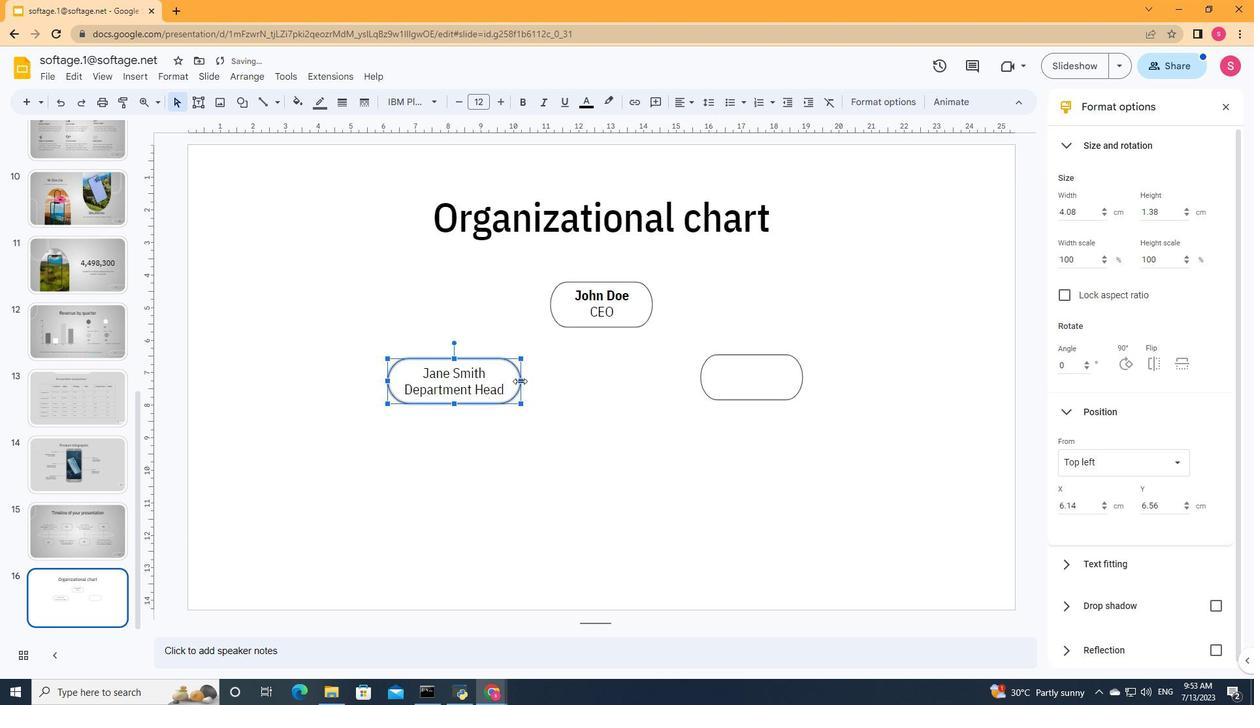 
Action: Mouse moved to (495, 374)
Screenshot: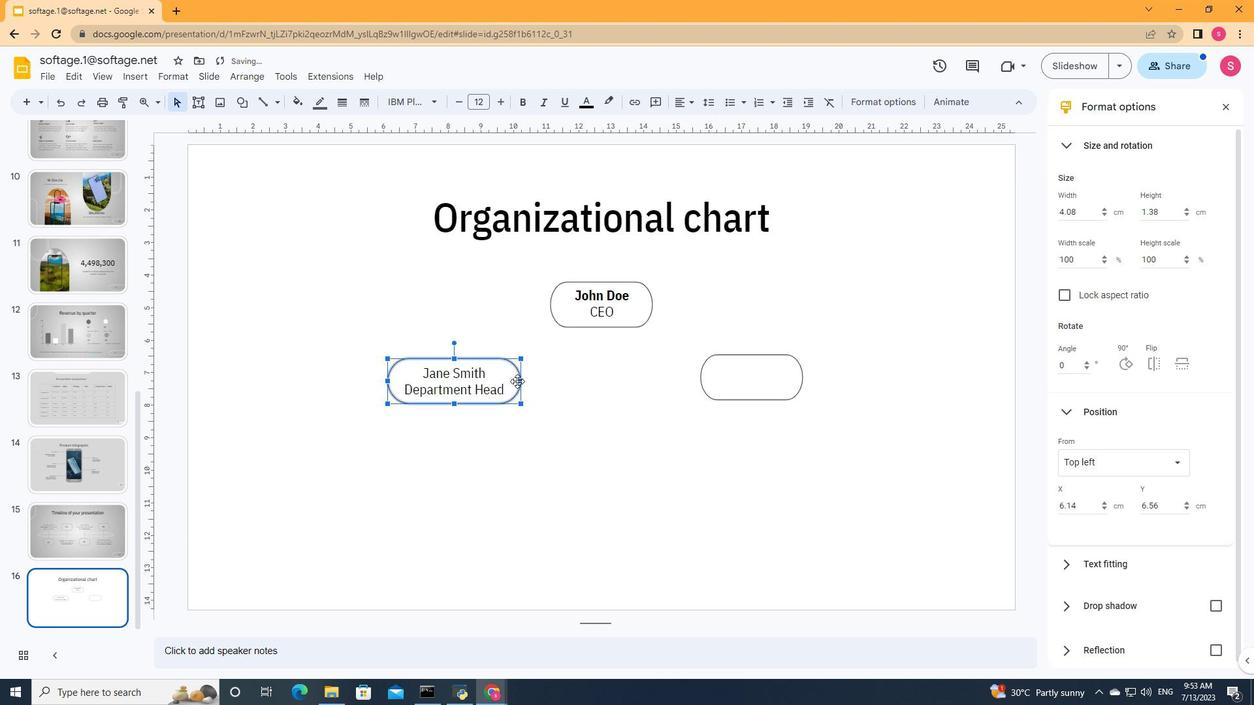 
Action: Mouse pressed left at (495, 374)
Screenshot: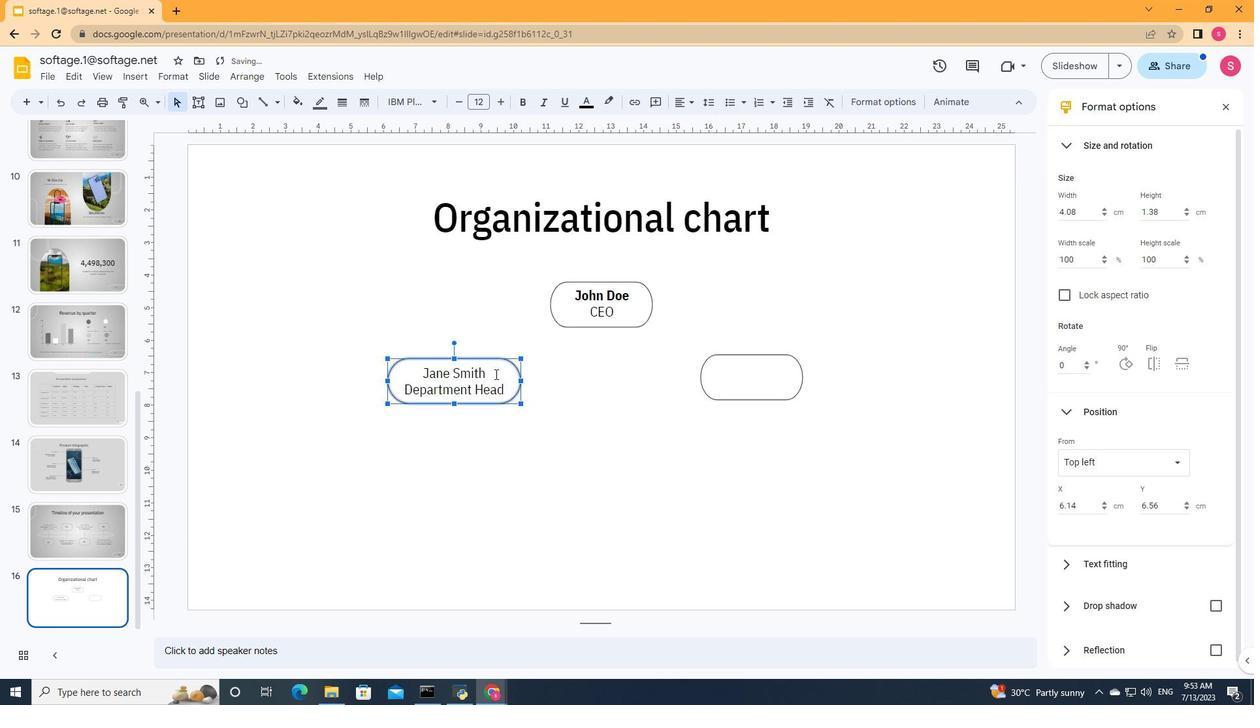 
Action: Mouse pressed left at (495, 374)
Screenshot: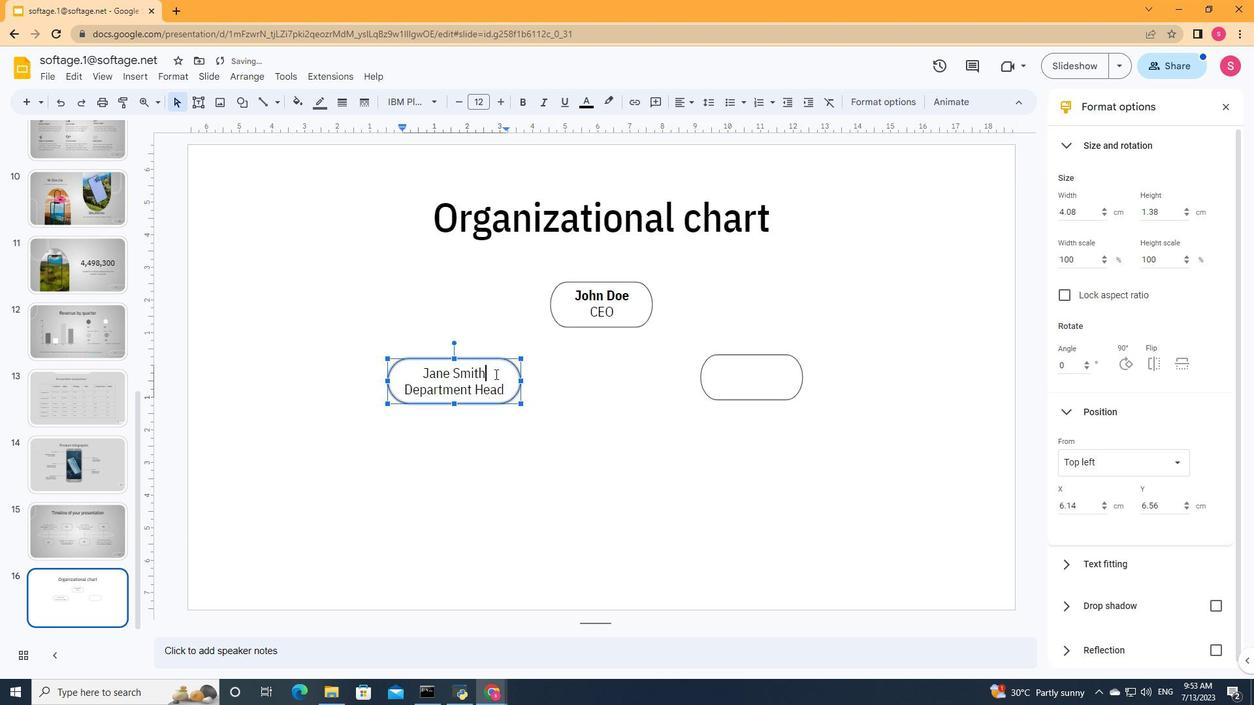 
Action: Mouse moved to (516, 102)
Screenshot: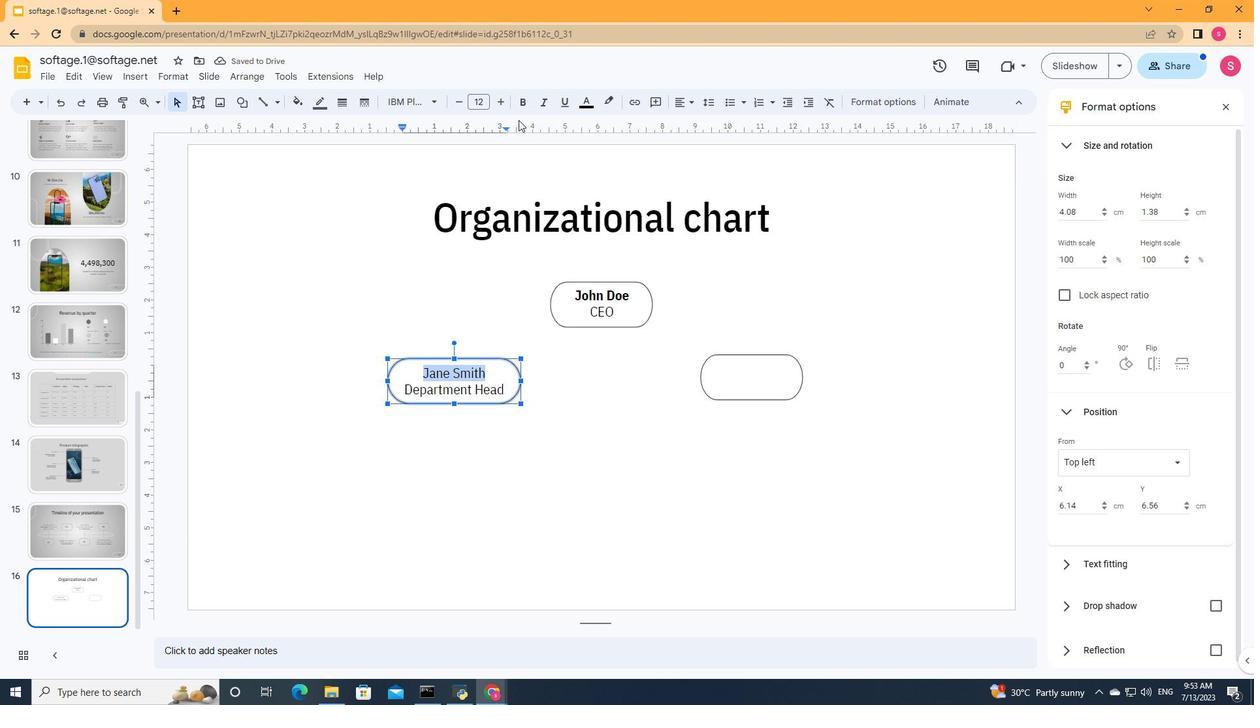 
Action: Mouse pressed left at (516, 102)
Screenshot: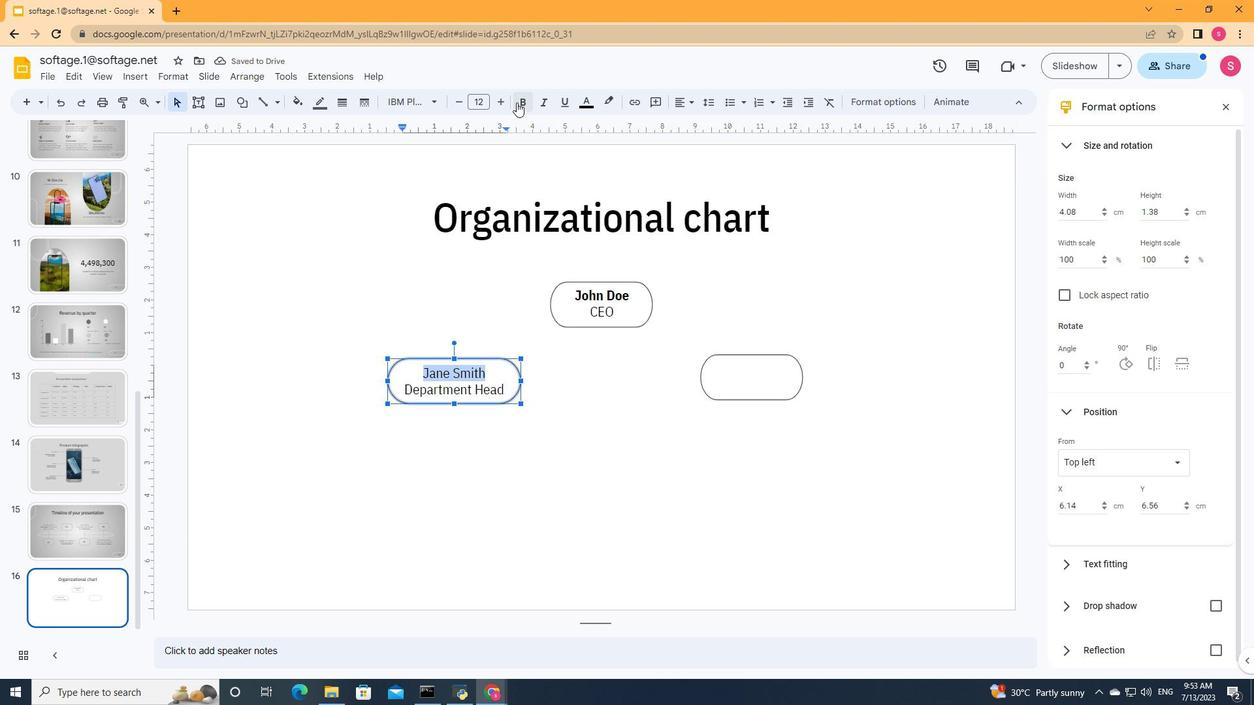 
Action: Mouse pressed left at (516, 102)
Screenshot: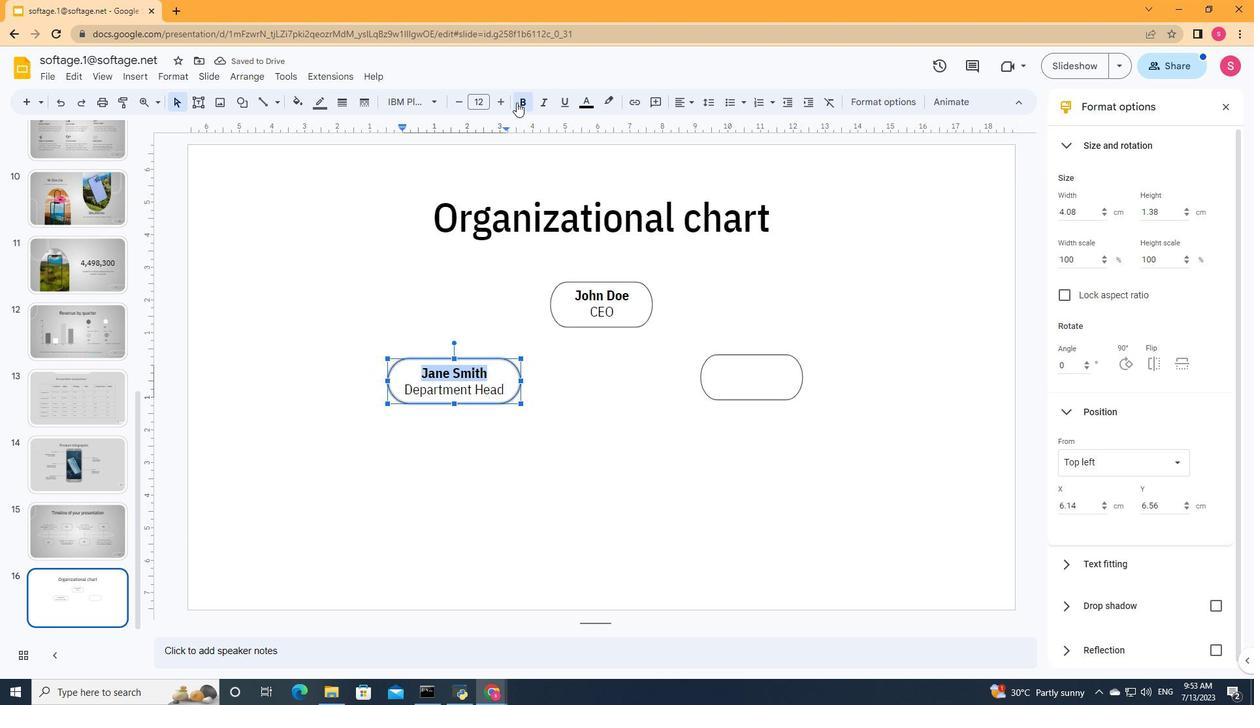 
Action: Mouse moved to (435, 101)
Screenshot: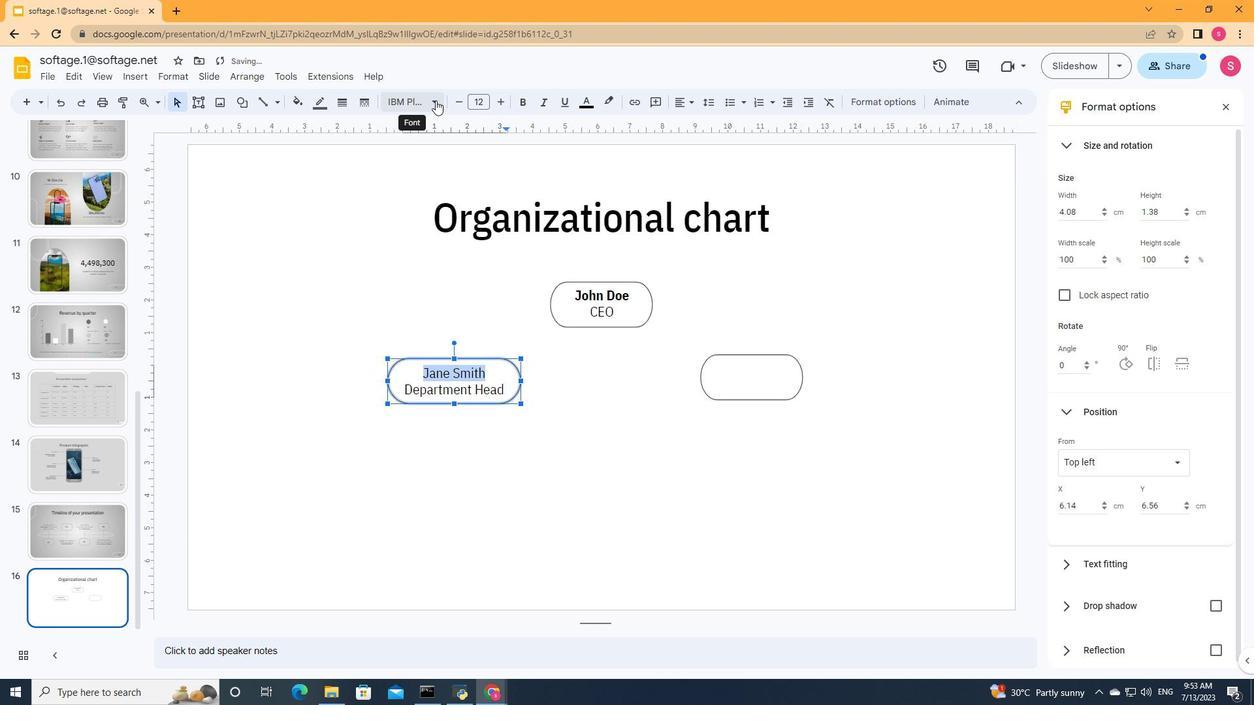 
Action: Mouse pressed left at (435, 101)
Screenshot: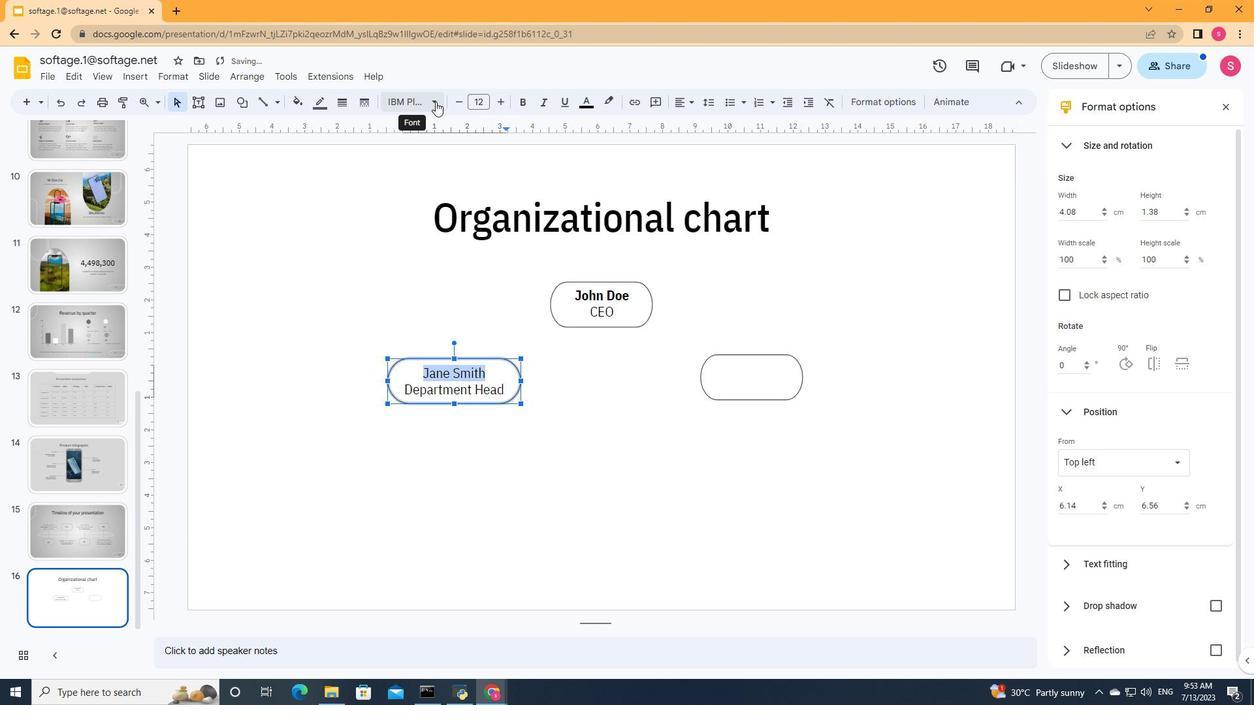 
Action: Mouse moved to (624, 323)
Screenshot: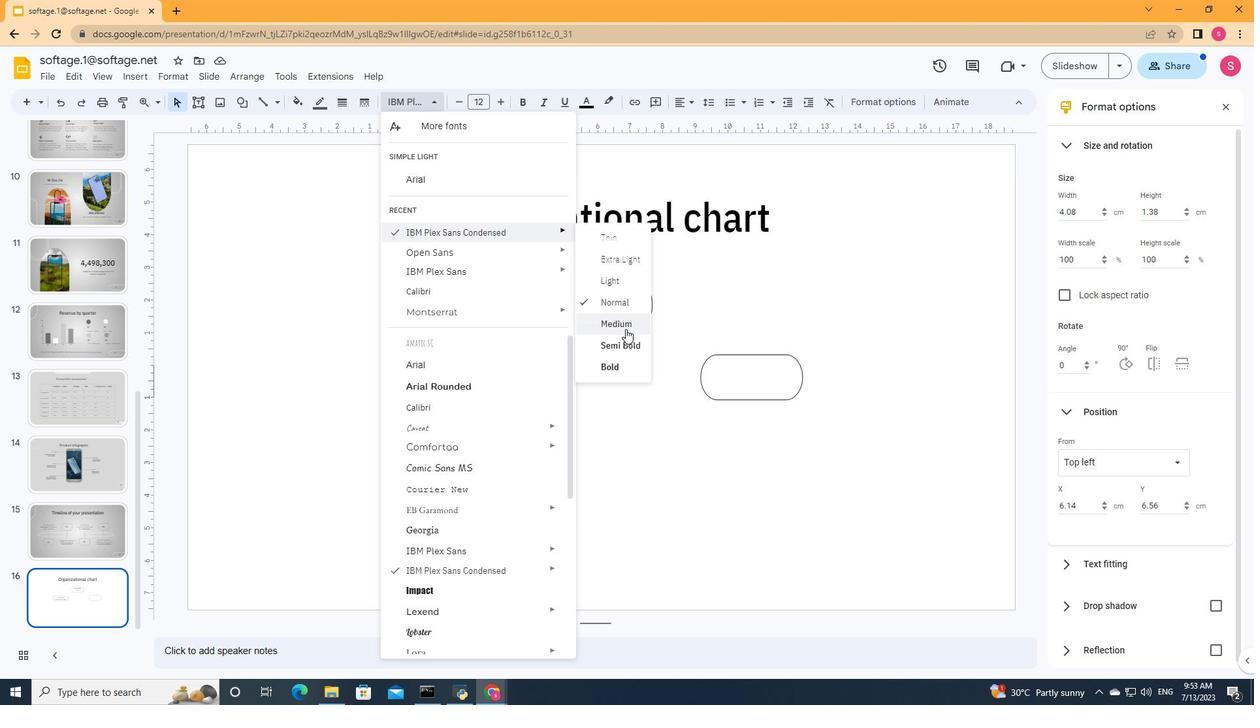 
Action: Mouse pressed left at (624, 323)
Screenshot: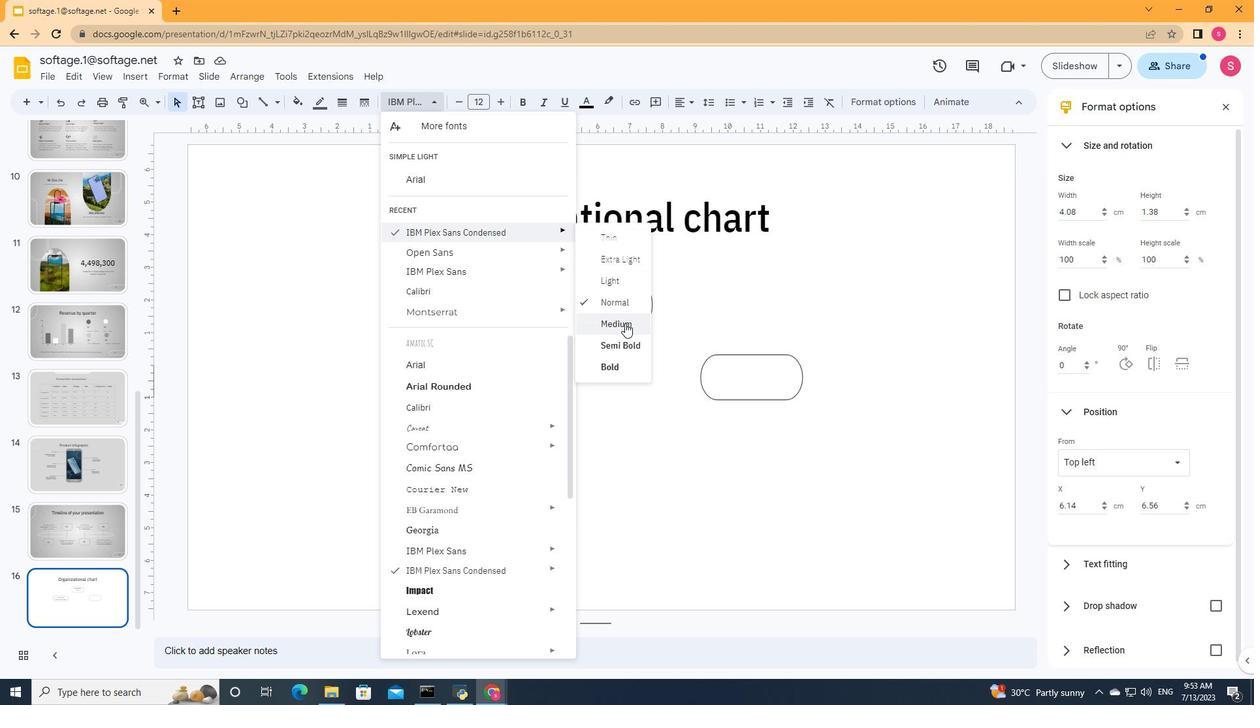 
Action: Mouse moved to (591, 394)
Screenshot: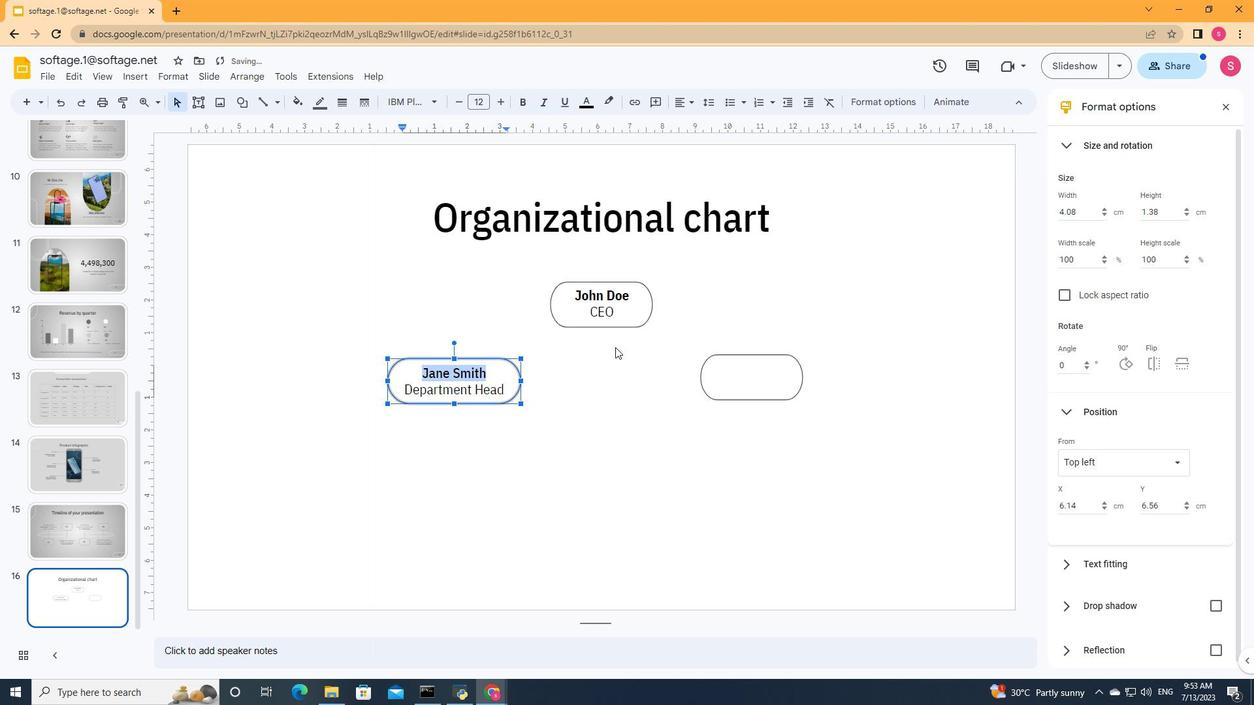 
Action: Mouse pressed left at (591, 394)
Screenshot: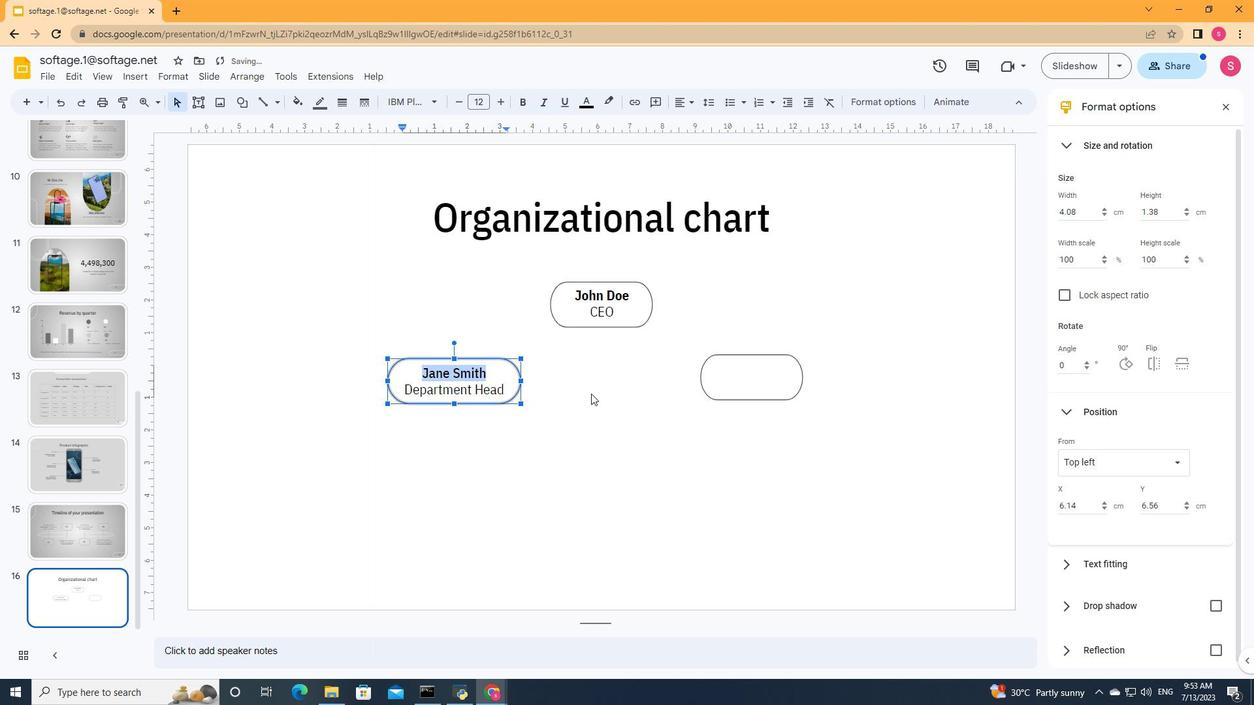 
Action: Mouse moved to (504, 383)
Screenshot: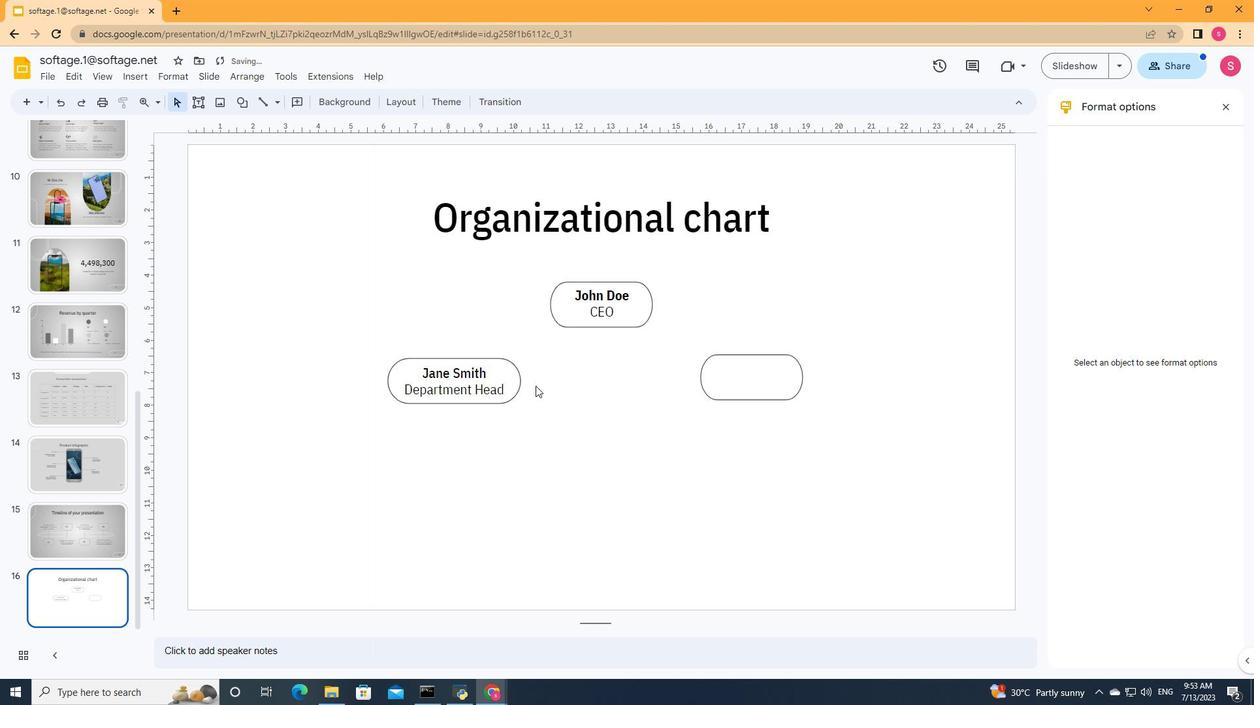 
Action: Mouse pressed left at (504, 383)
Screenshot: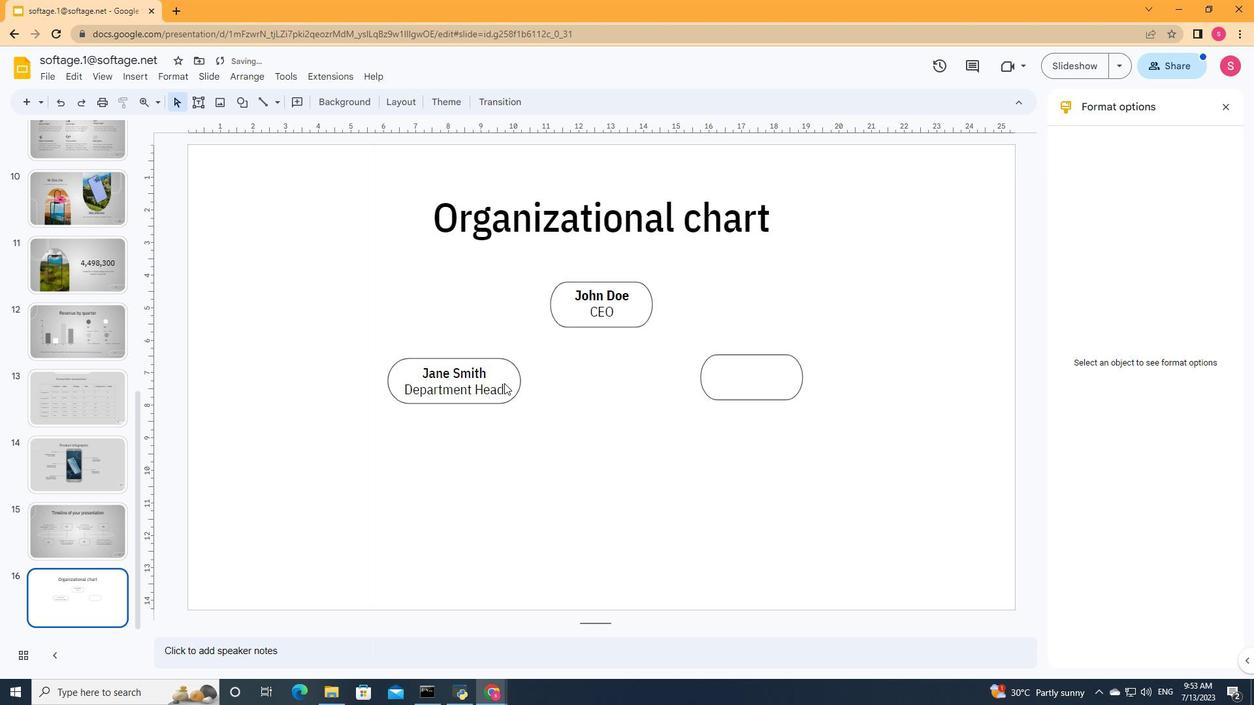 
Action: Key pressed ctrl+C
Screenshot: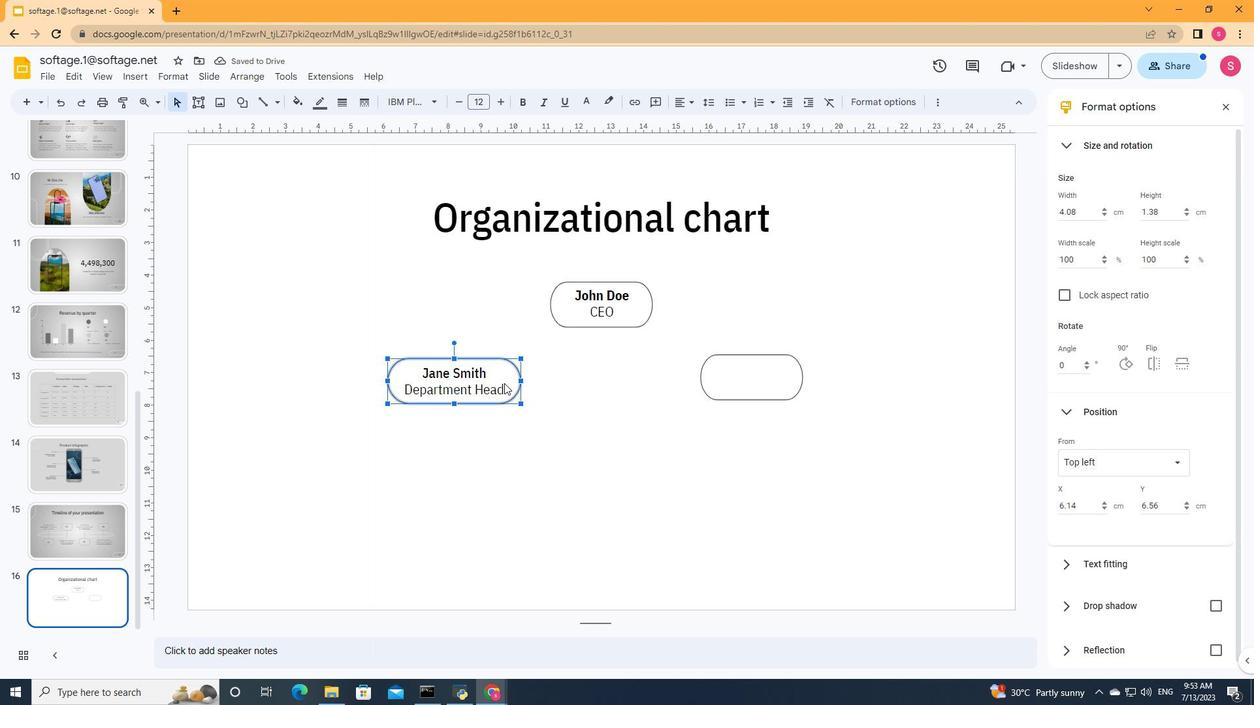 
Action: Mouse moved to (352, 494)
Screenshot: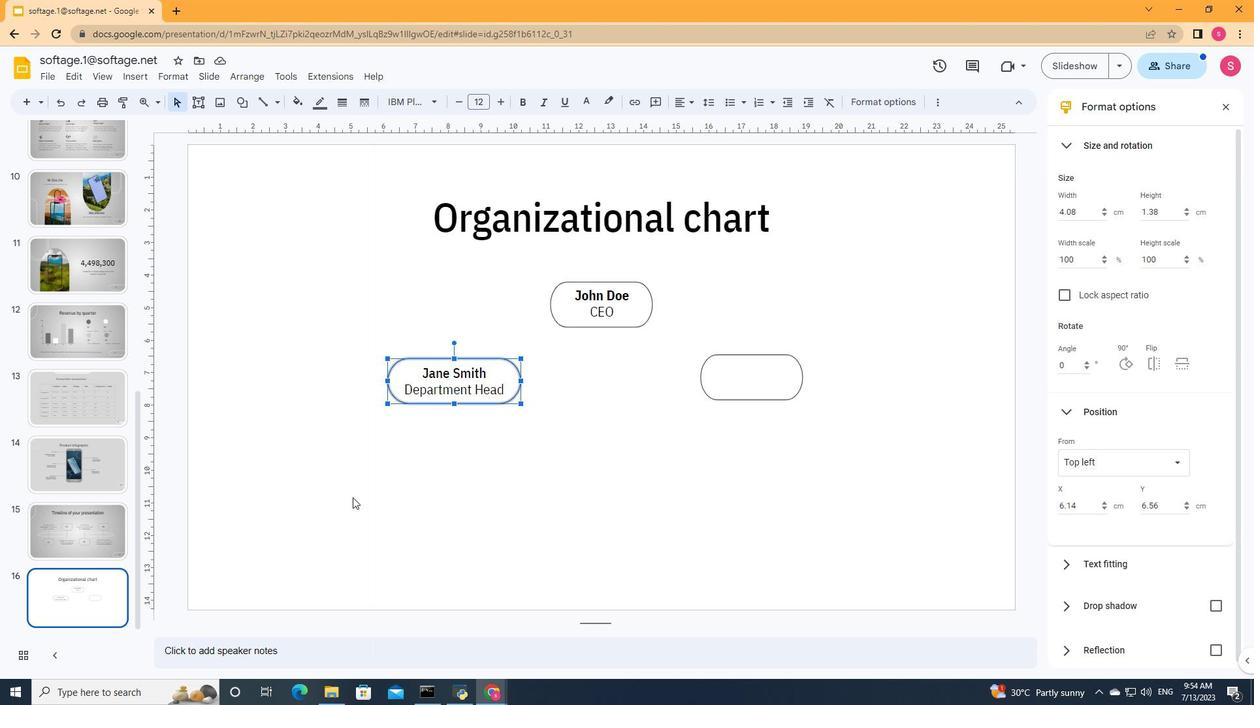 
Action: Key pressed ctrl+V
Screenshot: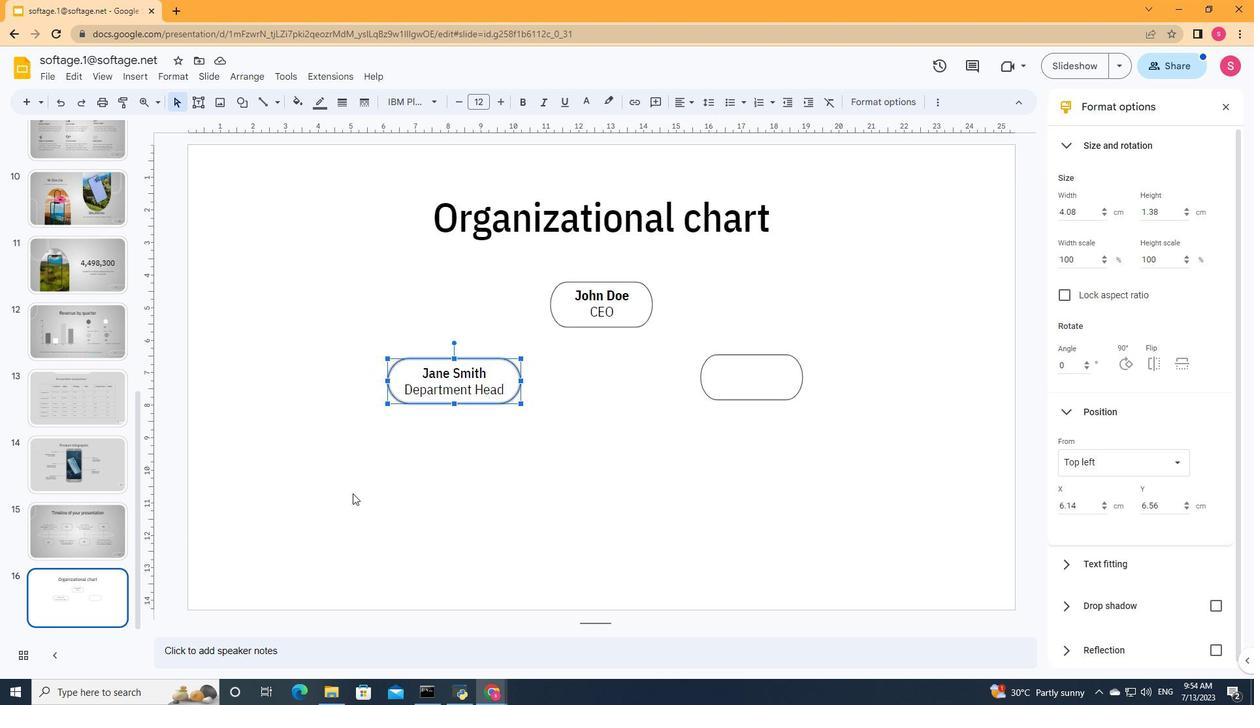 
Action: Mouse moved to (448, 373)
Screenshot: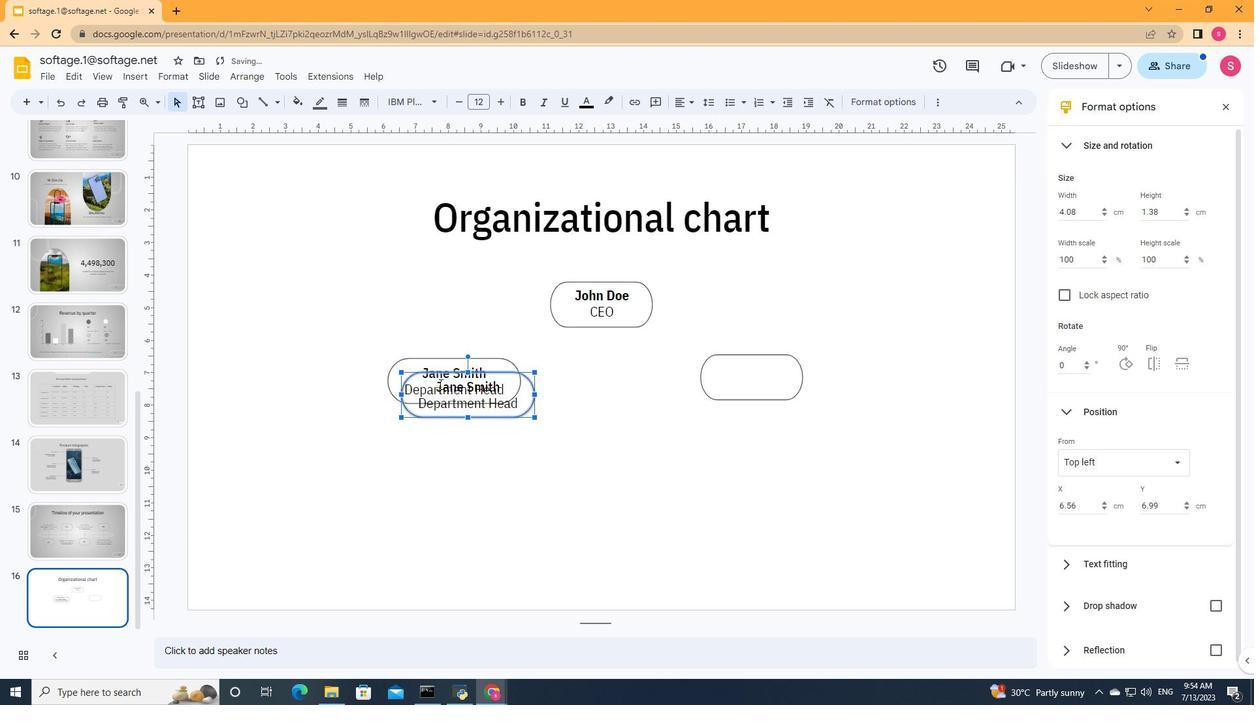 
Action: Mouse pressed left at (448, 373)
Screenshot: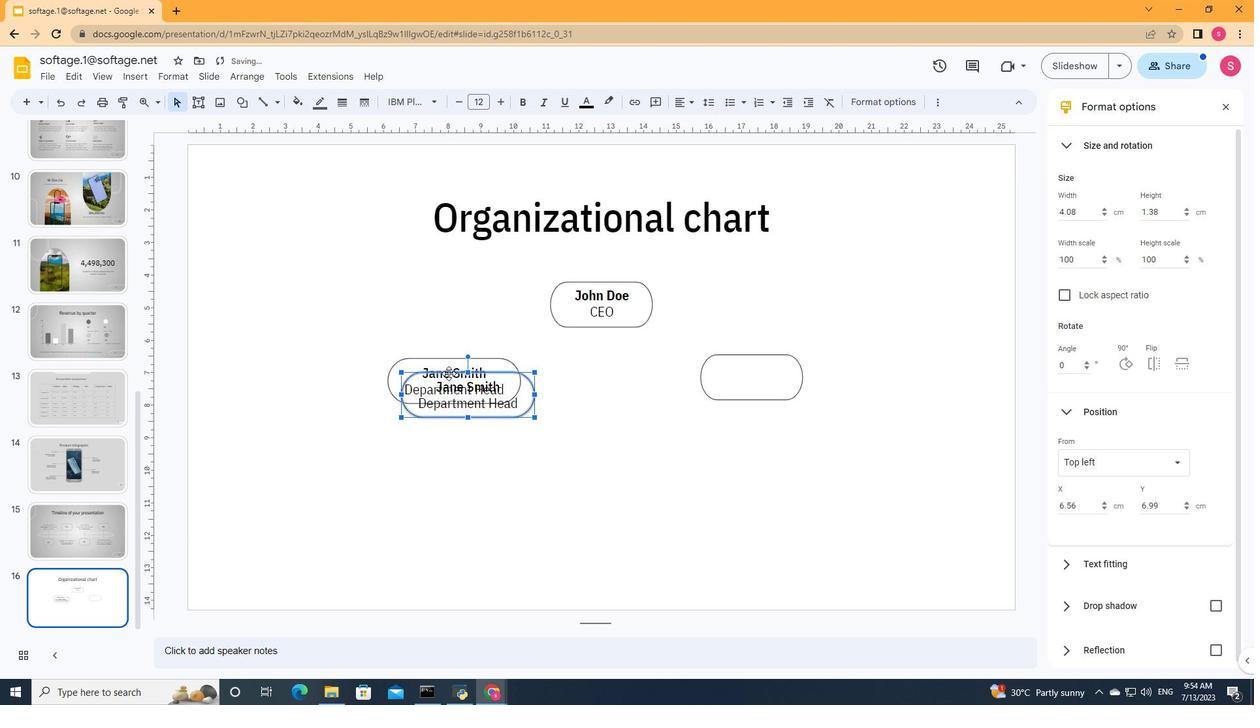 
Action: Mouse moved to (731, 357)
Screenshot: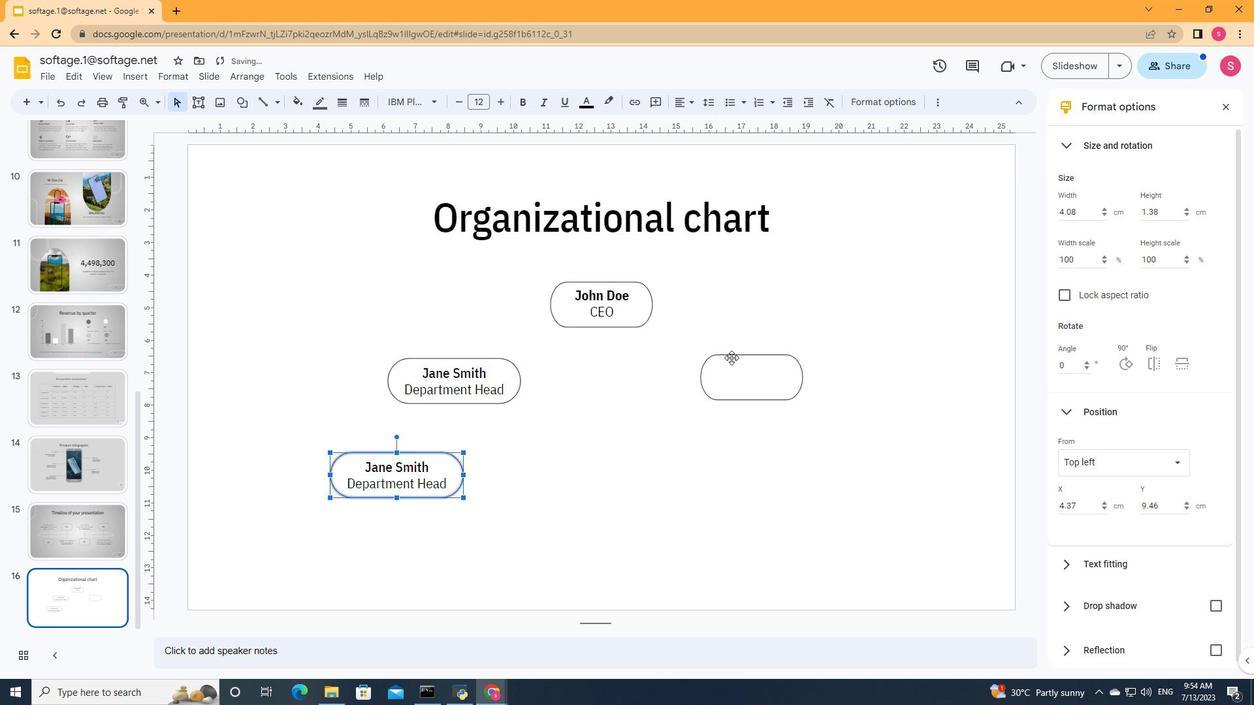 
Action: Mouse pressed left at (731, 357)
Screenshot: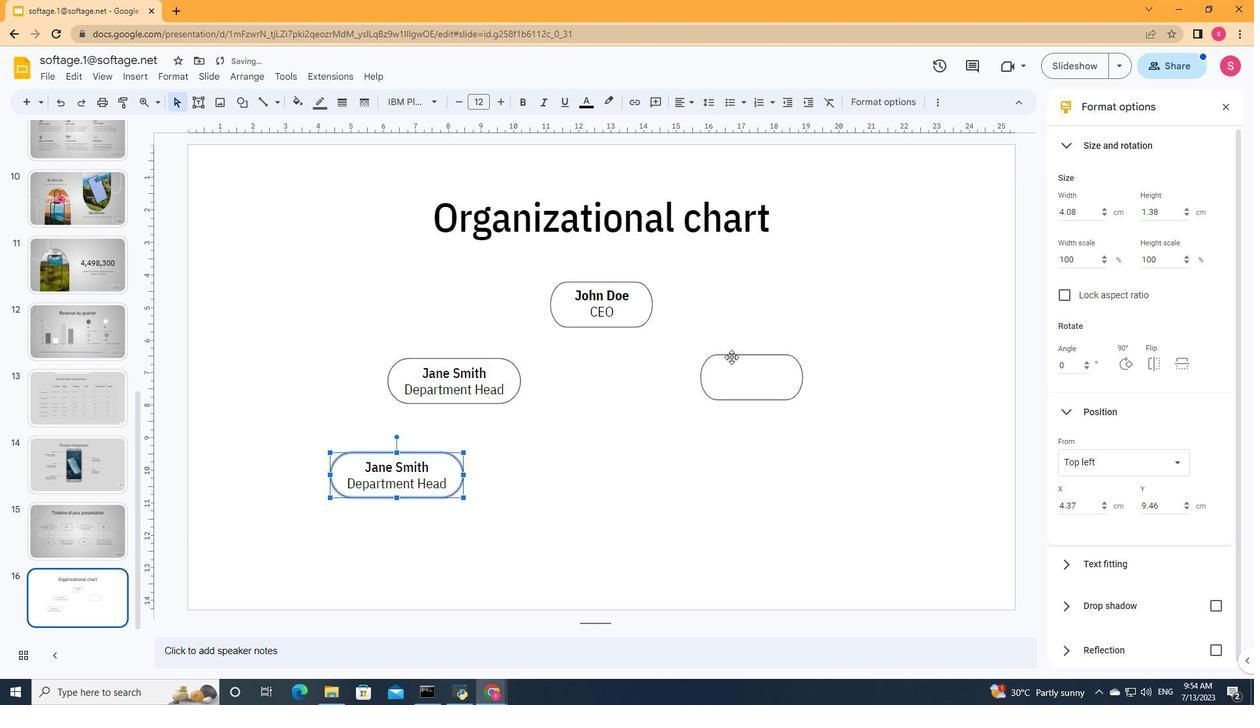 
Action: Mouse moved to (729, 378)
Screenshot: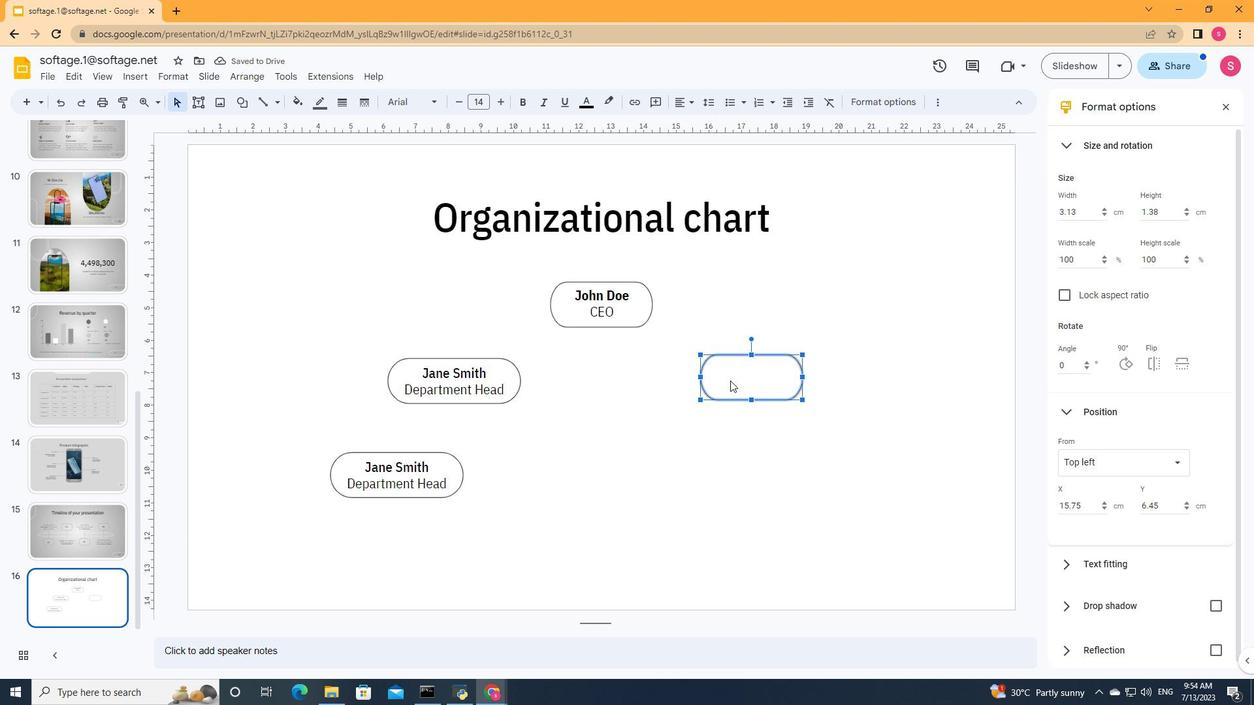 
Action: Mouse pressed left at (729, 378)
Screenshot: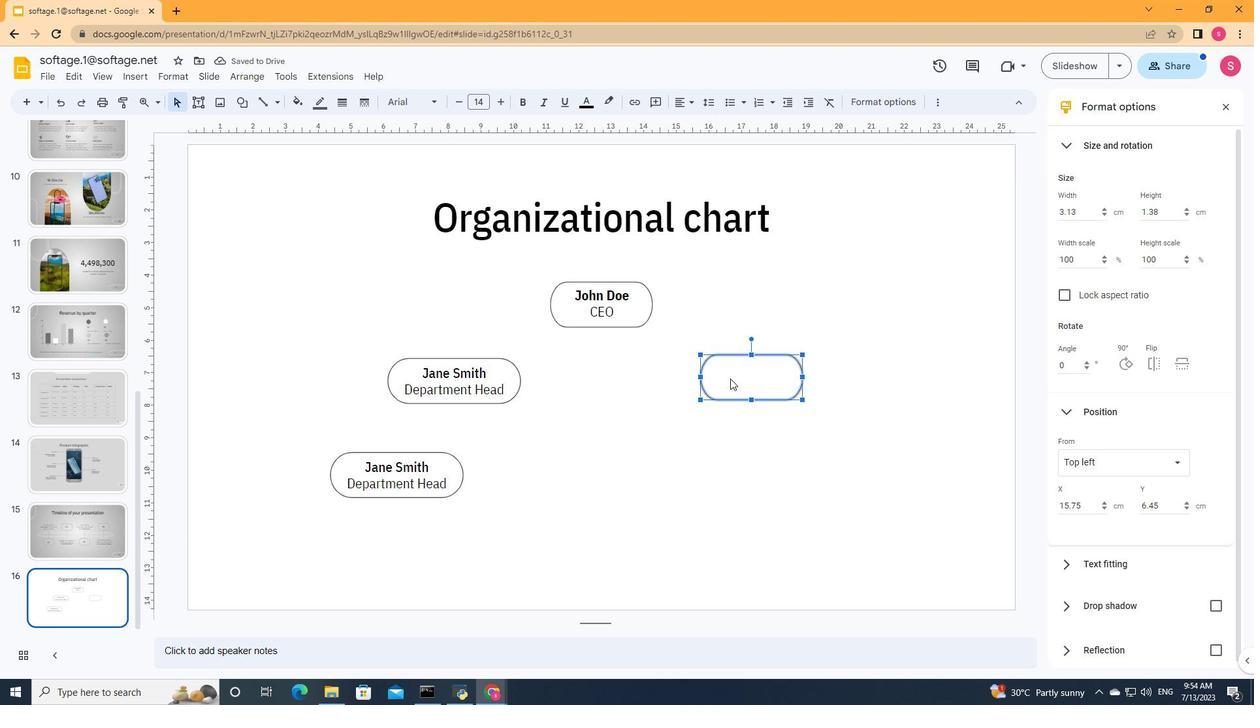 
Action: Mouse pressed left at (729, 378)
Screenshot: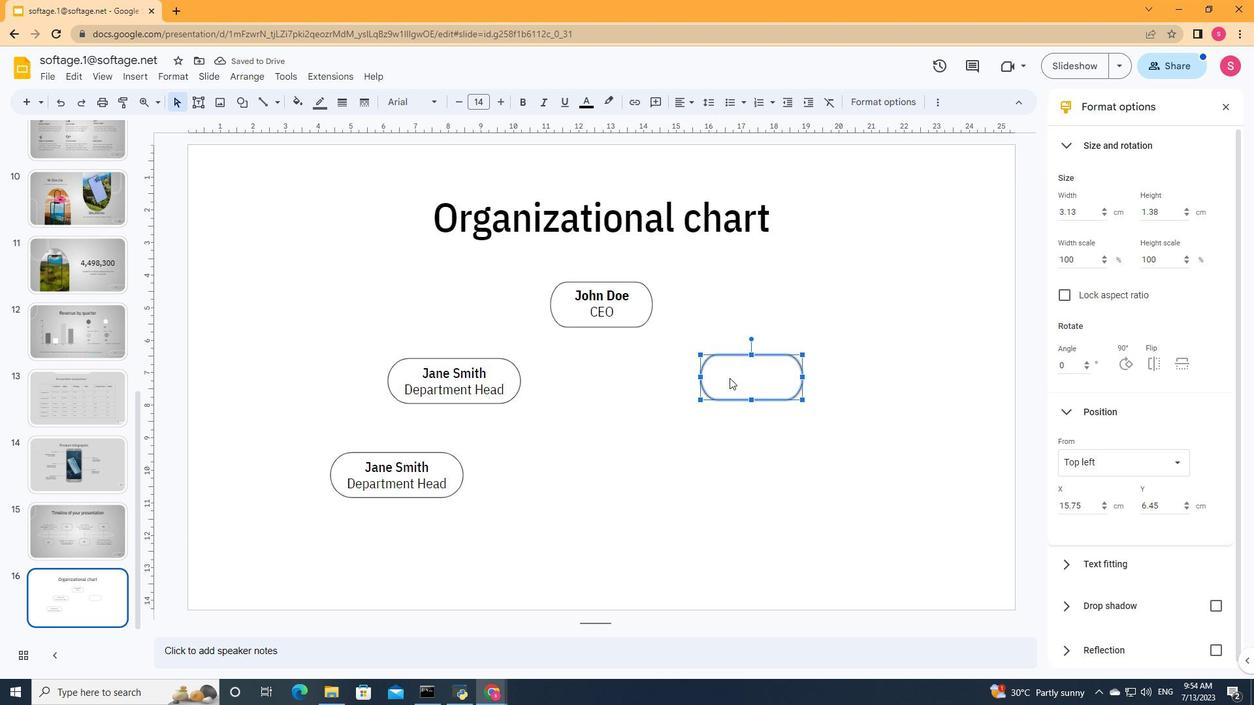 
Action: Key pressed <Key.shift><Key.shift><Key.shift><Key.shift><Key.shift><Key.shift><Key.shift><Key.shift><Key.shift><Key.shift><Key.shift><Key.shift><Key.shift><Key.shift><Key.shift><Key.shift><Key.shift><Key.shift><Key.shift><Key.shift><Key.shift><Key.shift><Key.shift><Key.shift>Mark<Key.space><Key.shift><Key.shift><Key.shift><Key.shift><Key.shift><Key.shift><Key.shift><Key.shift><Key.shift><Key.shift><Key.shift>Wilson<Key.enter><Key.shift><Key.shift><Key.shift><Key.shift><Key.shift><Key.shift><Key.shift><Key.shift><Key.shift><Key.shift><Key.shift><Key.shift><Key.shift>Department<Key.space><Key.shift>Head
Screenshot: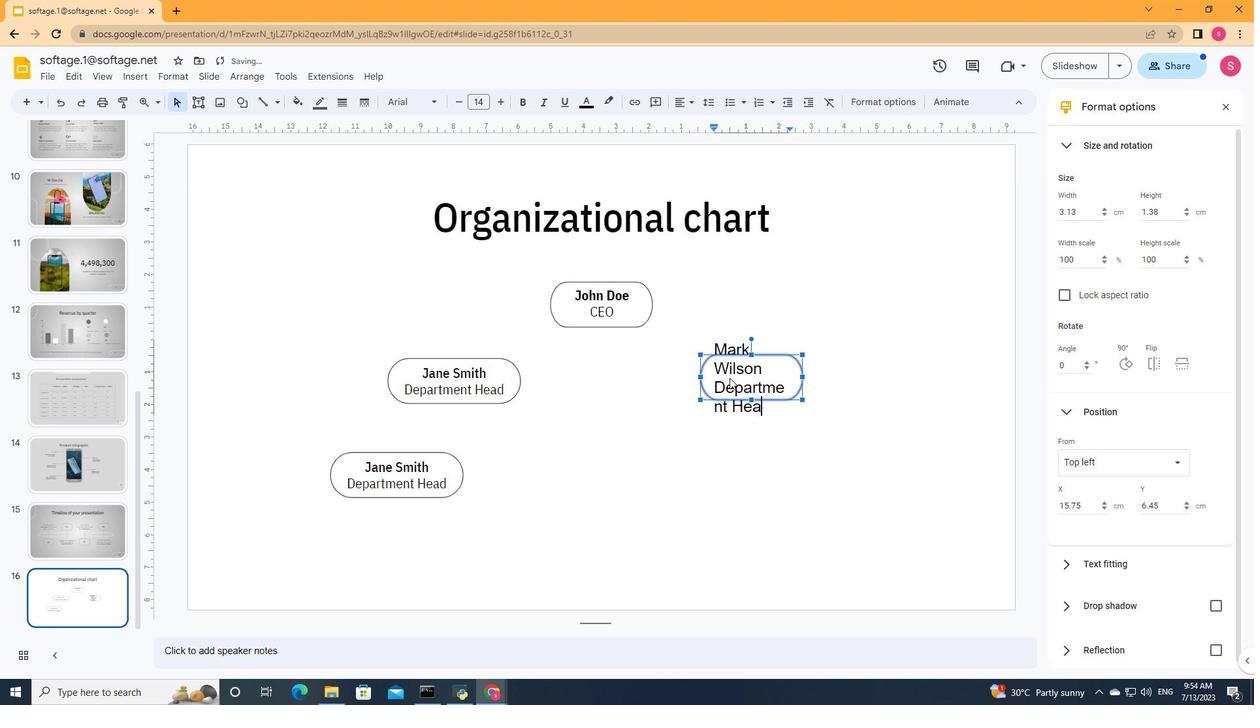 
Action: Mouse moved to (825, 352)
Screenshot: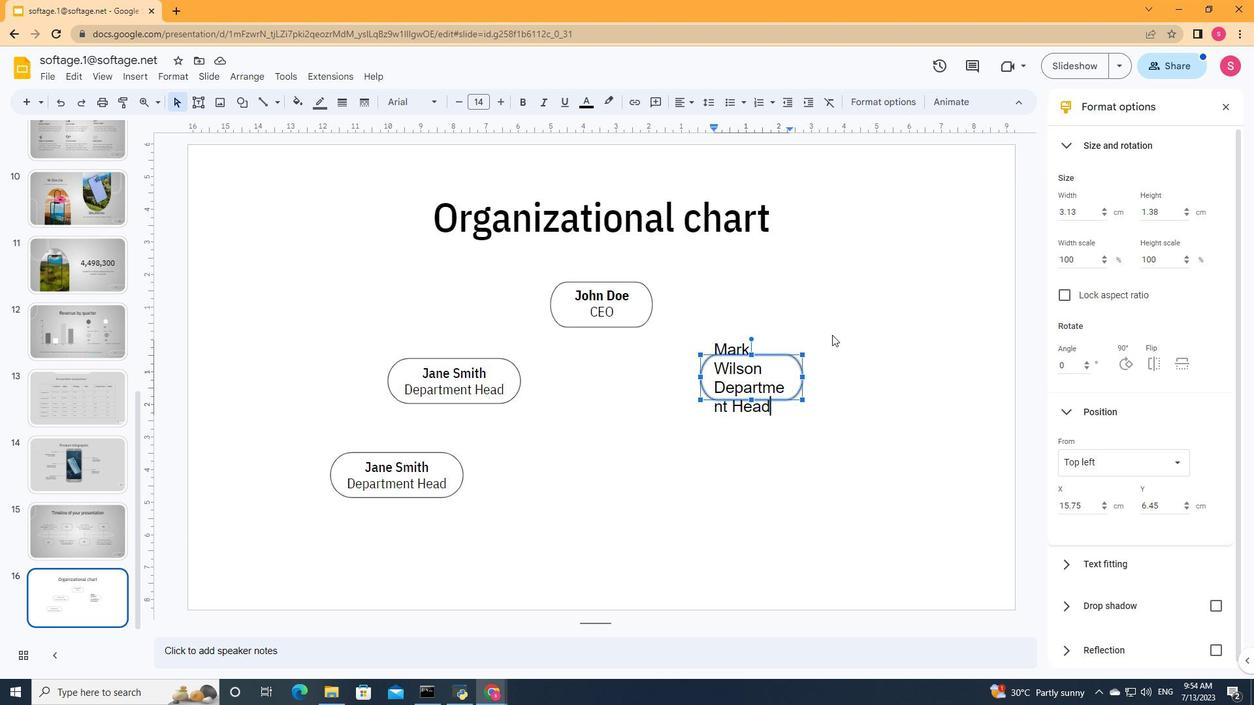 
Action: Key pressed ctrl+A
Screenshot: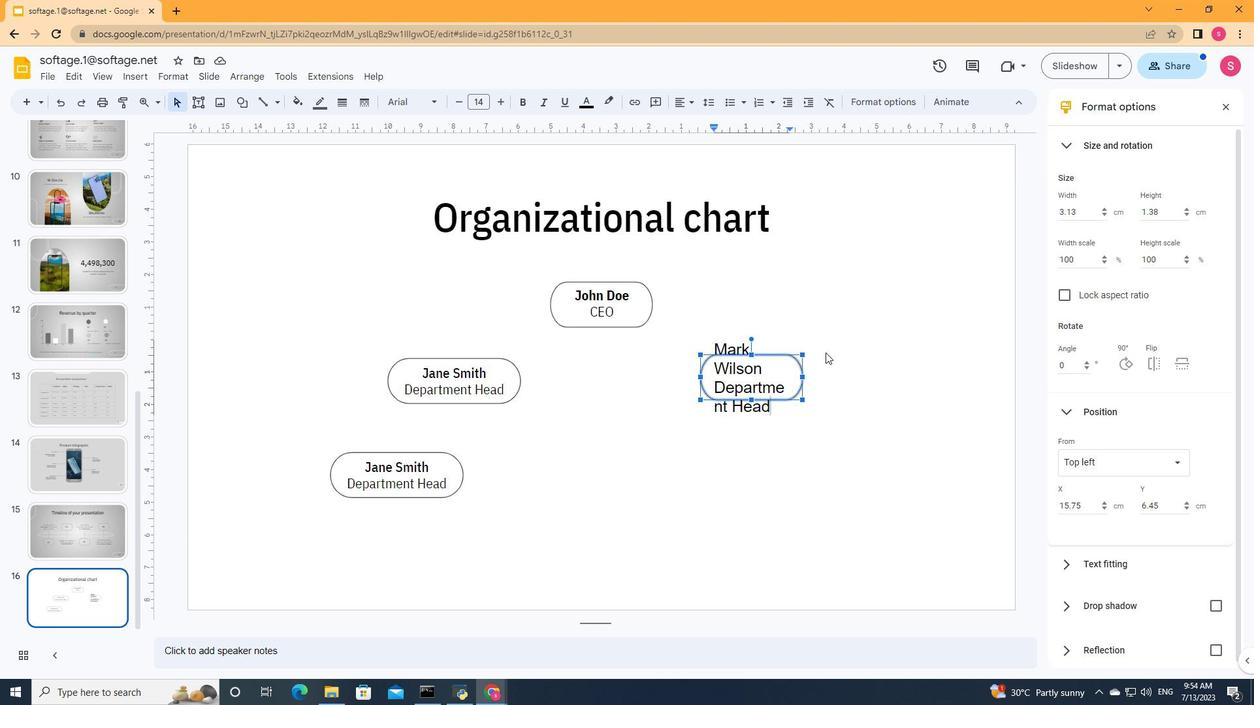 
Action: Mouse moved to (456, 102)
Screenshot: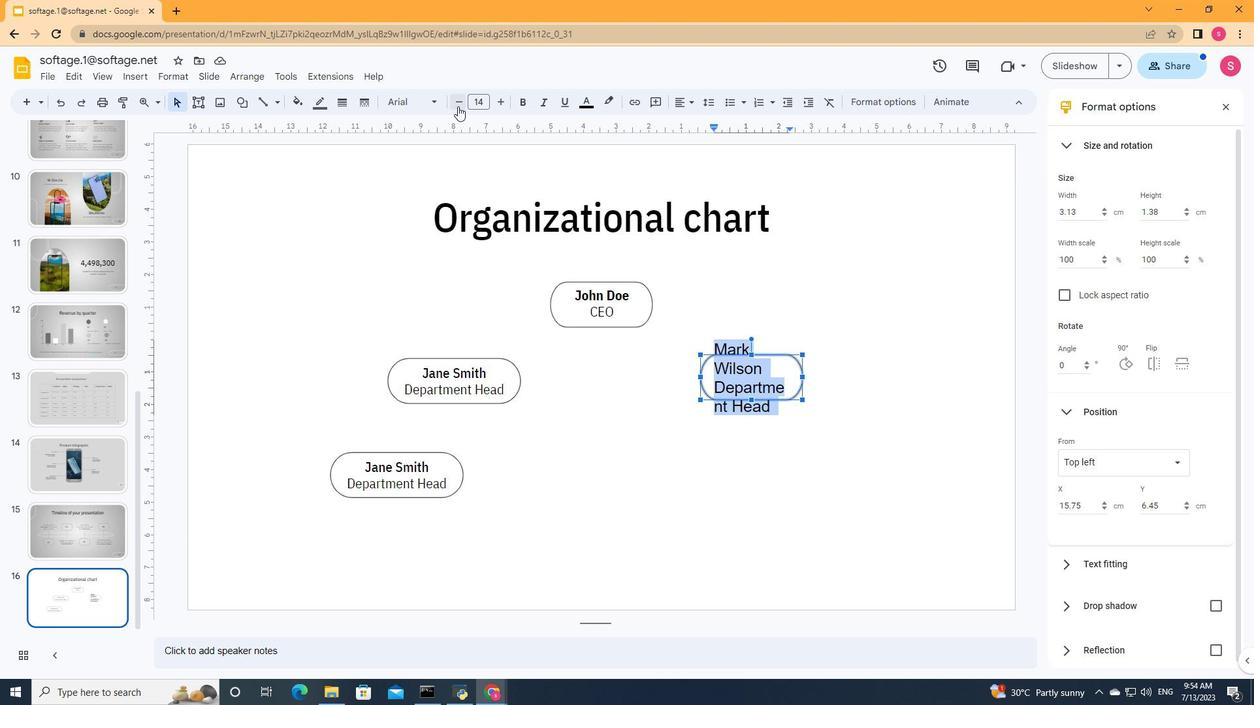 
Action: Mouse pressed left at (456, 102)
Screenshot: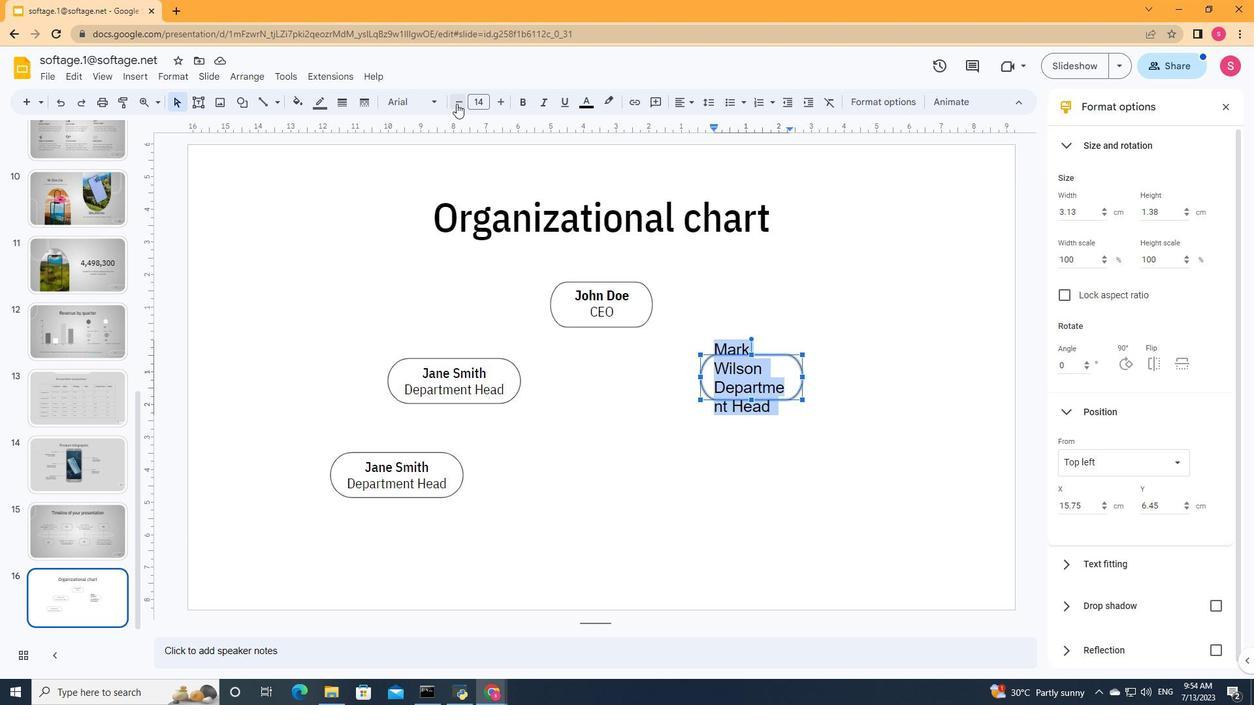 
Action: Mouse pressed left at (456, 102)
Screenshot: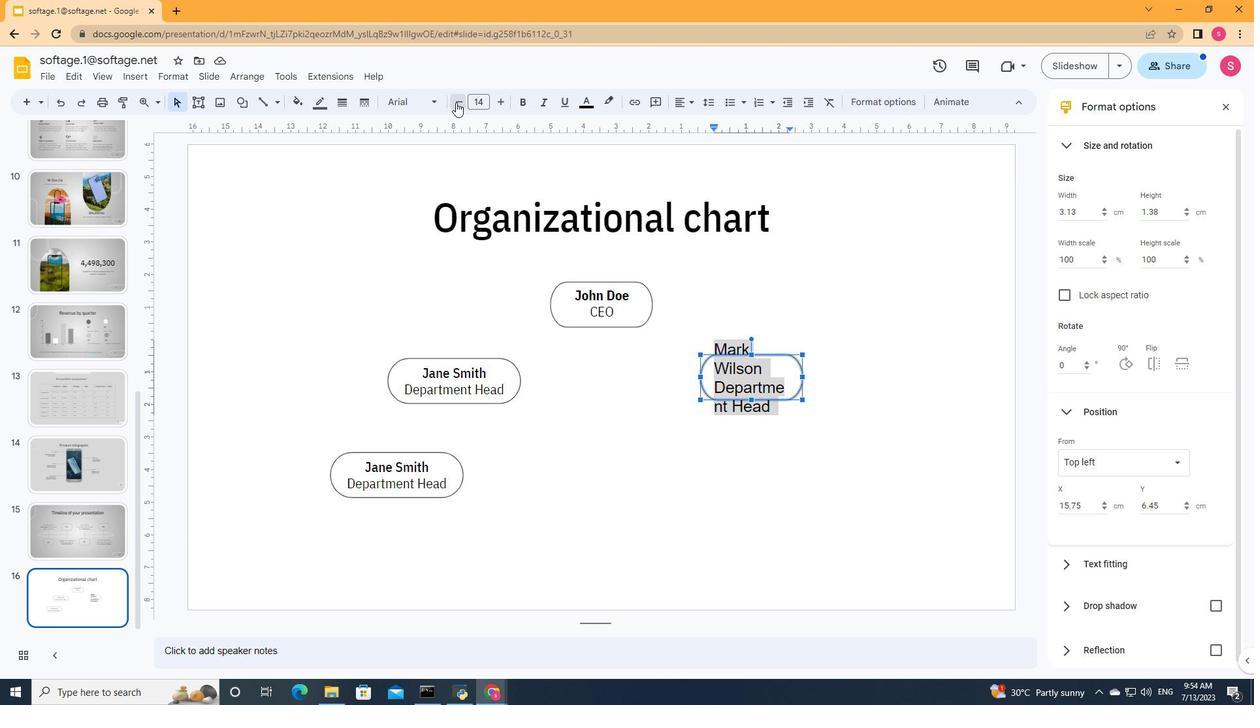 
Action: Mouse moved to (428, 103)
Screenshot: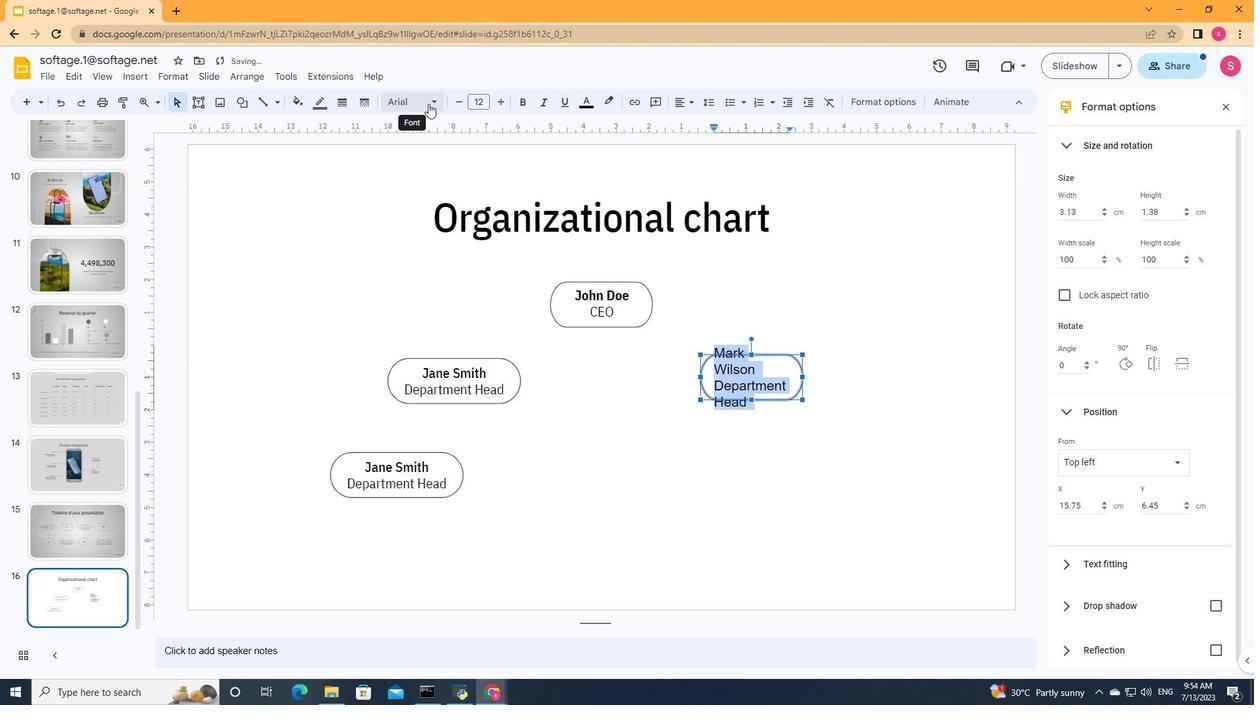 
Action: Mouse pressed left at (428, 103)
Screenshot: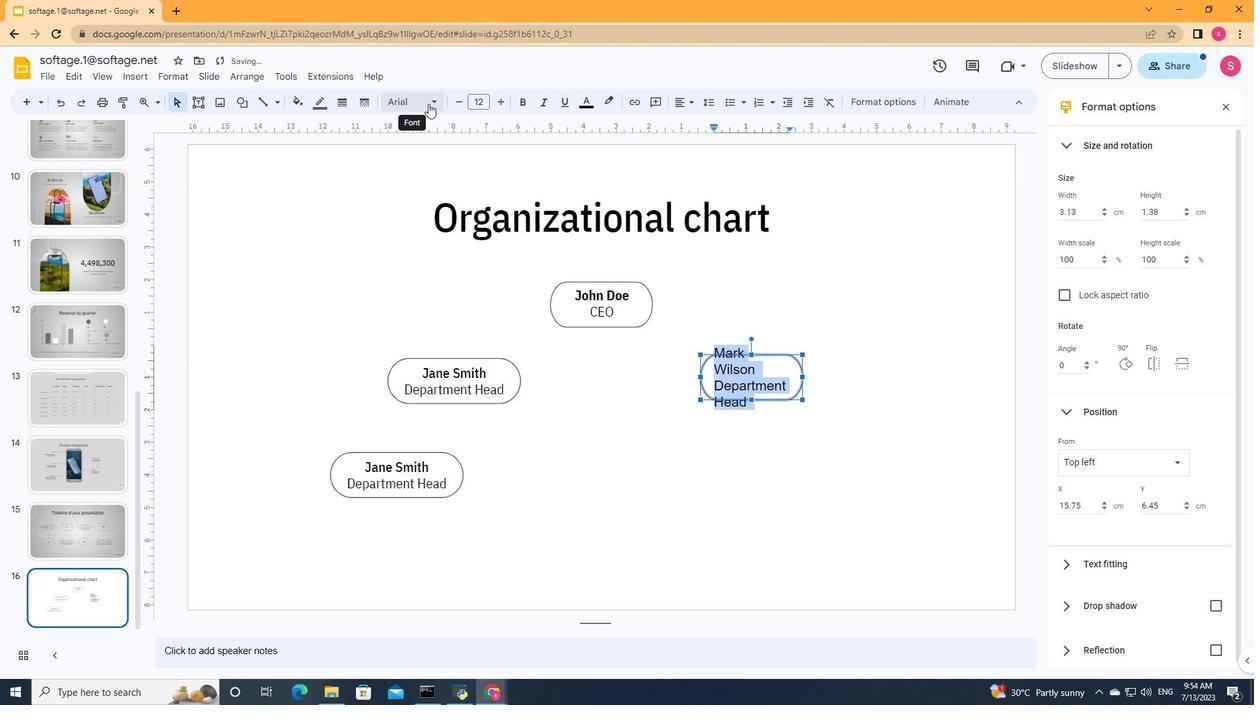 
Action: Mouse moved to (604, 303)
Screenshot: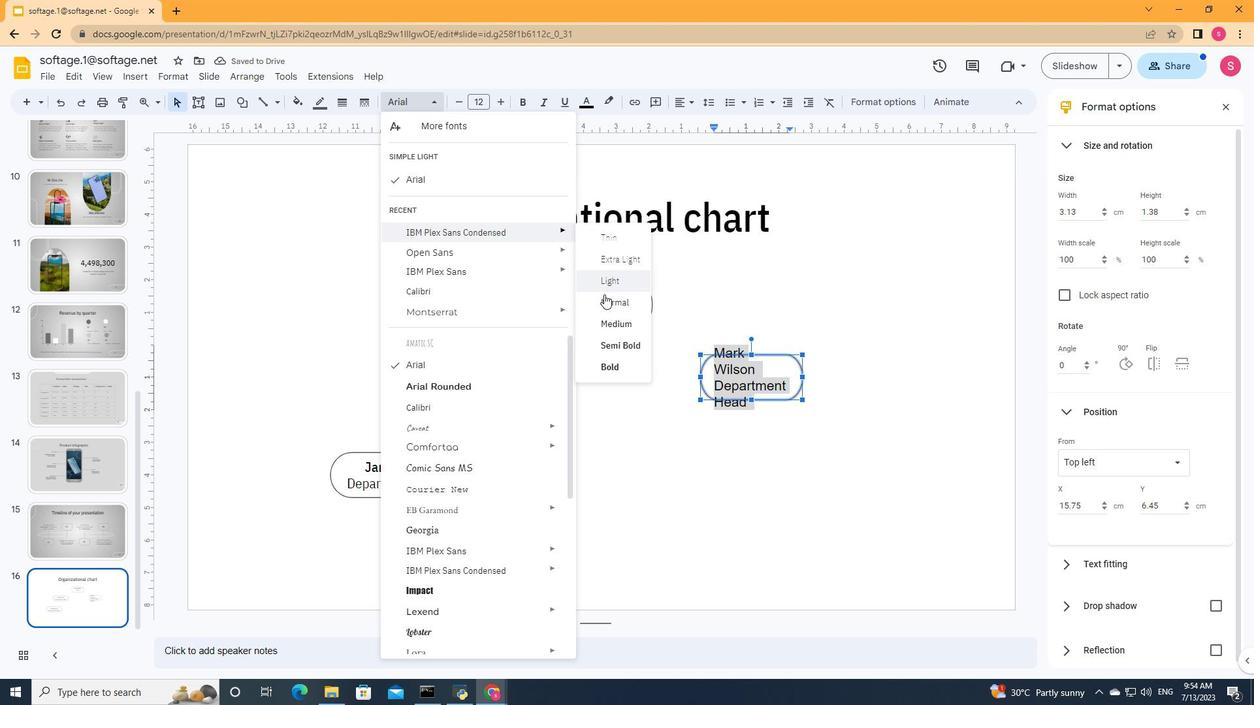 
Action: Mouse pressed left at (604, 303)
Screenshot: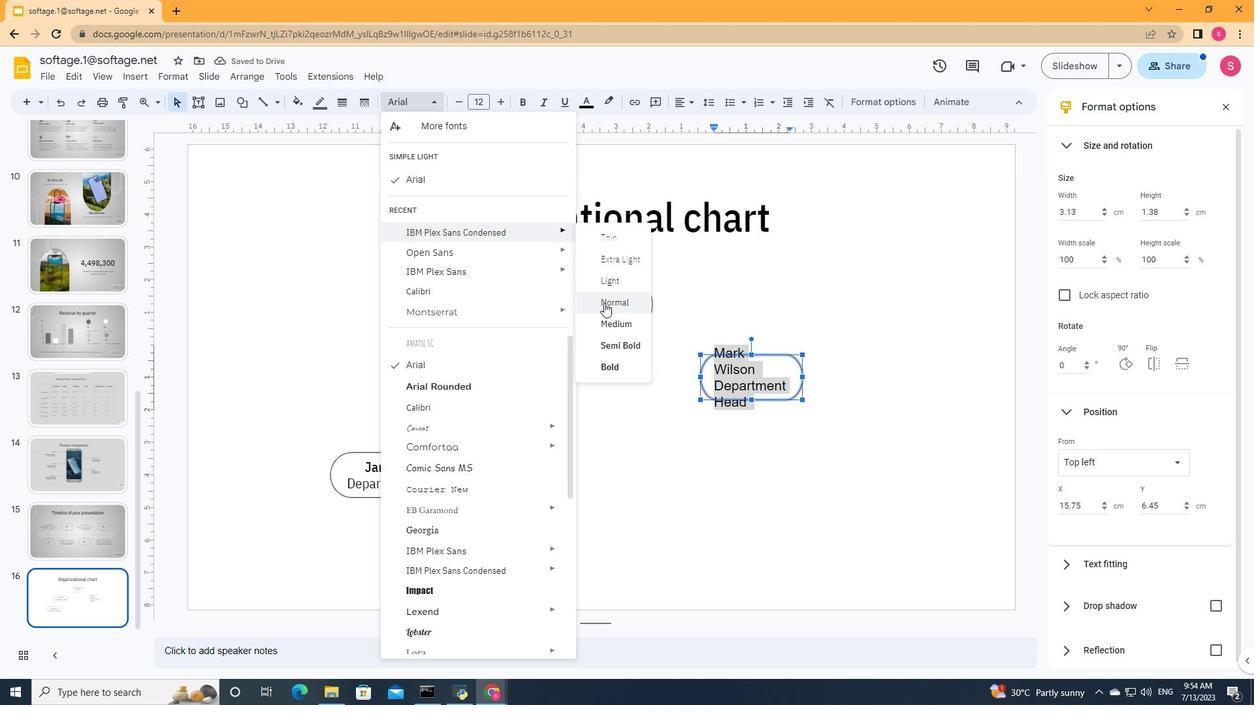 
Action: Mouse moved to (690, 104)
Screenshot: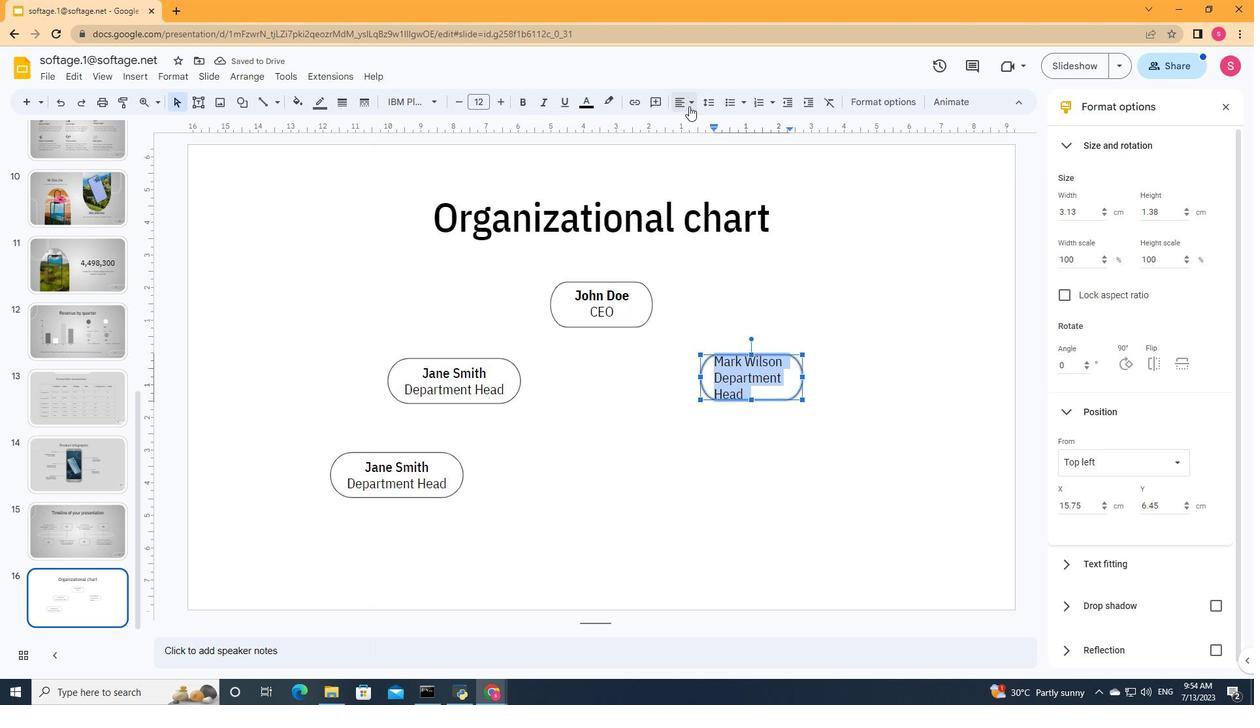 
Action: Mouse pressed left at (690, 104)
Screenshot: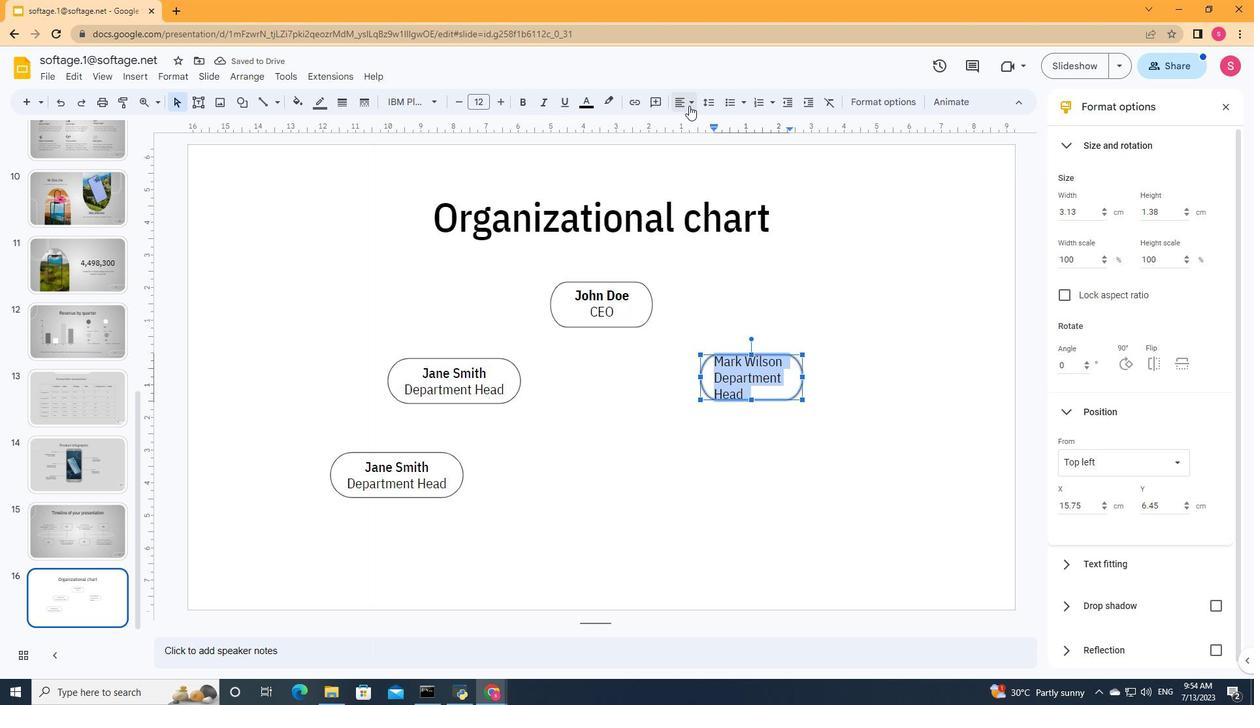 
Action: Mouse moved to (700, 131)
Screenshot: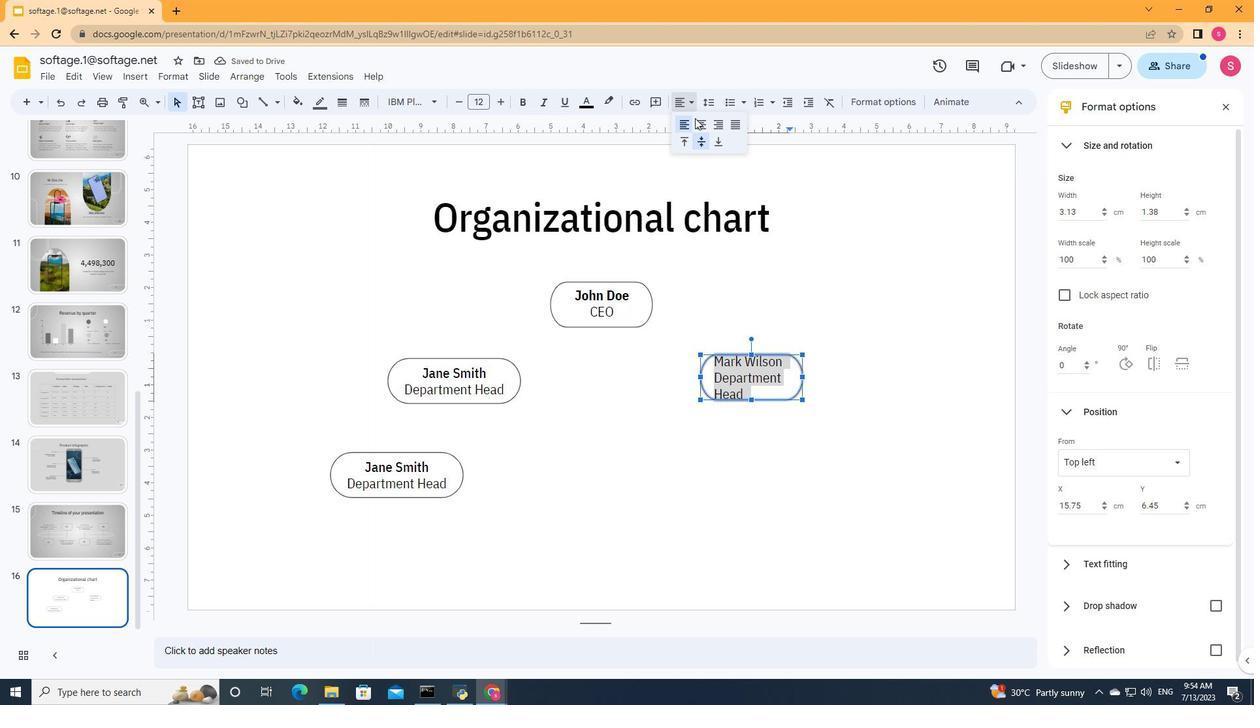 
Action: Mouse pressed left at (700, 131)
Screenshot: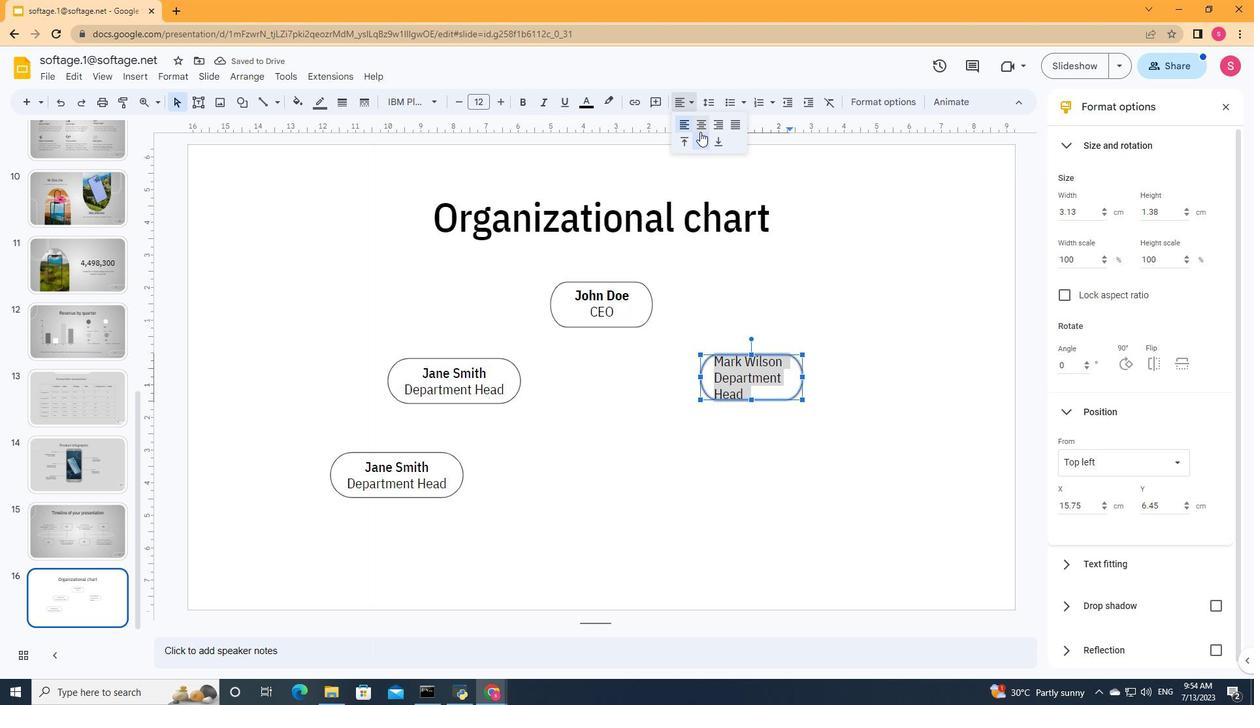 
Action: Mouse moved to (701, 377)
Screenshot: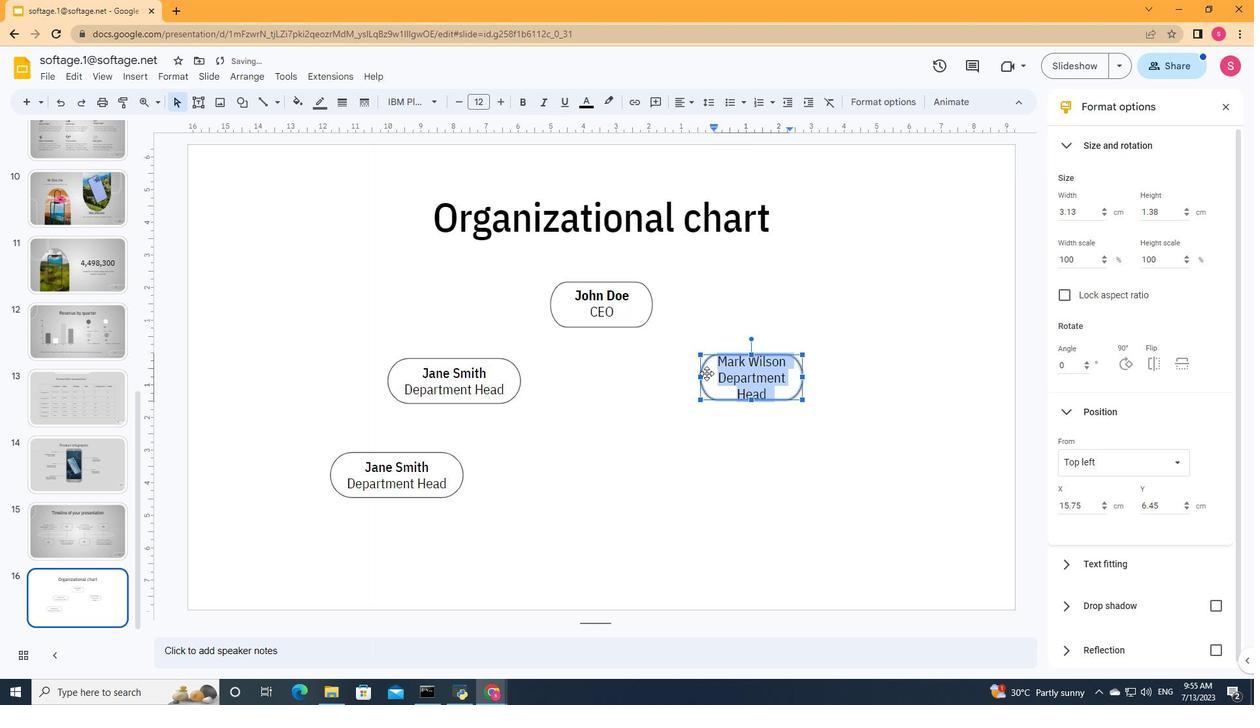 
Action: Mouse pressed left at (701, 377)
Screenshot: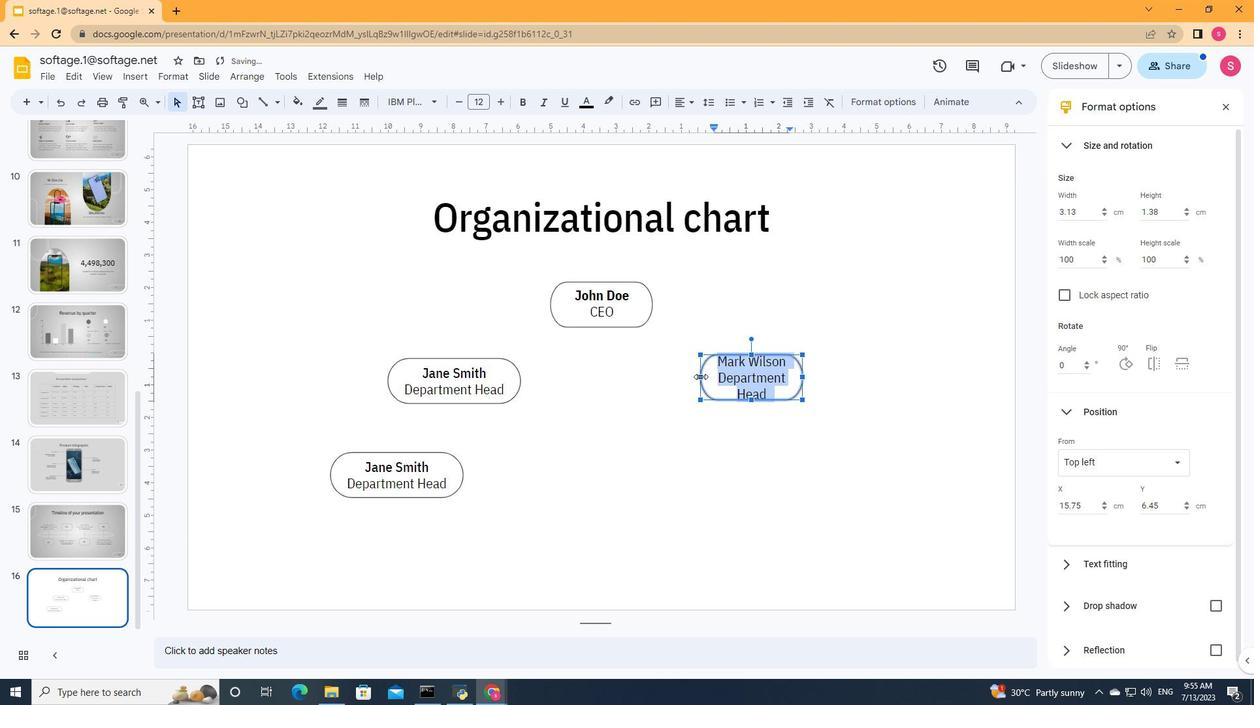 
Action: Mouse moved to (689, 377)
Screenshot: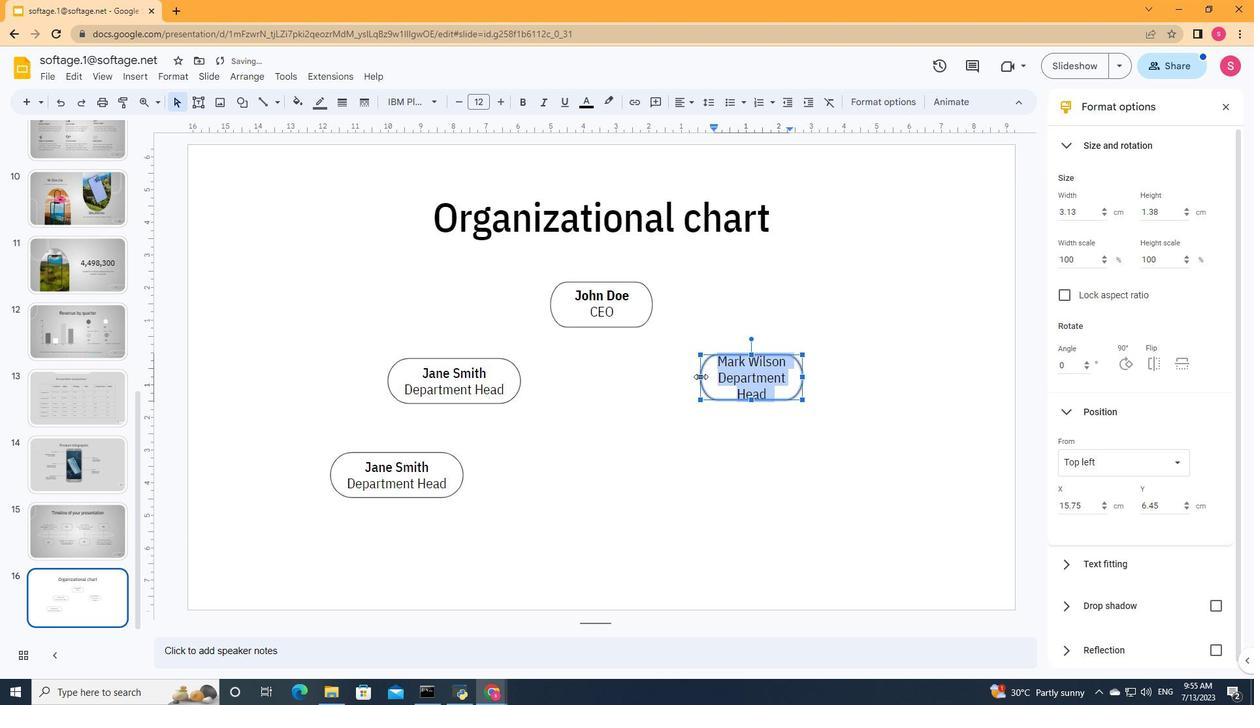 
Action: Mouse pressed left at (689, 377)
Screenshot: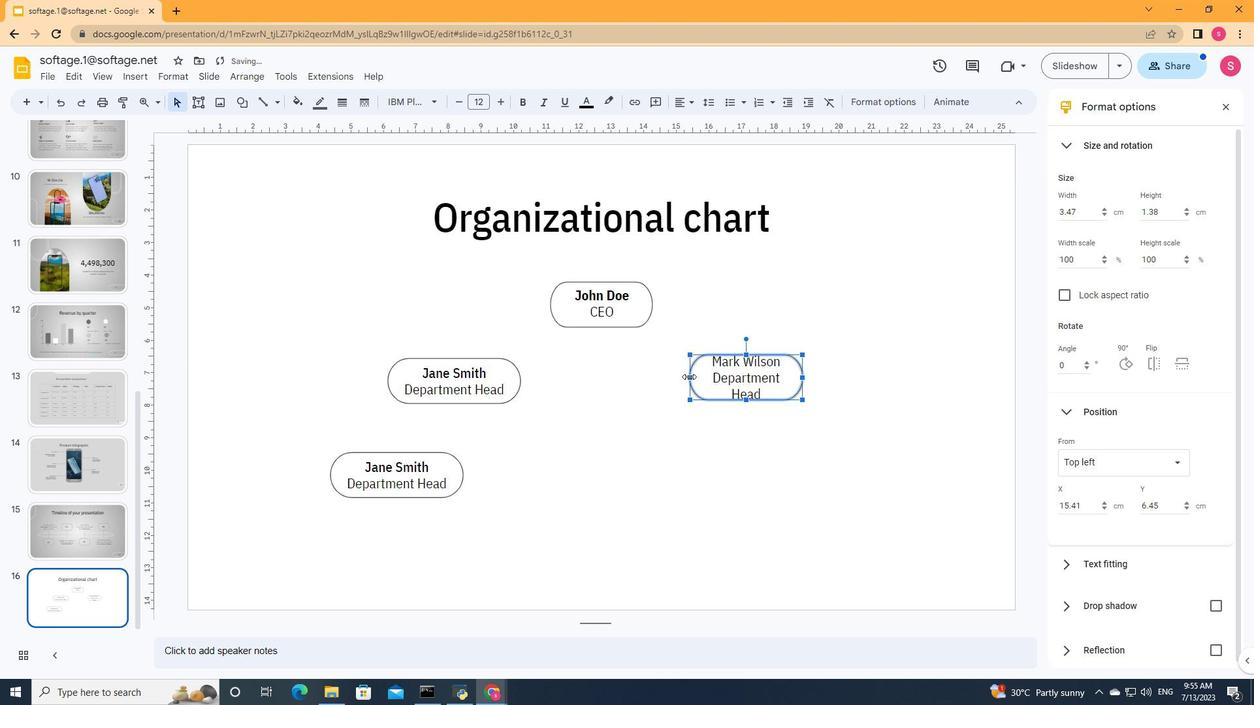
Action: Mouse moved to (670, 379)
Screenshot: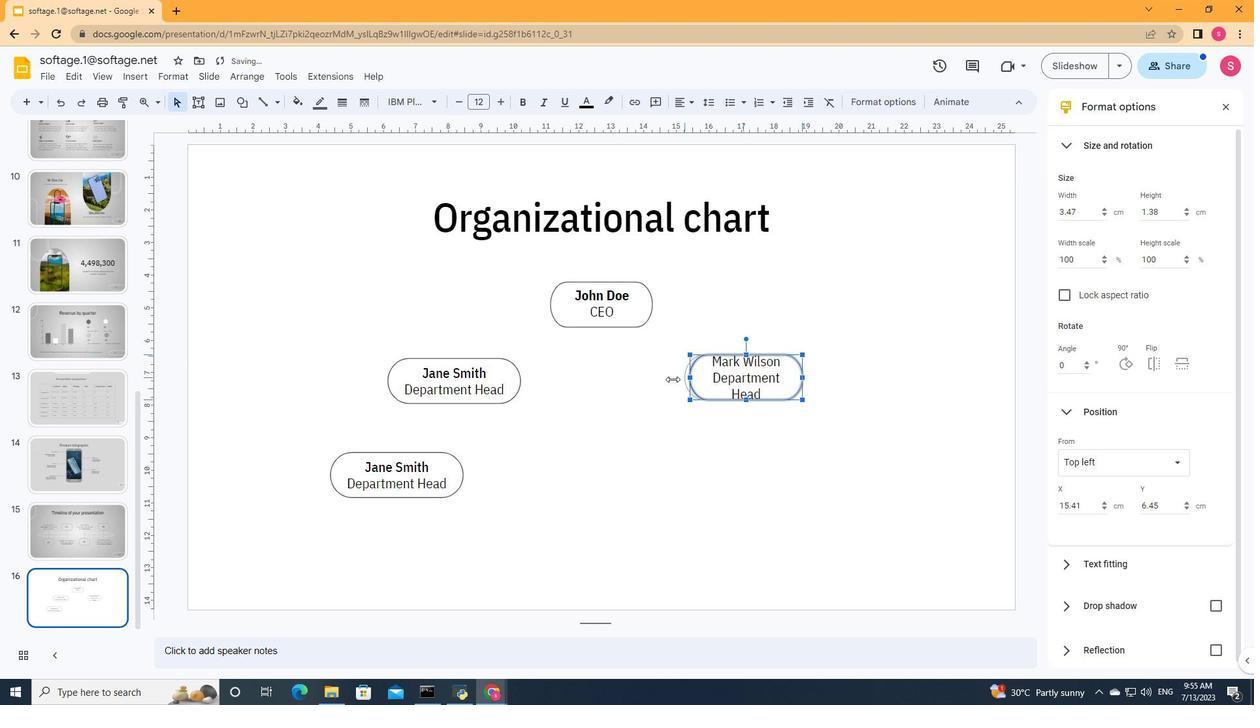 
Action: Mouse pressed left at (670, 379)
Screenshot: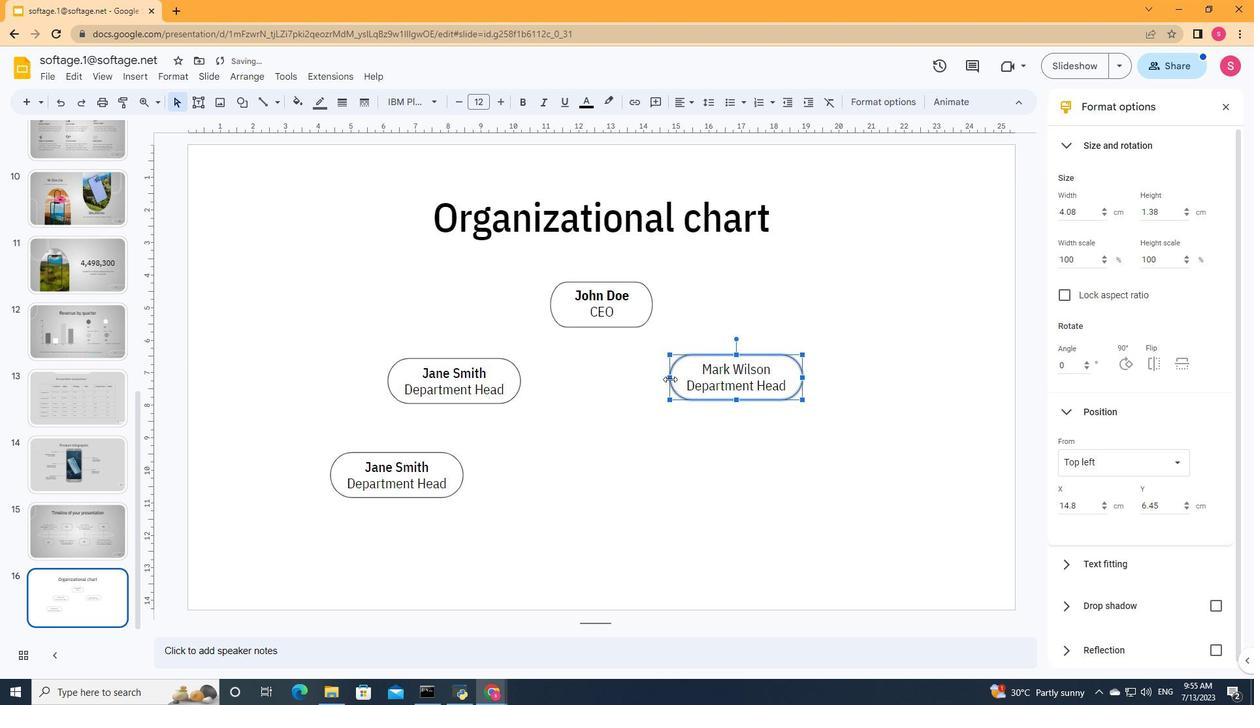 
Action: Mouse moved to (675, 379)
Screenshot: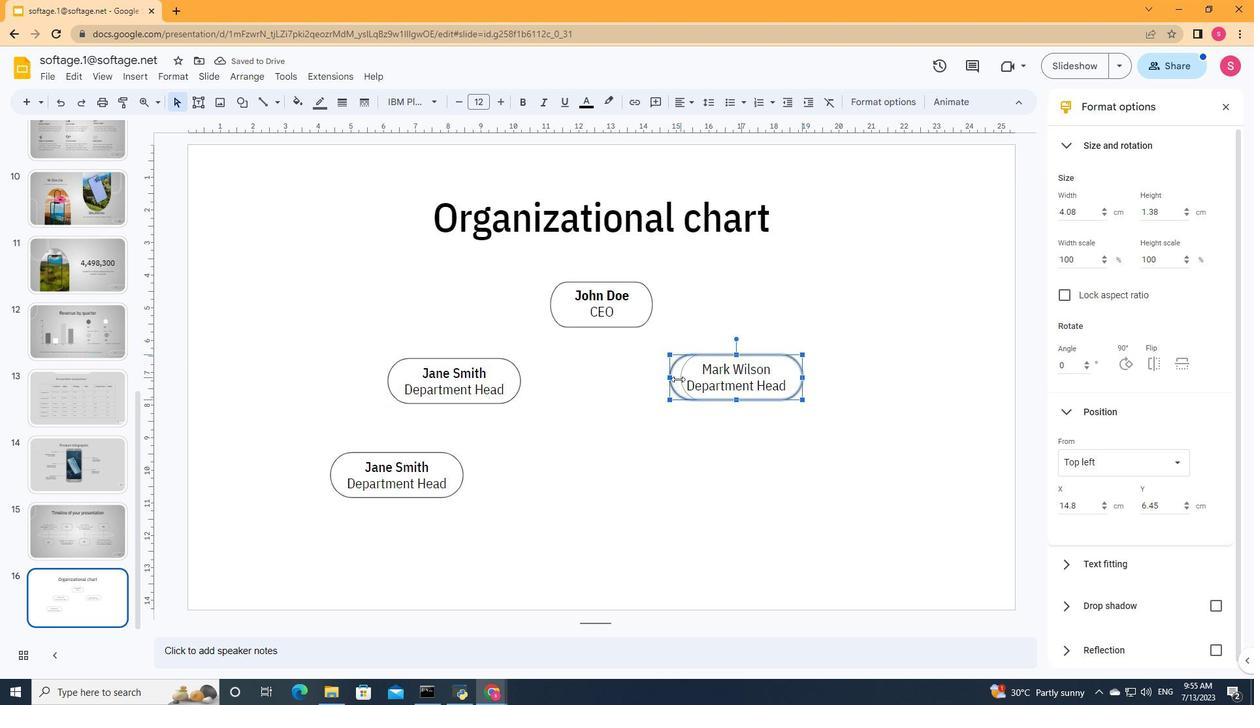 
Action: Mouse pressed left at (675, 379)
Screenshot: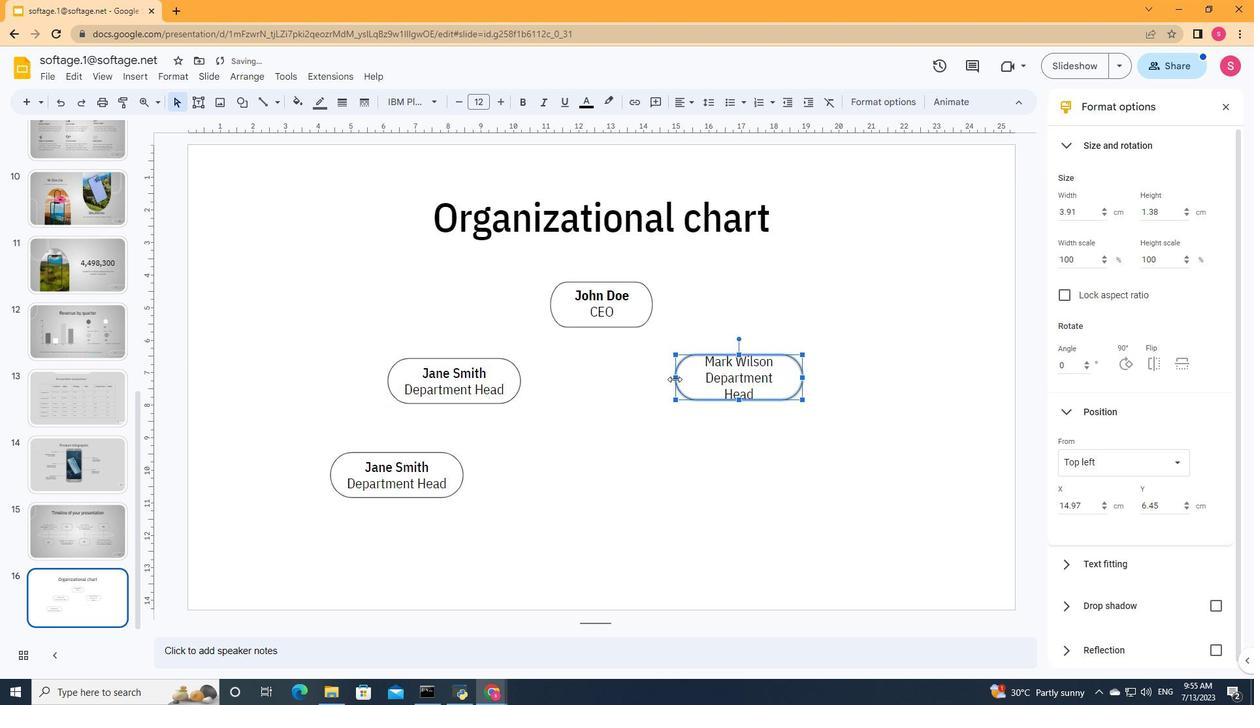 
Action: Mouse moved to (741, 374)
Screenshot: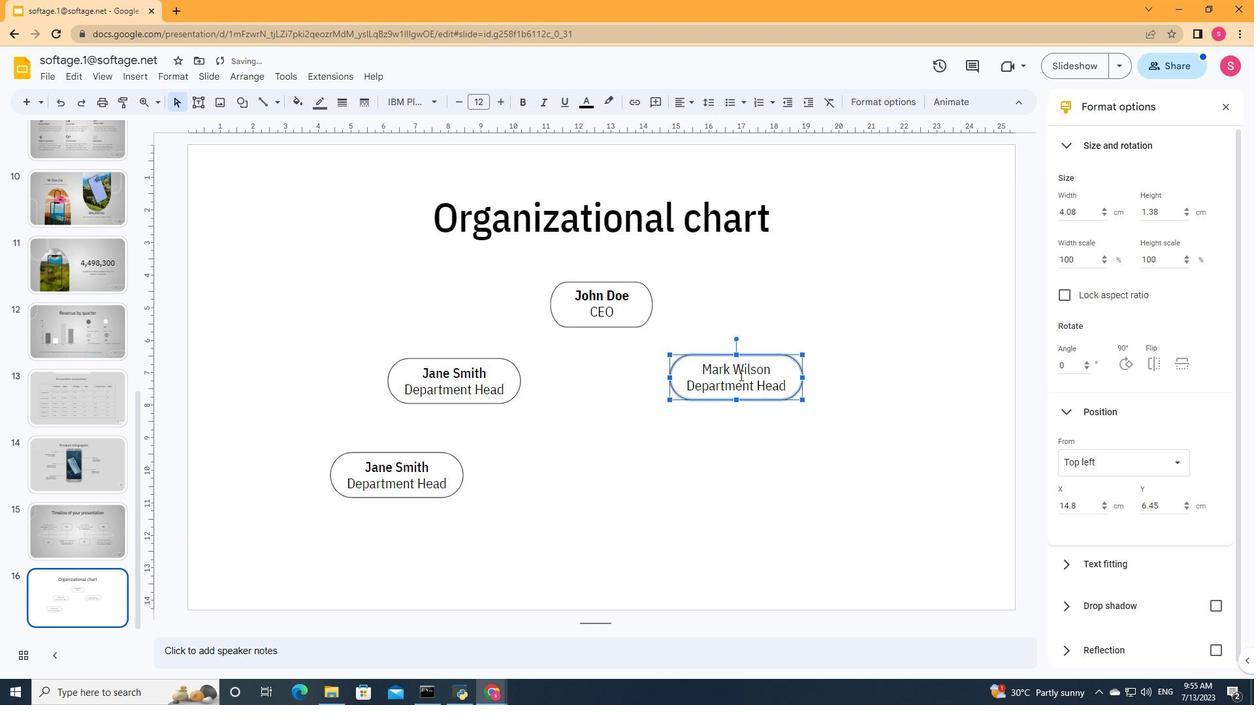 
Action: Mouse pressed left at (741, 374)
Screenshot: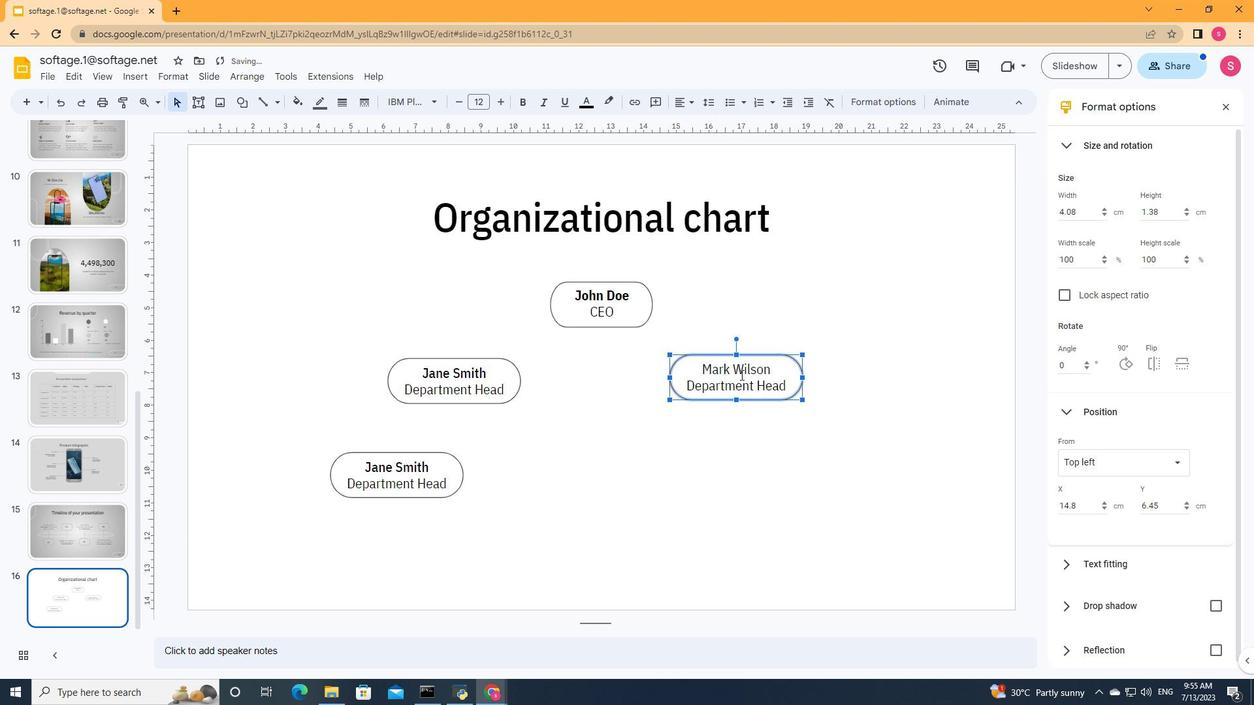 
Action: Mouse moved to (772, 371)
Screenshot: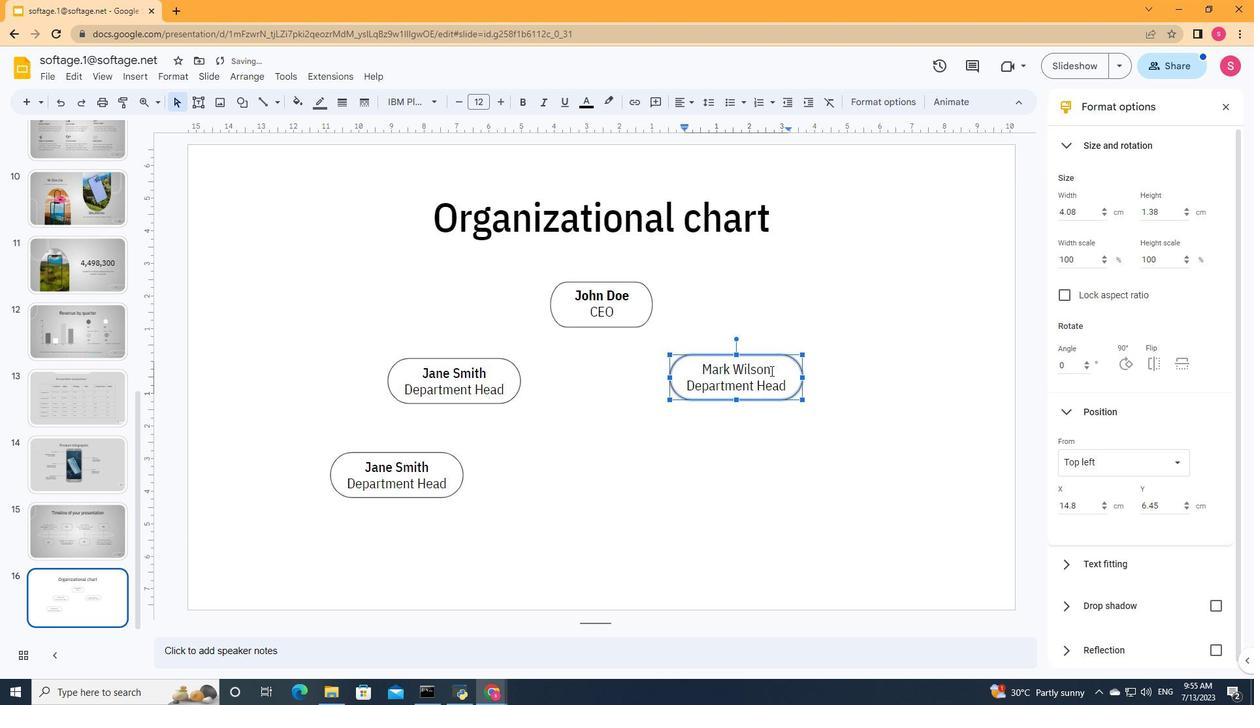 
Action: Mouse pressed left at (772, 371)
Screenshot: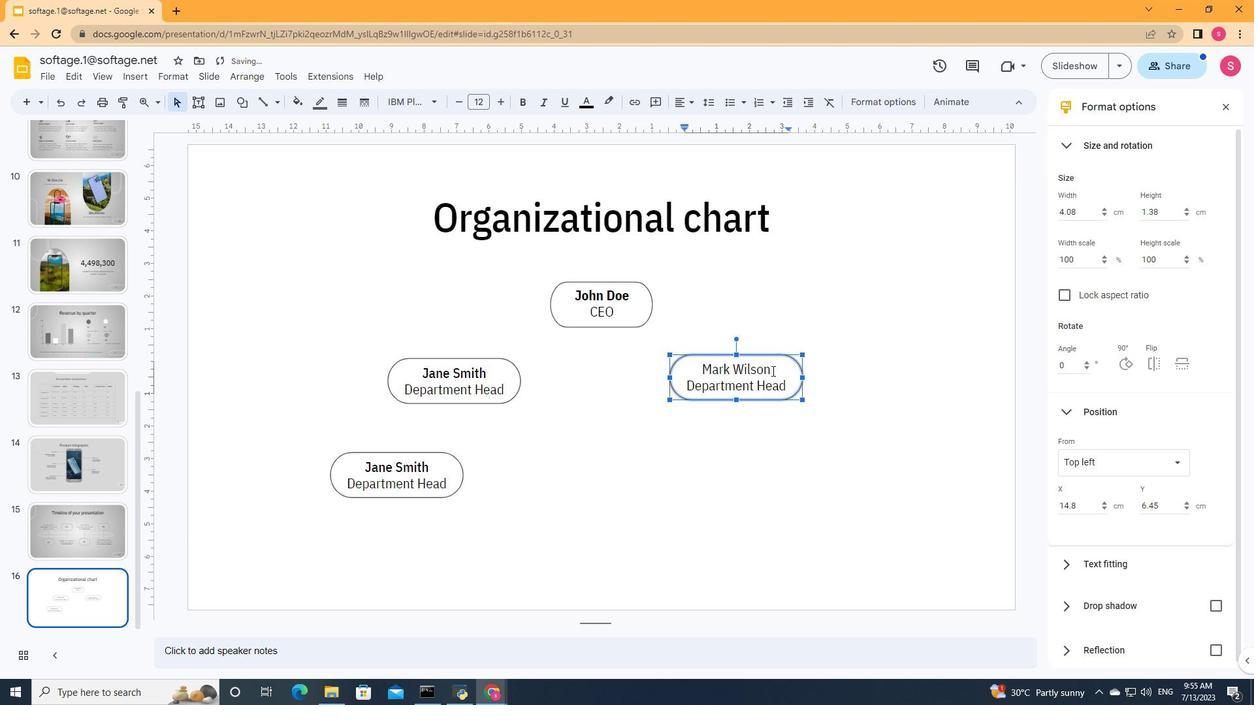 
Action: Mouse moved to (434, 102)
Screenshot: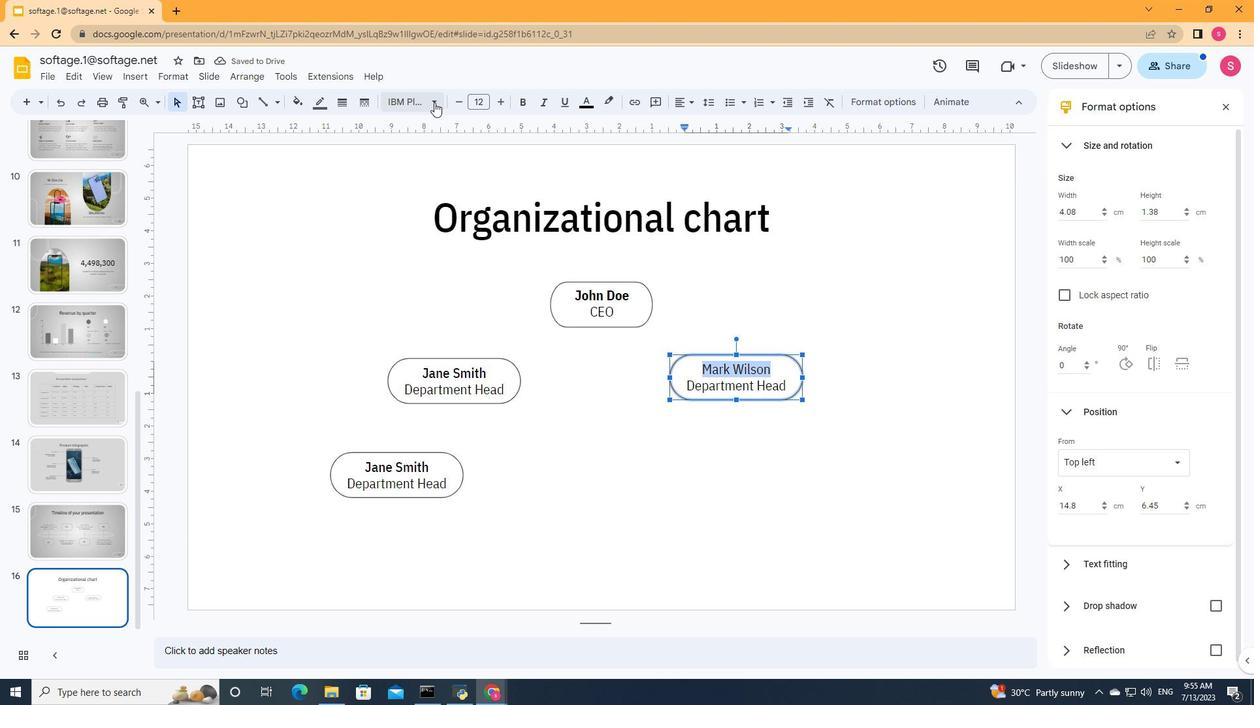
Action: Mouse pressed left at (434, 102)
Screenshot: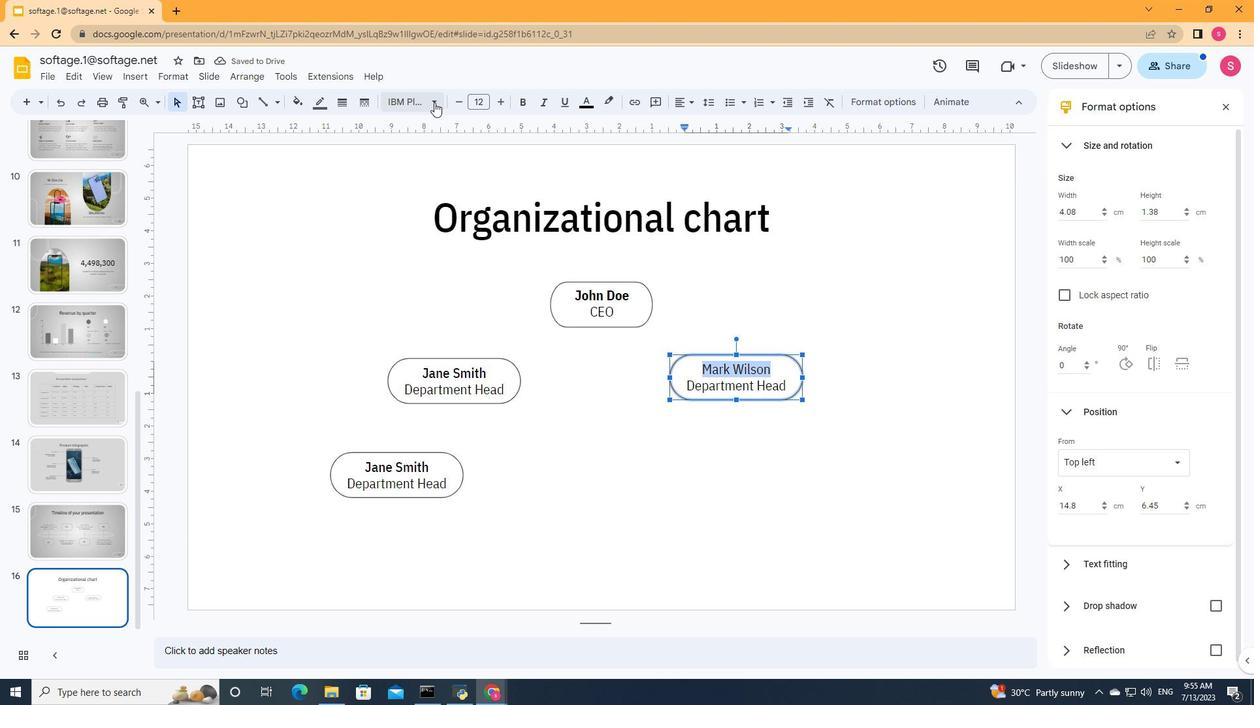 
Action: Mouse moved to (601, 320)
Screenshot: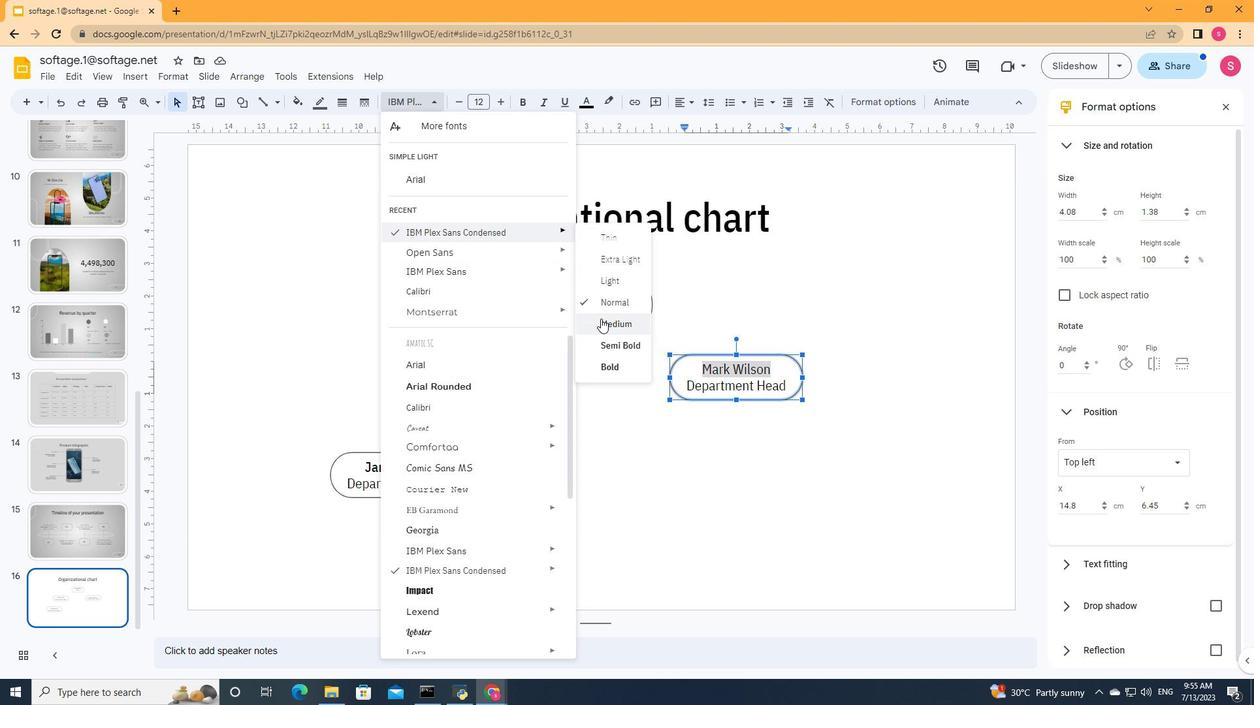 
Action: Mouse pressed left at (601, 320)
Screenshot: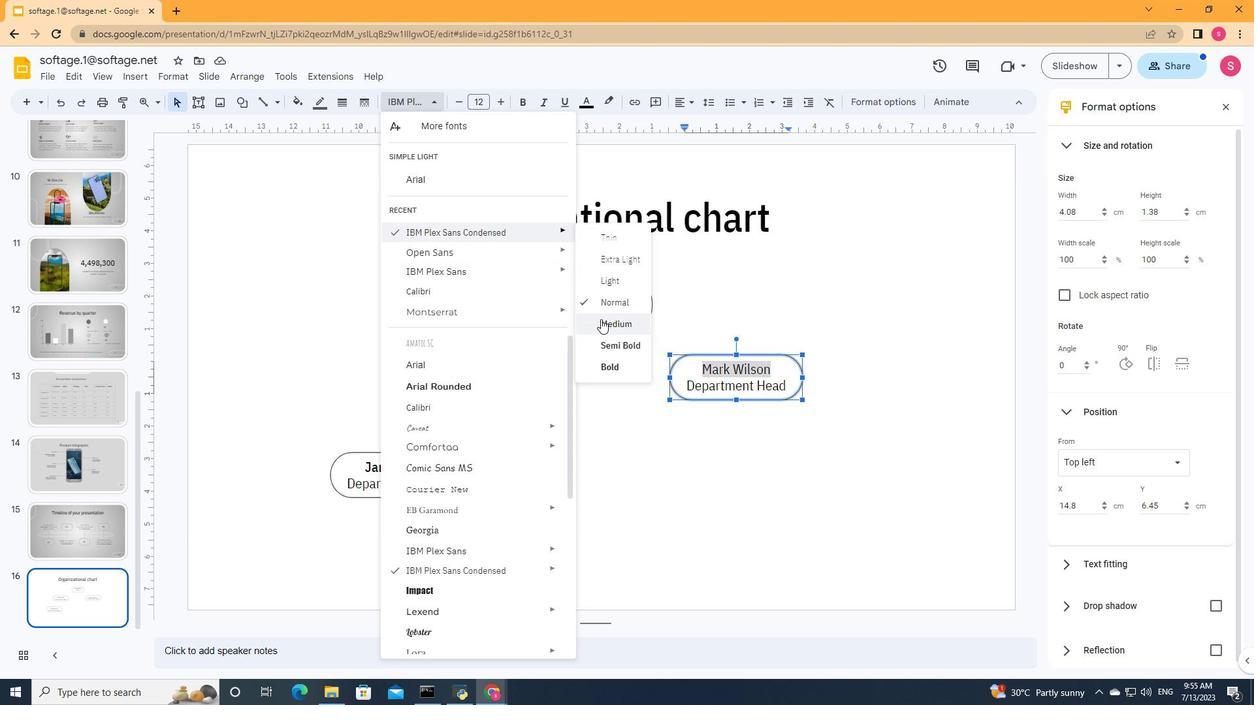 
Action: Mouse moved to (691, 429)
Screenshot: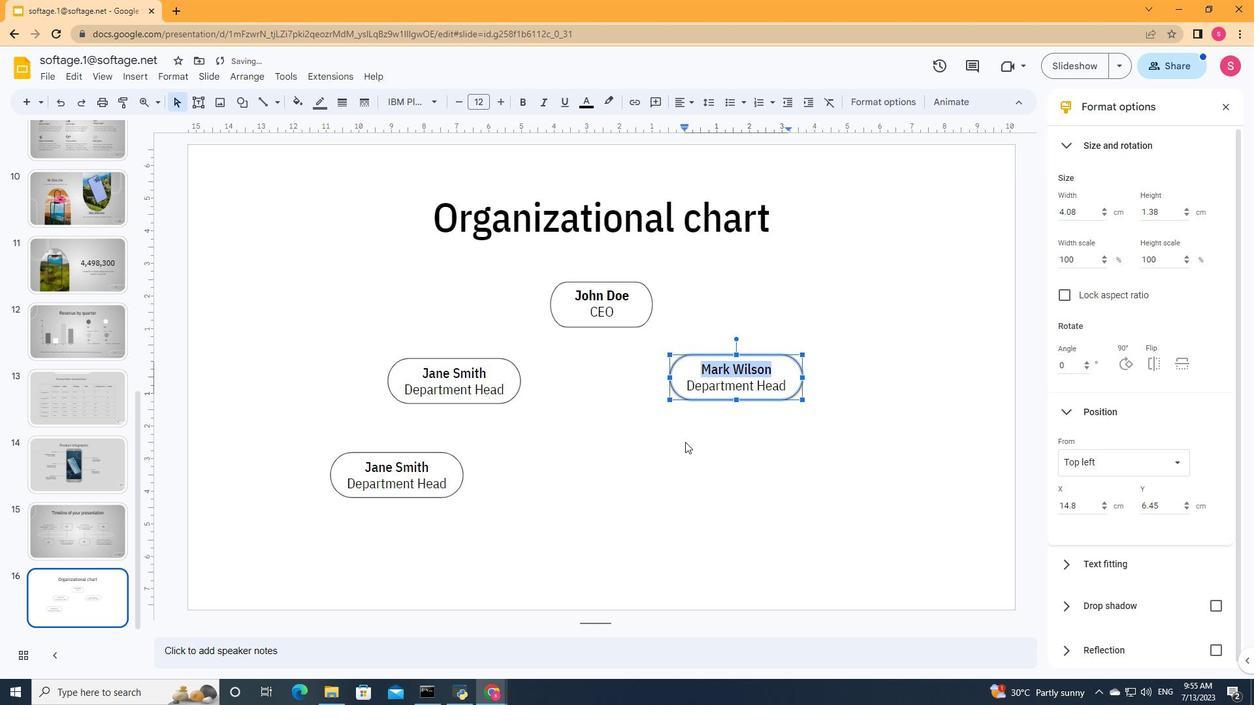 
Action: Mouse pressed left at (691, 429)
Screenshot: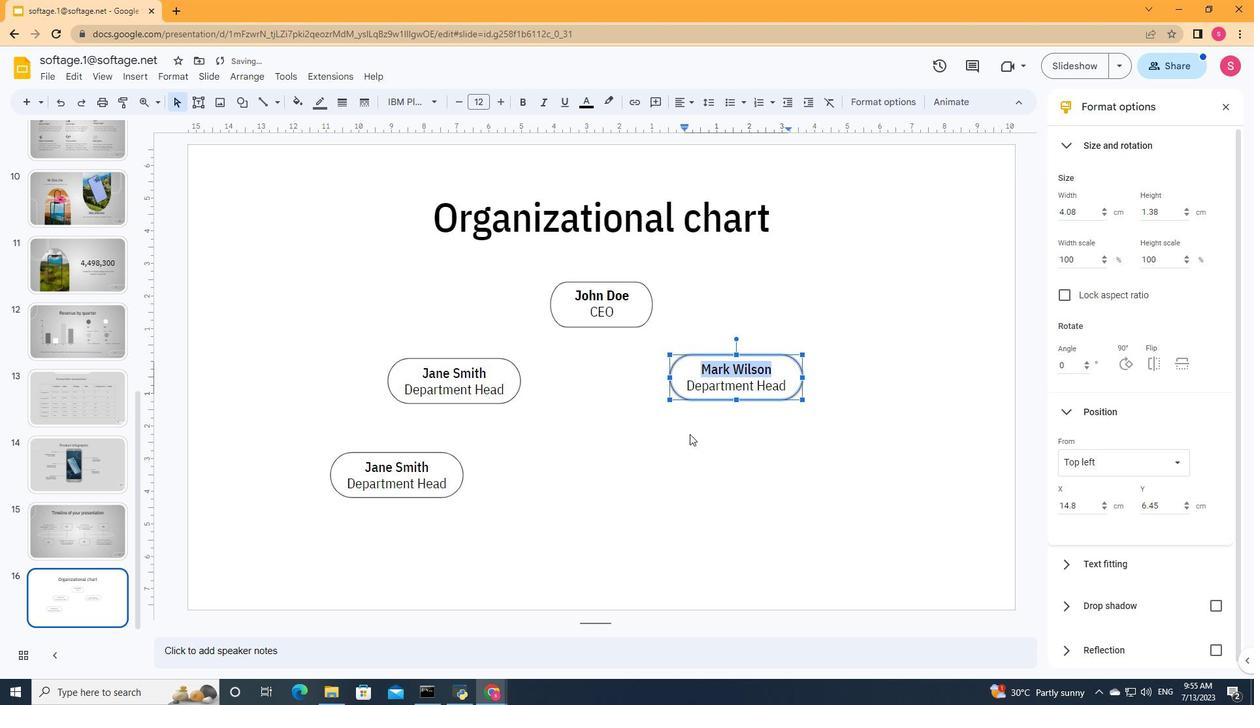 
Action: Mouse moved to (277, 104)
Screenshot: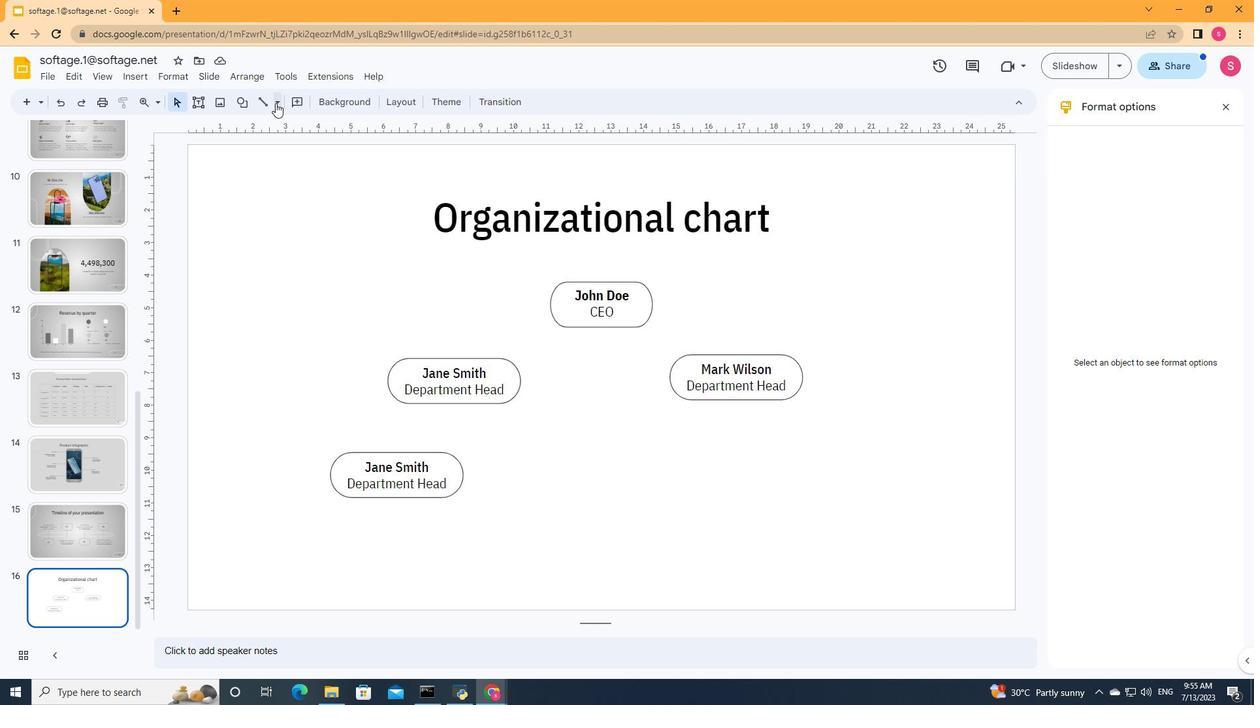 
Action: Mouse pressed left at (277, 104)
Screenshot: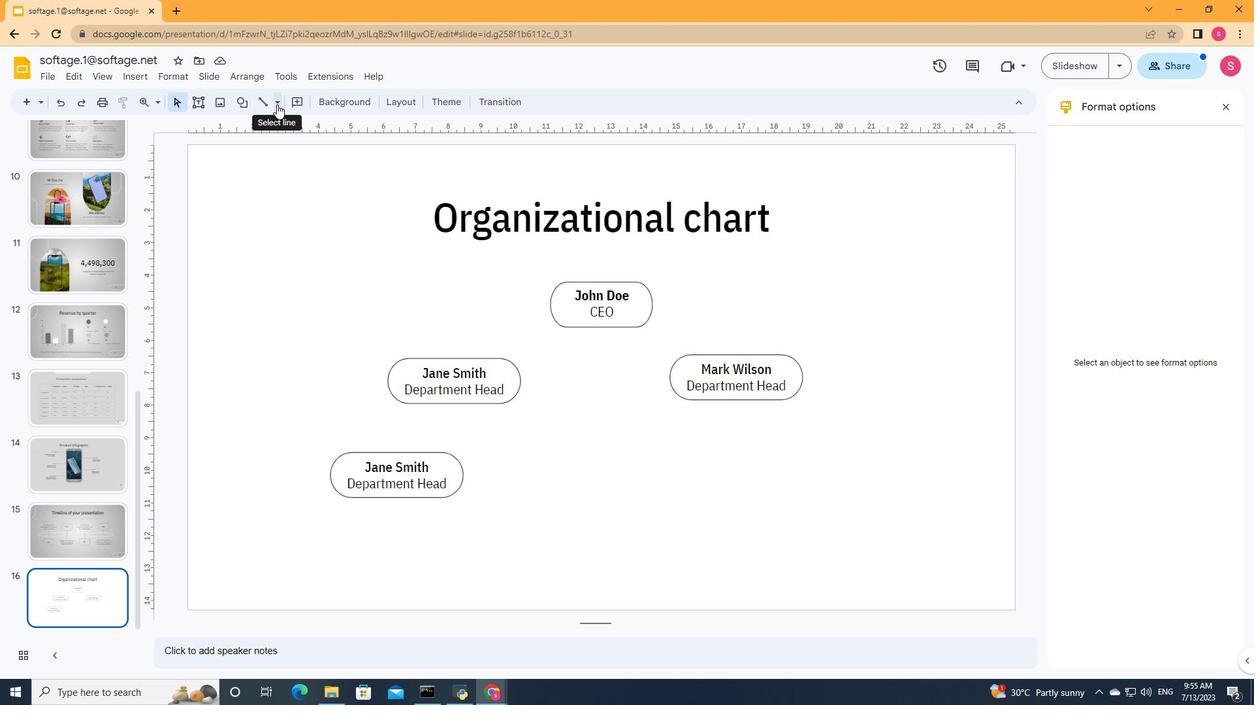 
Action: Mouse moved to (283, 124)
Screenshot: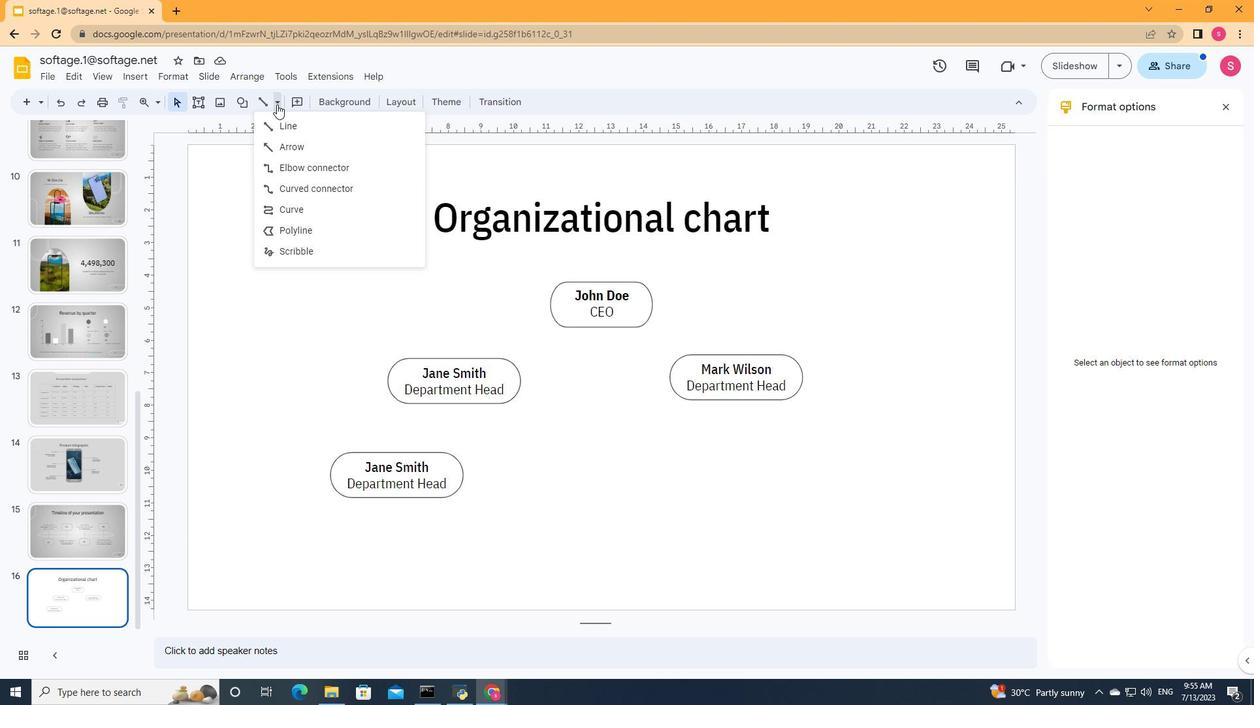 
Action: Mouse pressed left at (283, 124)
Screenshot: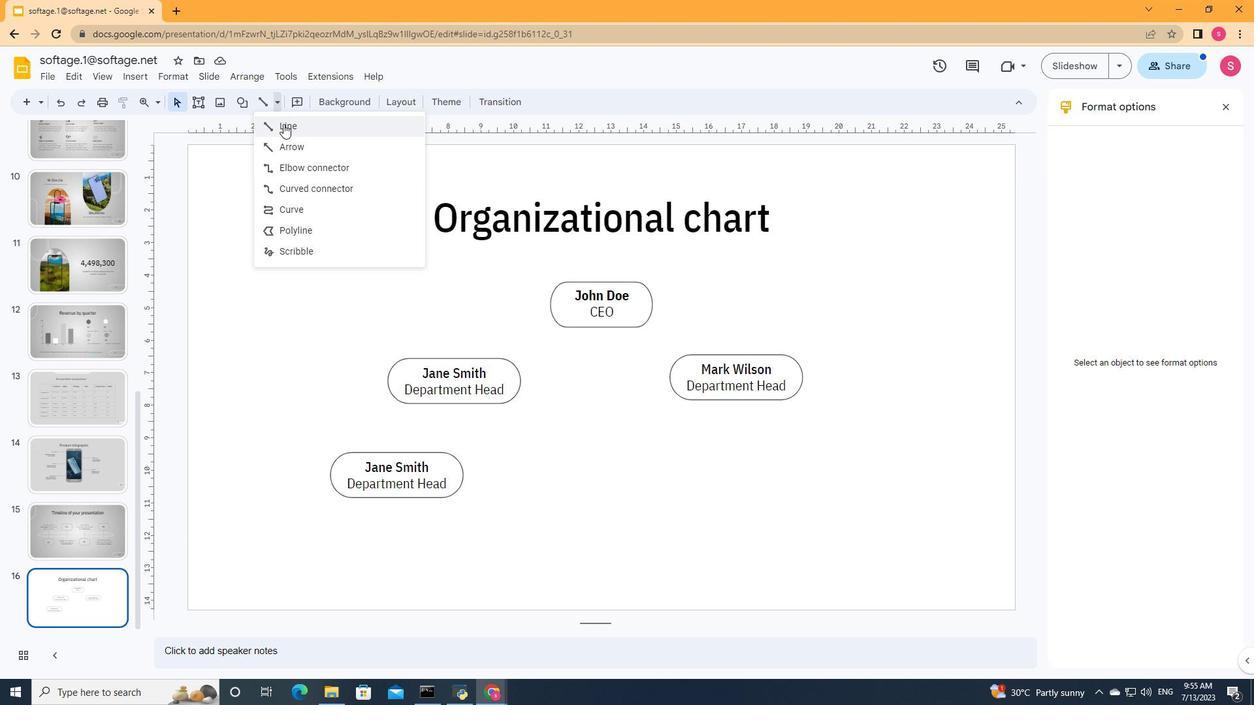 
Action: Mouse moved to (458, 344)
Screenshot: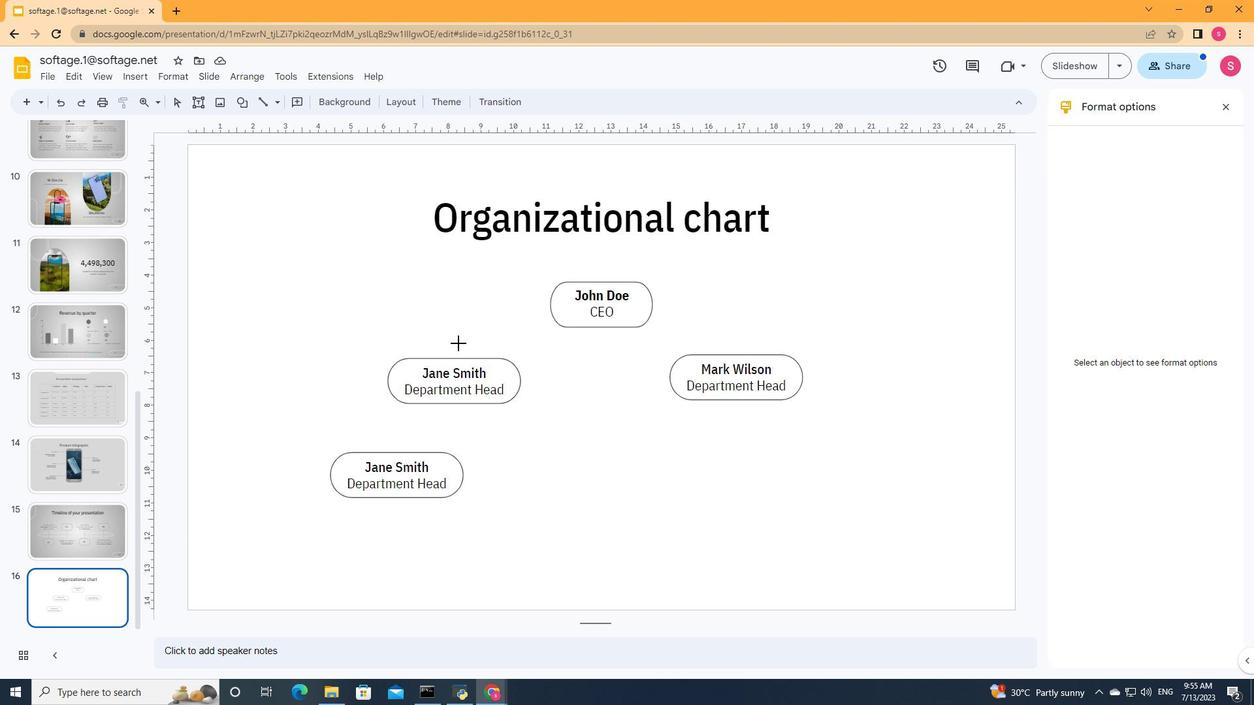 
Action: Mouse pressed left at (458, 344)
Screenshot: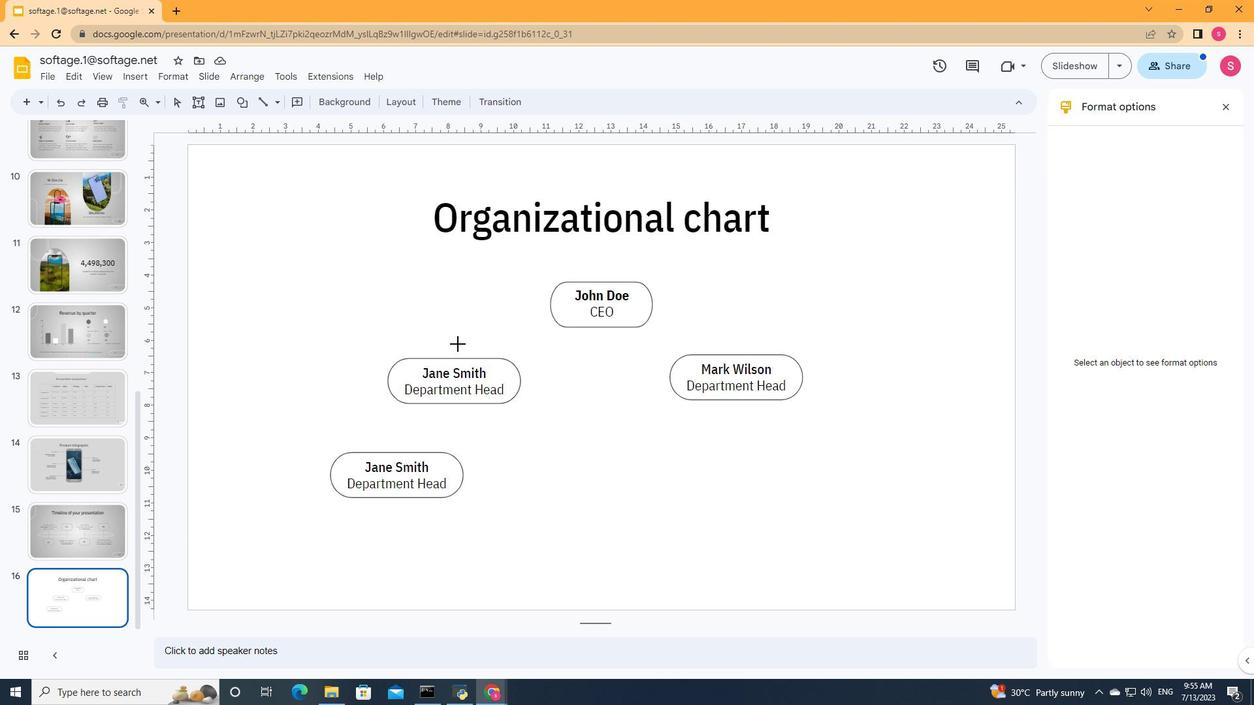 
Action: Mouse moved to (705, 343)
Screenshot: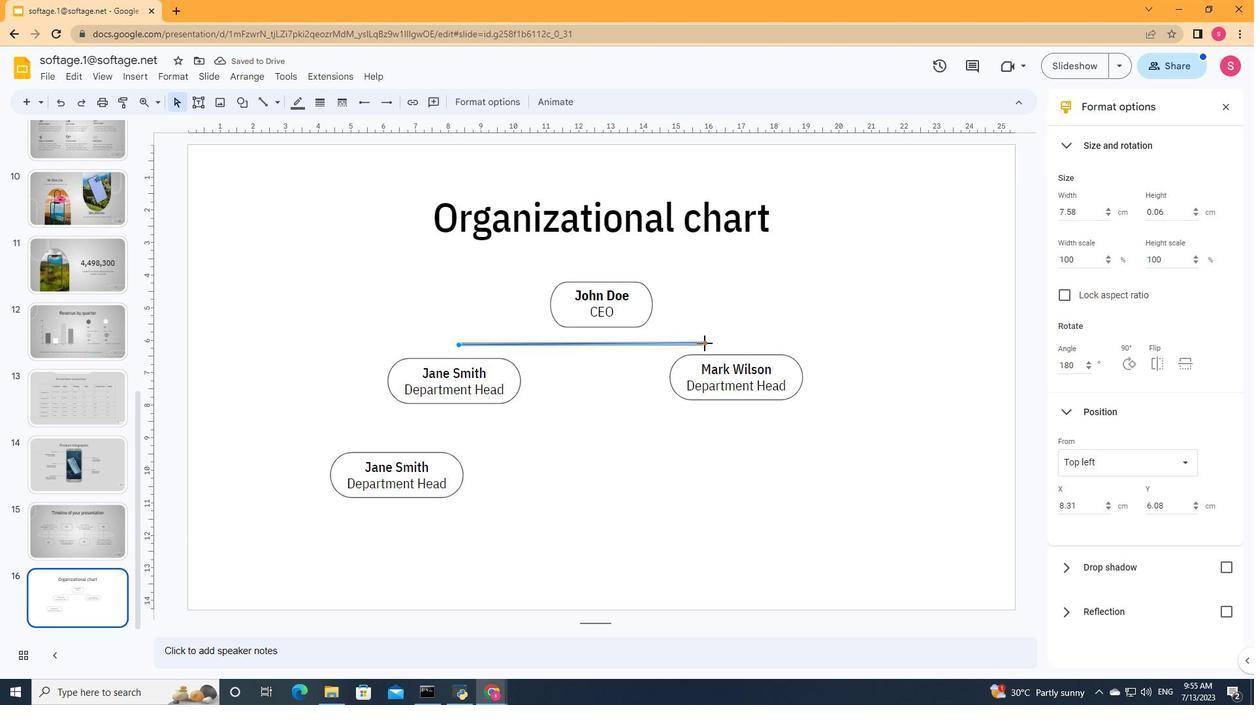 
Action: Mouse pressed left at (705, 343)
Screenshot: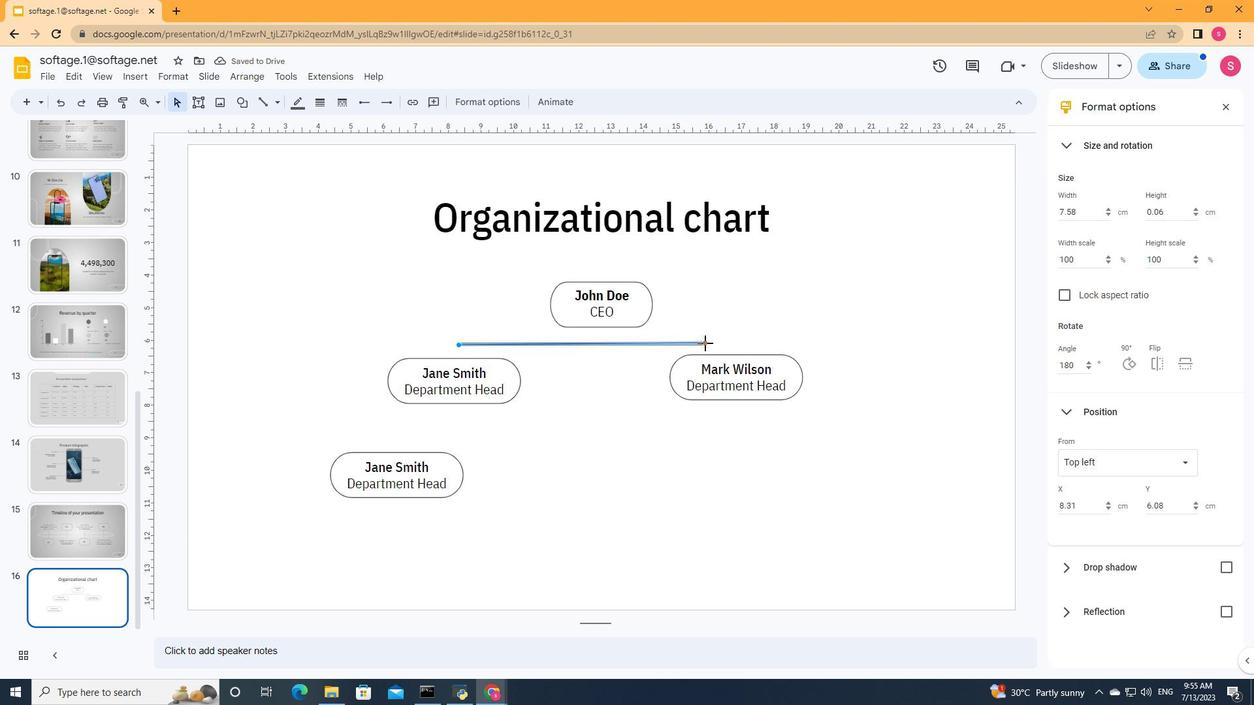 
Action: Mouse moved to (705, 343)
Screenshot: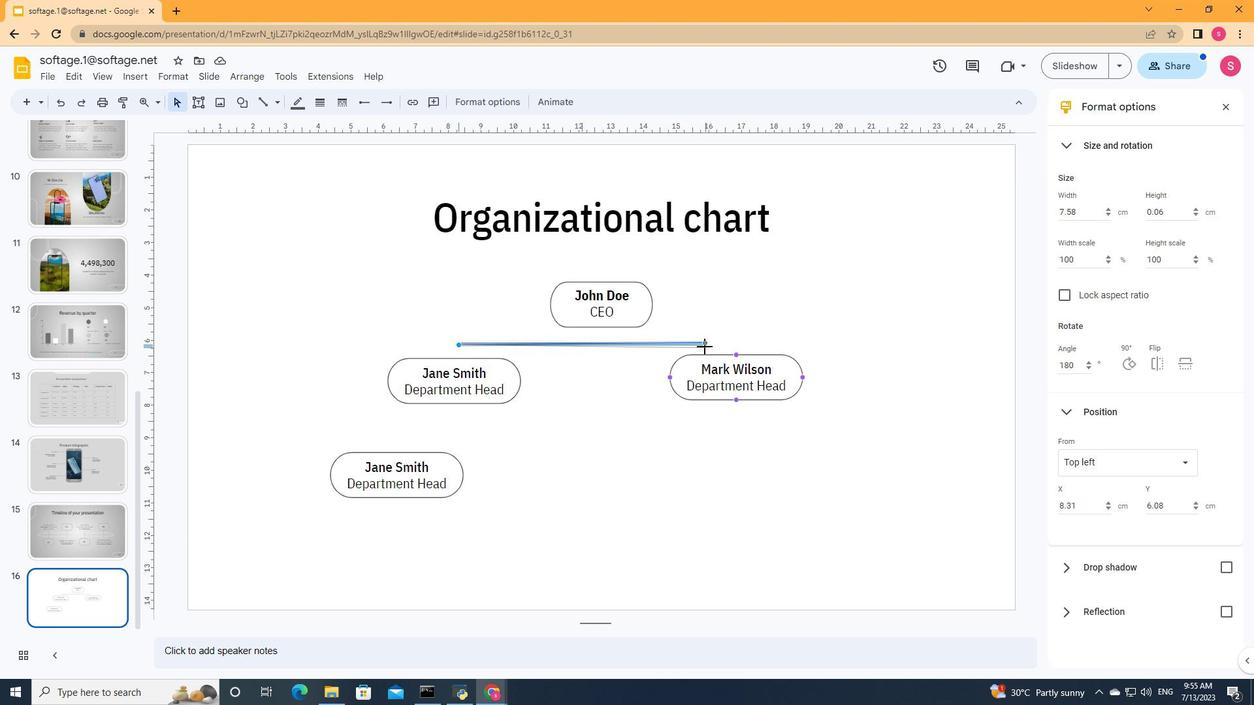 
Action: Mouse pressed left at (705, 343)
Screenshot: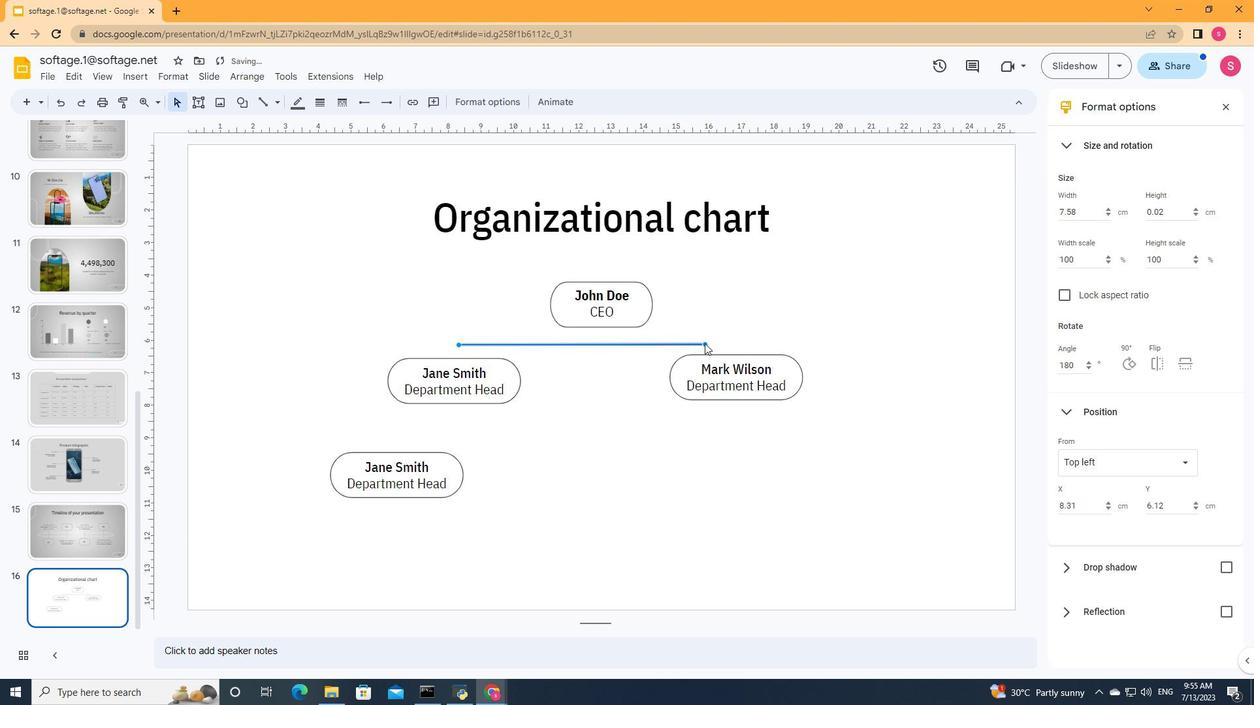 
Action: Mouse moved to (712, 338)
Screenshot: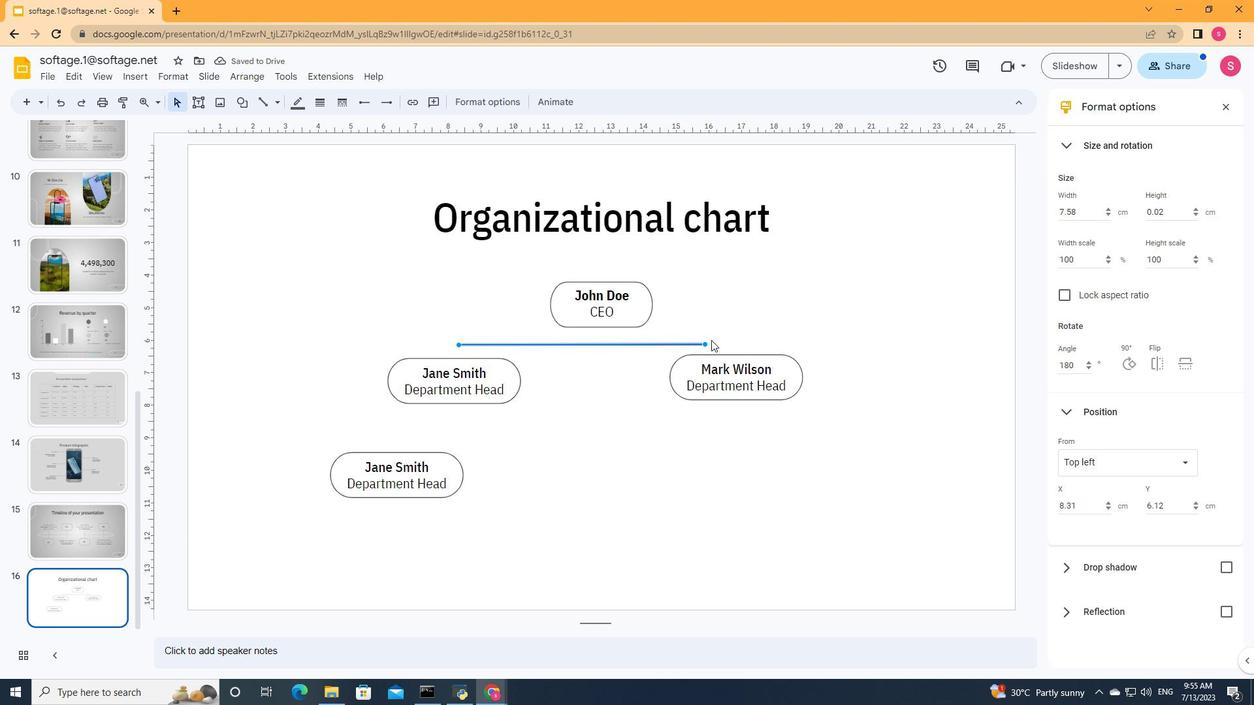 
Action: Mouse pressed left at (712, 338)
Screenshot: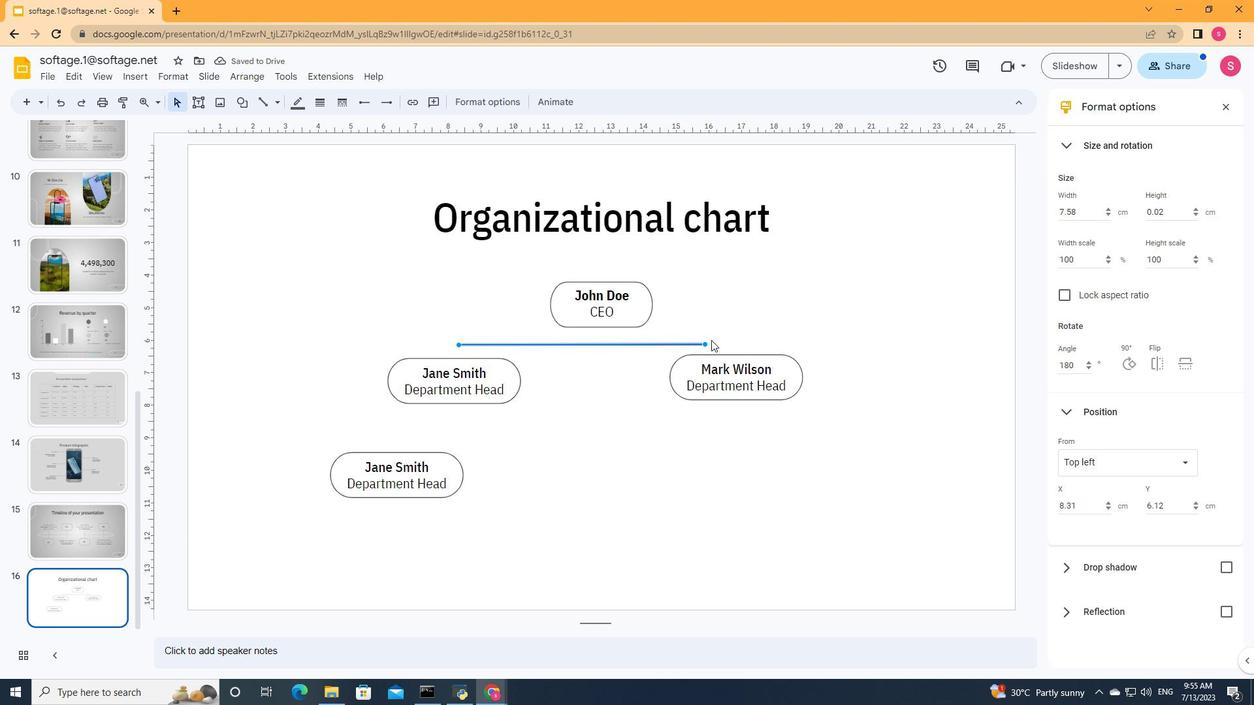 
Action: Mouse moved to (614, 346)
Screenshot: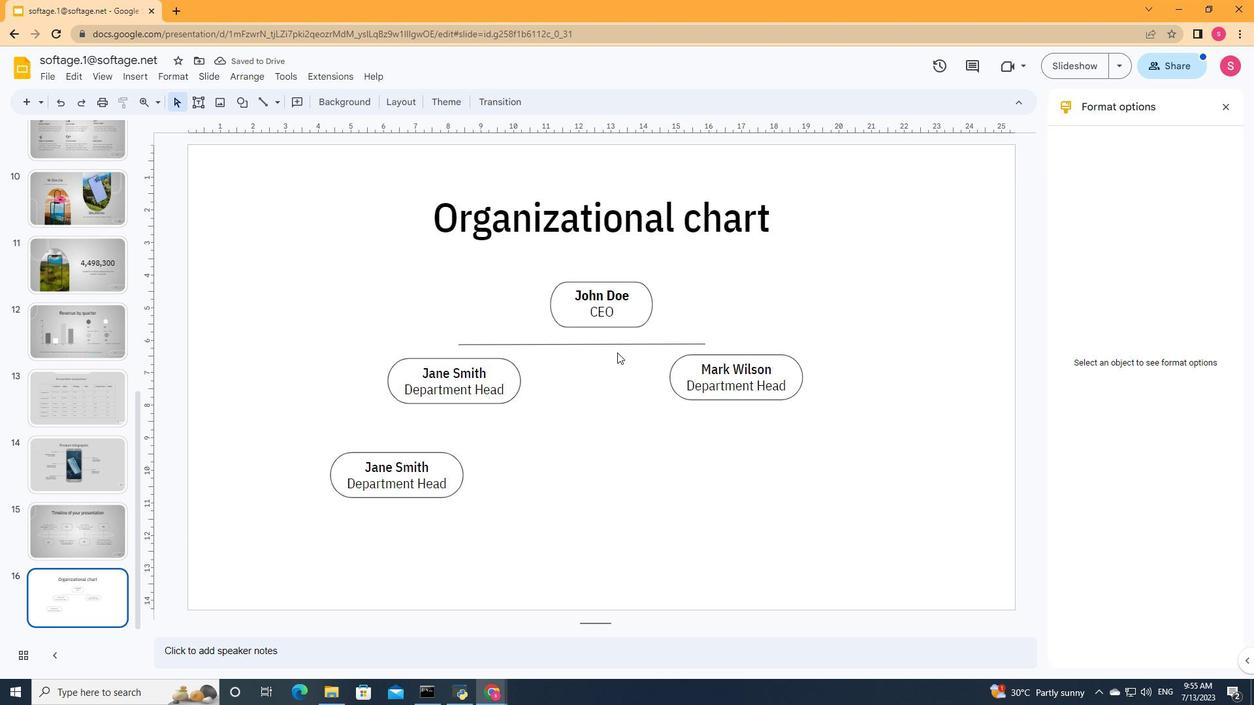 
Action: Mouse pressed left at (614, 346)
Screenshot: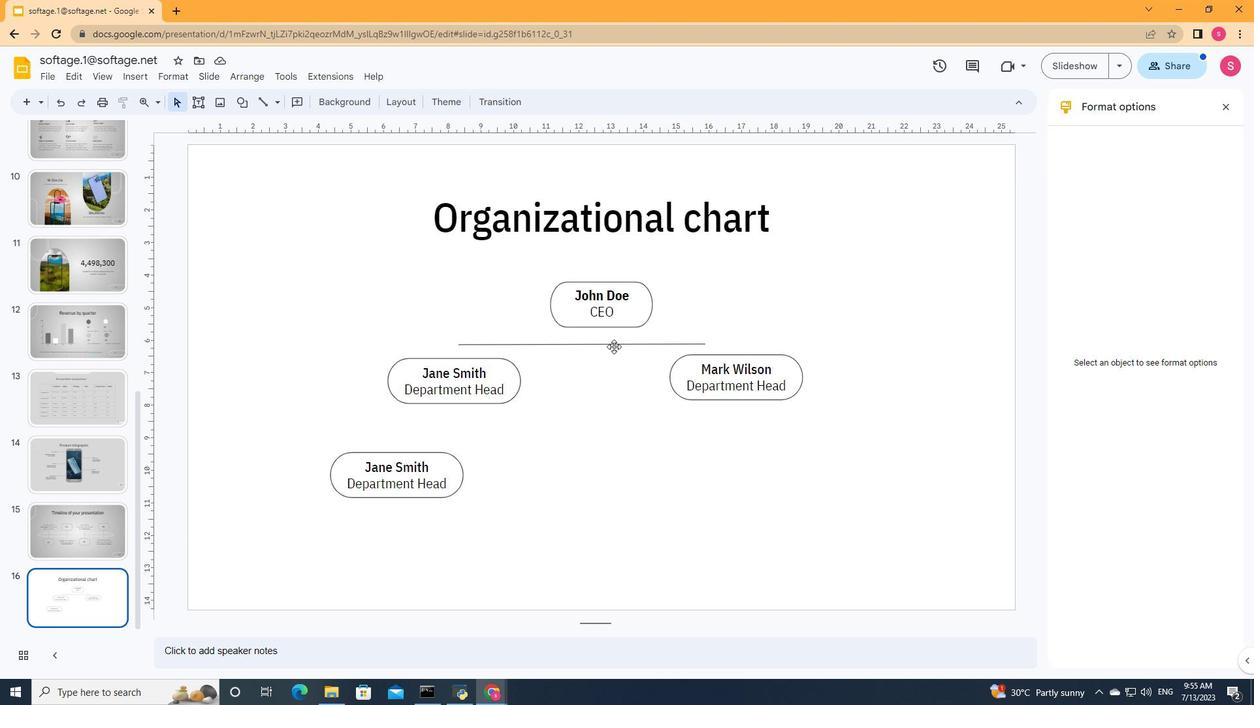 
Action: Mouse moved to (705, 345)
Screenshot: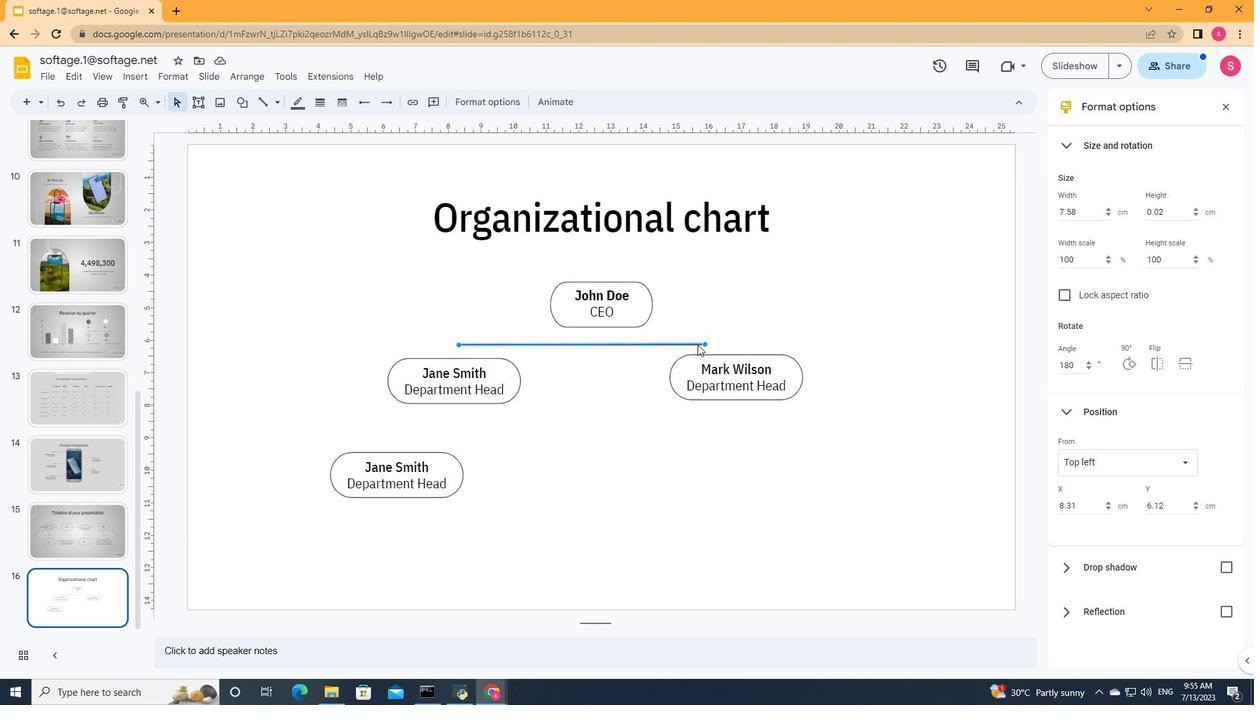
Action: Mouse pressed left at (705, 345)
Screenshot: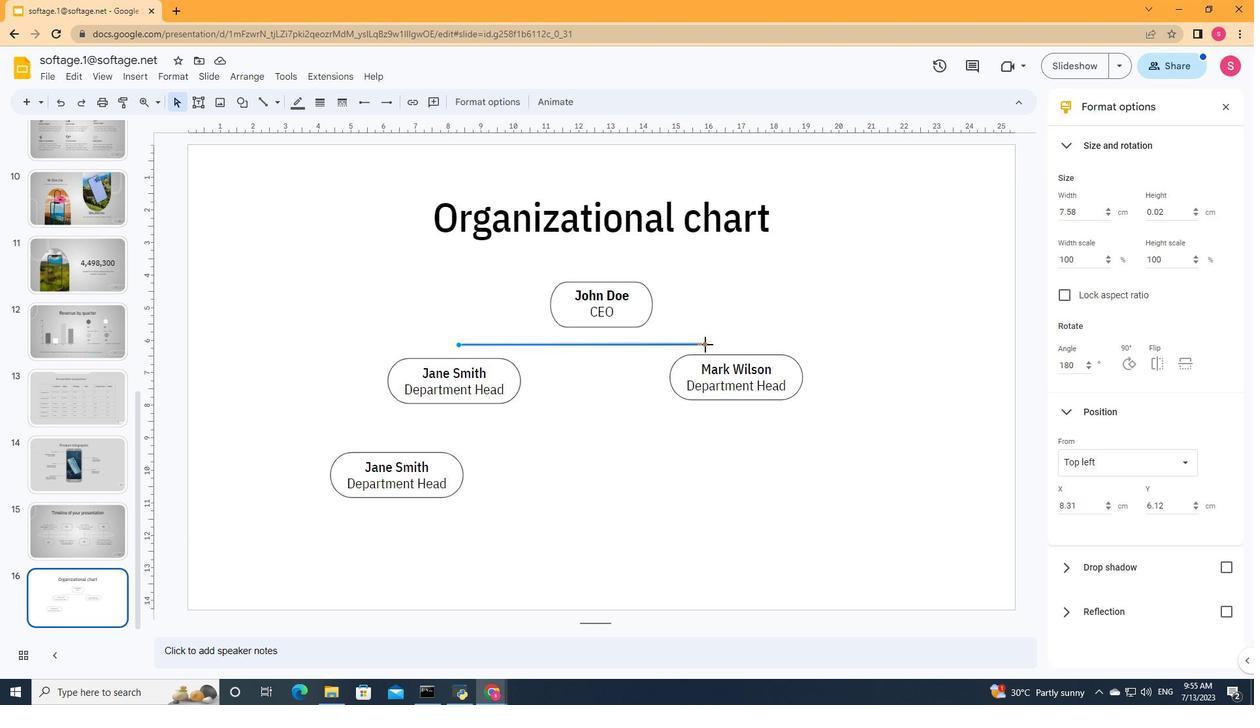 
Action: Mouse moved to (706, 342)
Screenshot: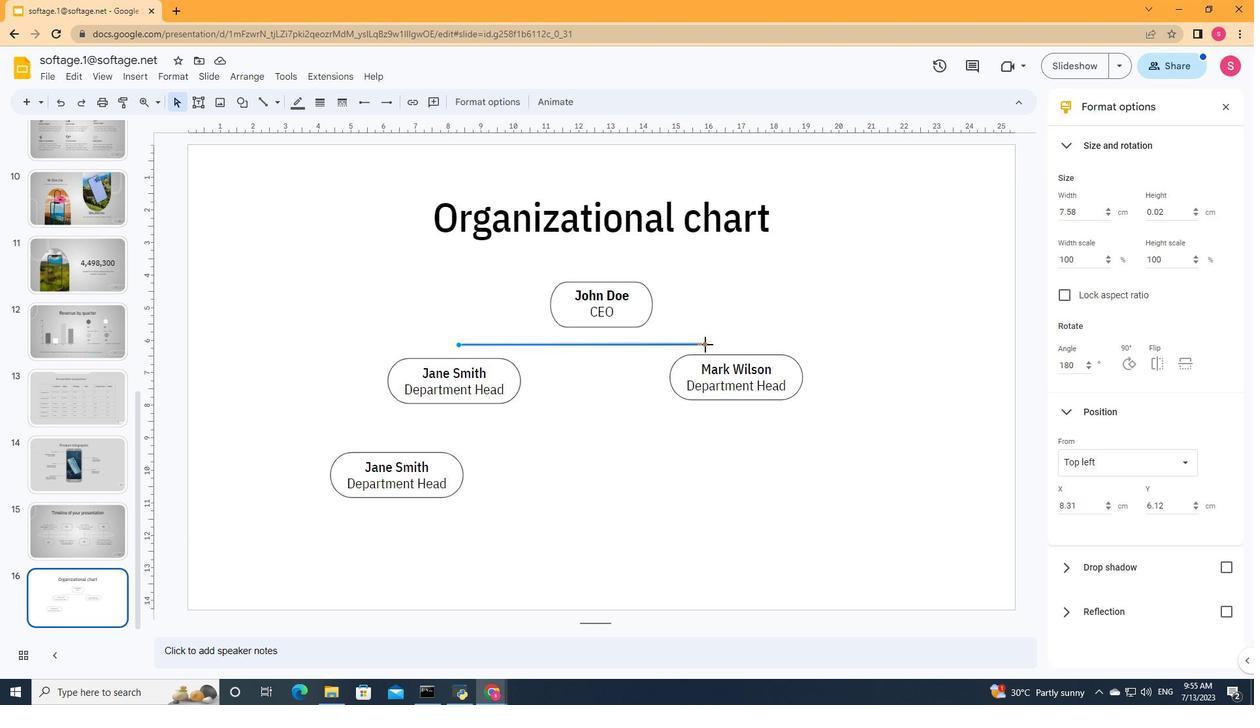
Action: Mouse pressed left at (706, 342)
Screenshot: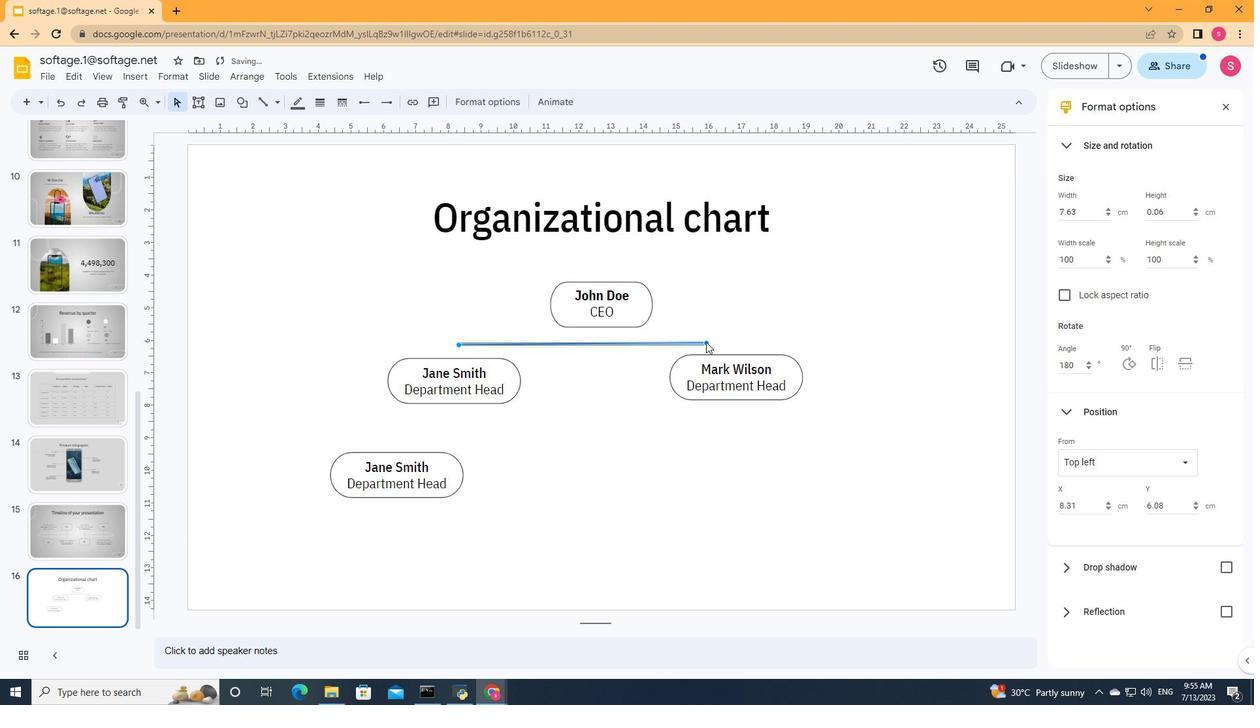 
Action: Mouse moved to (706, 345)
Screenshot: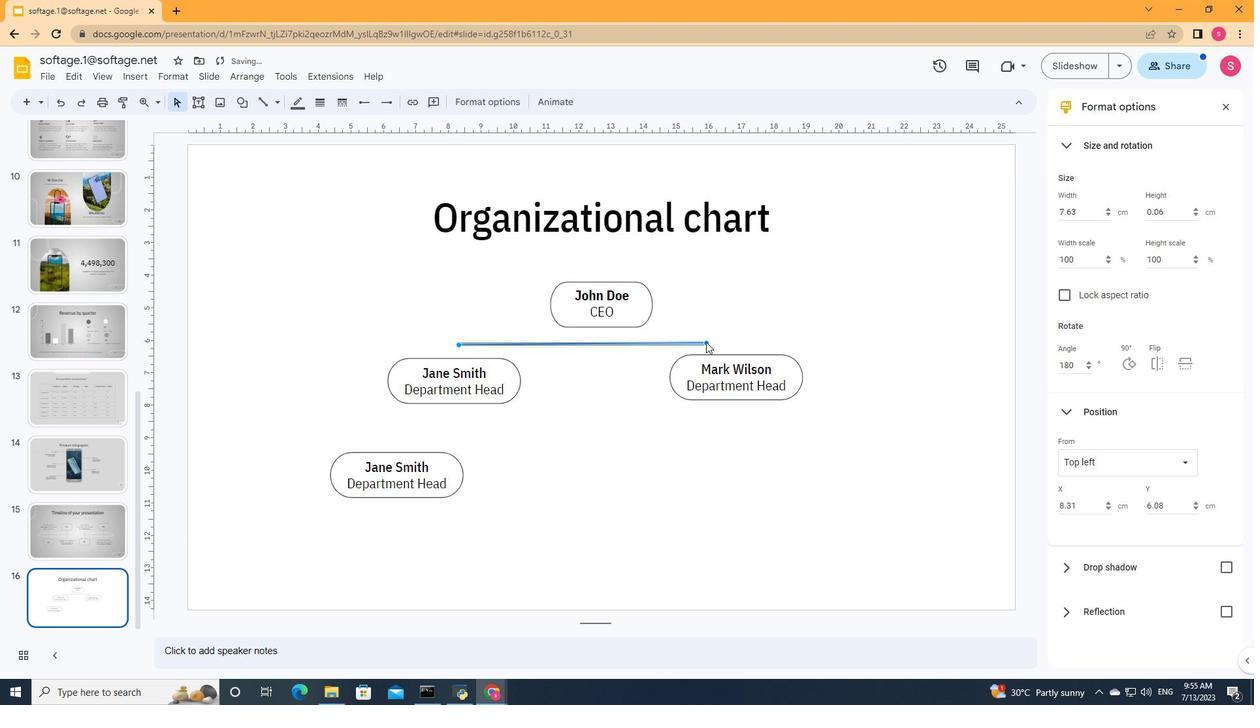 
Action: Mouse pressed left at (706, 345)
Screenshot: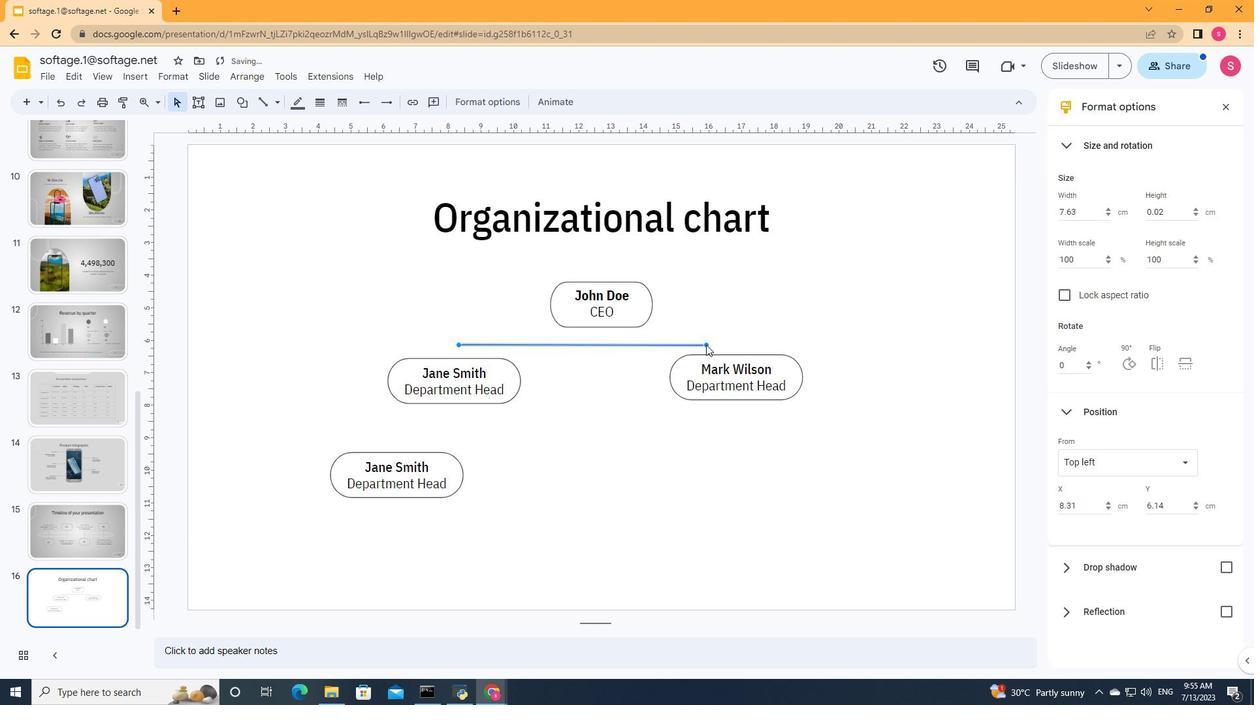 
Action: Mouse moved to (706, 343)
Screenshot: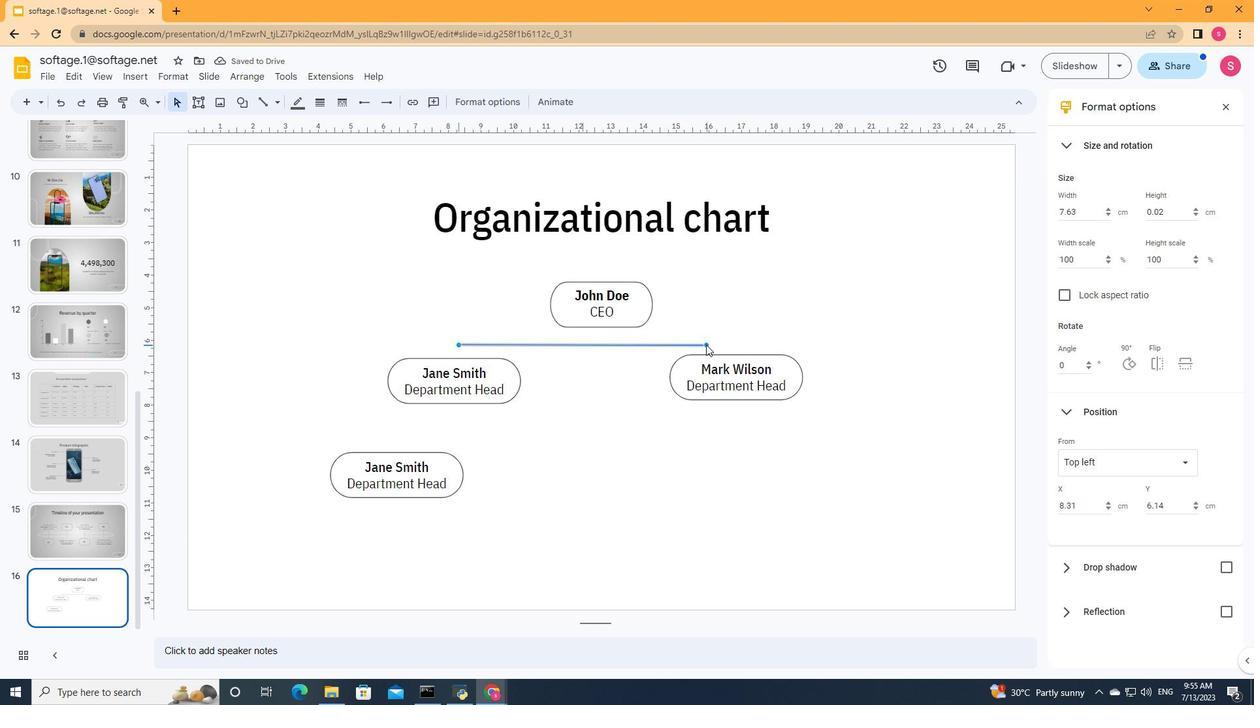 
Action: Mouse pressed left at (706, 343)
Screenshot: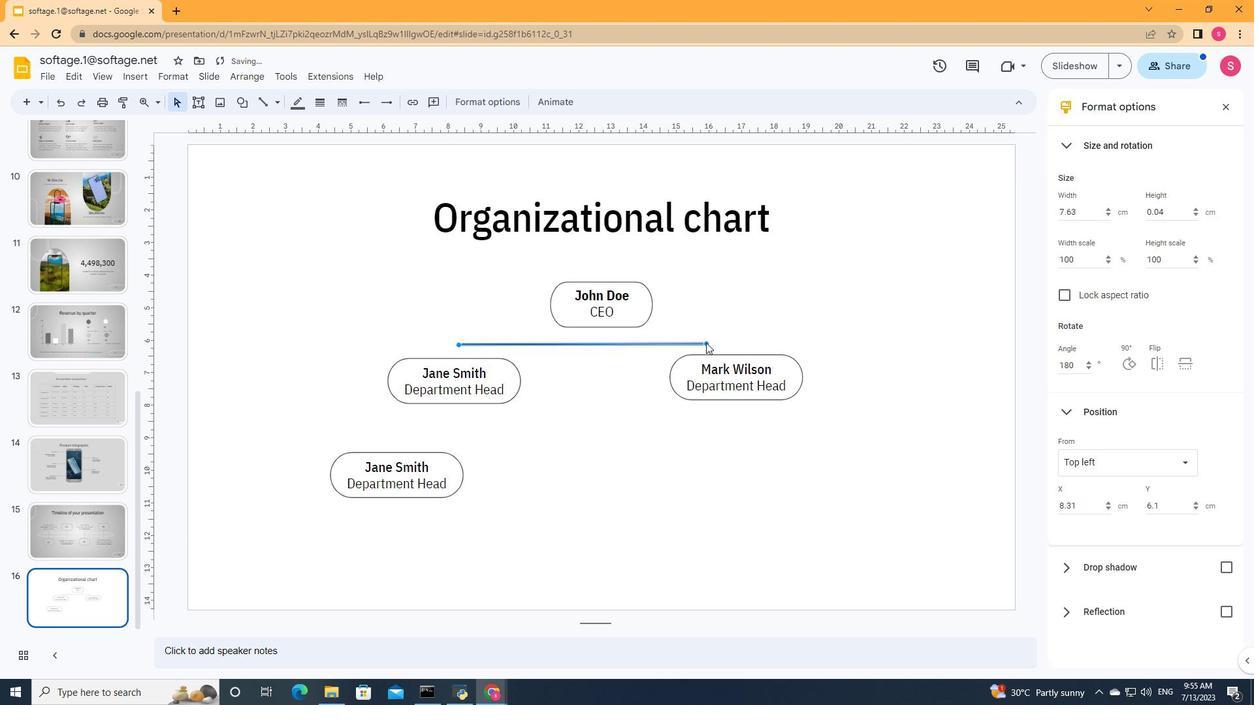 
Action: Mouse moved to (707, 337)
Screenshot: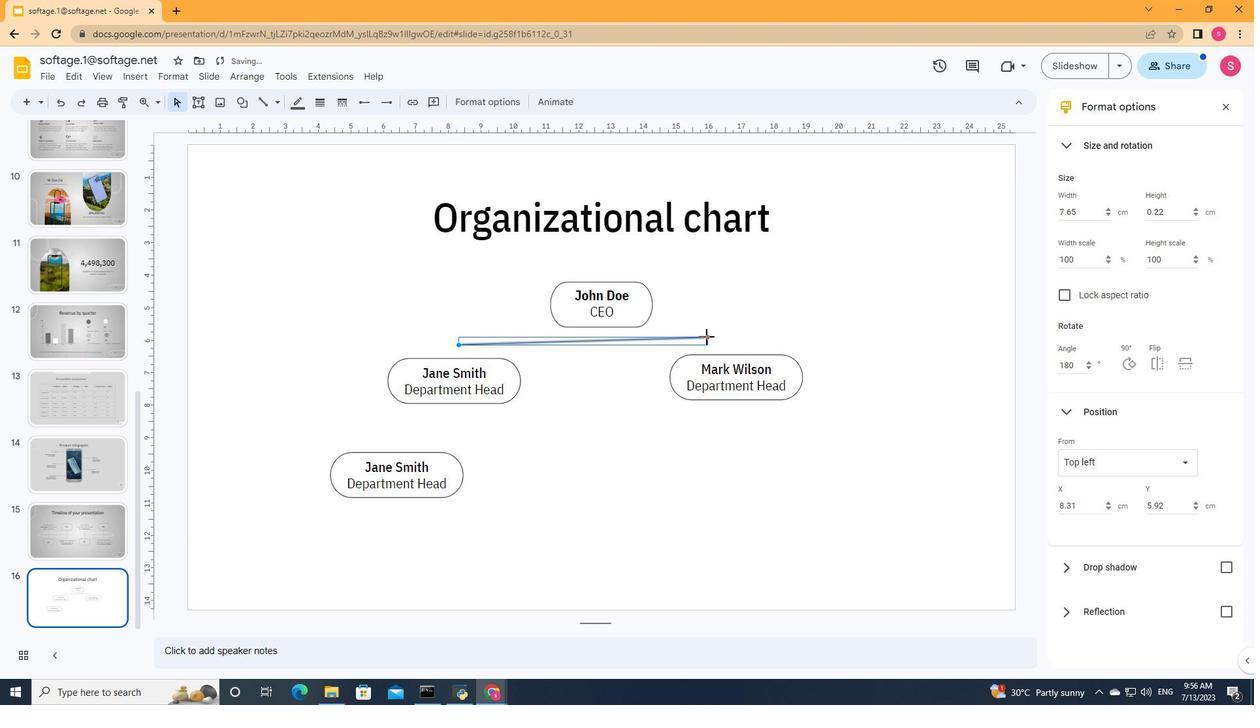 
Action: Mouse pressed left at (707, 337)
Screenshot: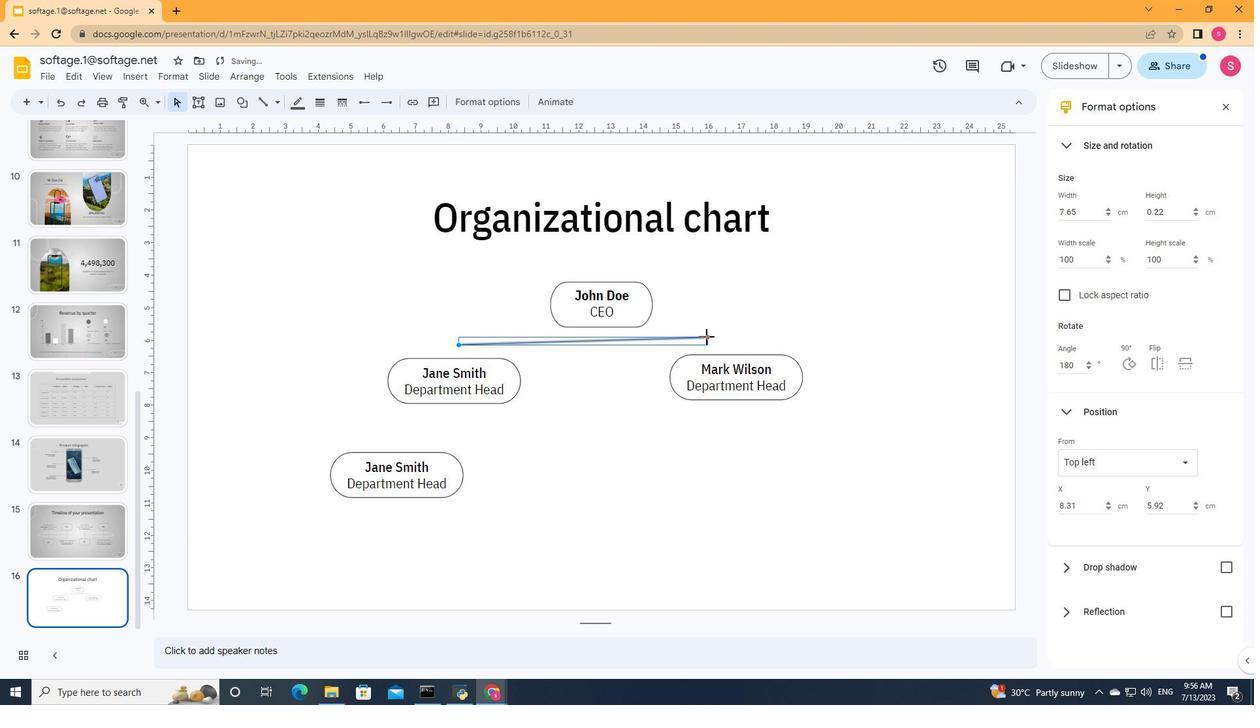 
Action: Mouse moved to (639, 362)
Screenshot: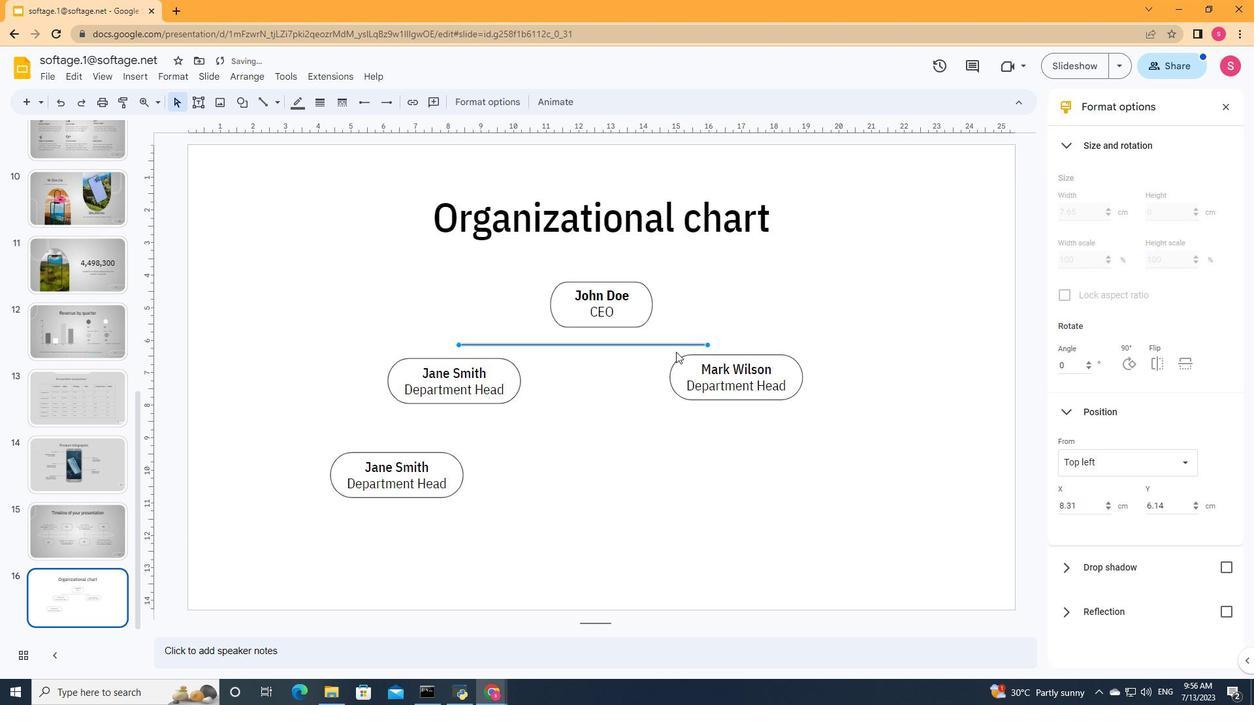 
Action: Mouse pressed left at (639, 362)
Screenshot: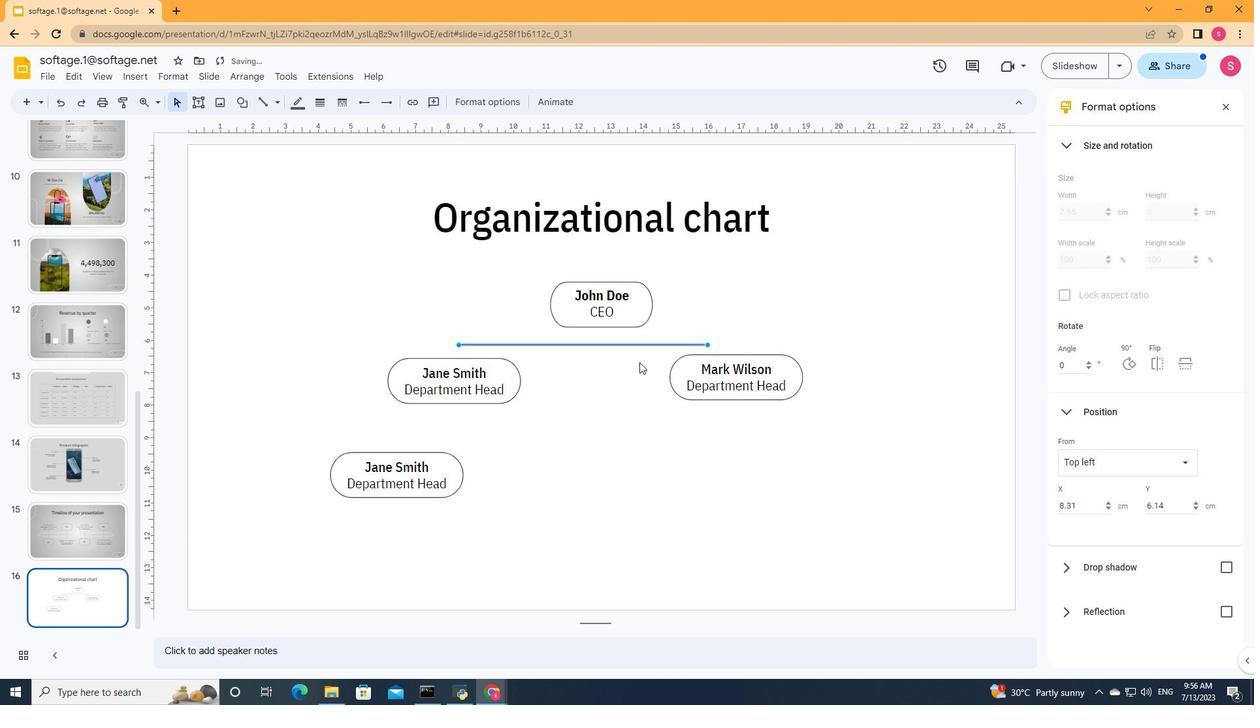
Action: Mouse moved to (578, 346)
Screenshot: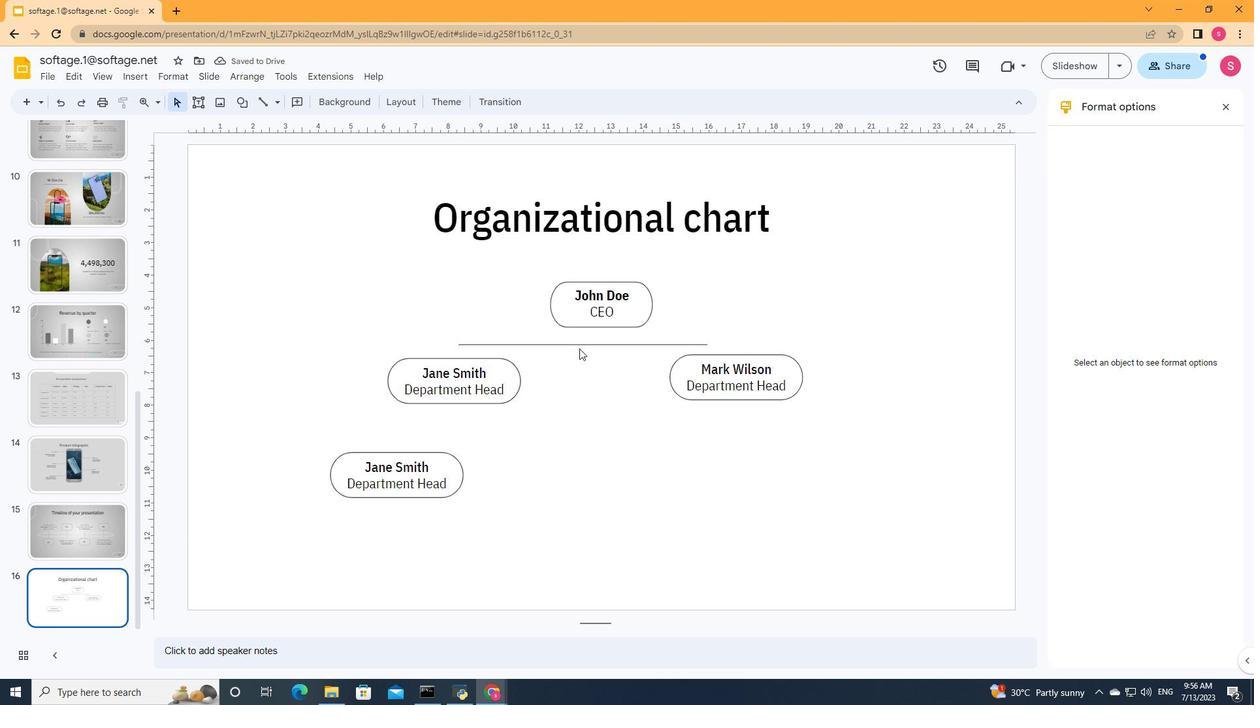 
Action: Mouse pressed left at (578, 346)
Screenshot: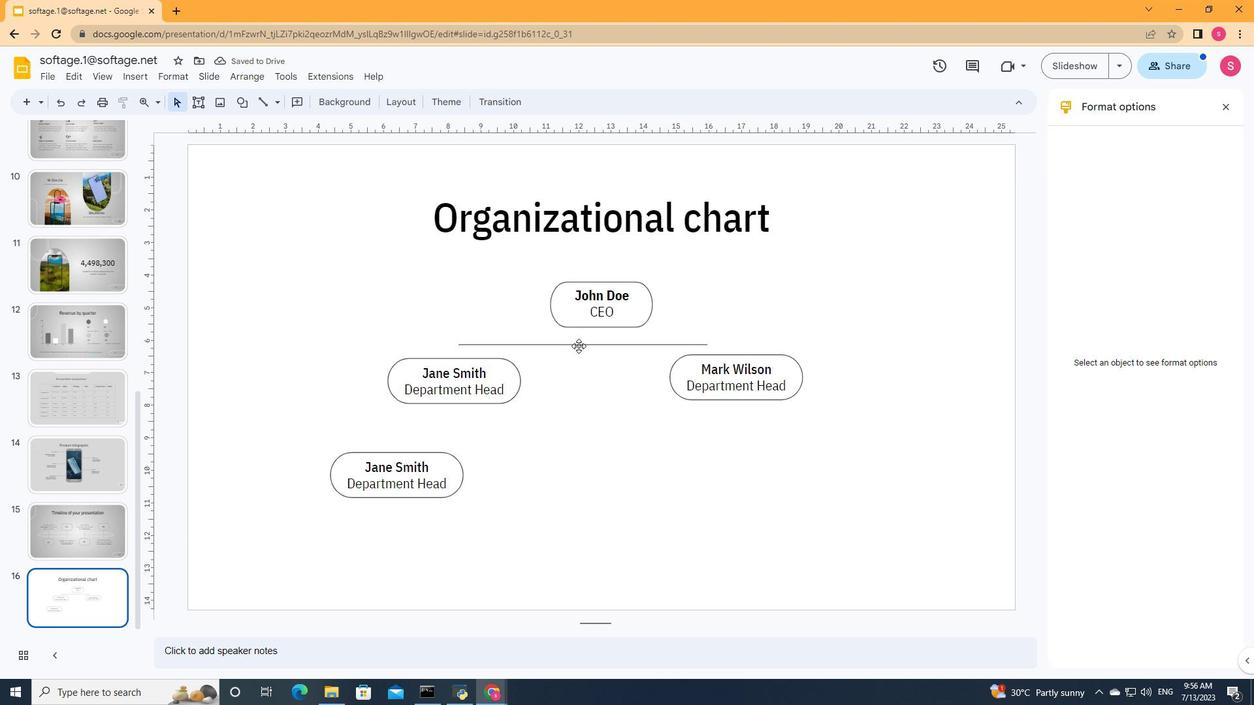 
Action: Mouse moved to (579, 344)
Screenshot: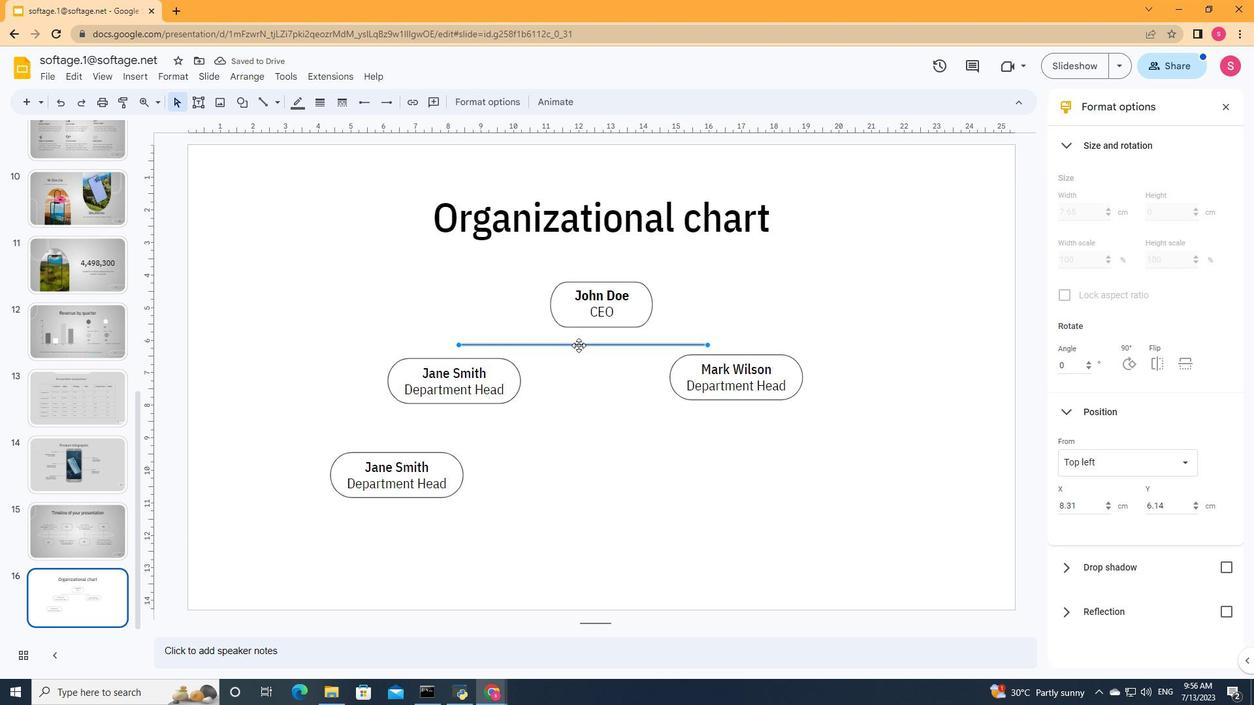 
Action: Key pressed <Key.right><Key.right><Key.right>
Screenshot: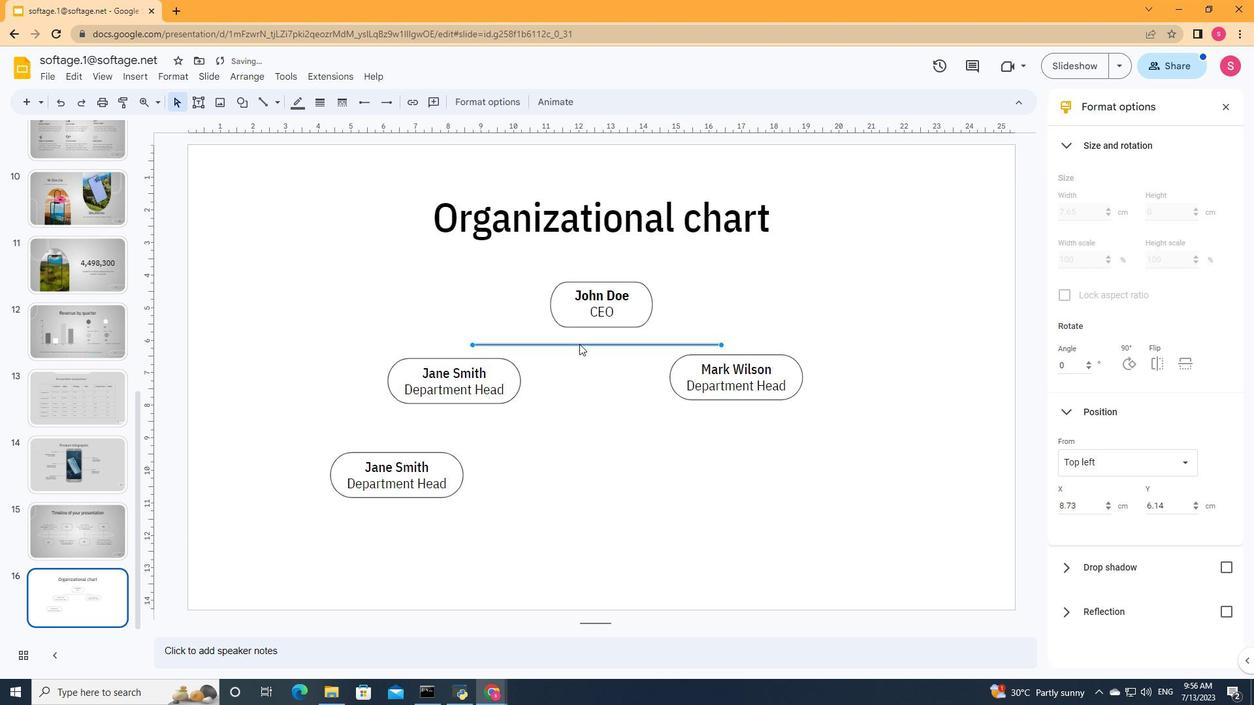 
Action: Mouse moved to (658, 320)
Screenshot: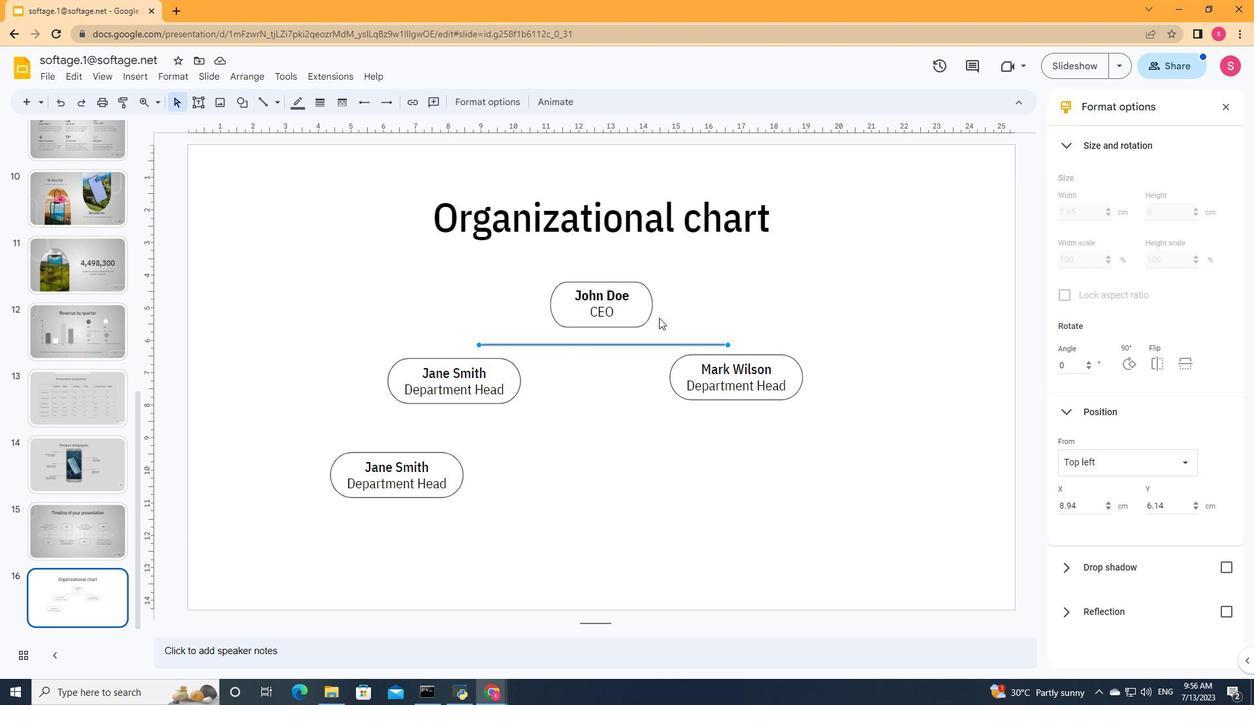 
Action: Mouse pressed left at (658, 320)
Screenshot: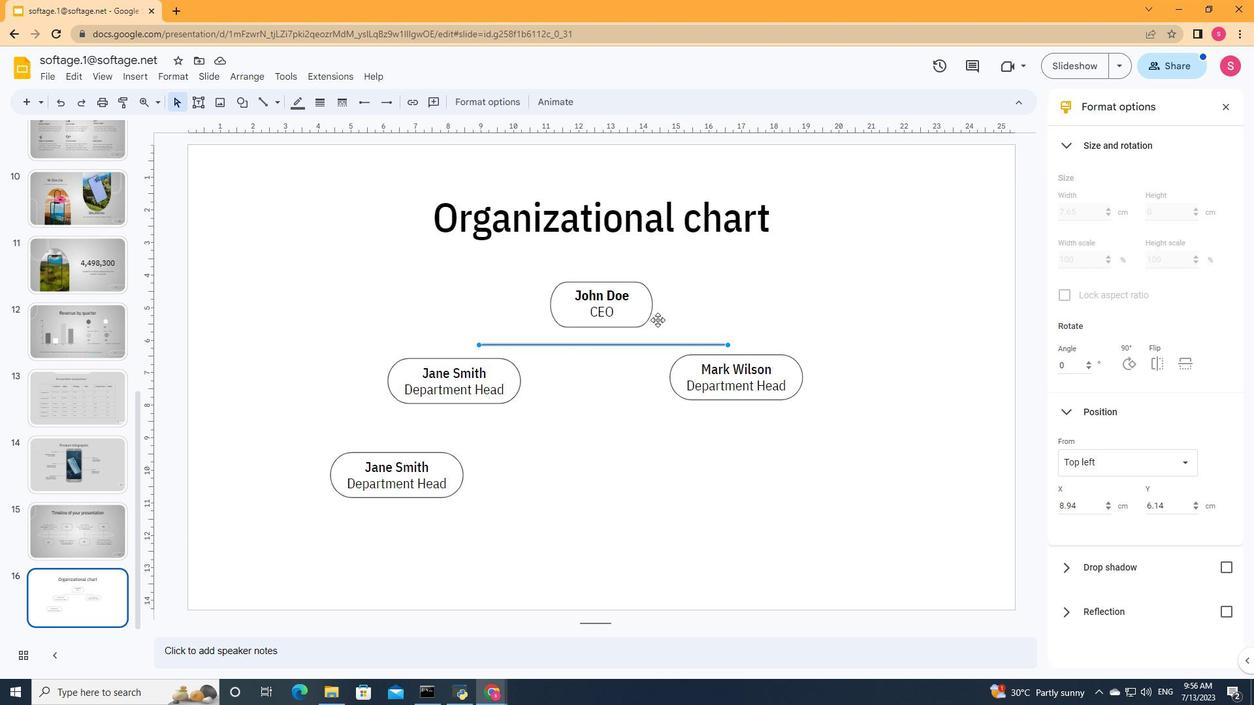 
Action: Mouse moved to (562, 358)
Screenshot: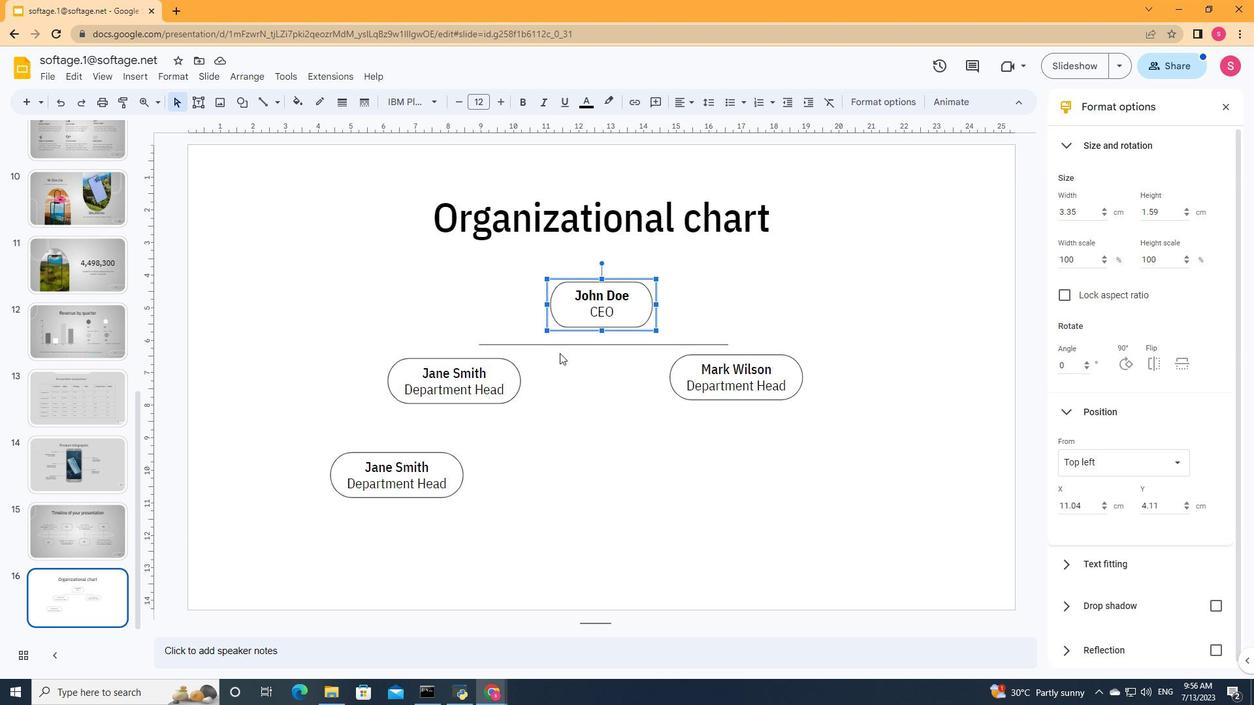 
Action: Mouse pressed left at (562, 358)
Screenshot: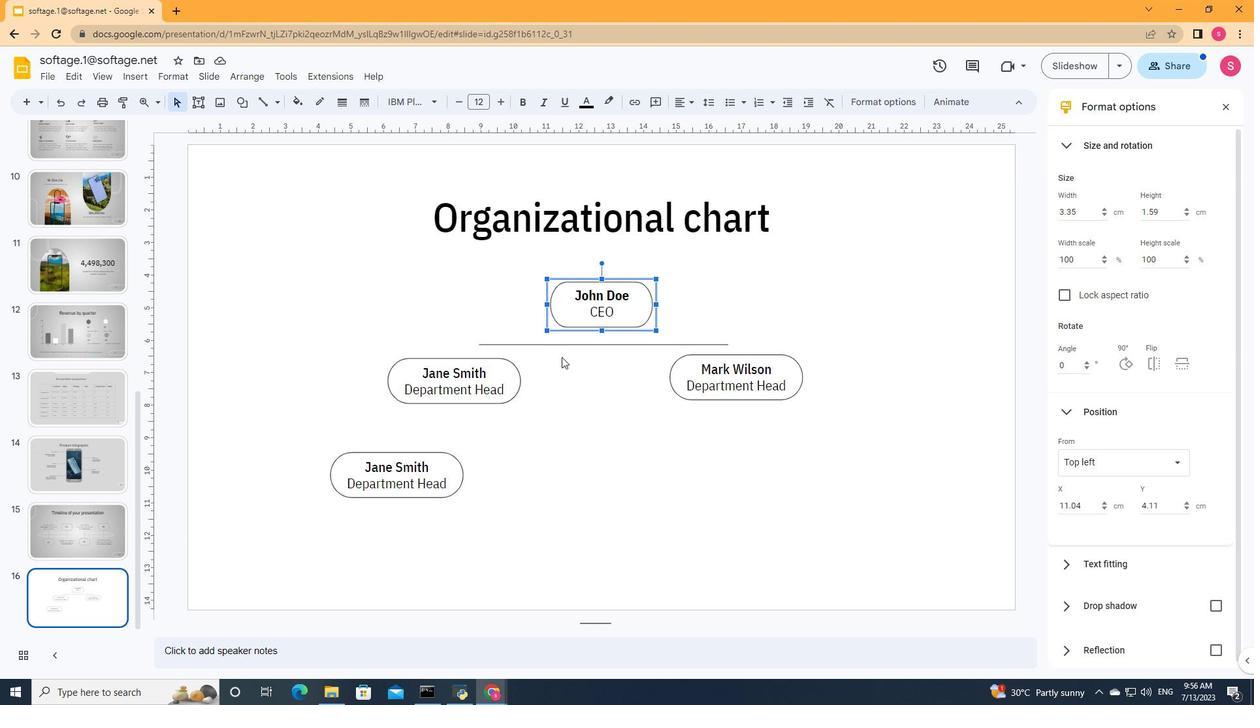 
Action: Mouse moved to (480, 345)
Screenshot: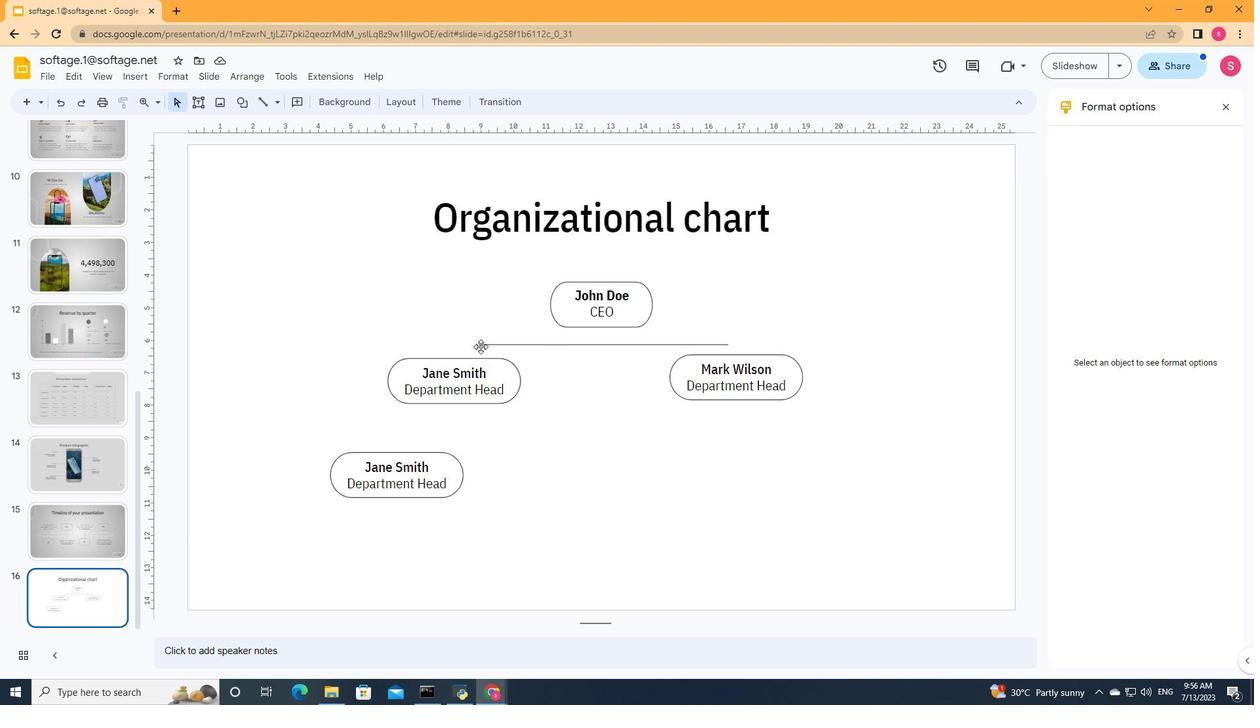 
Action: Mouse pressed left at (480, 345)
Screenshot: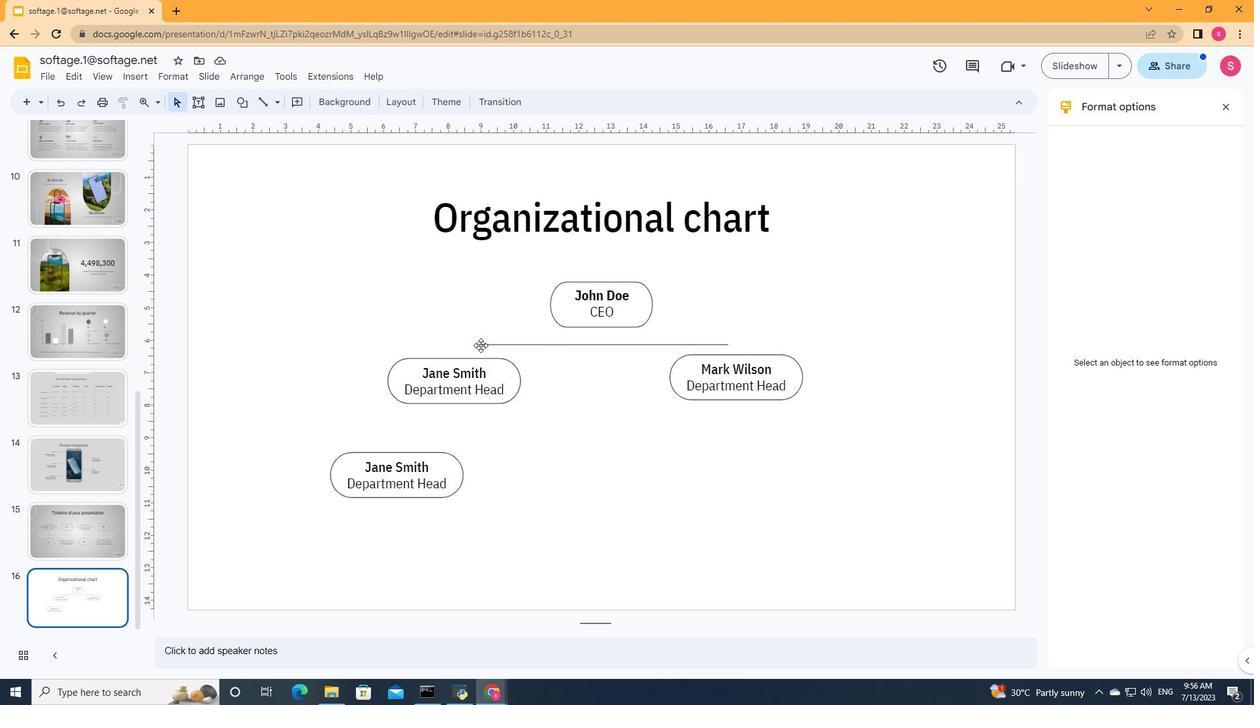 
Action: Mouse moved to (478, 345)
Screenshot: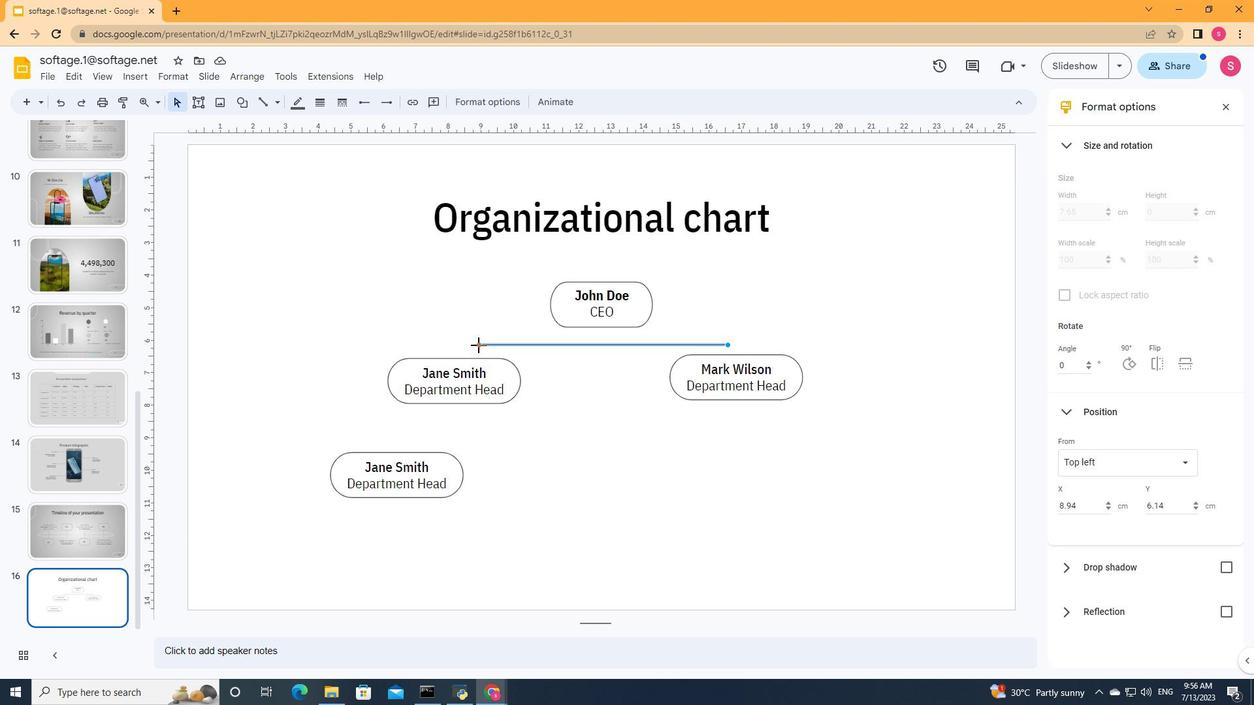 
Action: Mouse pressed left at (478, 345)
Screenshot: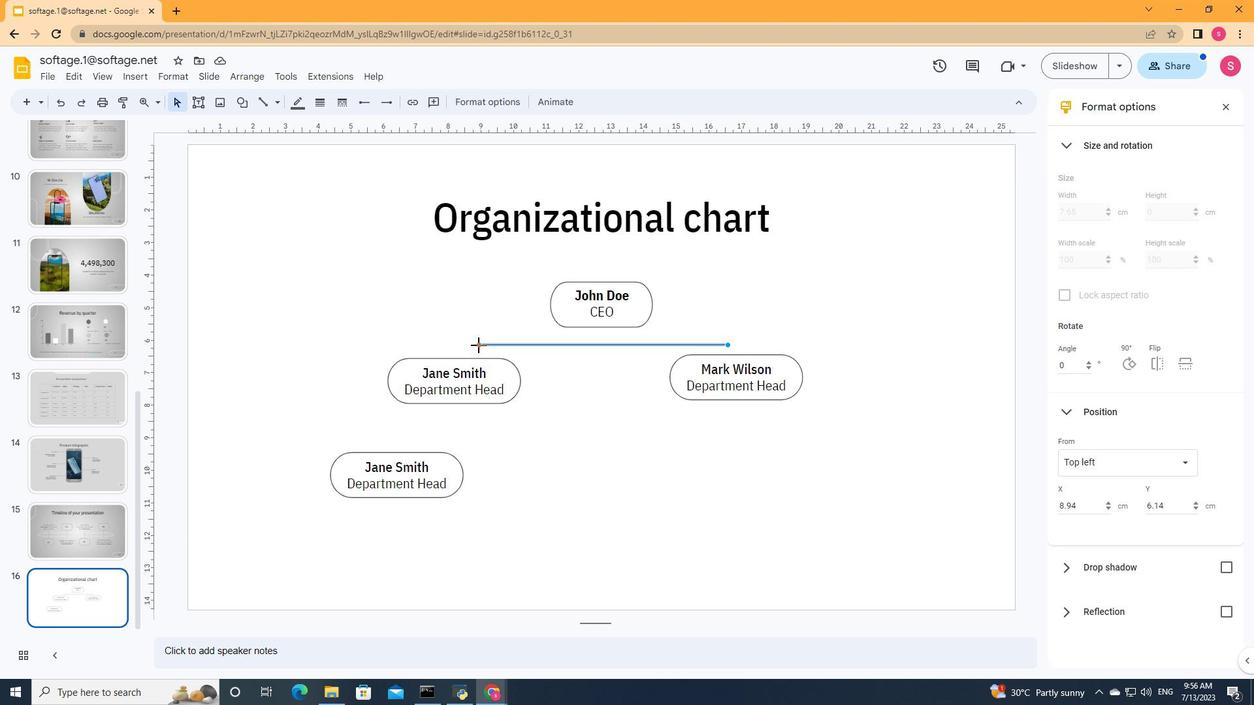 
Action: Mouse moved to (478, 345)
Screenshot: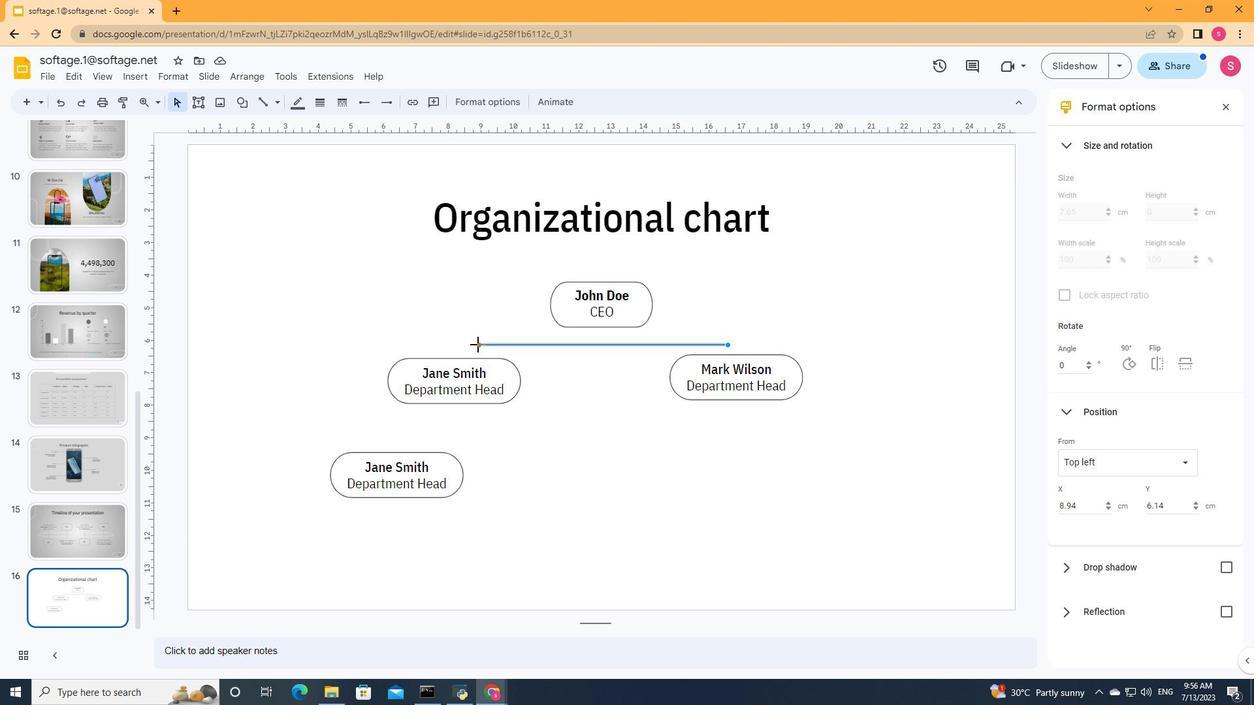 
Action: Key pressed <Key.cmd>
Screenshot: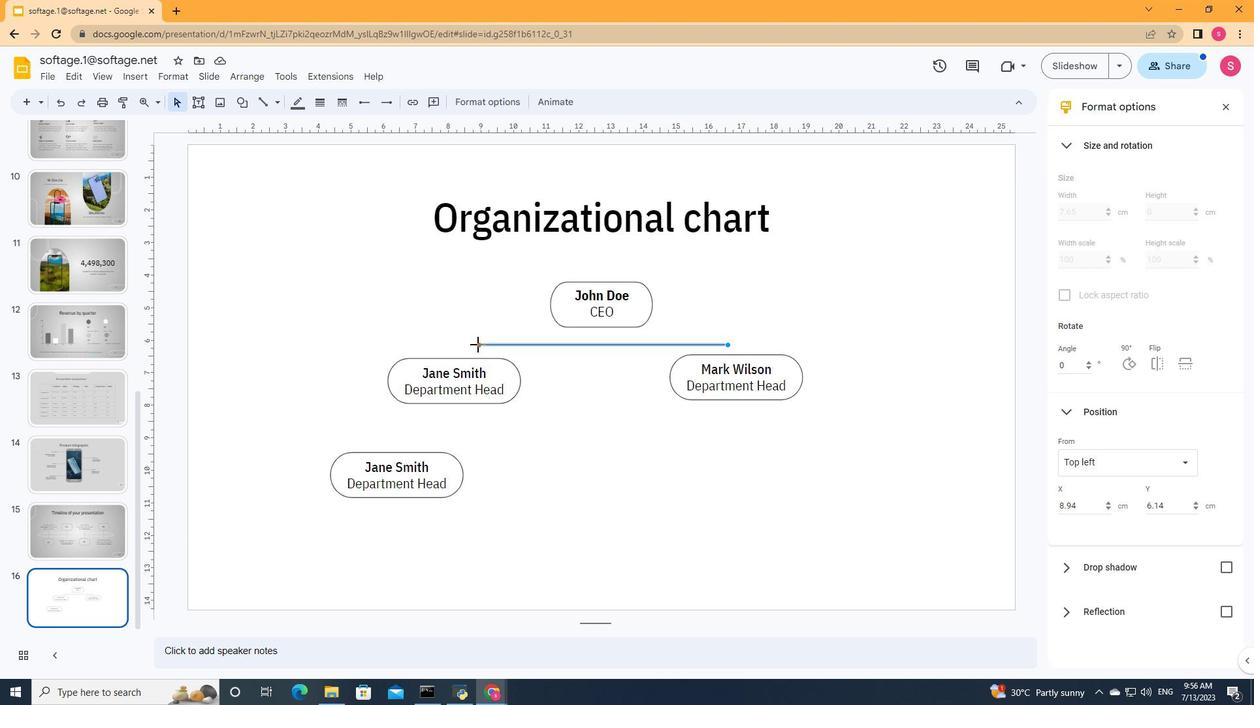
Action: Mouse moved to (483, 322)
Screenshot: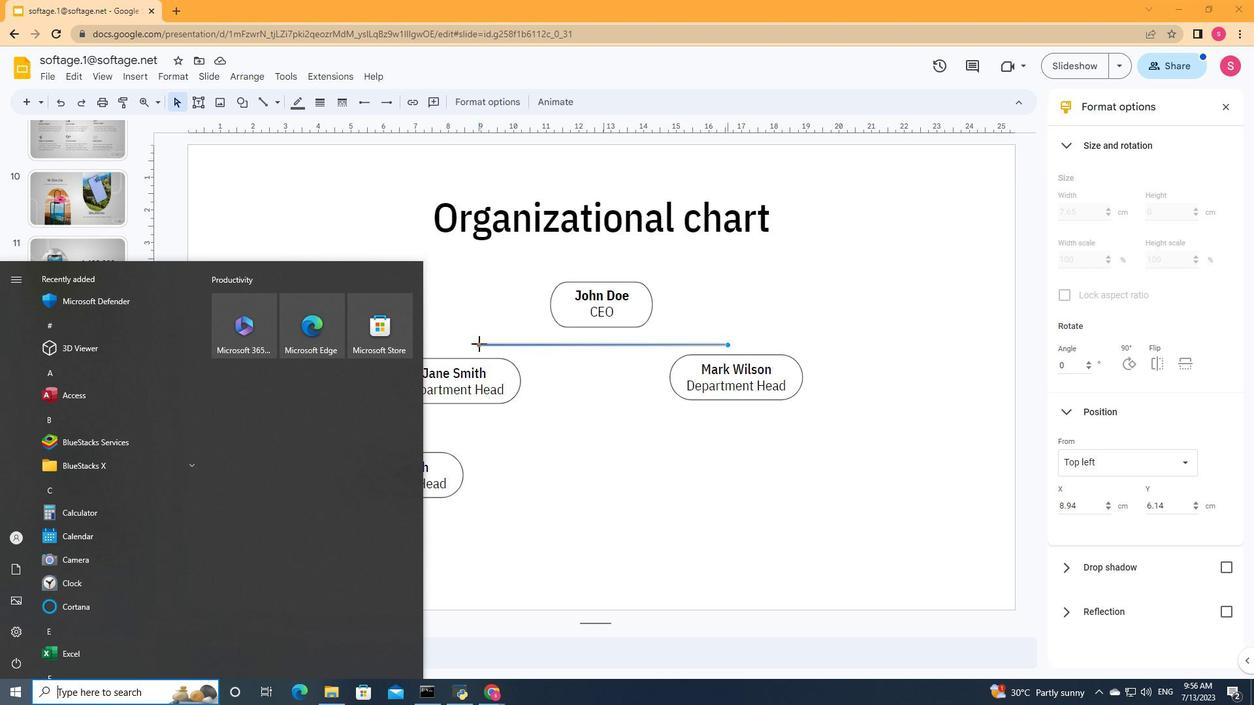 
Action: Mouse pressed left at (483, 322)
Screenshot: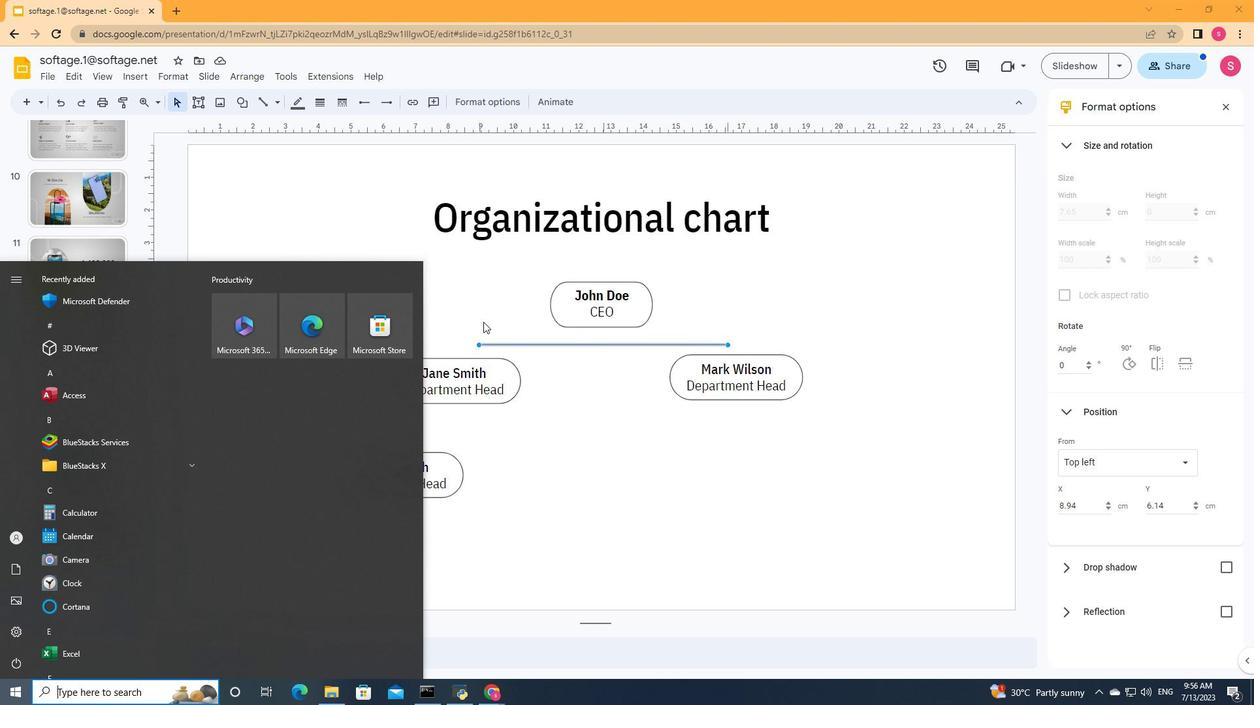 
Action: Mouse moved to (484, 345)
Screenshot: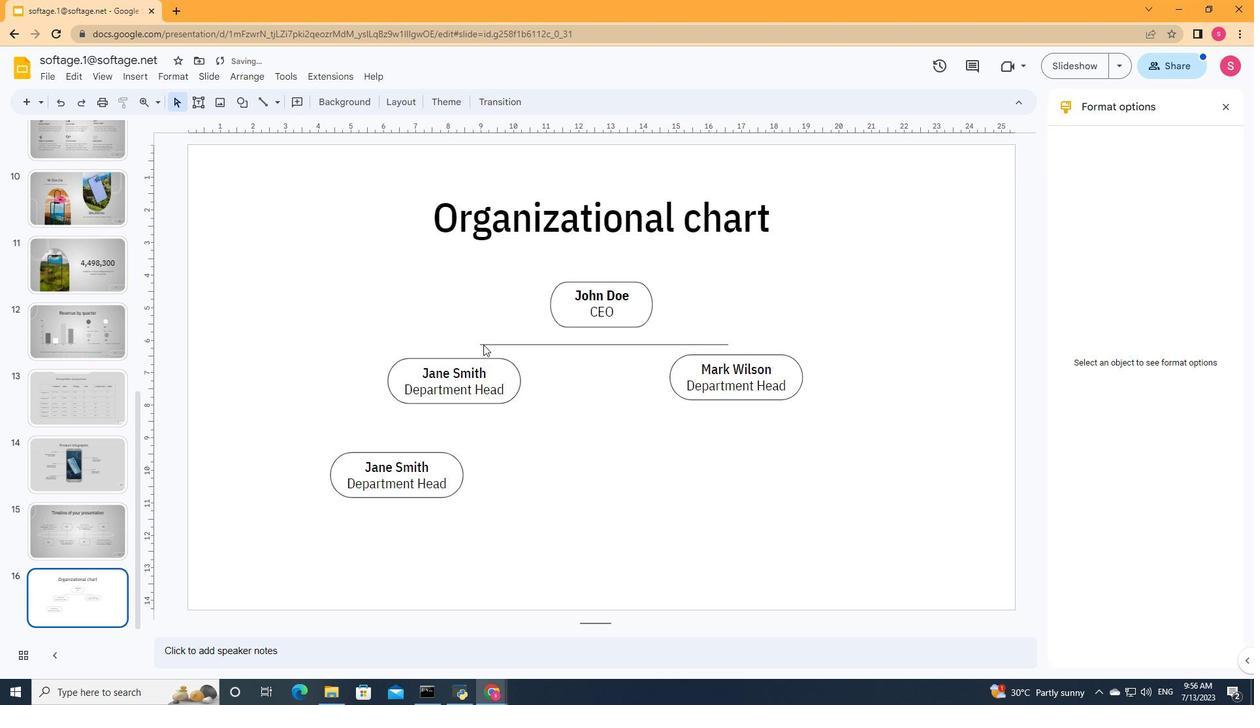 
Action: Mouse pressed left at (484, 345)
